 Task: Go to Program & Features. Select Whole Food Market. Add to cart Organic Moringa Powder-2. Place order for Lane Turner, _x000D_
65 Levine Rd_x000D_
Odenville, Alabama(AL), 35120, Cell Number (205) 629-1135
Action: Mouse moved to (12, 109)
Screenshot: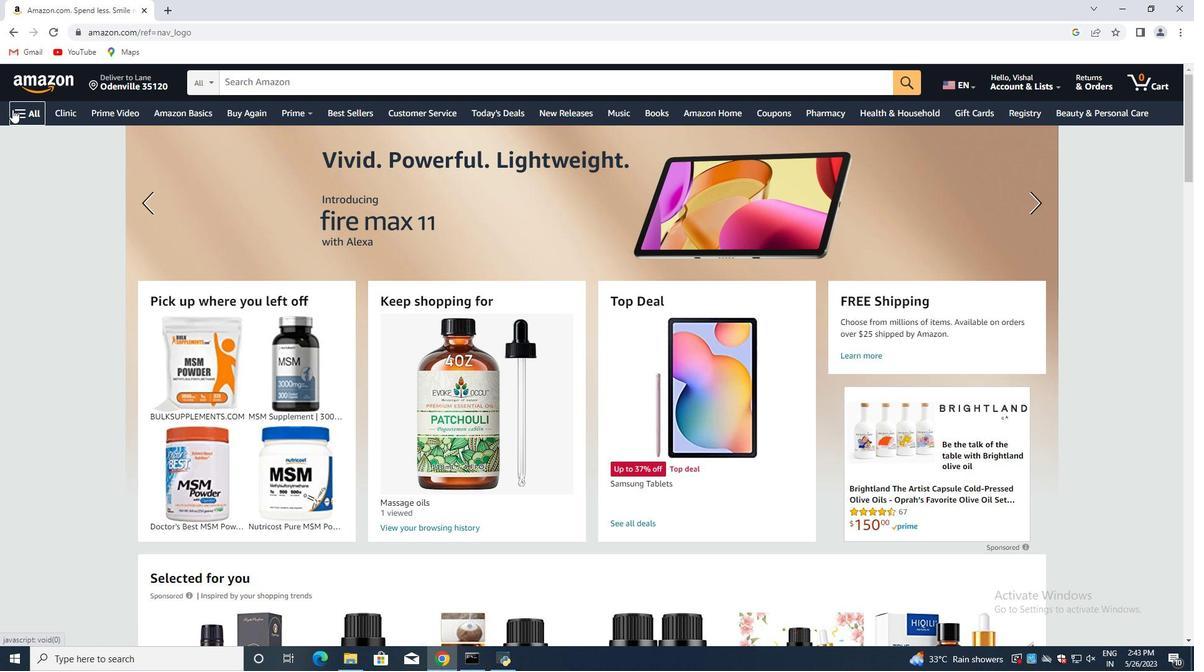 
Action: Mouse pressed left at (12, 109)
Screenshot: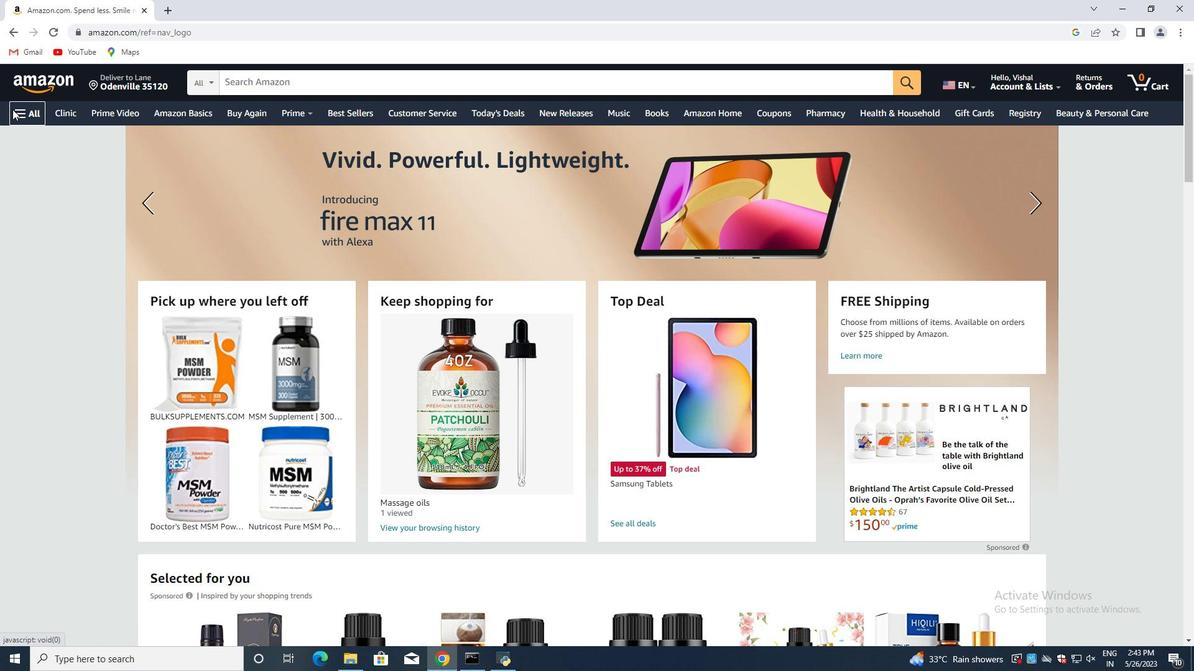 
Action: Mouse moved to (59, 301)
Screenshot: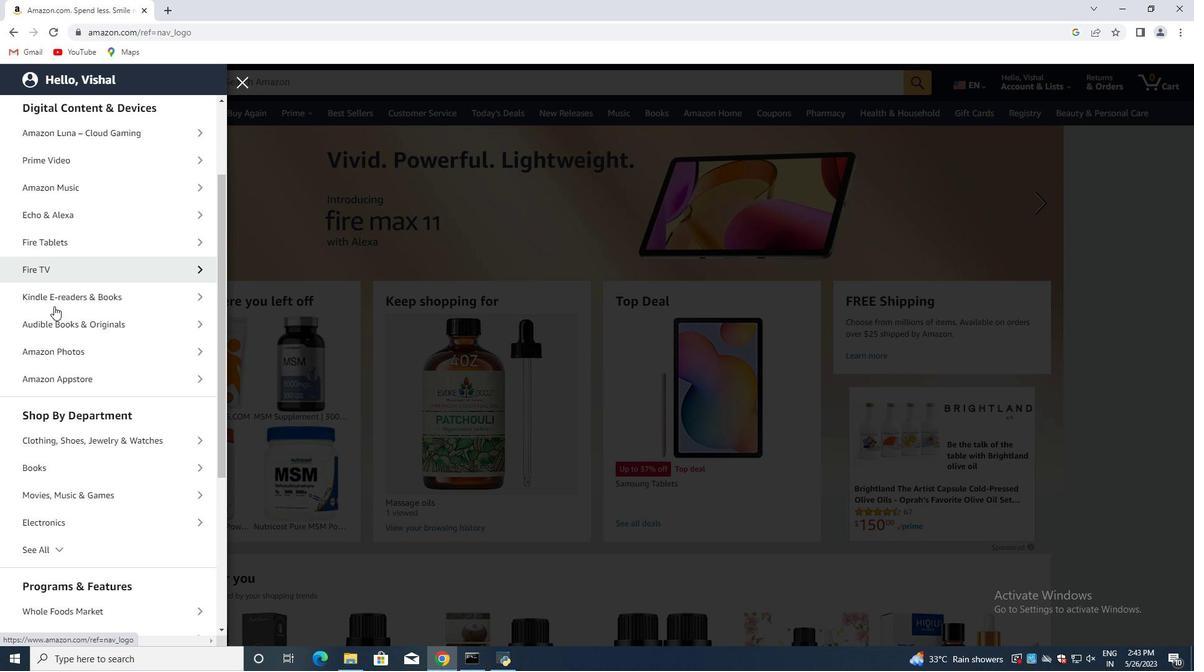 
Action: Mouse scrolled (59, 301) with delta (0, 0)
Screenshot: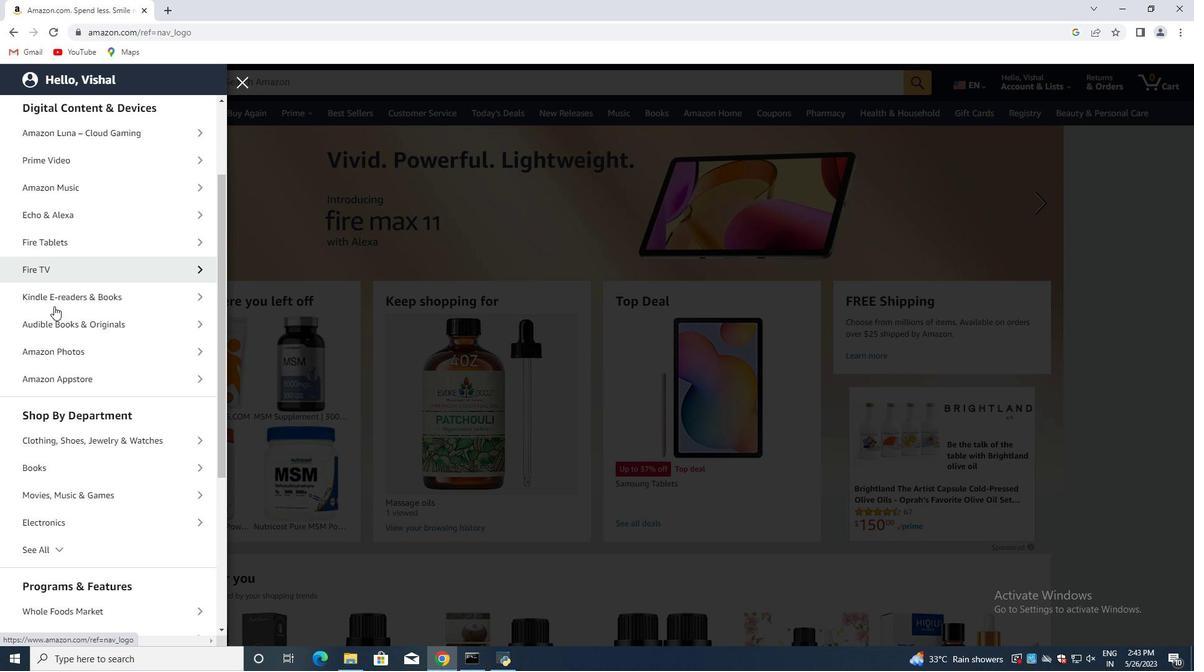 
Action: Mouse moved to (57, 307)
Screenshot: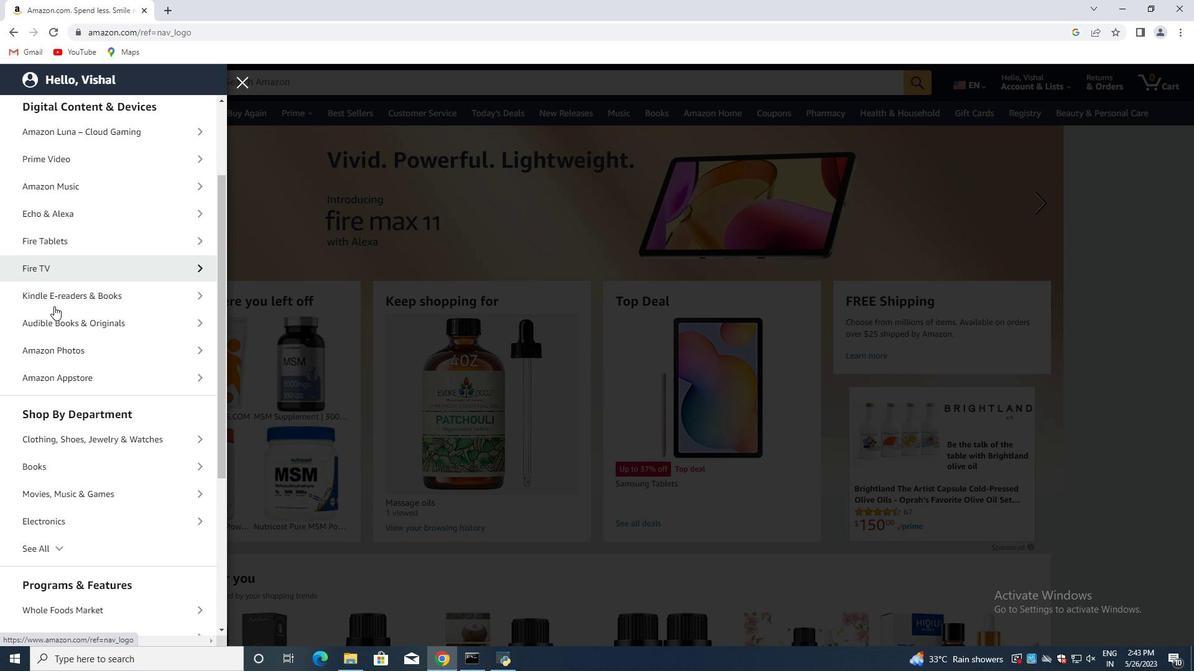 
Action: Mouse scrolled (57, 307) with delta (0, 0)
Screenshot: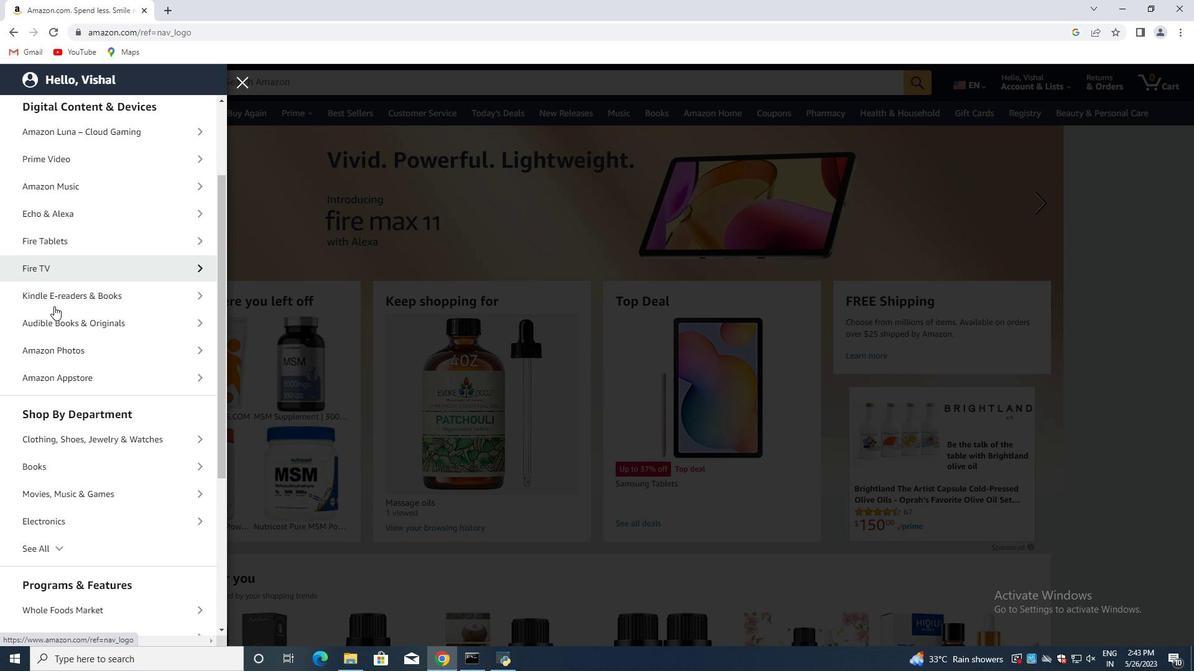 
Action: Mouse moved to (43, 305)
Screenshot: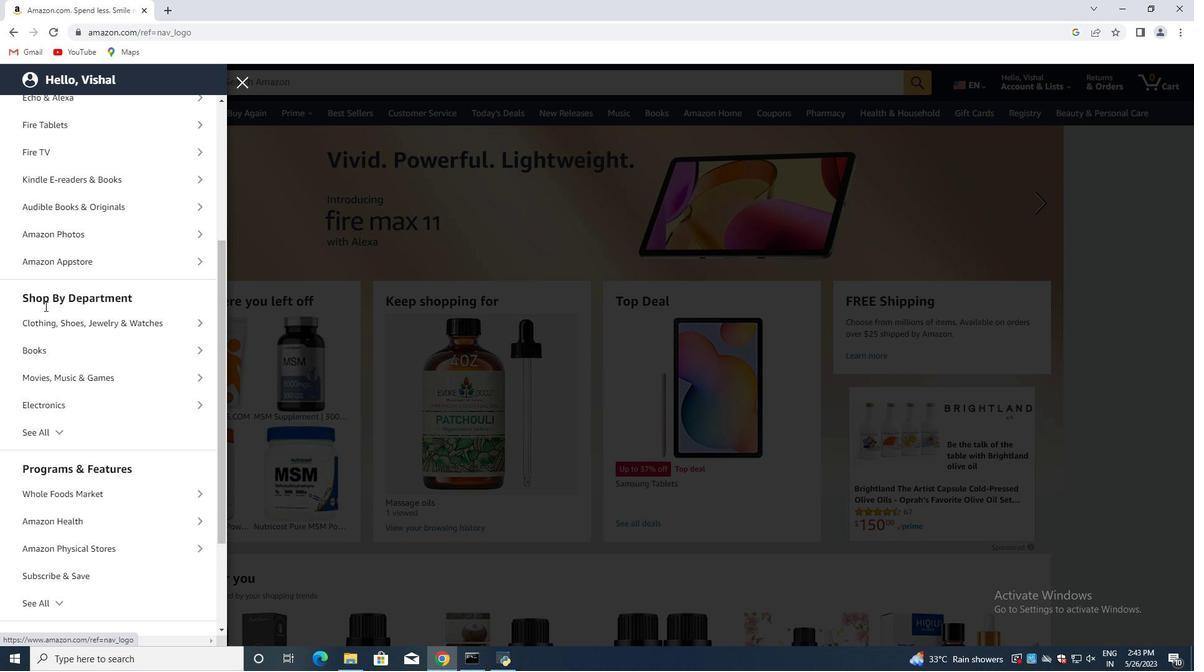 
Action: Mouse scrolled (43, 304) with delta (0, 0)
Screenshot: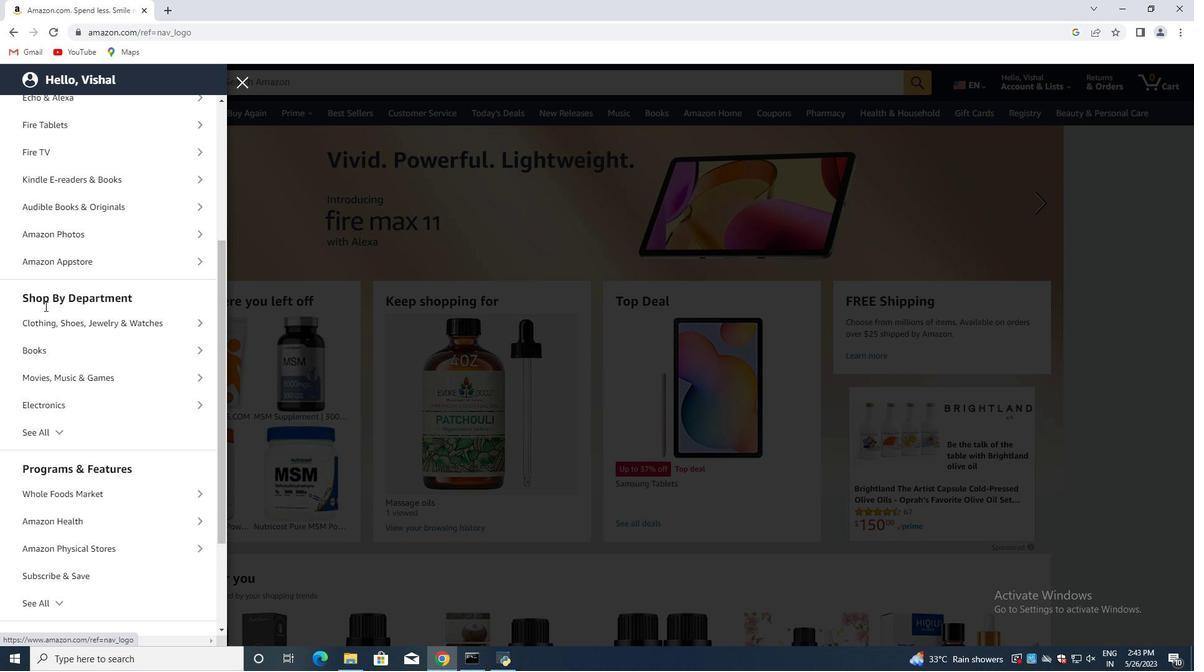 
Action: Mouse moved to (43, 306)
Screenshot: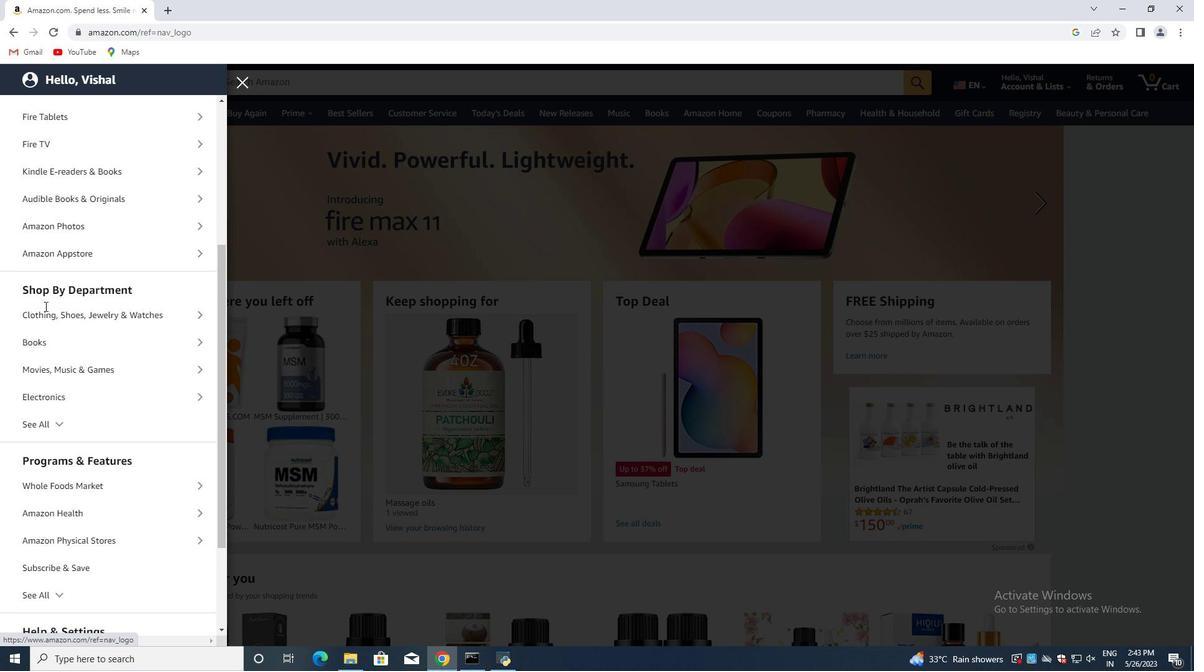 
Action: Mouse scrolled (43, 305) with delta (0, 0)
Screenshot: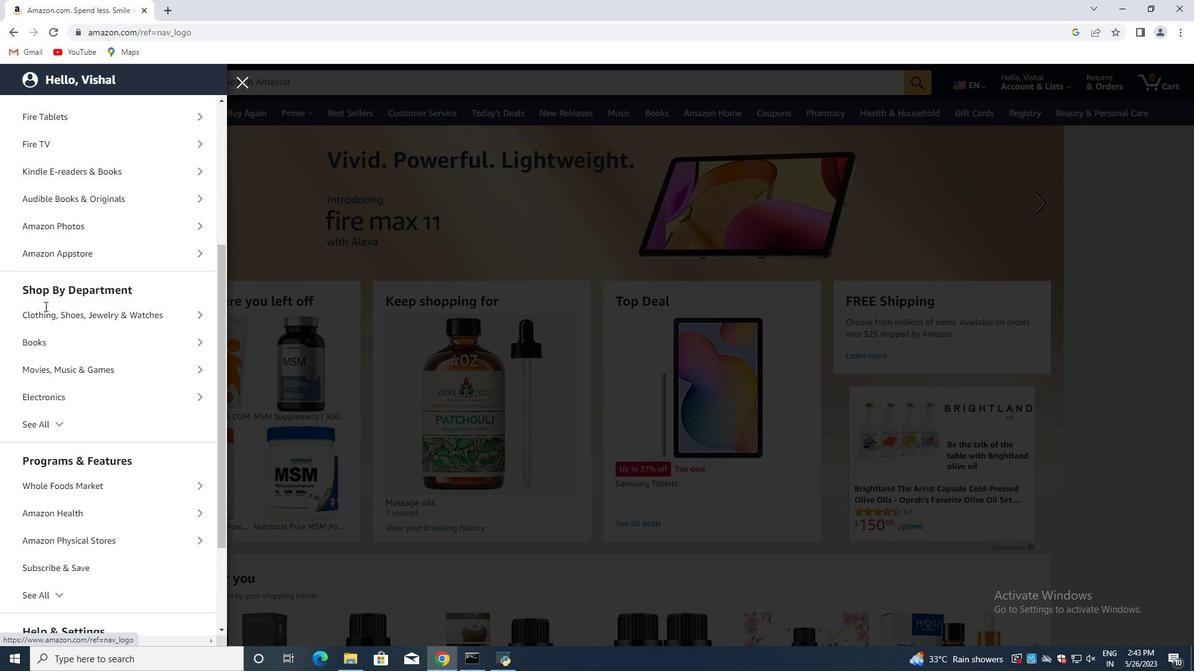 
Action: Mouse moved to (45, 306)
Screenshot: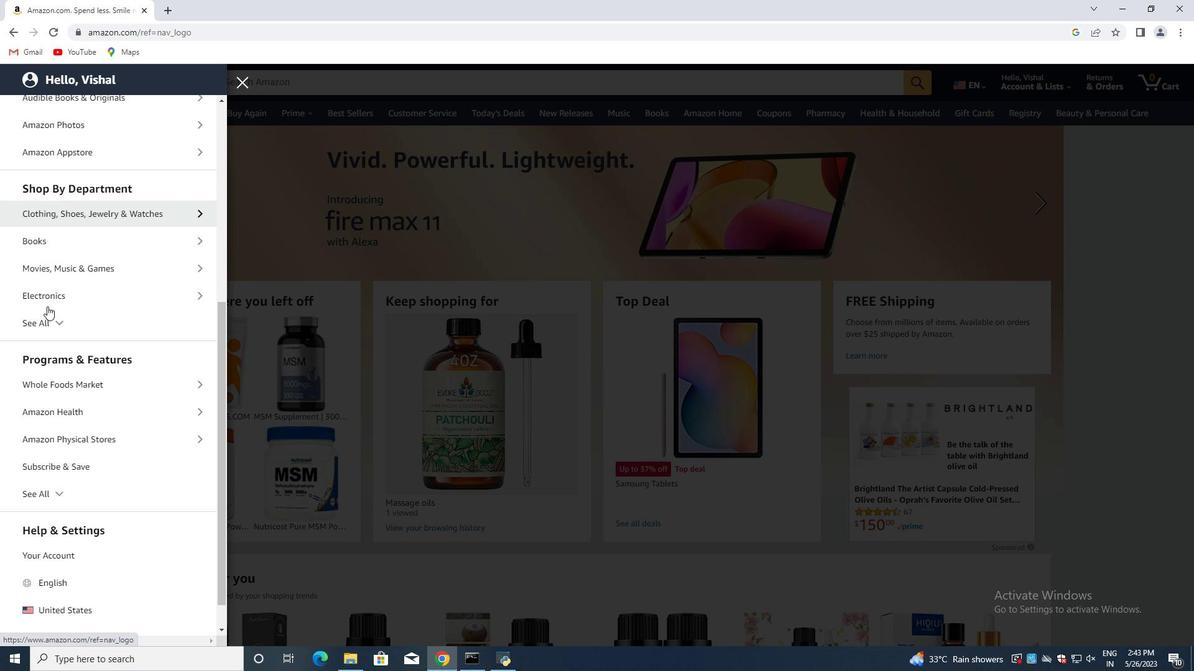 
Action: Mouse scrolled (45, 306) with delta (0, 0)
Screenshot: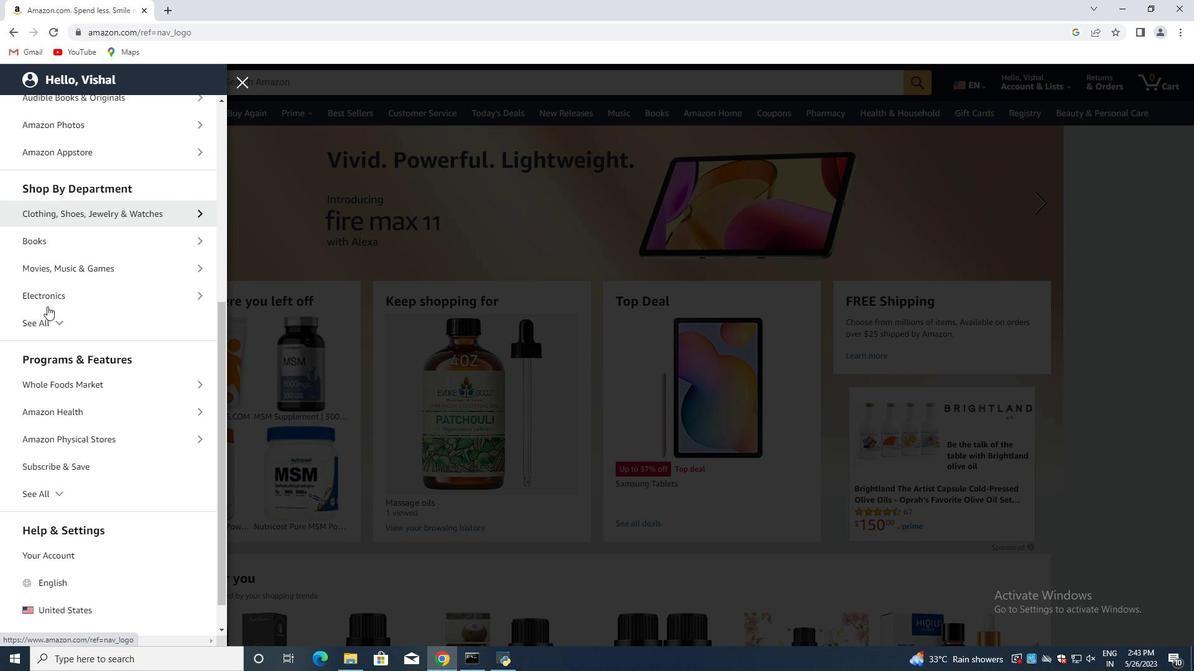 
Action: Mouse moved to (47, 306)
Screenshot: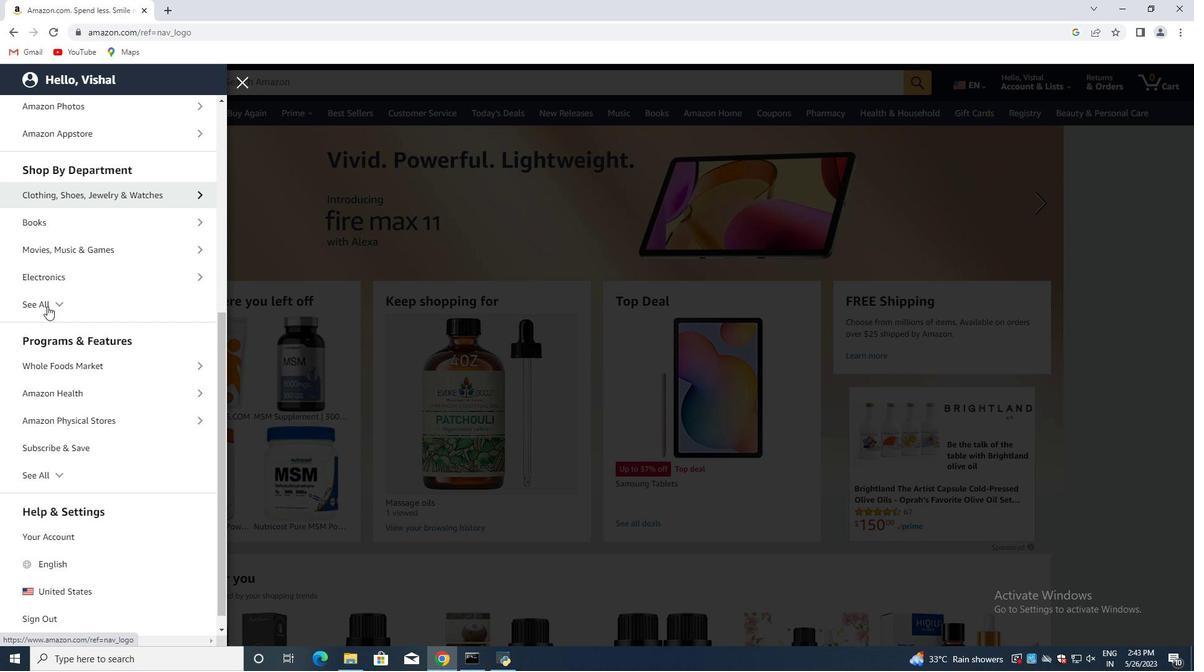 
Action: Mouse scrolled (47, 306) with delta (0, 0)
Screenshot: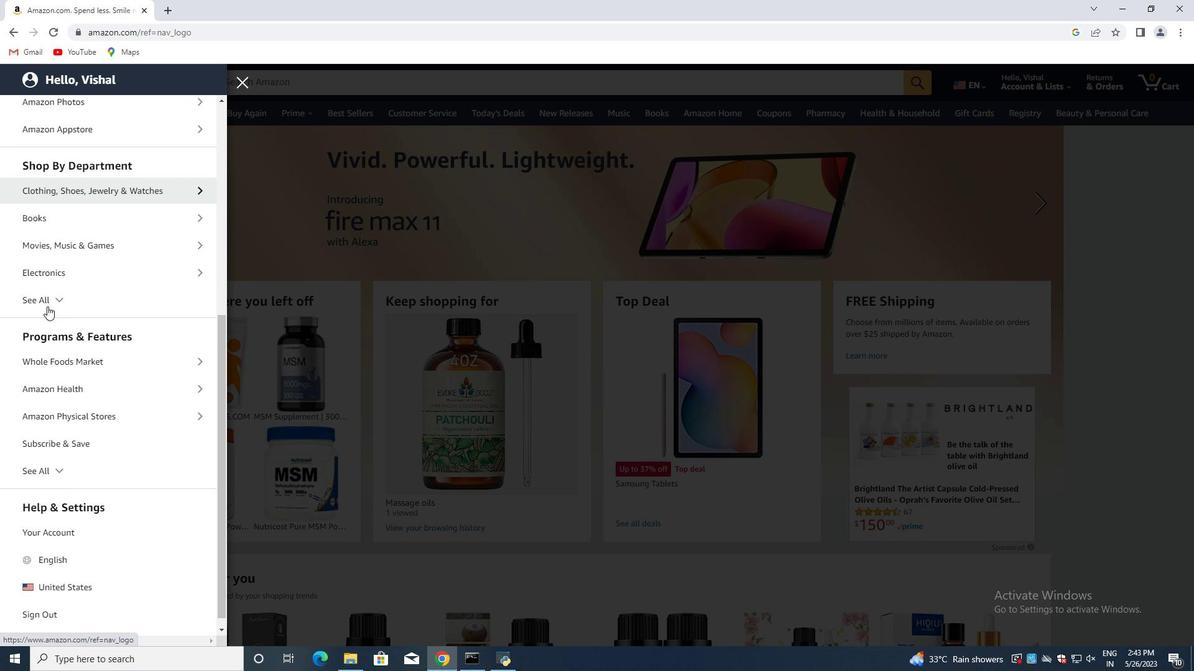 
Action: Mouse scrolled (47, 306) with delta (0, 0)
Screenshot: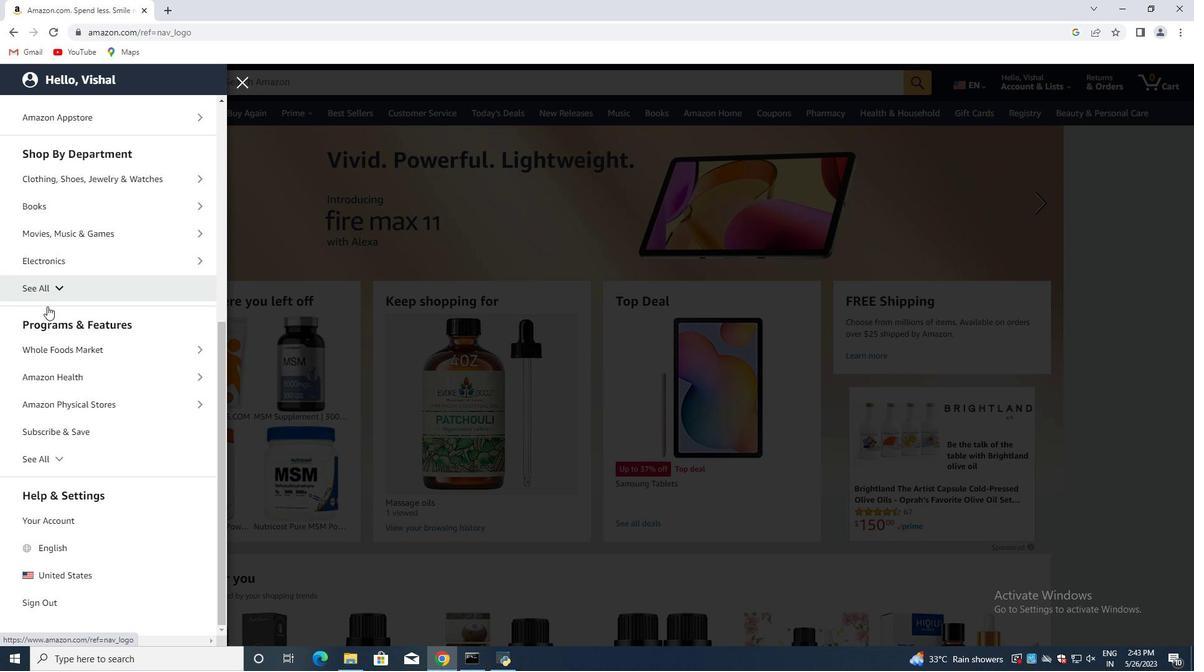 
Action: Mouse moved to (83, 345)
Screenshot: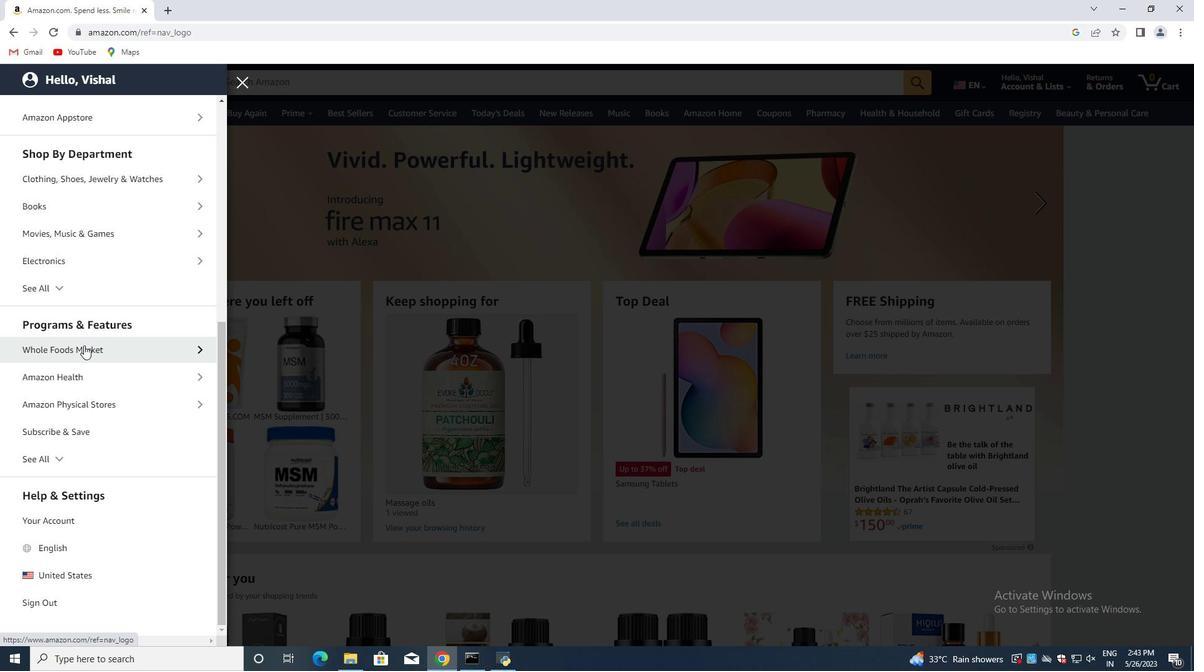 
Action: Mouse pressed left at (83, 345)
Screenshot: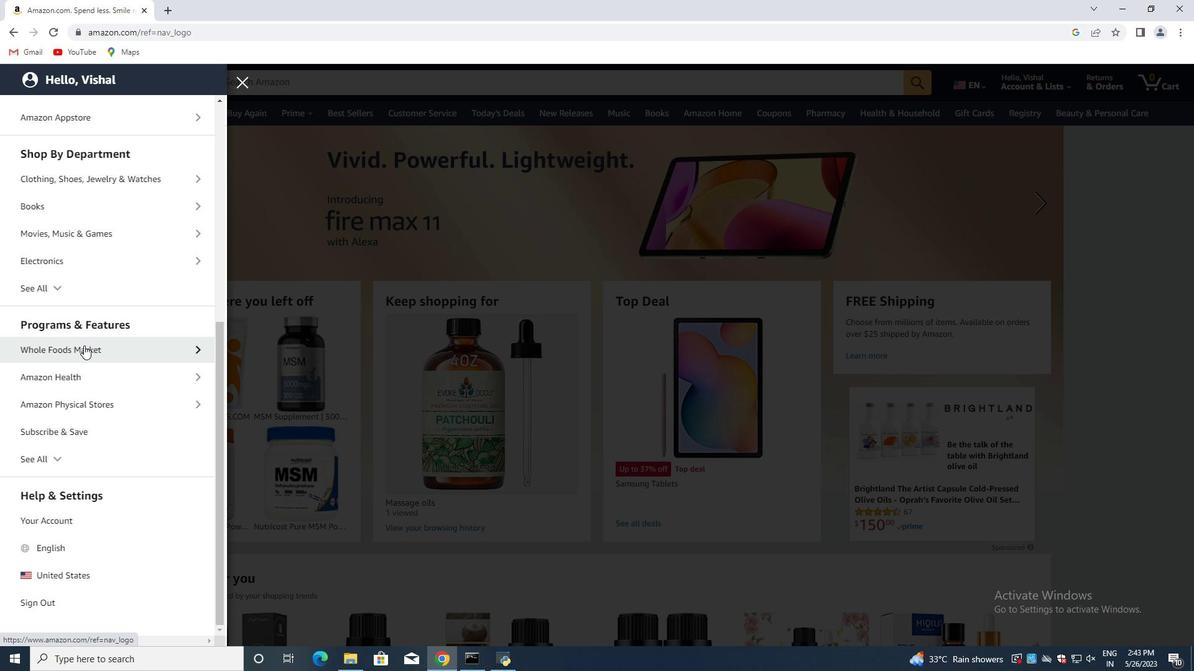 
Action: Mouse moved to (133, 164)
Screenshot: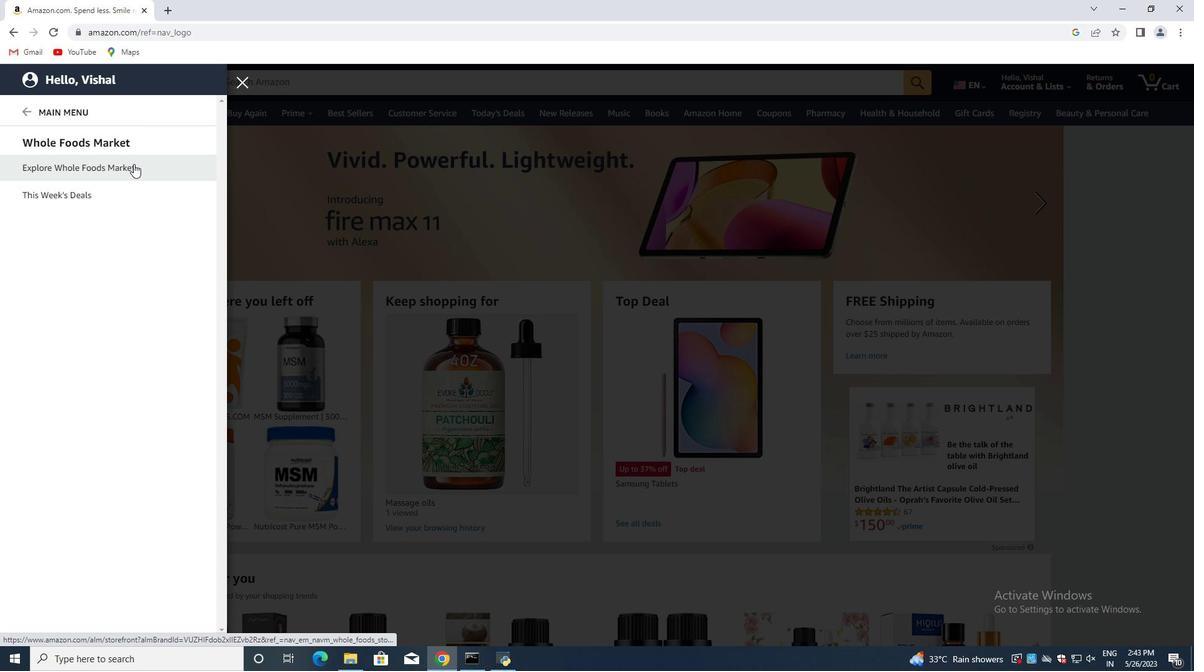 
Action: Mouse pressed left at (133, 164)
Screenshot: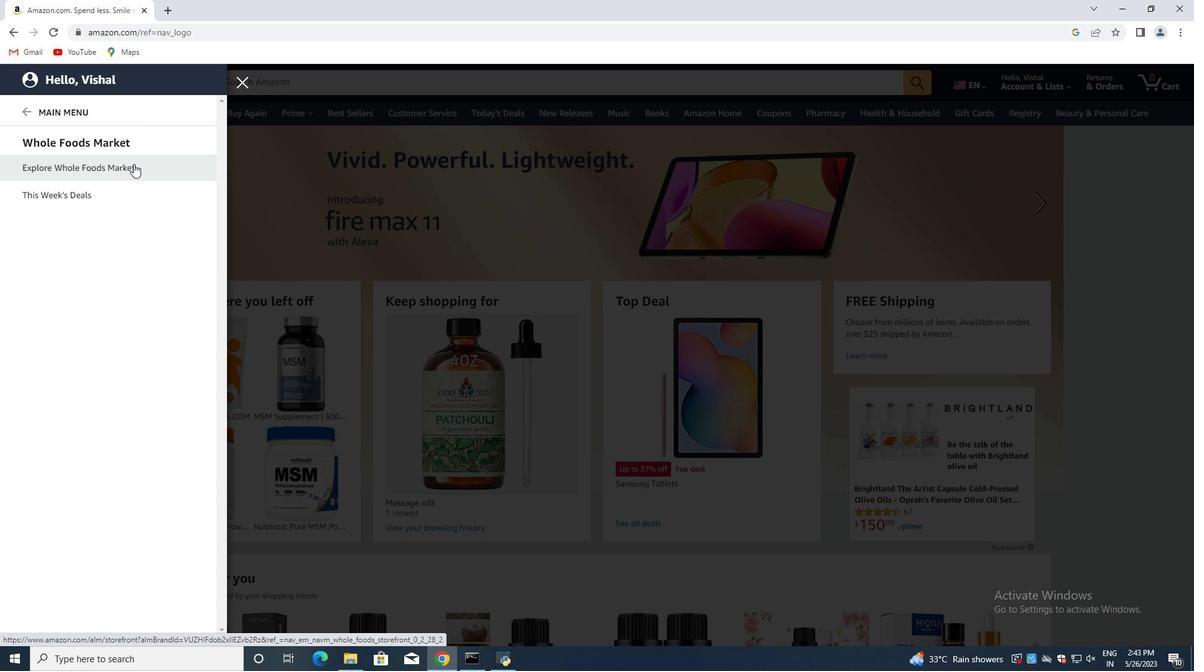 
Action: Mouse moved to (370, 84)
Screenshot: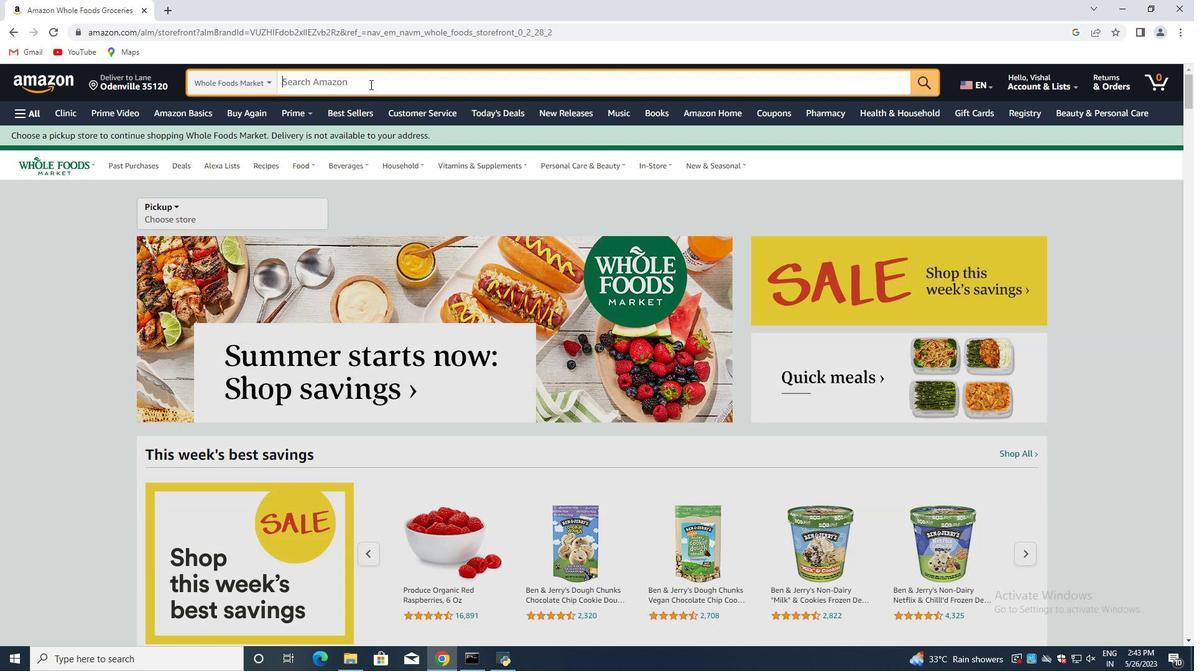 
Action: Mouse pressed left at (370, 84)
Screenshot: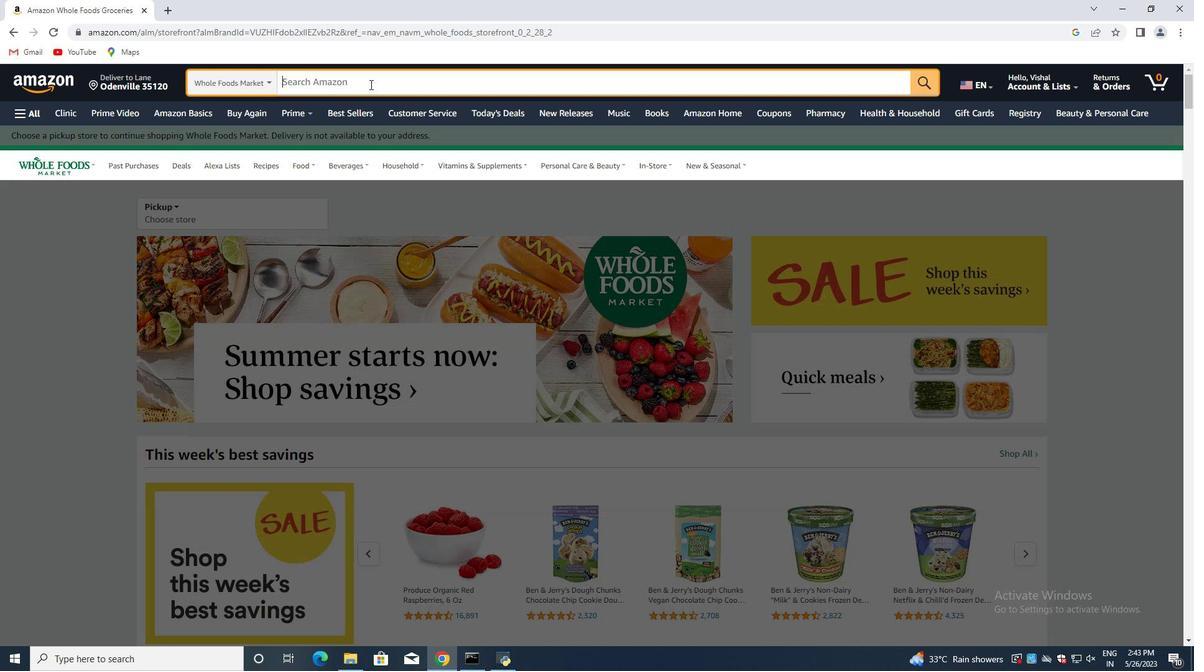 
Action: Mouse moved to (929, 100)
Screenshot: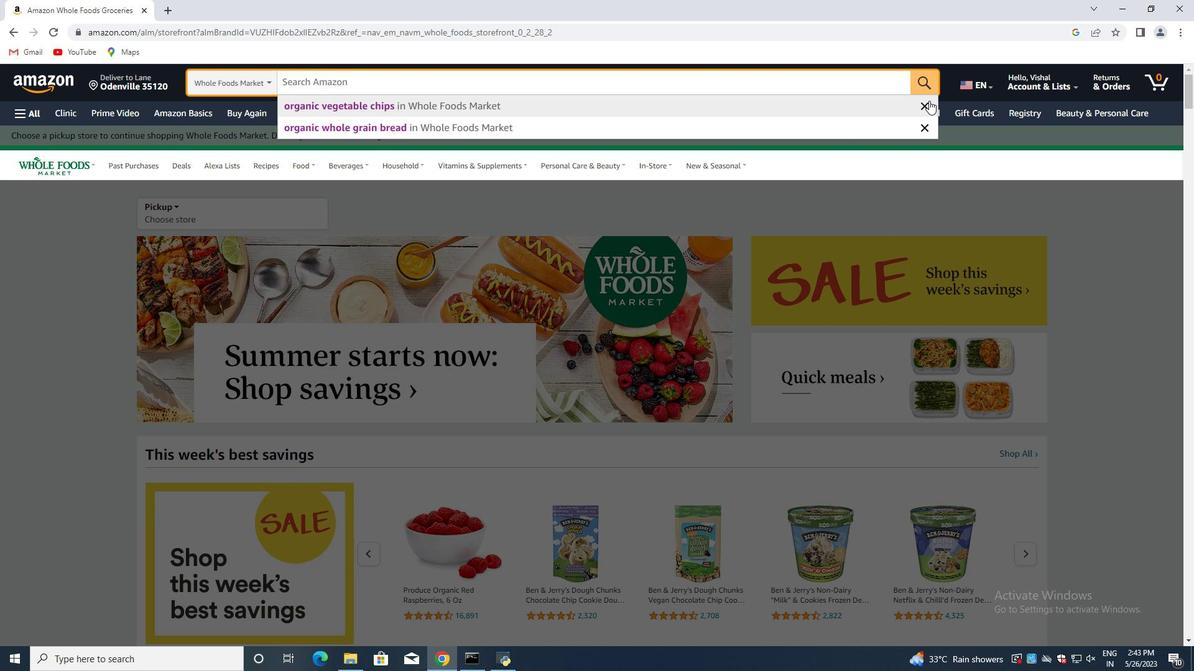 
Action: Mouse pressed left at (929, 100)
Screenshot: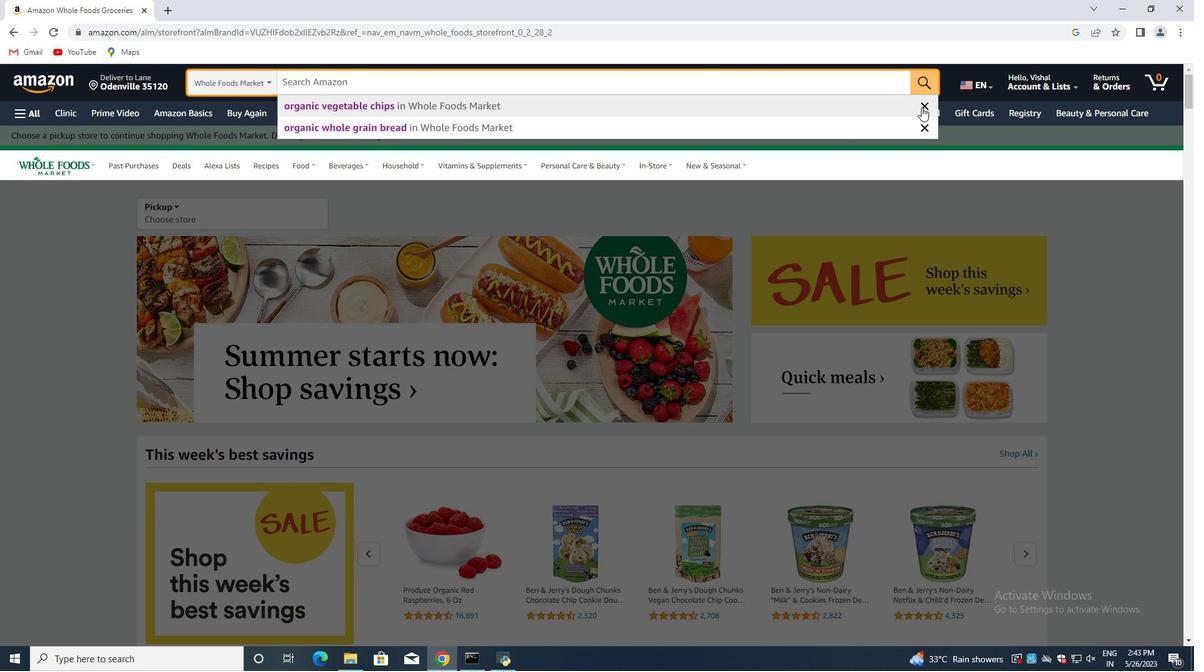 
Action: Mouse moved to (923, 109)
Screenshot: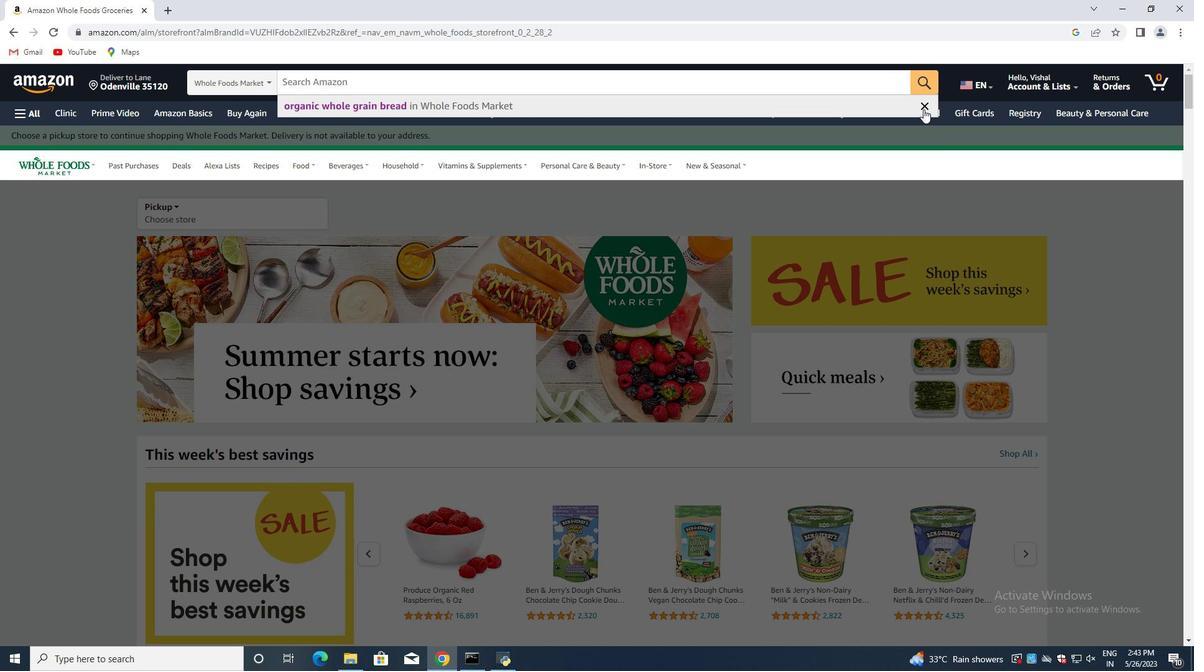 
Action: Mouse pressed left at (923, 109)
Screenshot: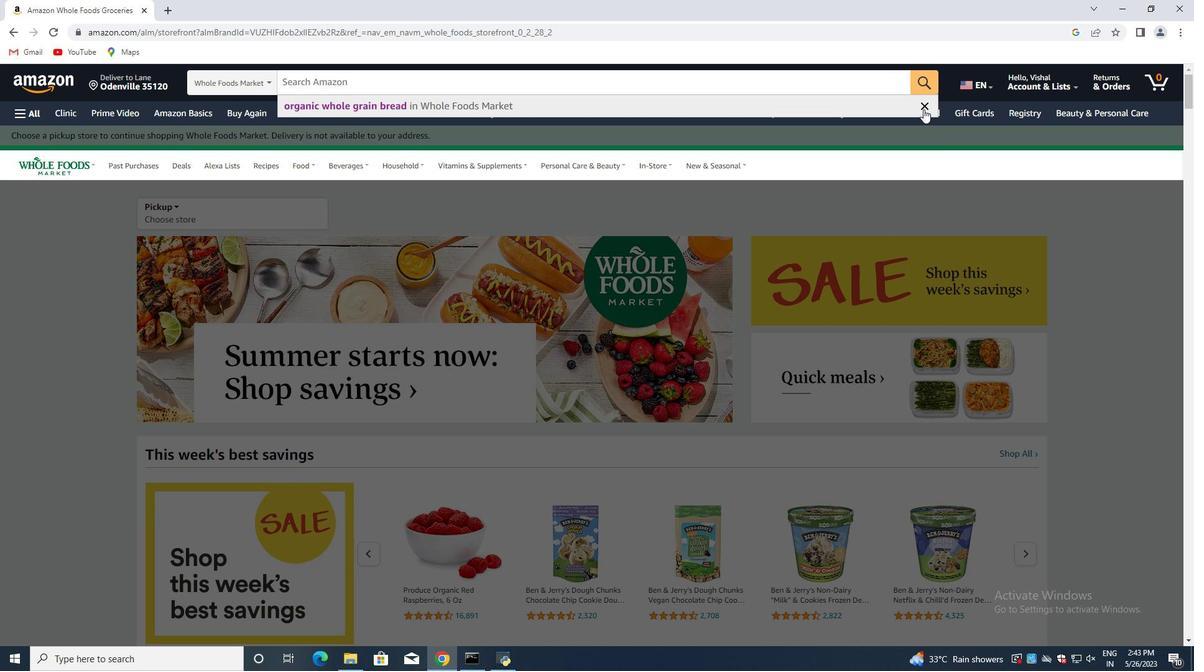 
Action: Mouse moved to (301, 78)
Screenshot: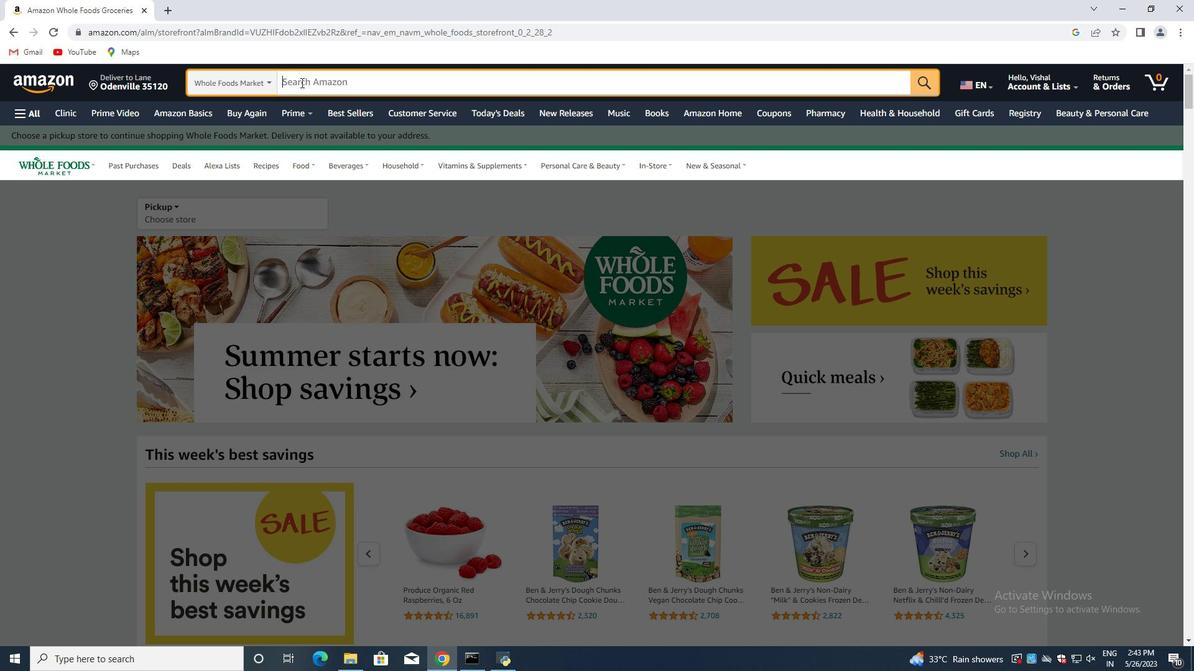 
Action: Mouse pressed left at (301, 78)
Screenshot: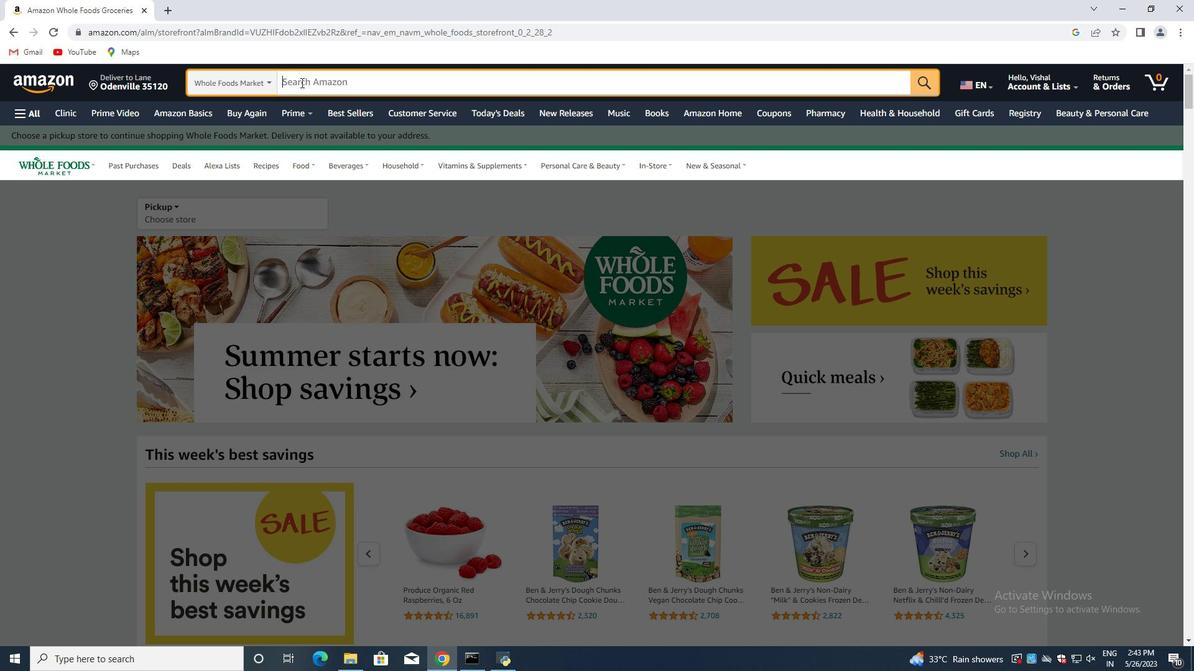 
Action: Mouse moved to (378, 105)
Screenshot: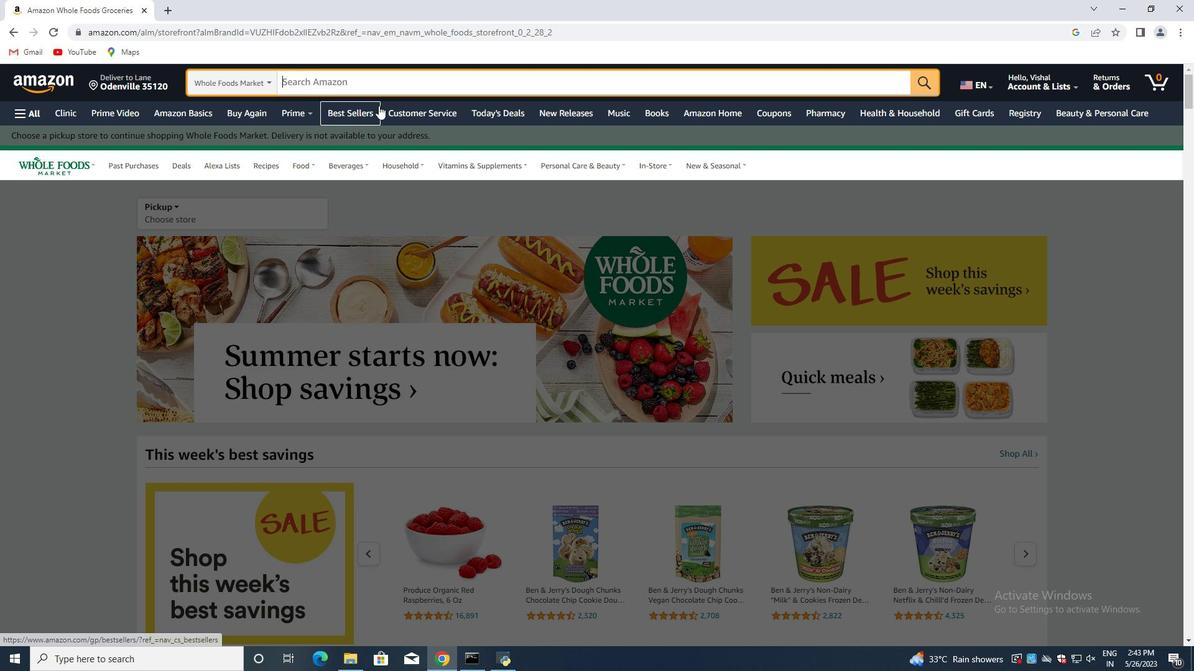 
Action: Key pressed <Key.shift><Key.shift>Organic<Key.space><Key.shift><Key.shift>Moringa<Key.space><Key.shift>Powder<Key.enter>
Screenshot: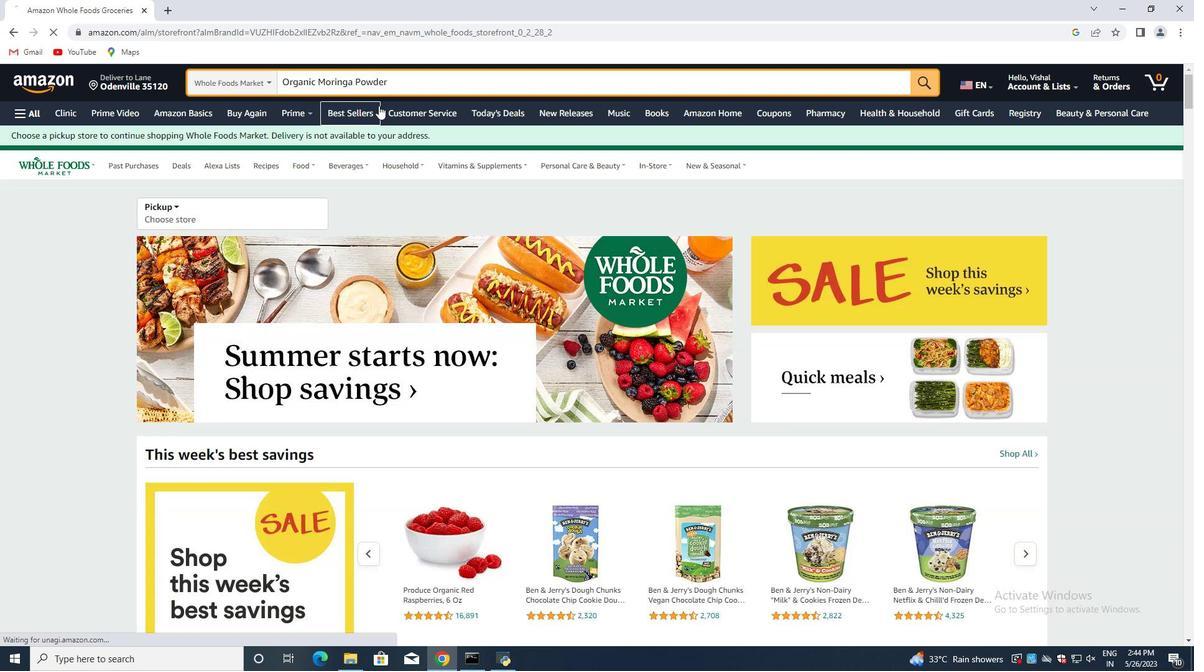 
Action: Mouse moved to (303, 251)
Screenshot: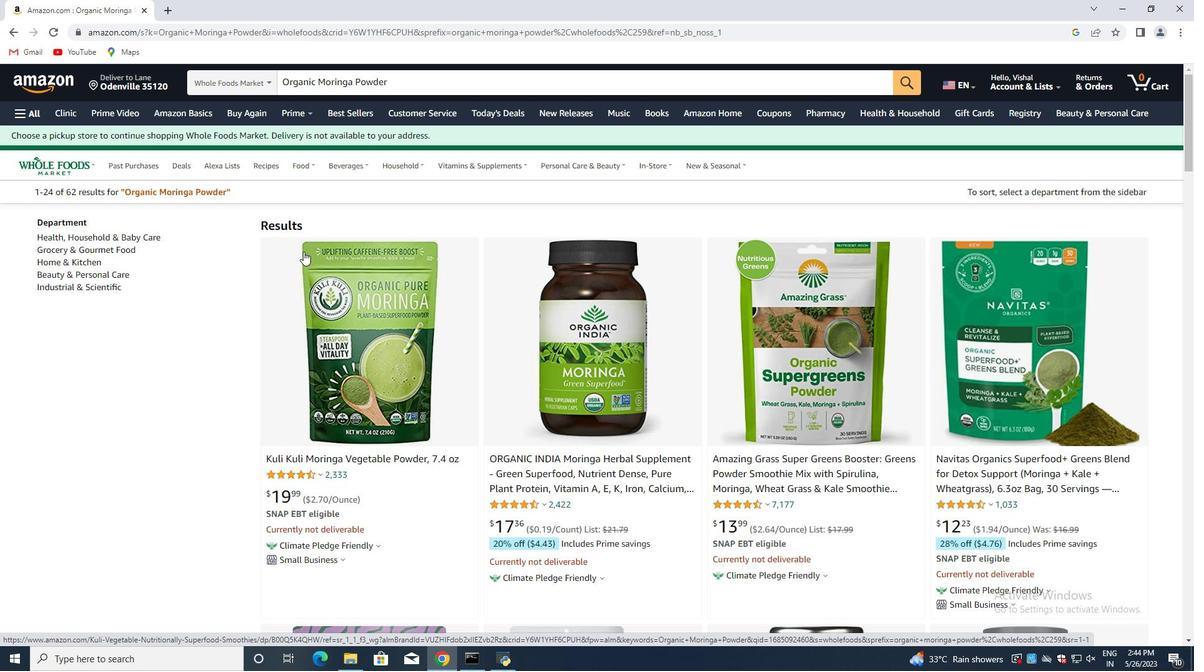 
Action: Mouse scrolled (303, 251) with delta (0, 0)
Screenshot: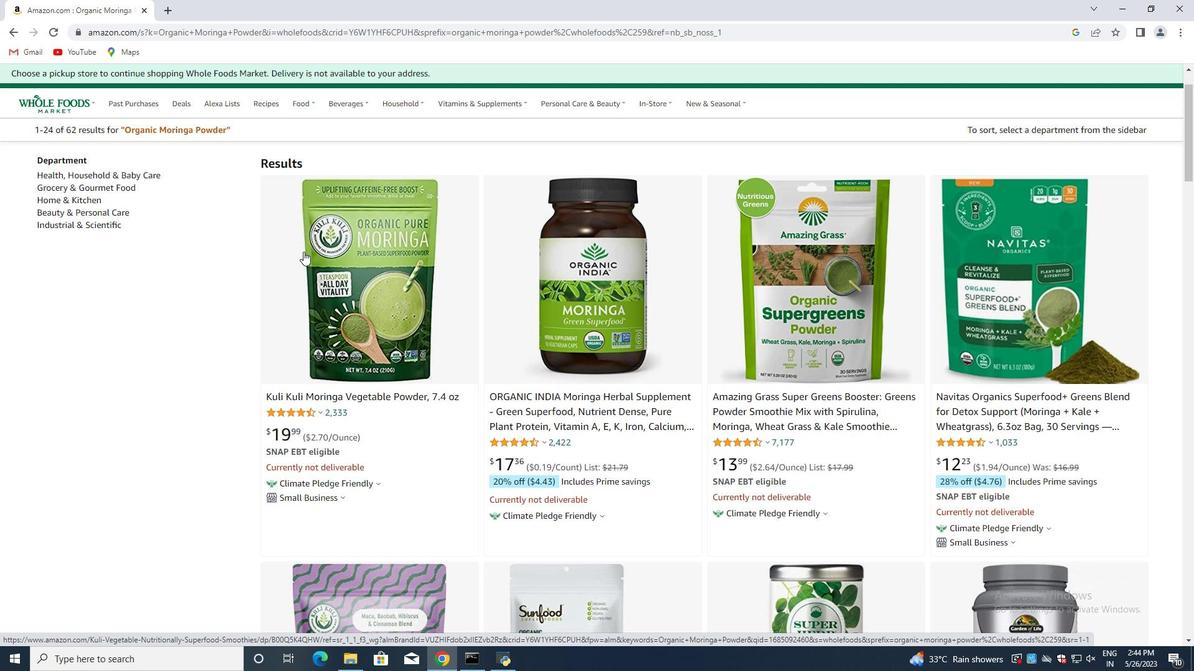 
Action: Mouse scrolled (303, 251) with delta (0, 0)
Screenshot: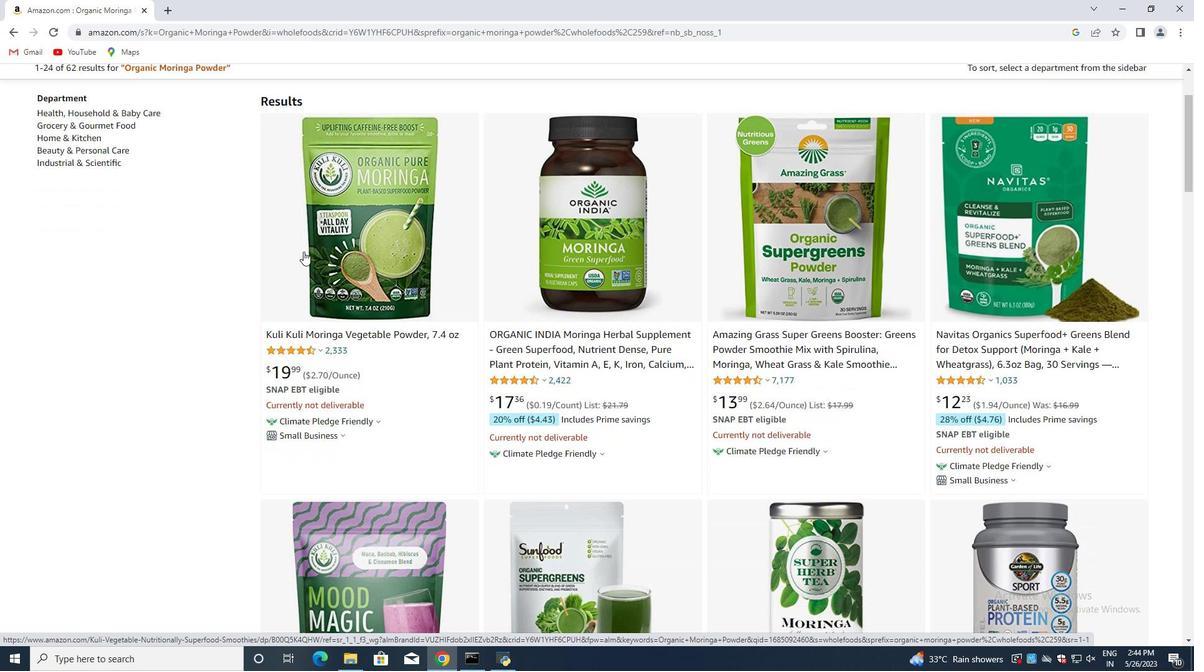 
Action: Mouse moved to (302, 252)
Screenshot: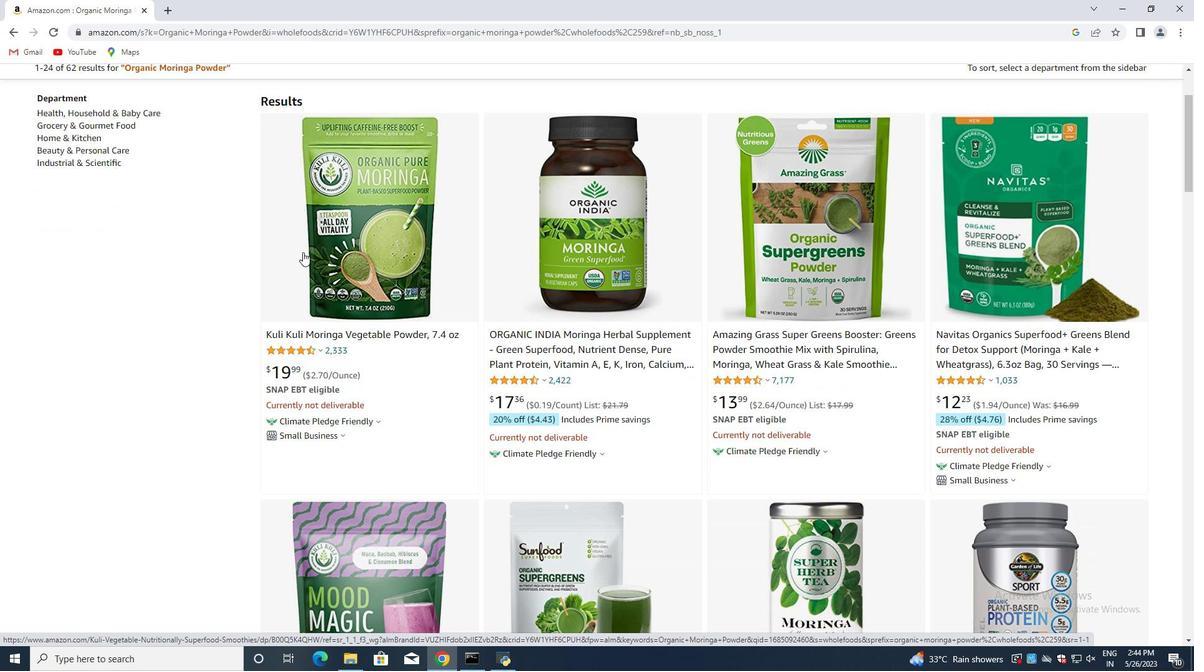 
Action: Mouse scrolled (302, 253) with delta (0, 0)
Screenshot: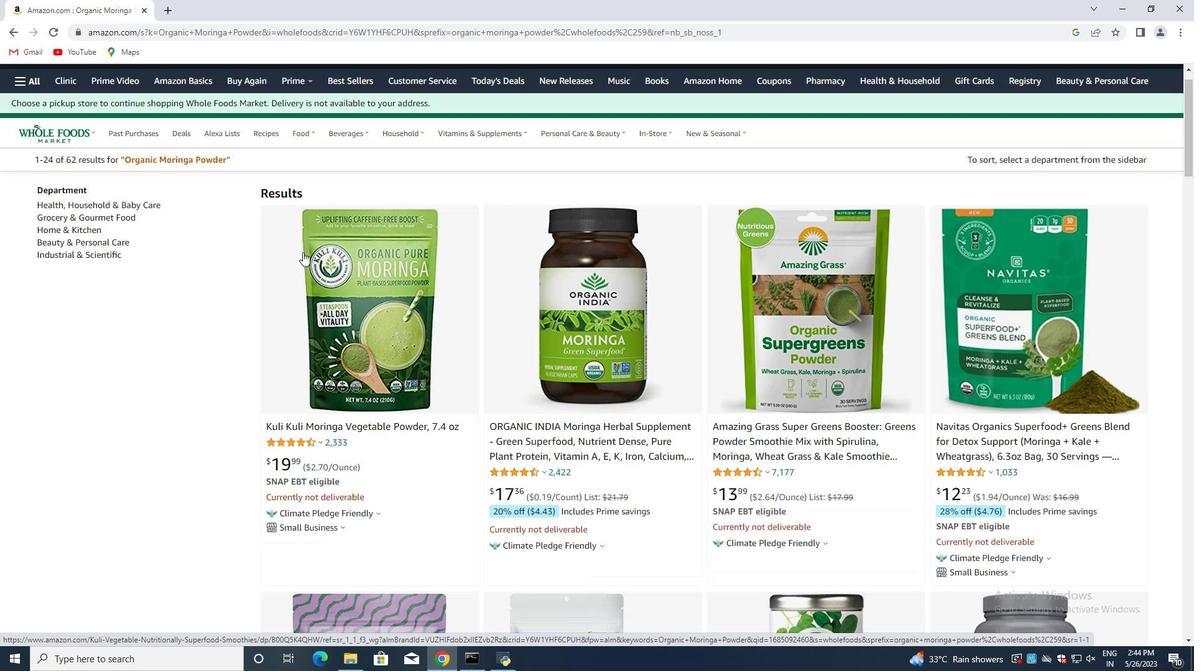 
Action: Mouse scrolled (302, 253) with delta (0, 0)
Screenshot: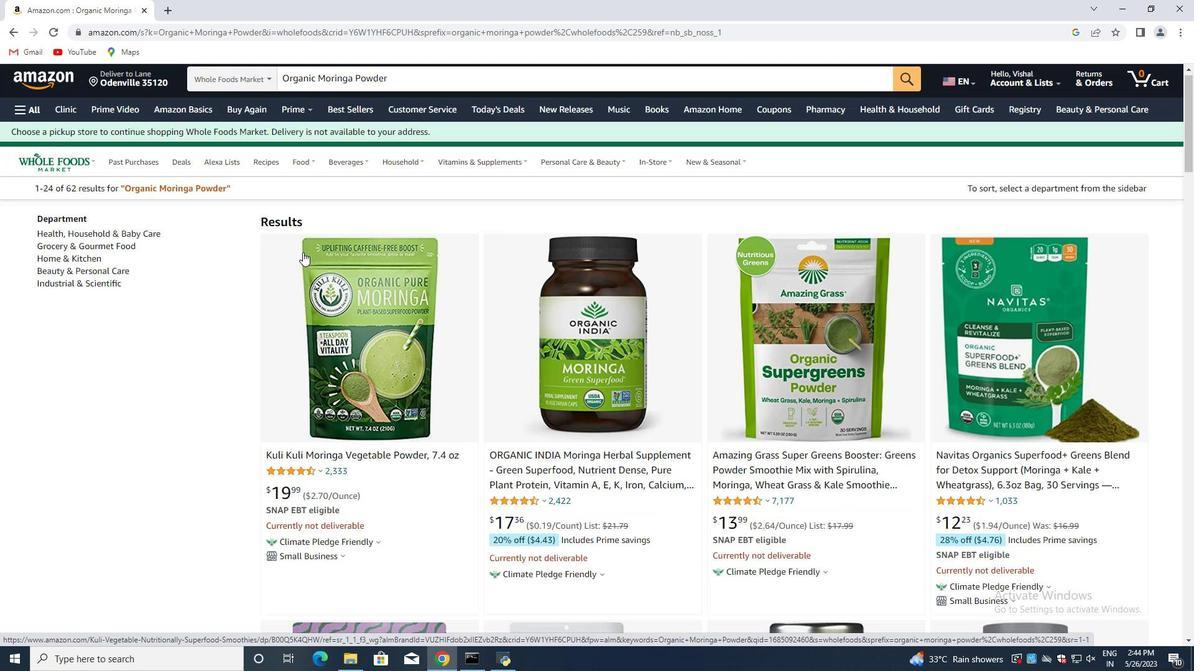 
Action: Mouse scrolled (302, 253) with delta (0, 0)
Screenshot: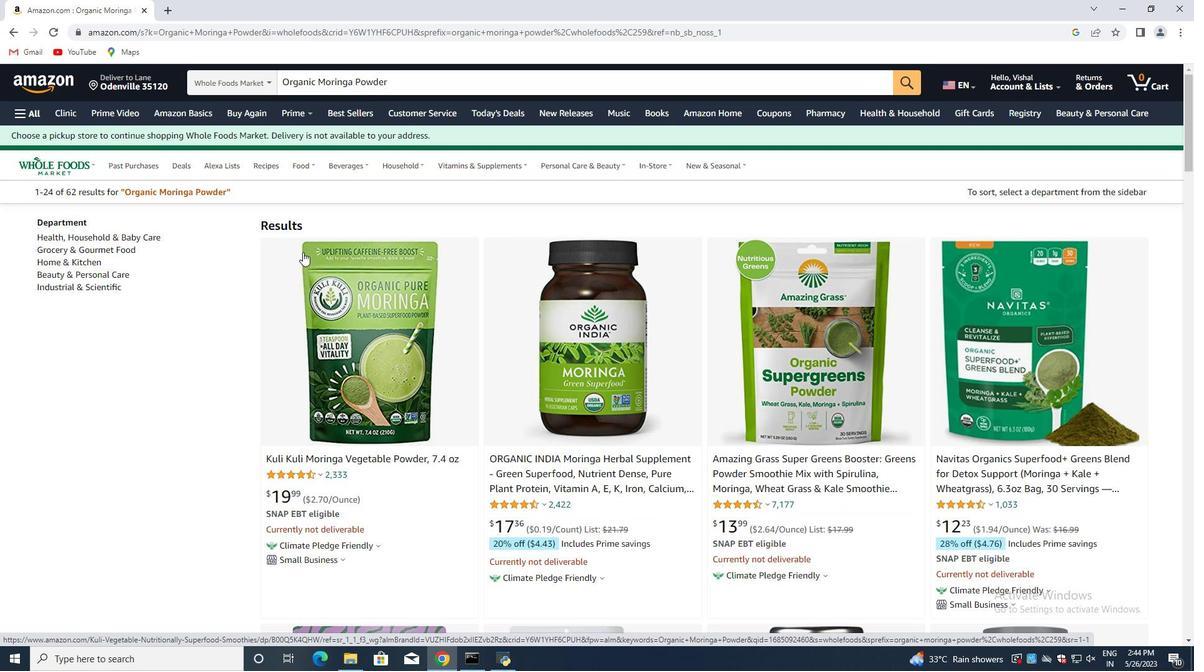 
Action: Mouse scrolled (302, 251) with delta (0, 0)
Screenshot: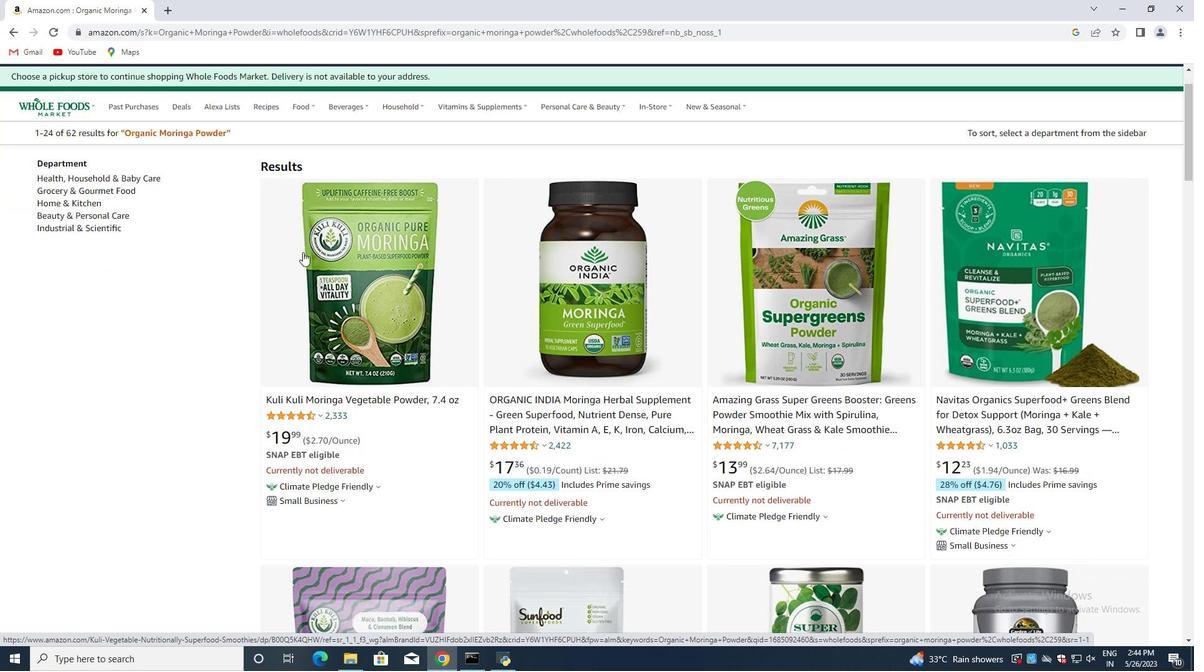 
Action: Mouse moved to (547, 276)
Screenshot: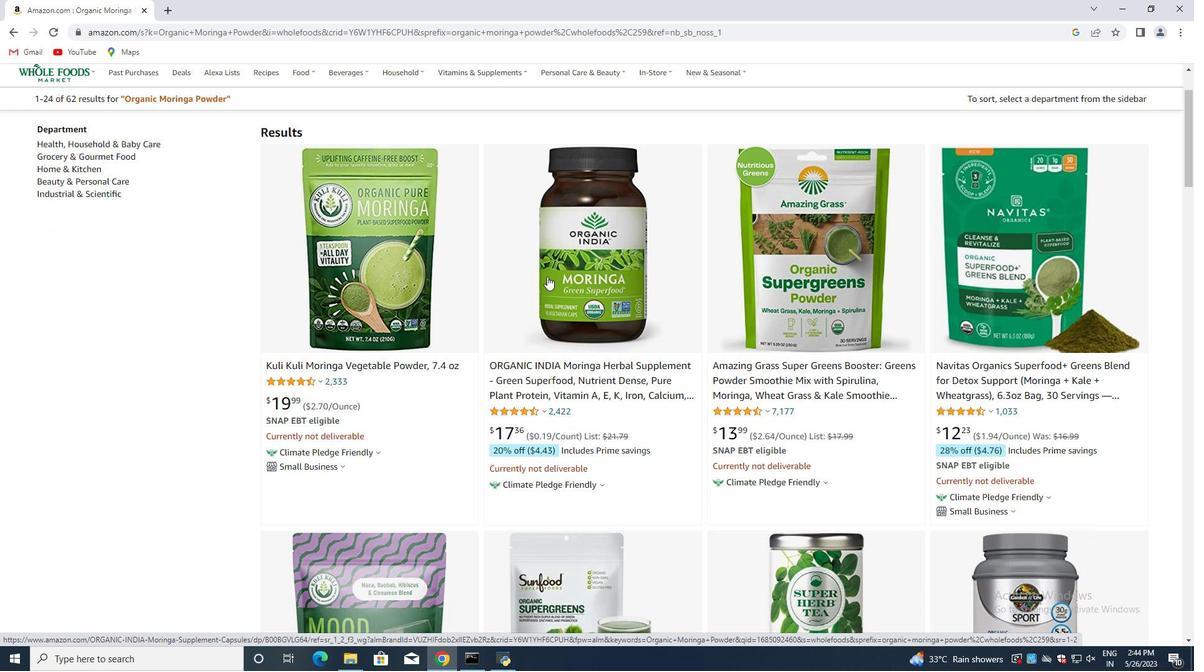 
Action: Mouse scrolled (547, 276) with delta (0, 0)
Screenshot: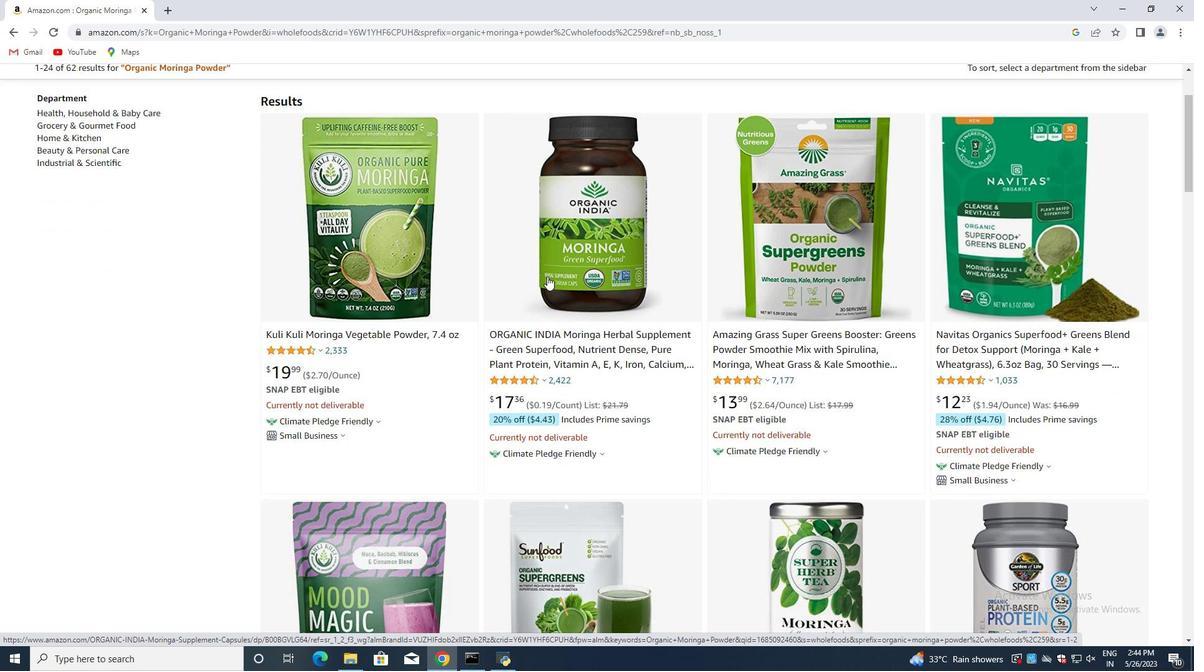 
Action: Mouse moved to (788, 297)
Screenshot: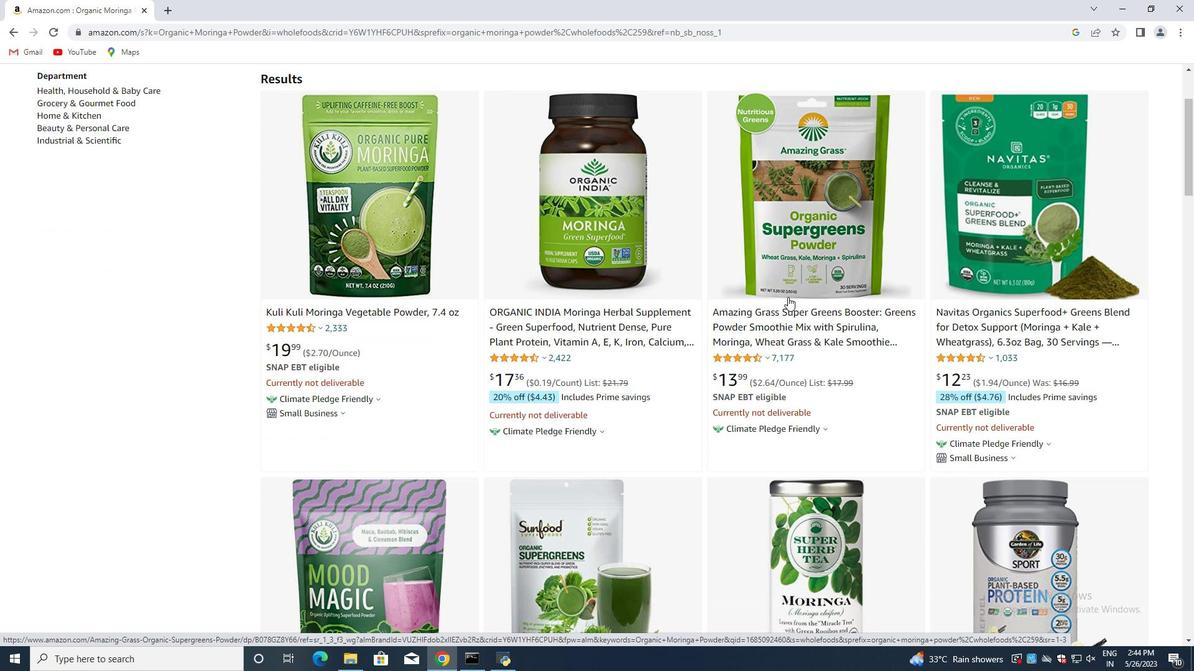
Action: Mouse scrolled (788, 296) with delta (0, 0)
Screenshot: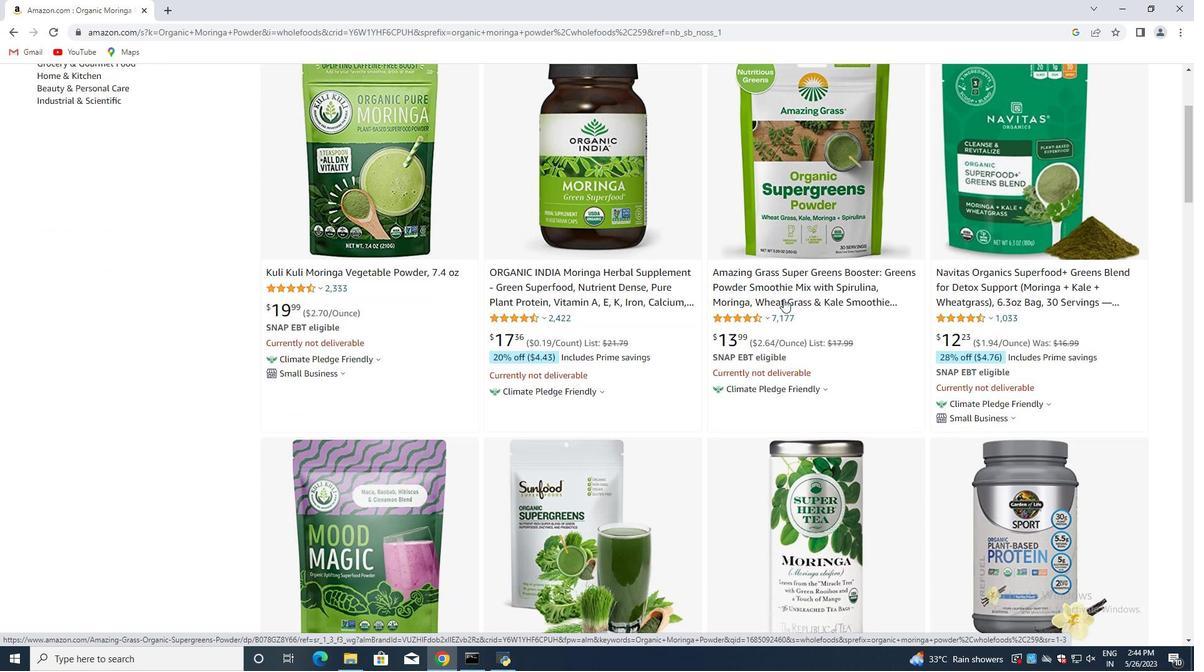 
Action: Mouse moved to (386, 213)
Screenshot: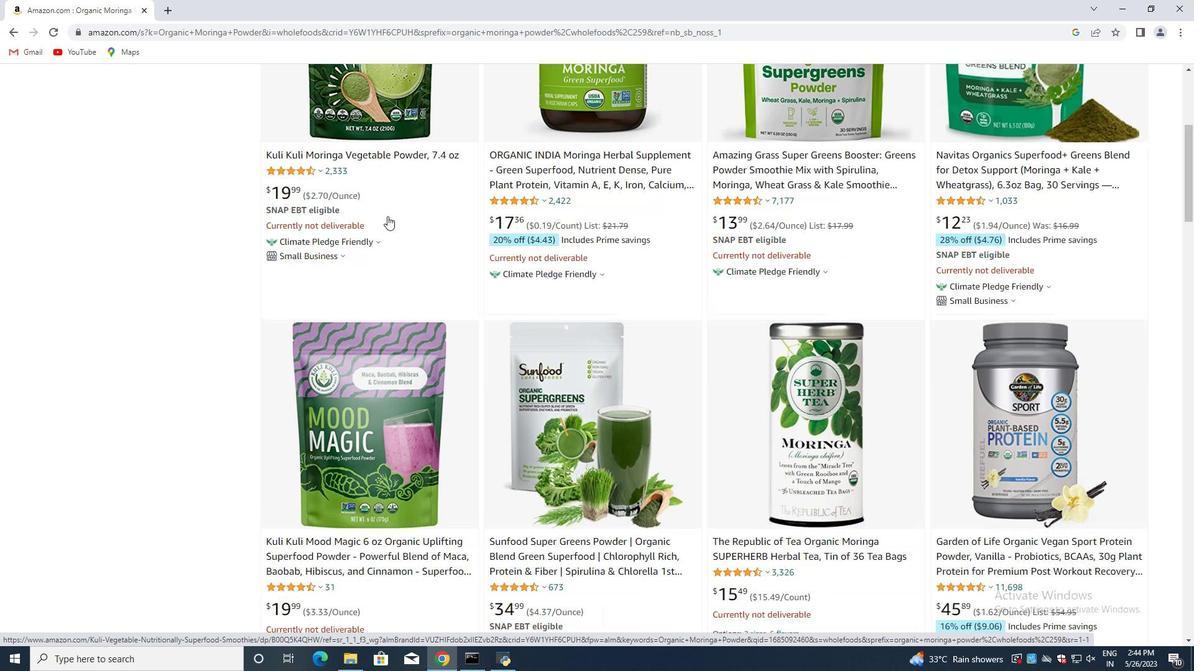 
Action: Mouse scrolled (386, 213) with delta (0, 0)
Screenshot: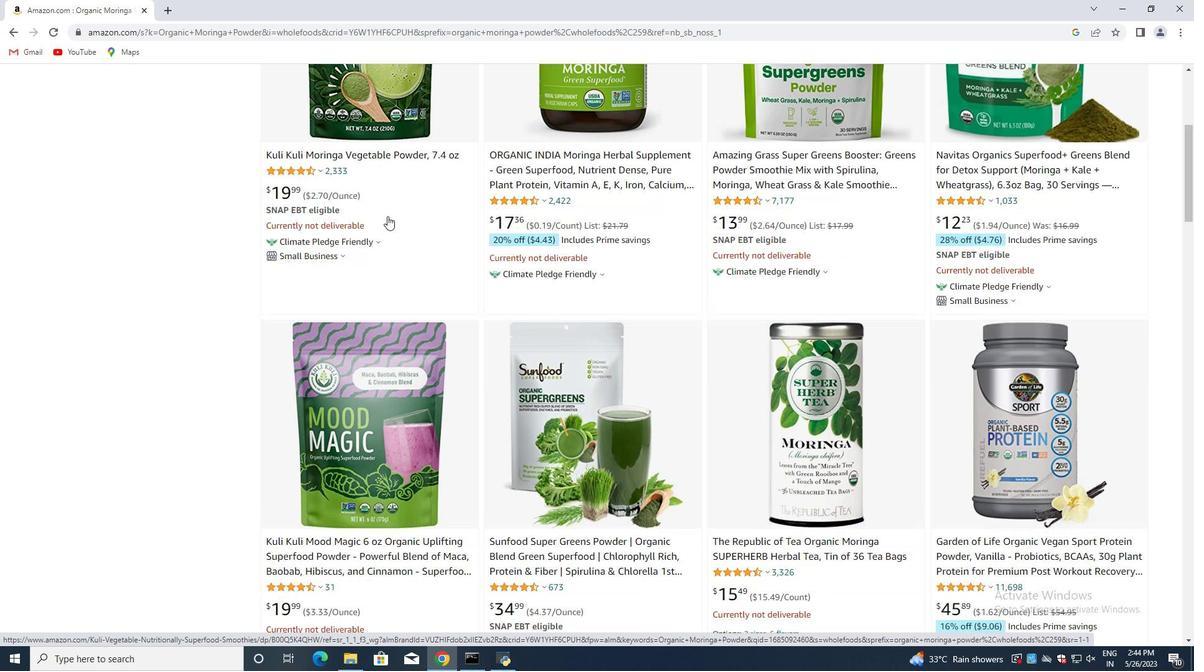 
Action: Mouse moved to (386, 216)
Screenshot: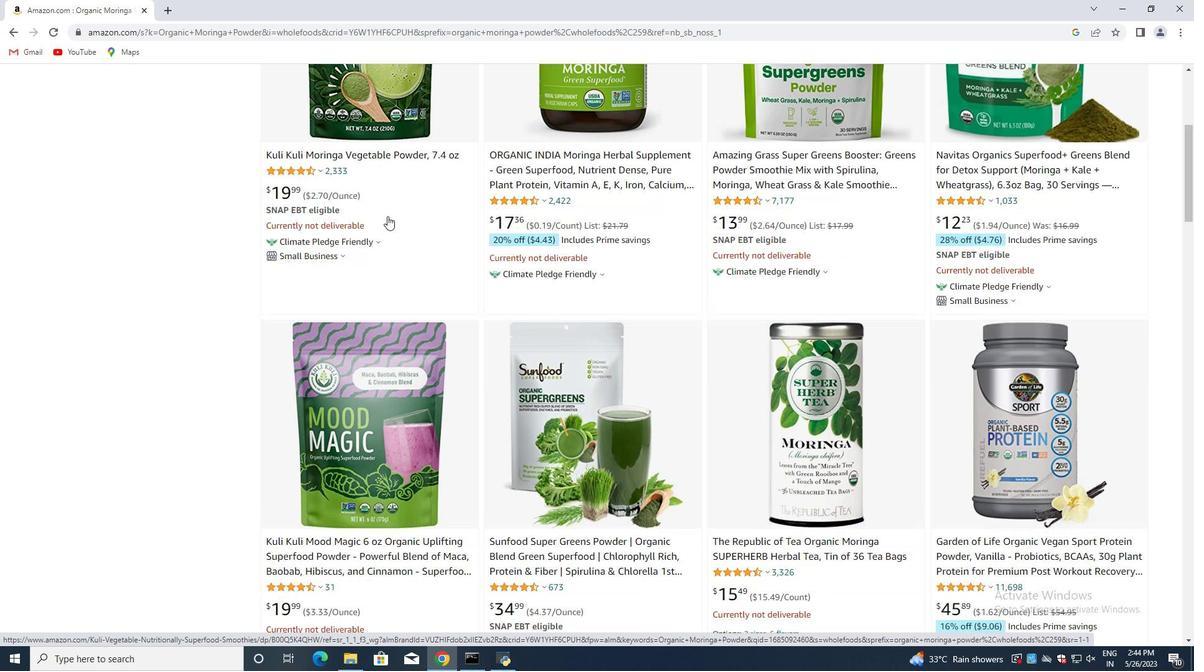 
Action: Mouse scrolled (386, 215) with delta (0, 0)
Screenshot: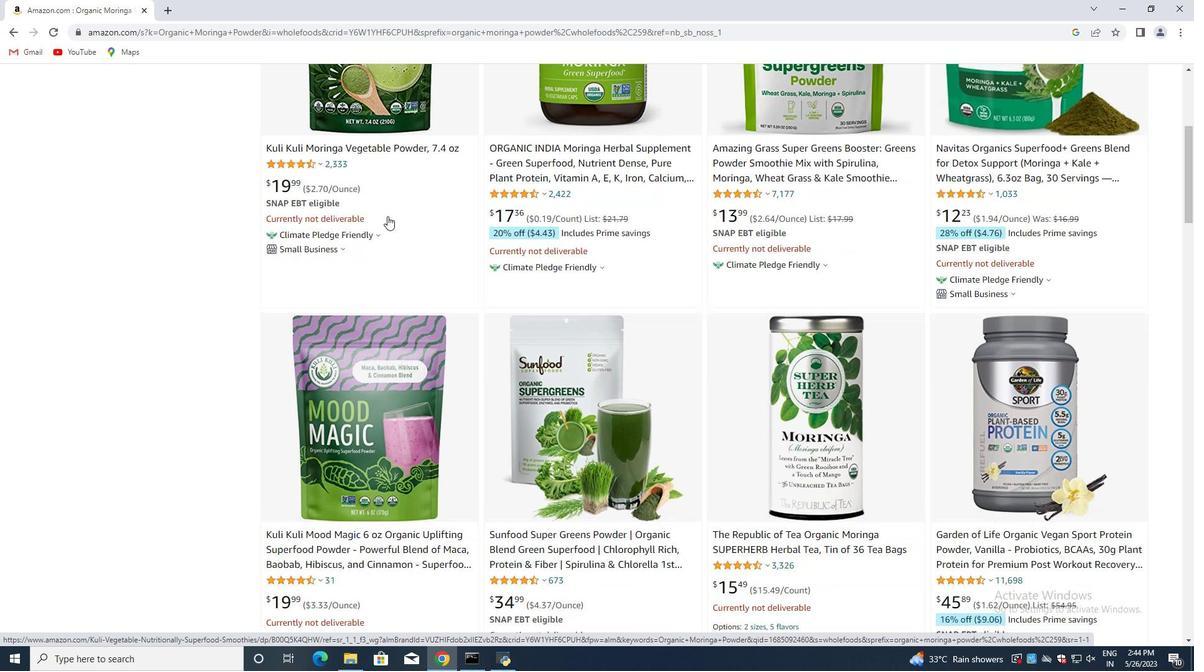 
Action: Mouse moved to (387, 217)
Screenshot: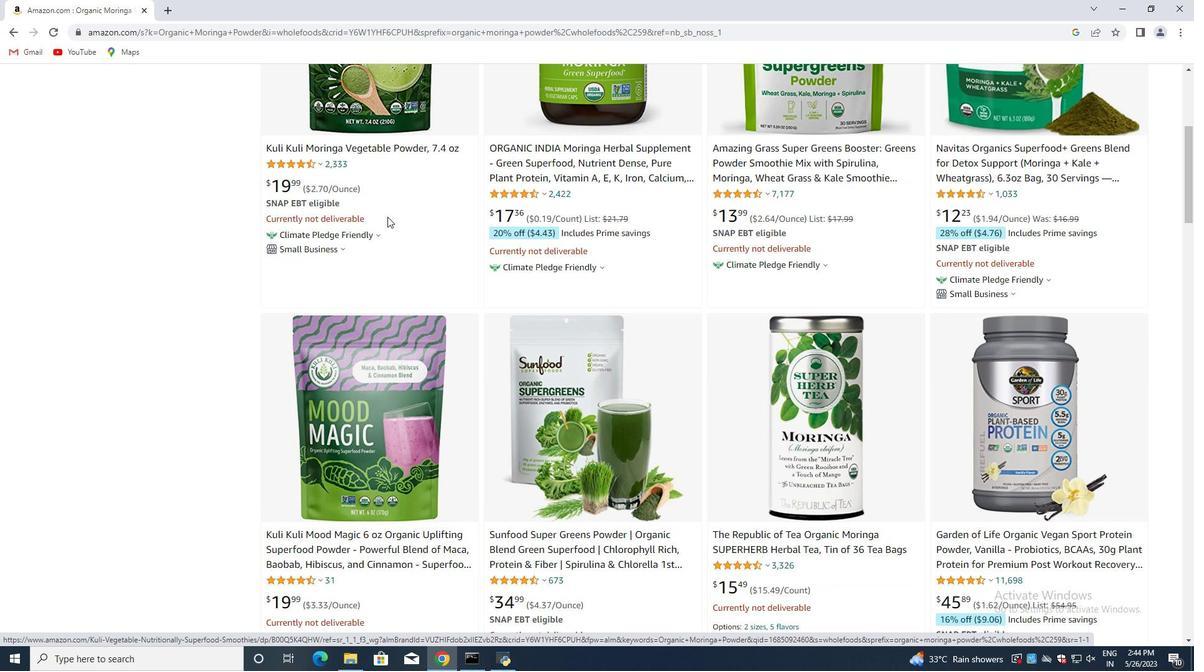 
Action: Mouse scrolled (387, 216) with delta (0, 0)
Screenshot: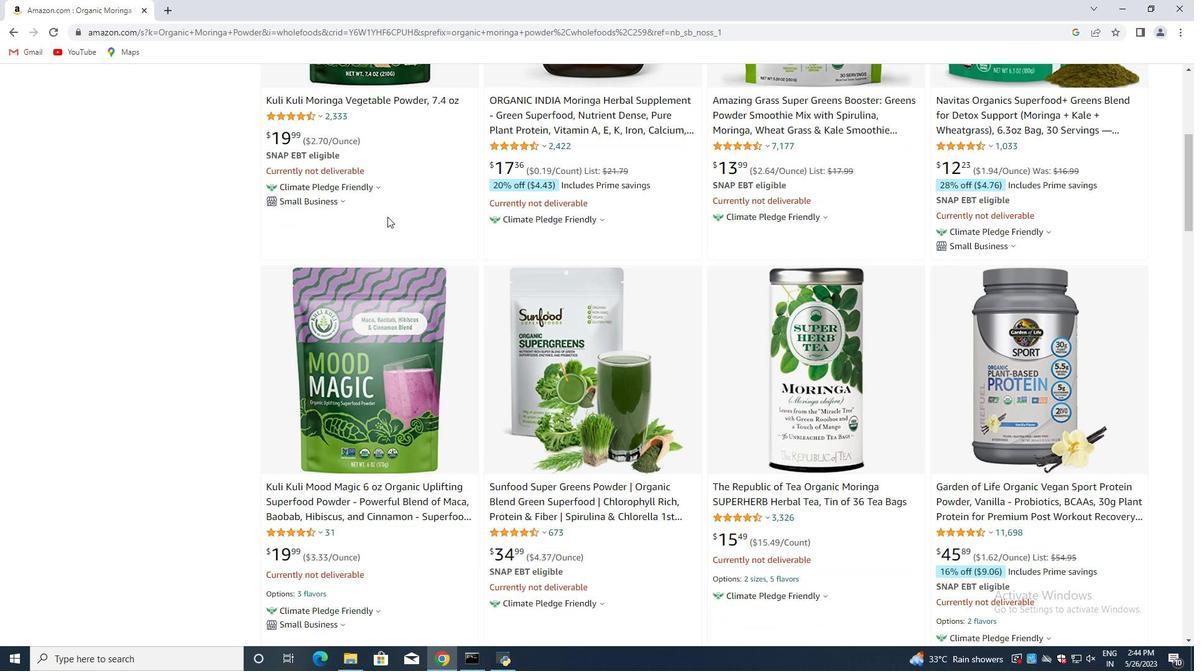 
Action: Mouse moved to (417, 371)
Screenshot: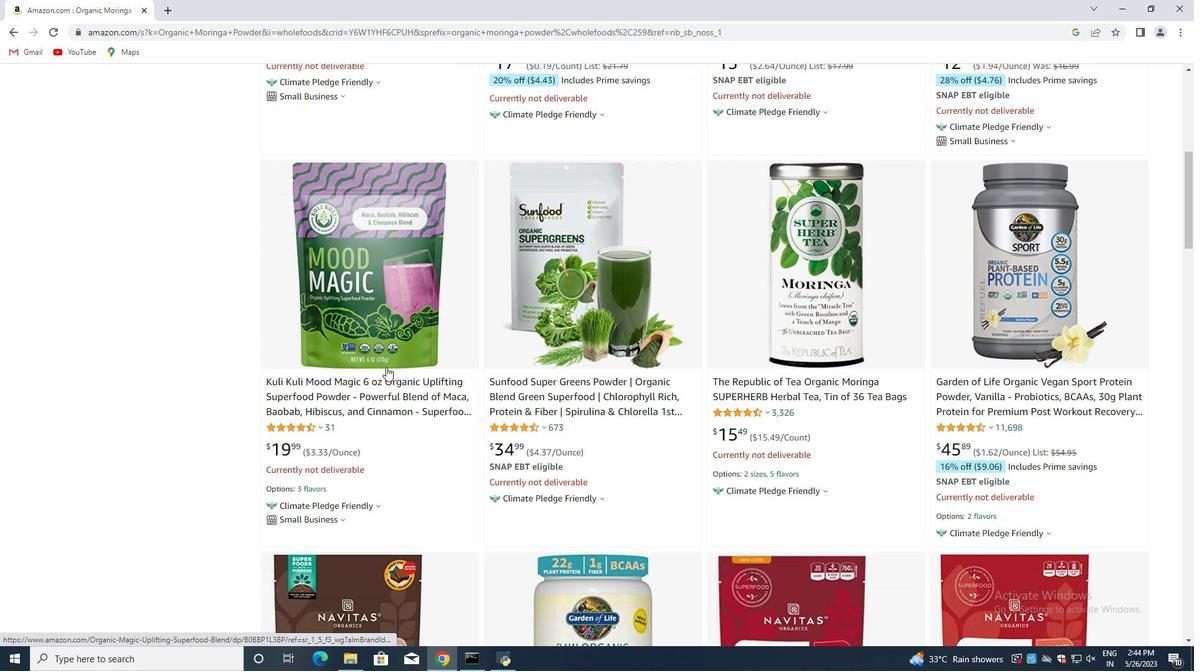 
Action: Mouse scrolled (417, 371) with delta (0, 0)
Screenshot: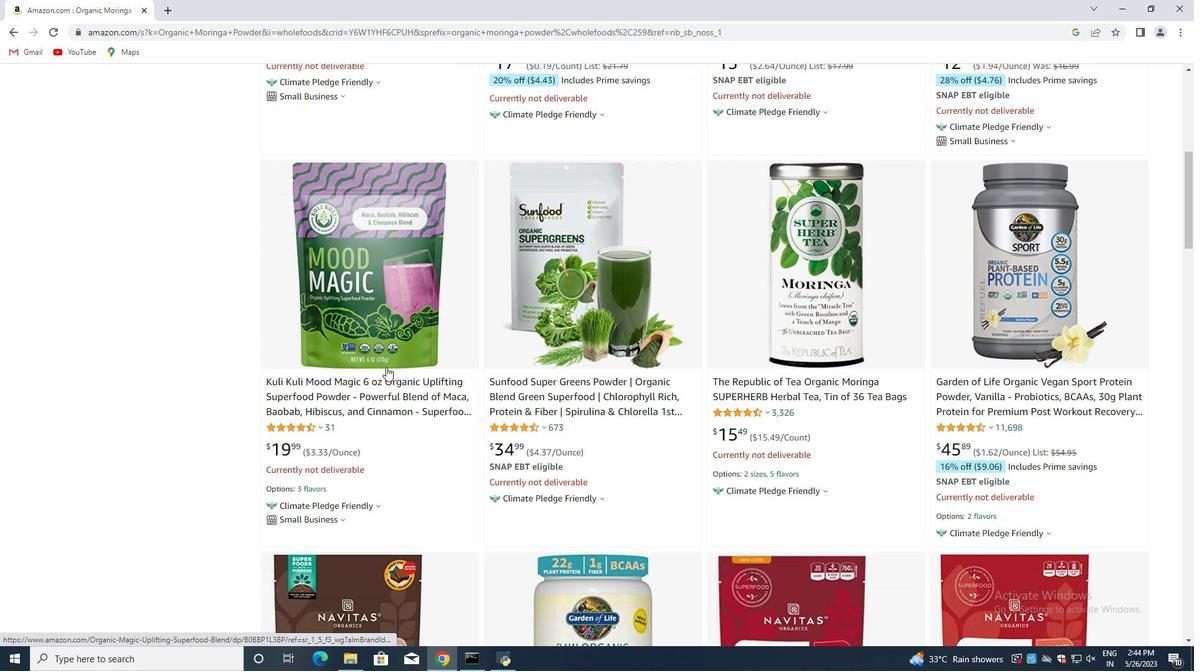 
Action: Mouse moved to (398, 370)
Screenshot: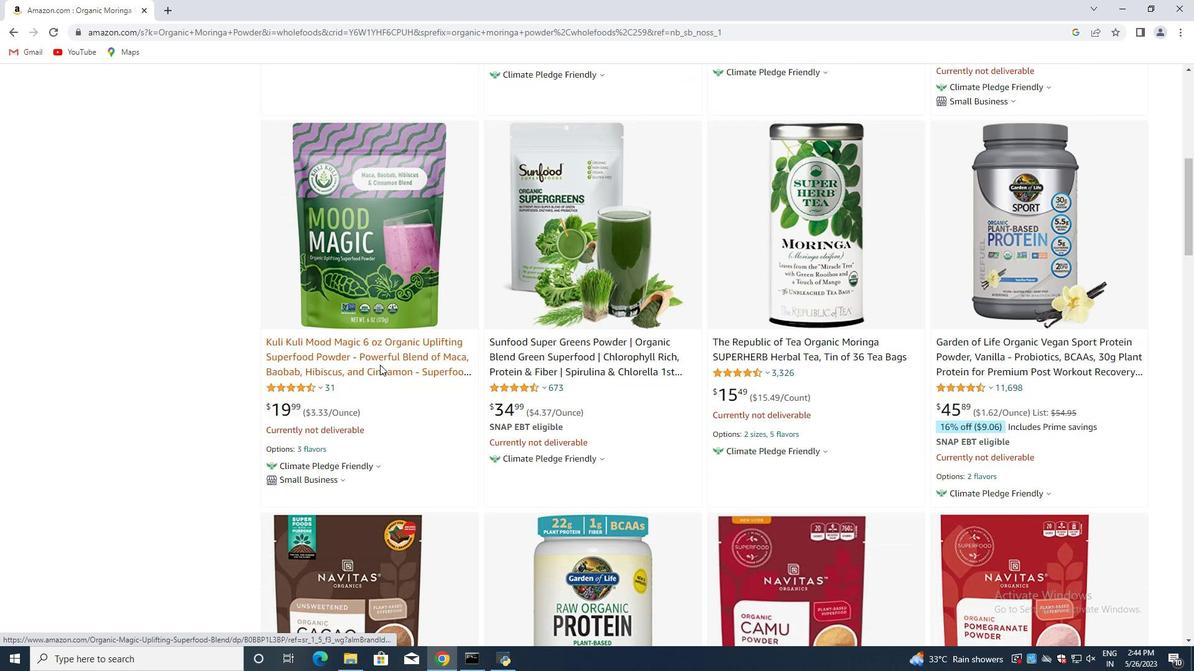 
Action: Mouse scrolled (398, 370) with delta (0, 0)
Screenshot: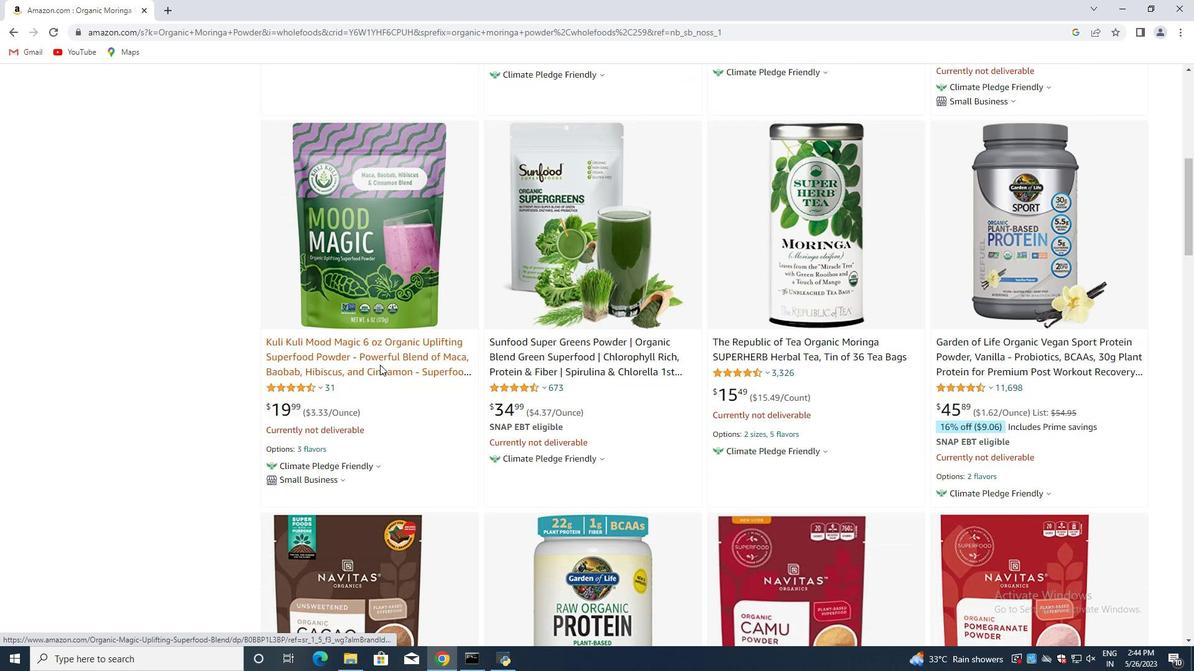 
Action: Mouse moved to (389, 368)
Screenshot: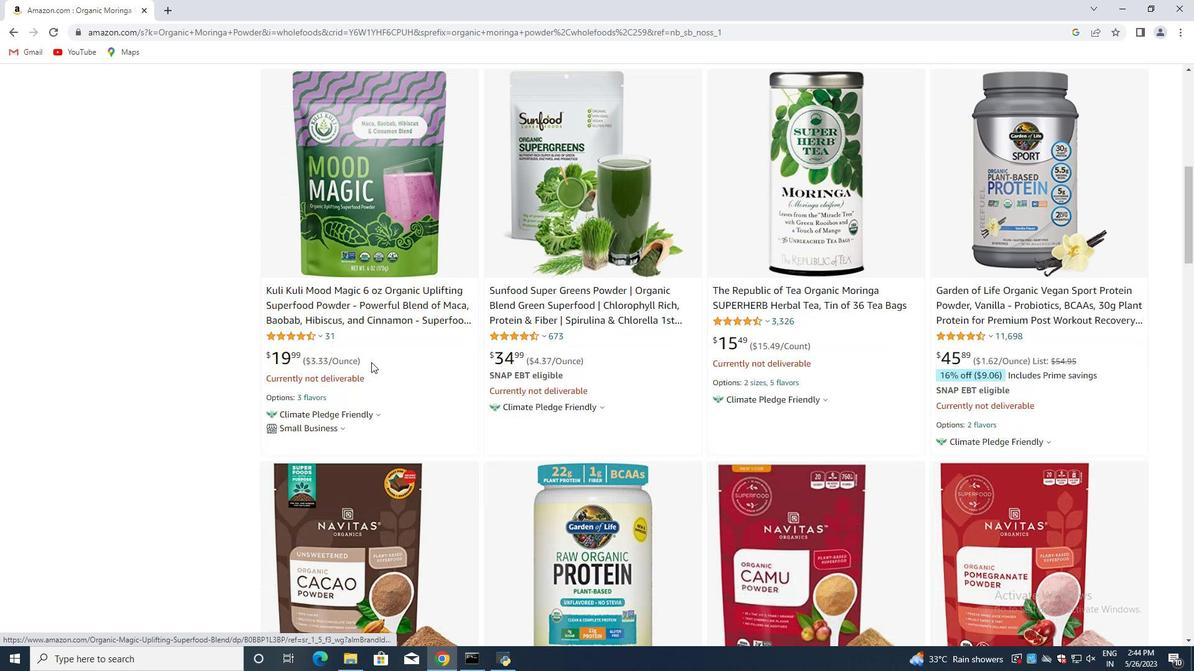 
Action: Mouse scrolled (389, 368) with delta (0, 0)
Screenshot: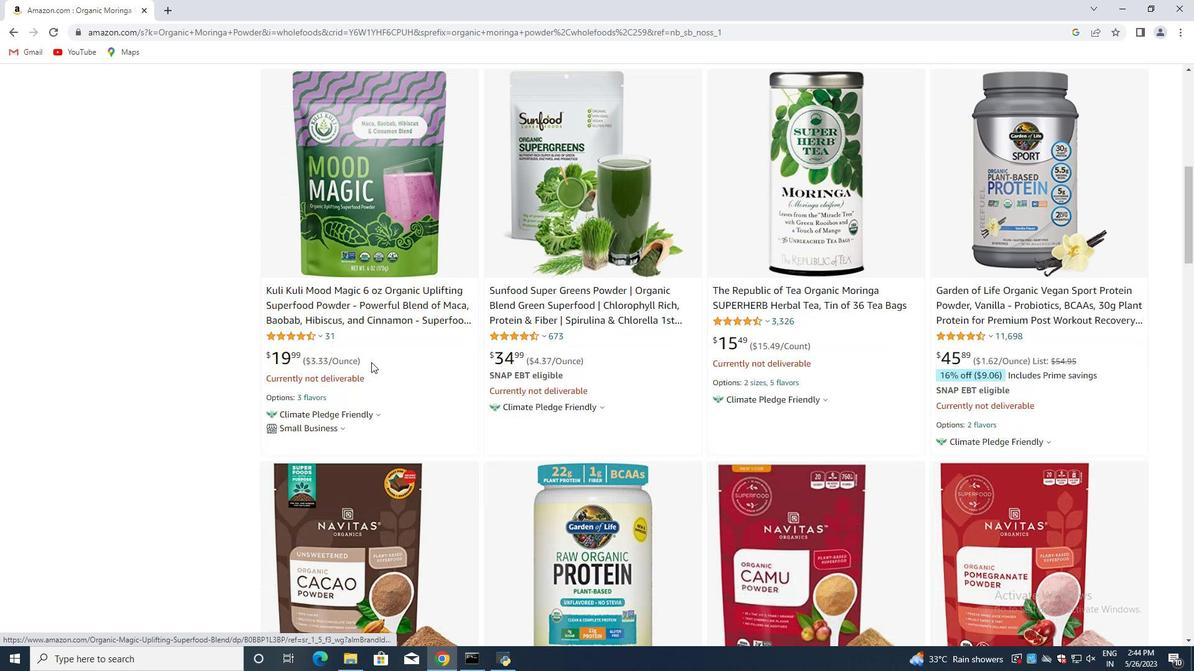 
Action: Mouse moved to (355, 353)
Screenshot: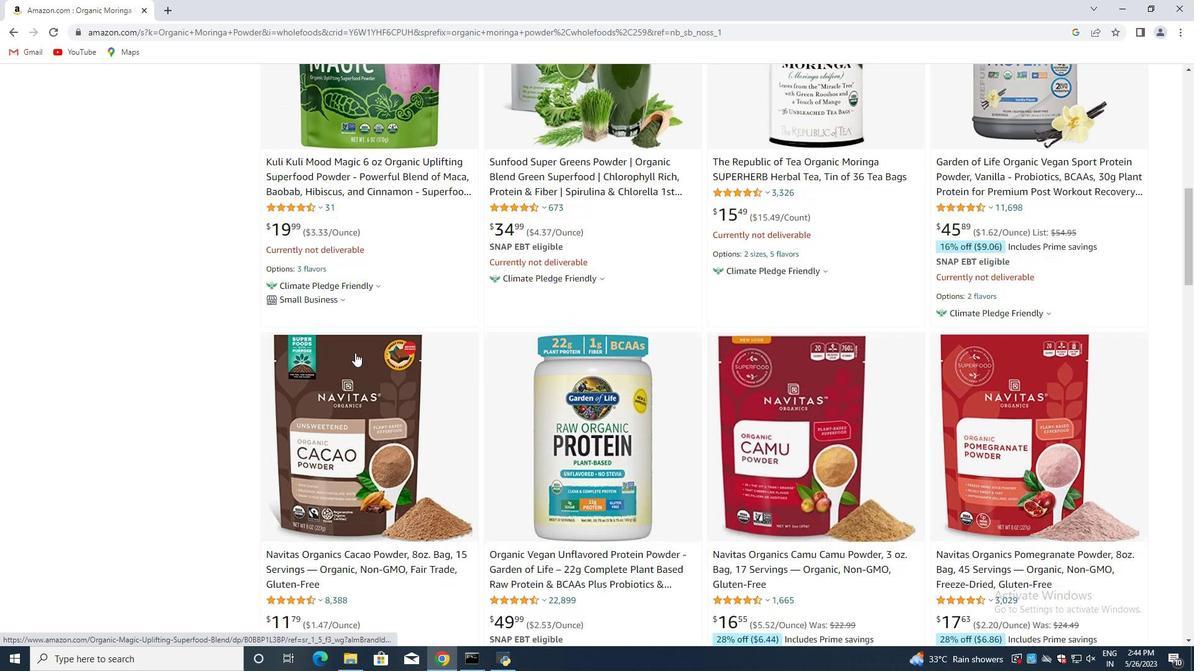 
Action: Mouse scrolled (355, 352) with delta (0, 0)
Screenshot: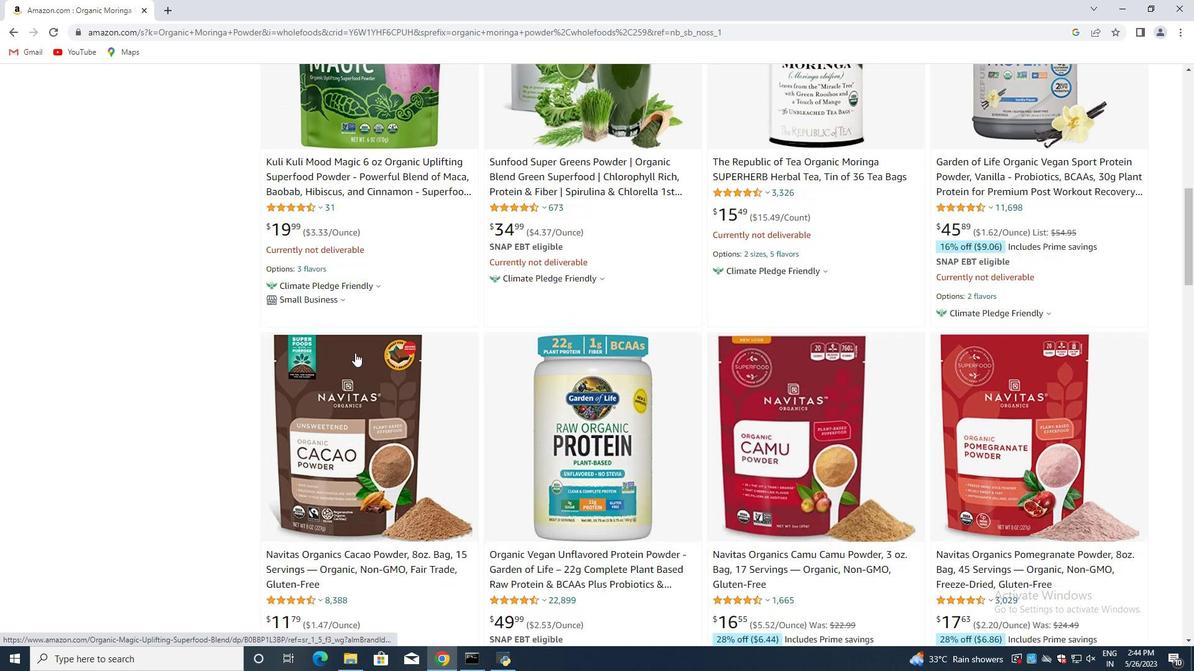 
Action: Mouse scrolled (355, 352) with delta (0, 0)
Screenshot: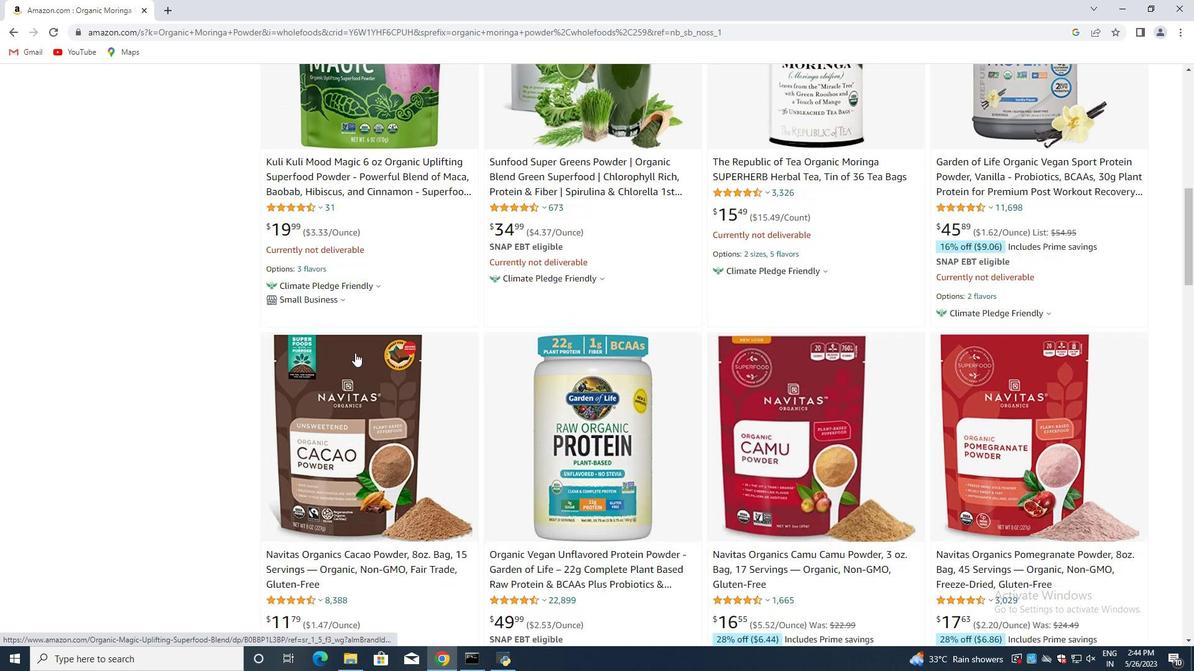 
Action: Mouse moved to (510, 444)
Screenshot: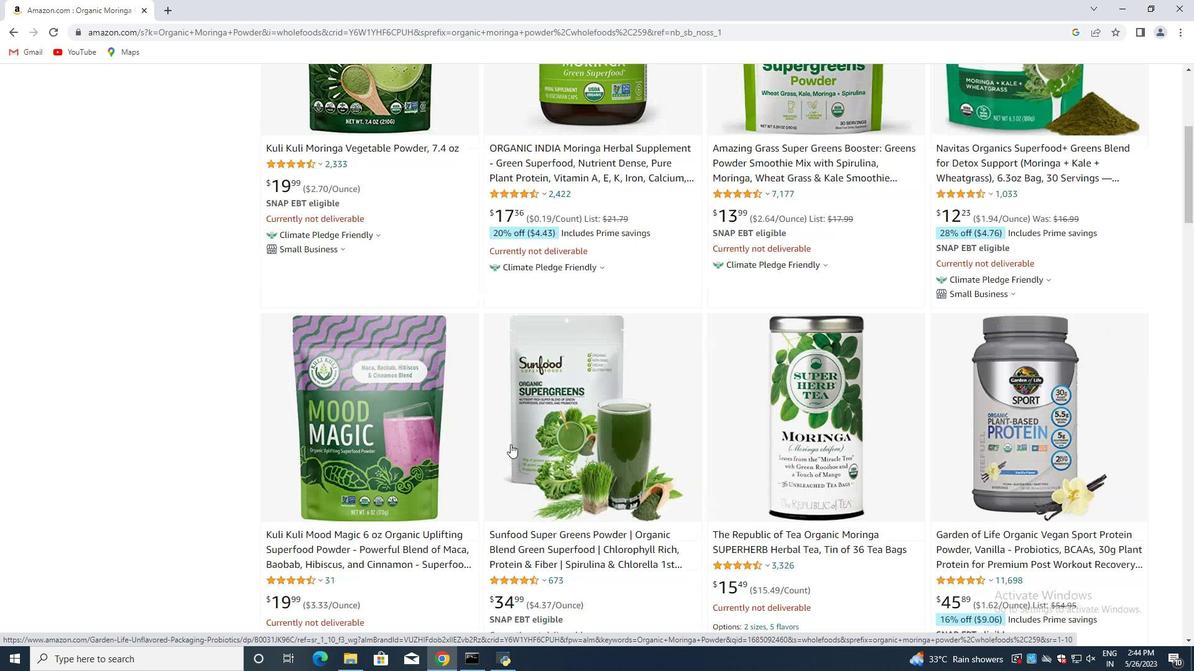 
Action: Mouse scrolled (510, 445) with delta (0, 0)
Screenshot: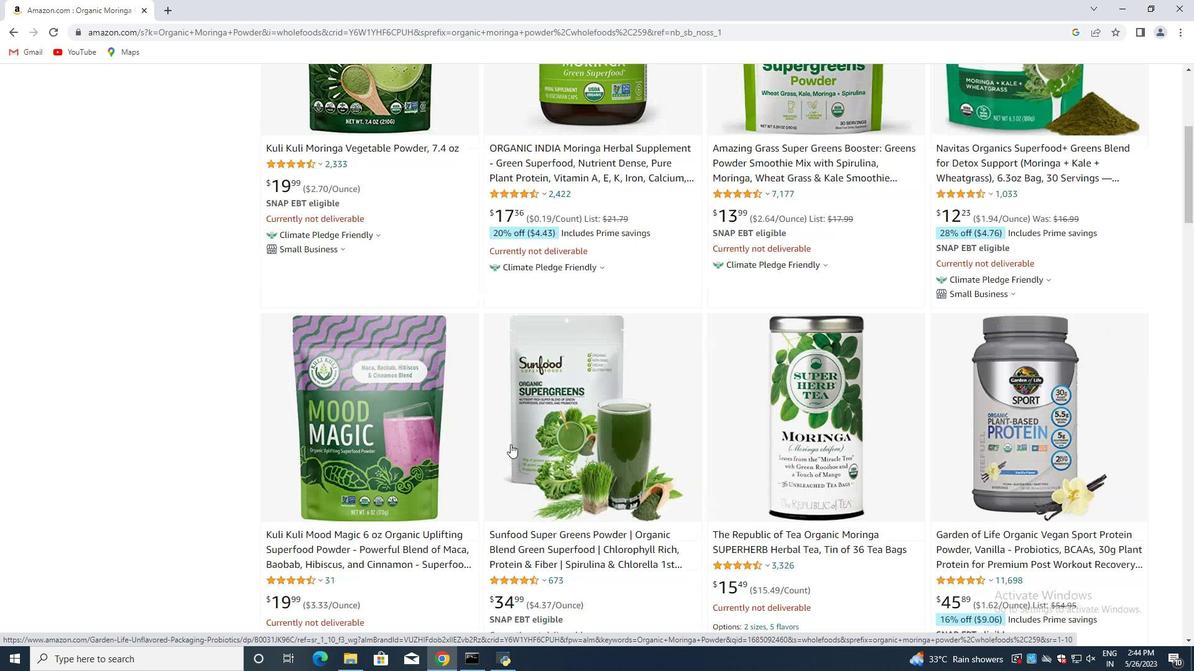 
Action: Mouse scrolled (510, 445) with delta (0, 0)
Screenshot: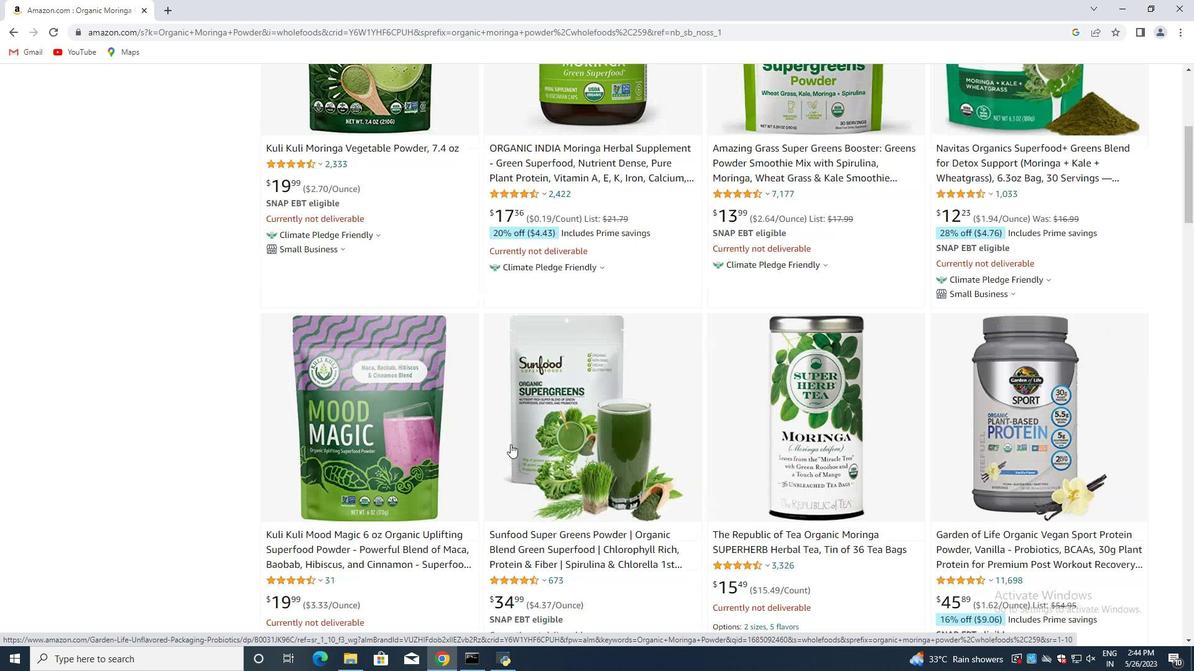 
Action: Mouse scrolled (510, 445) with delta (0, 0)
Screenshot: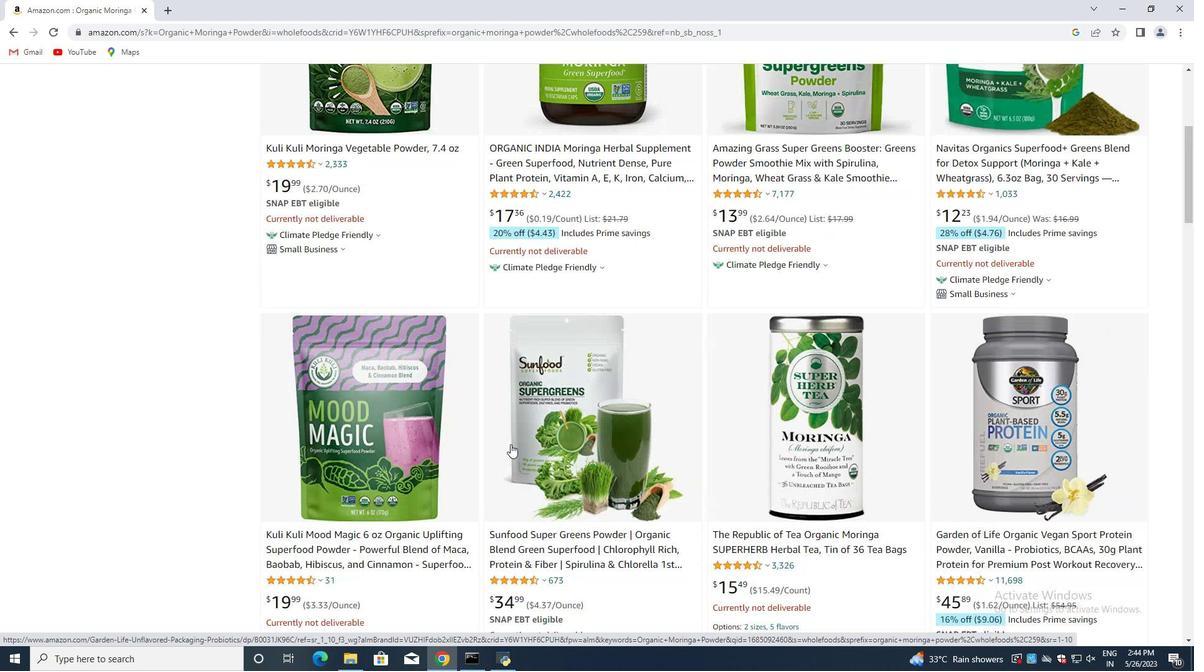 
Action: Mouse scrolled (510, 445) with delta (0, 0)
Screenshot: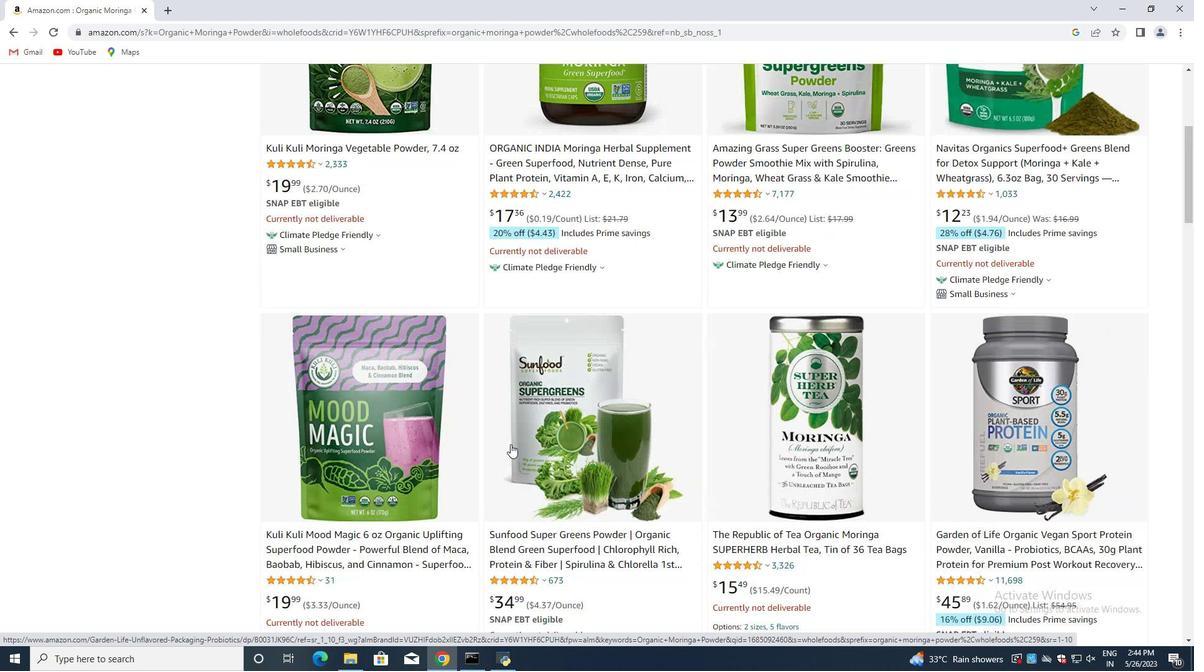 
Action: Mouse scrolled (510, 445) with delta (0, 0)
Screenshot: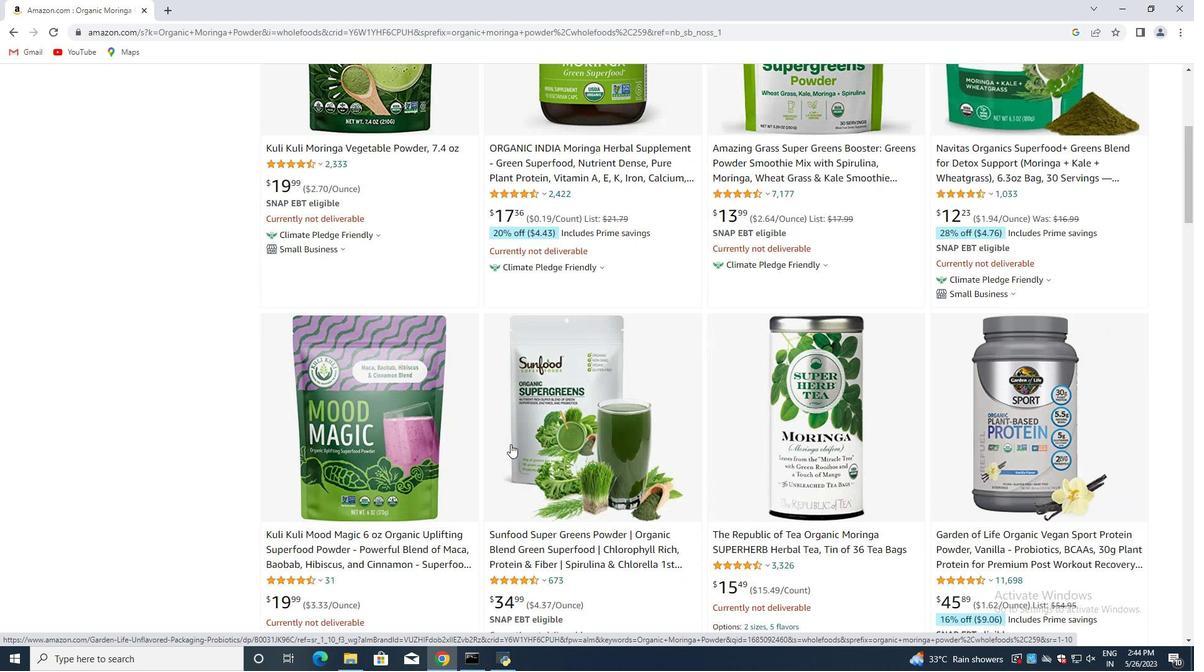 
Action: Mouse scrolled (510, 445) with delta (0, 0)
Screenshot: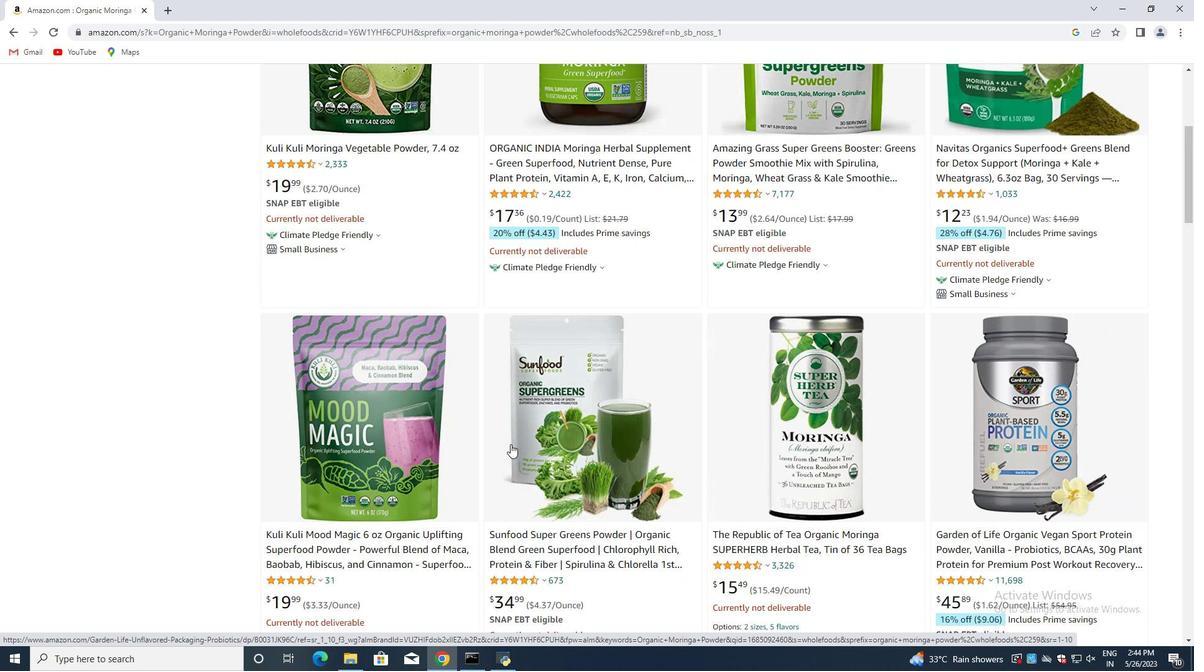 
Action: Mouse scrolled (510, 445) with delta (0, 0)
Screenshot: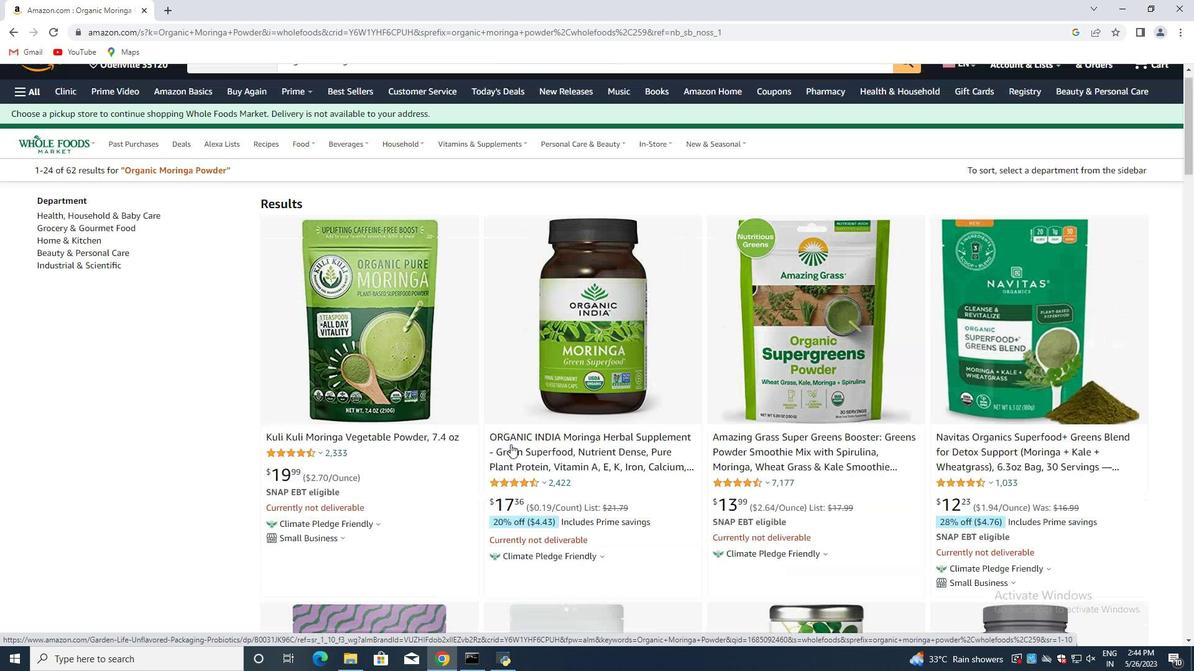 
Action: Mouse scrolled (510, 445) with delta (0, 0)
Screenshot: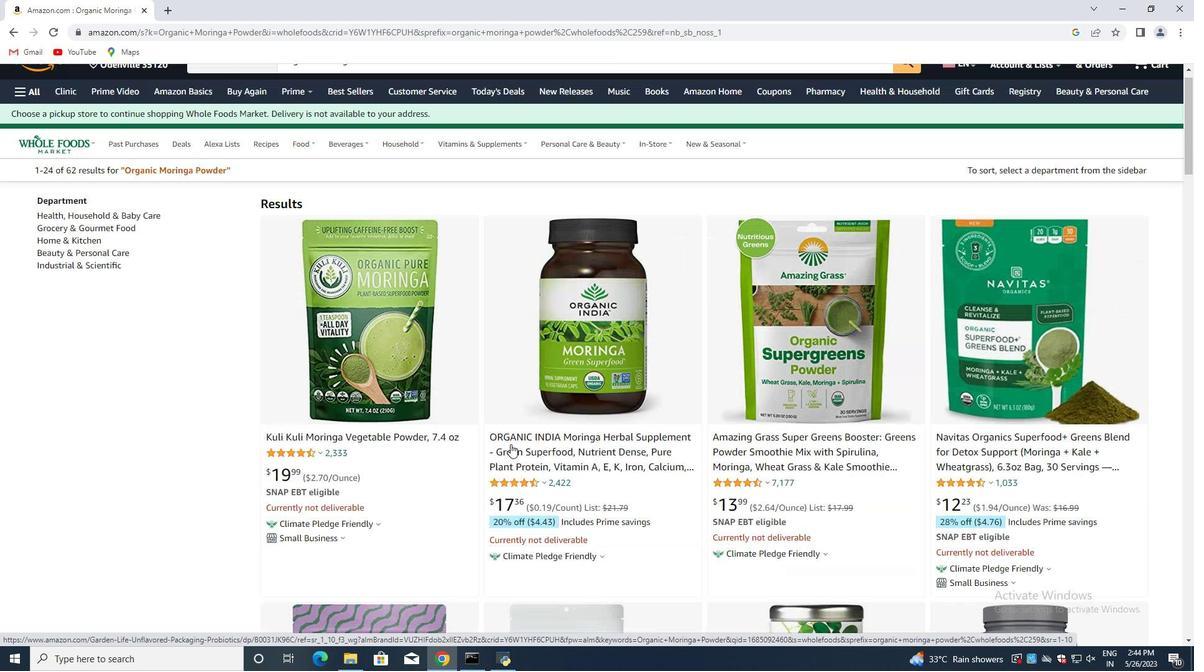 
Action: Mouse scrolled (510, 445) with delta (0, 0)
Screenshot: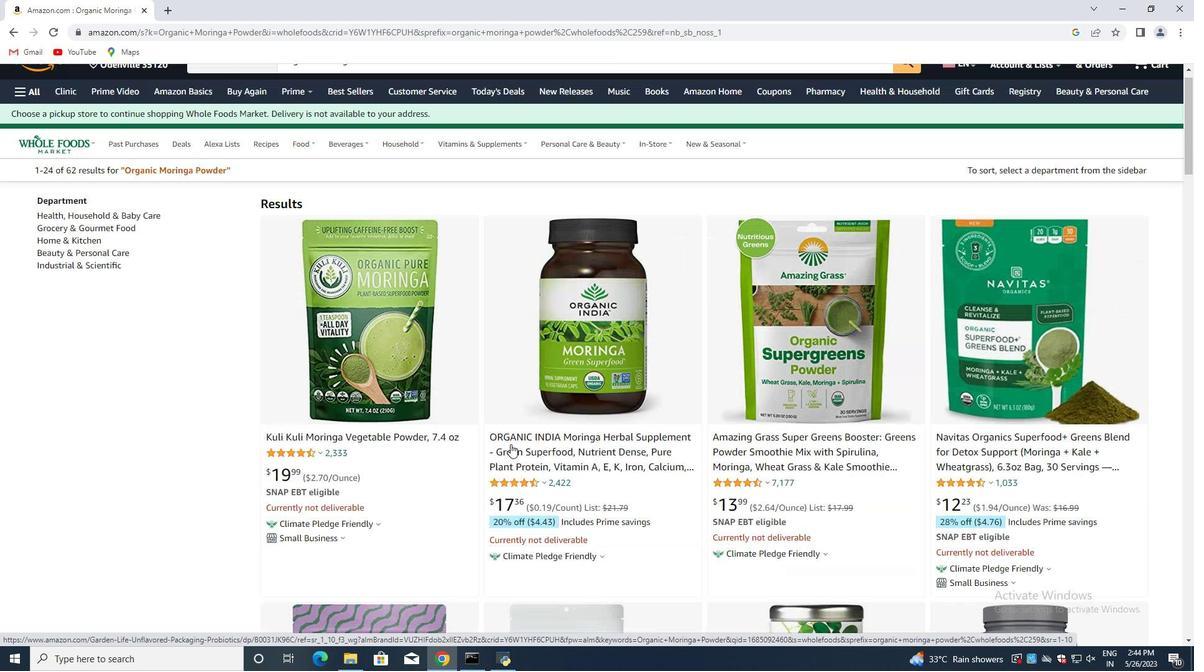
Action: Mouse scrolled (510, 445) with delta (0, 0)
Screenshot: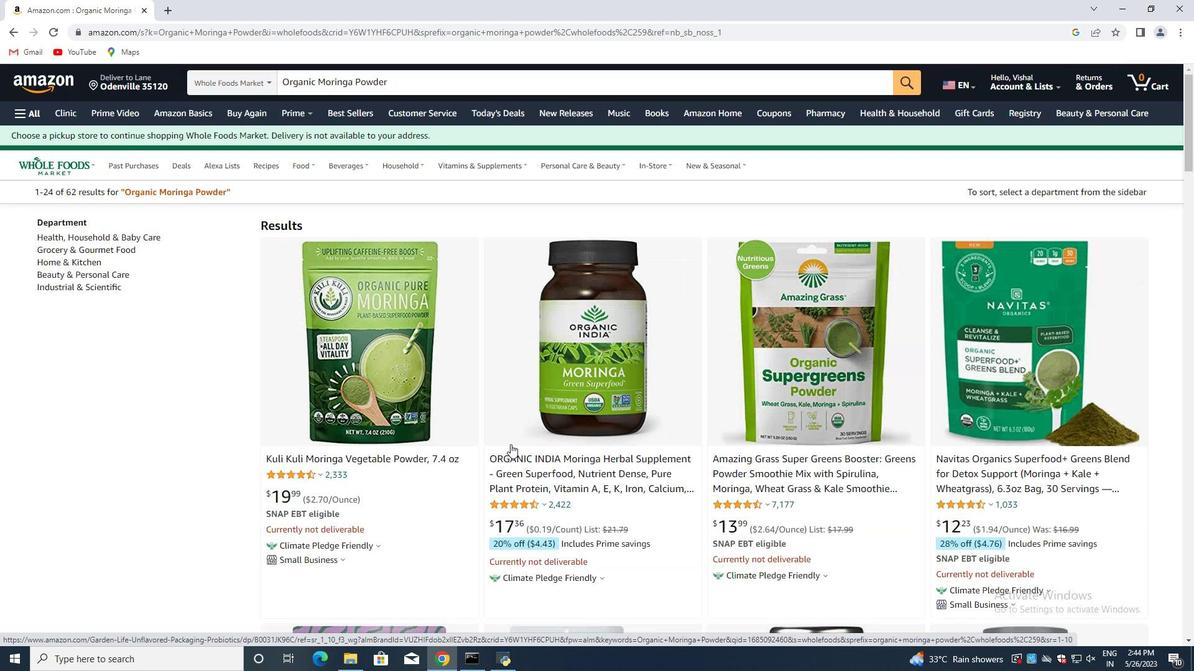 
Action: Mouse moved to (510, 444)
Screenshot: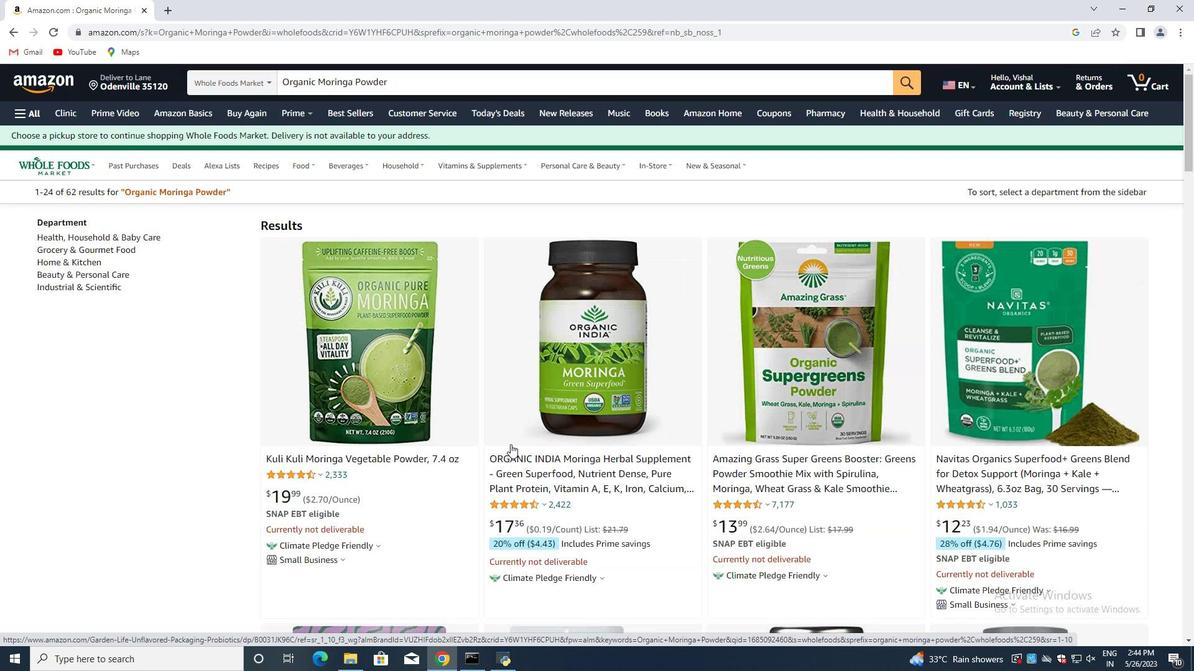 
Action: Mouse scrolled (510, 445) with delta (0, 0)
Screenshot: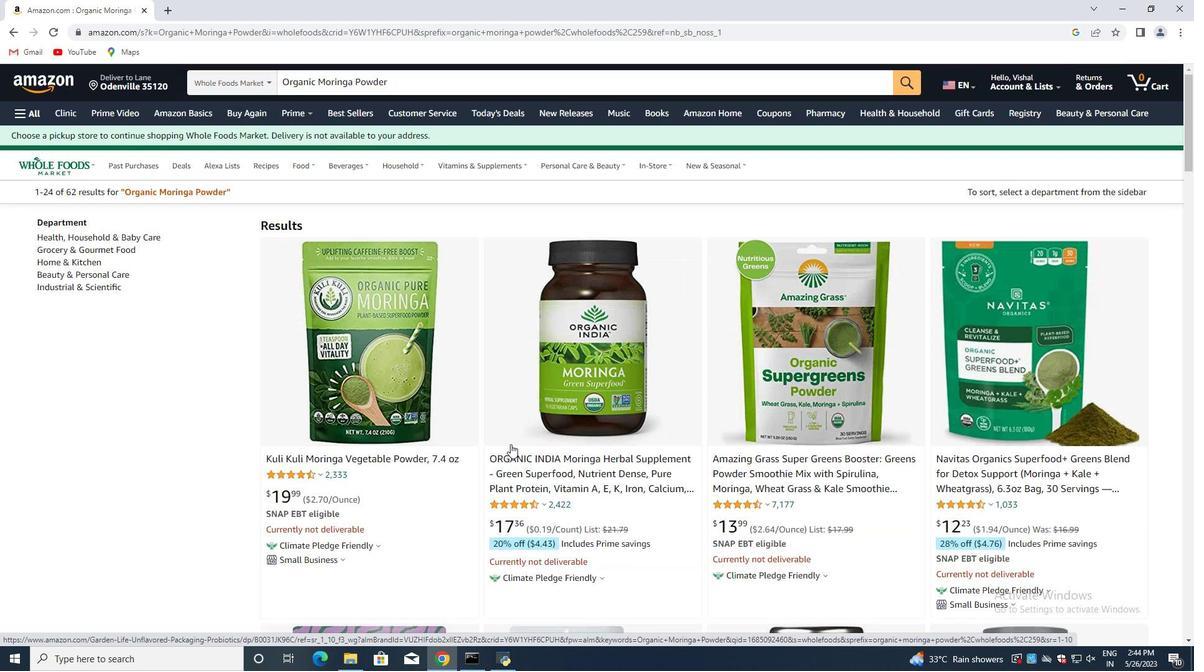 
Action: Mouse moved to (383, 342)
Screenshot: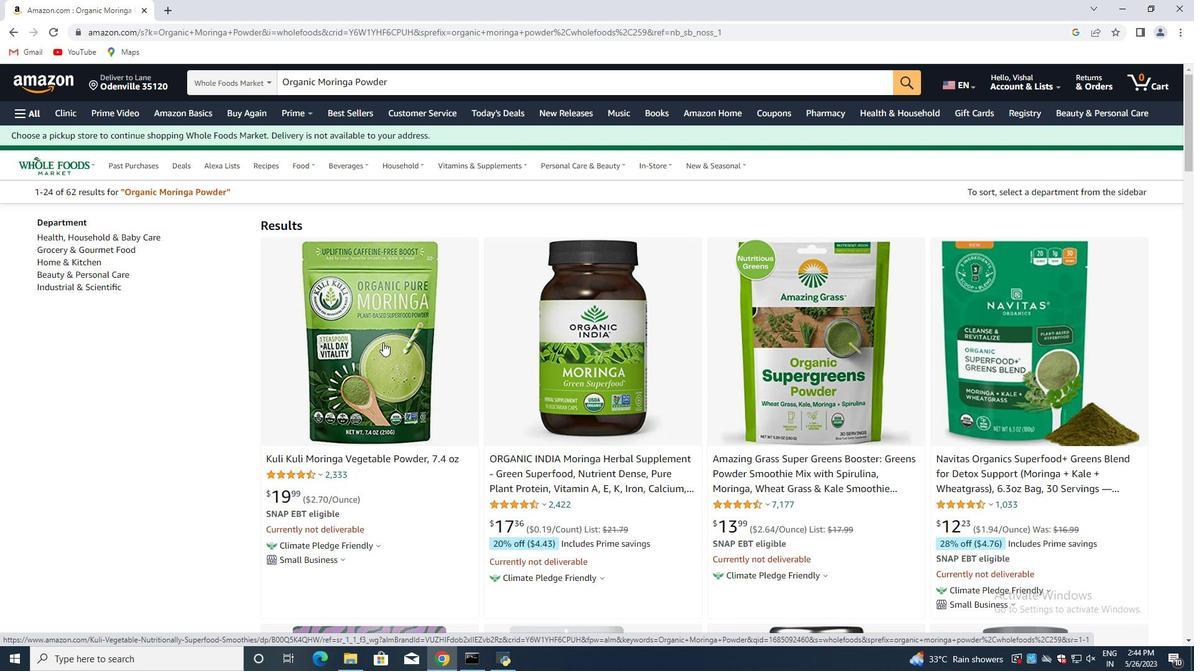 
Action: Mouse pressed left at (383, 342)
Screenshot: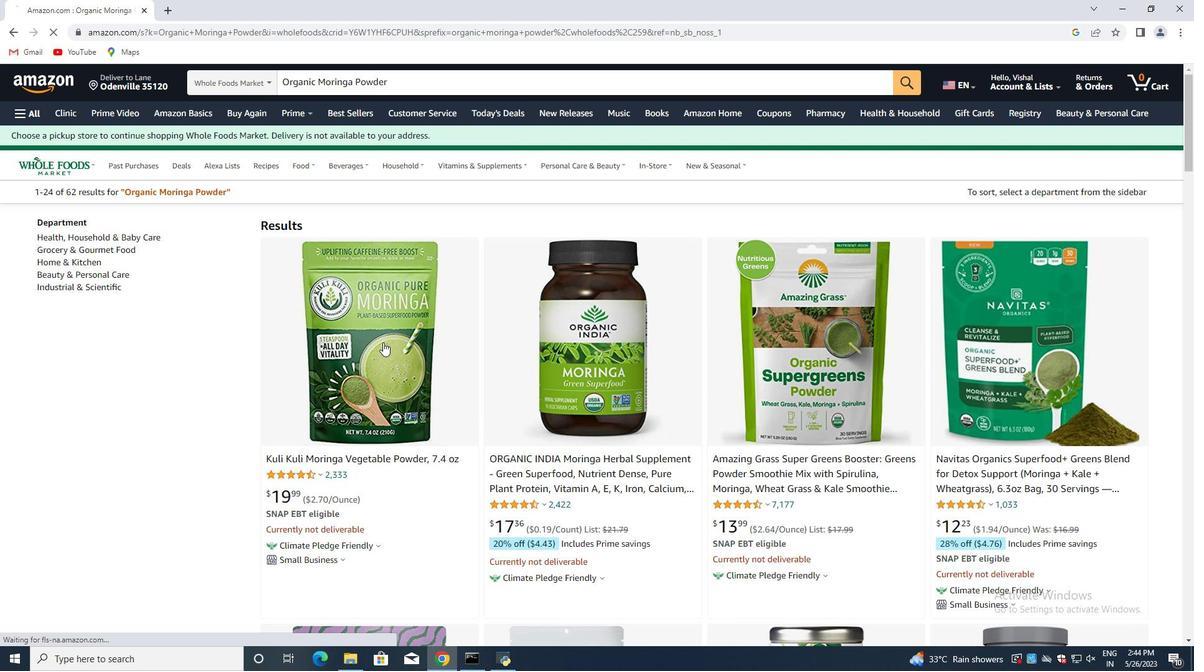 
Action: Mouse moved to (146, 230)
Screenshot: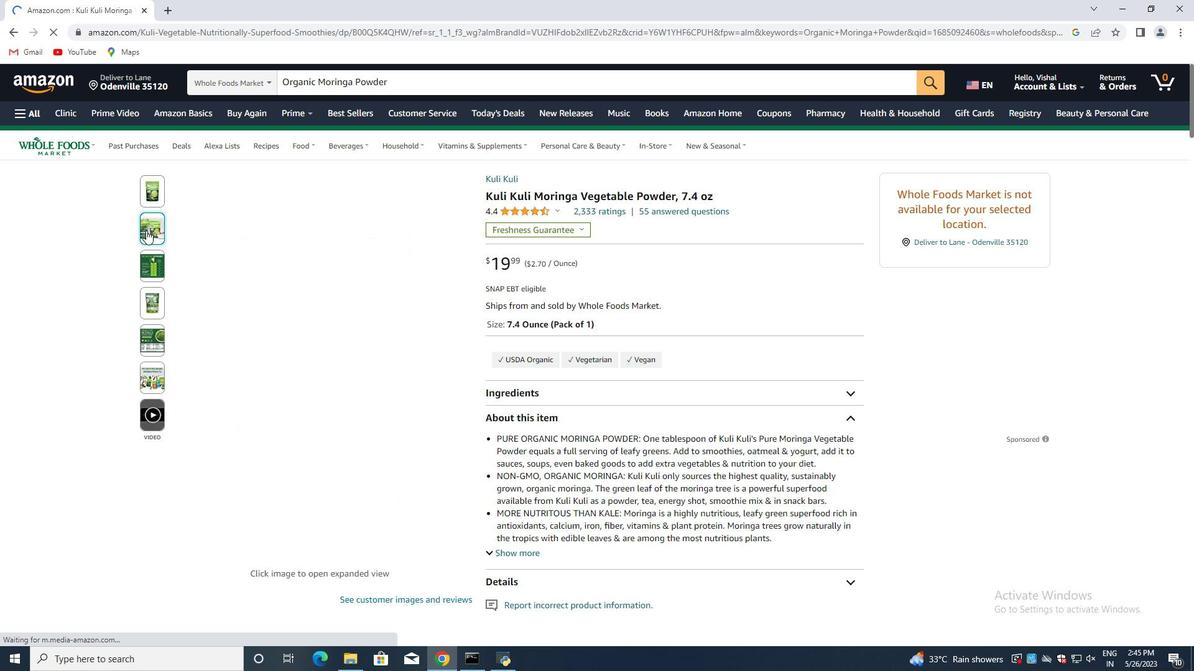 
Action: Mouse pressed left at (146, 230)
Screenshot: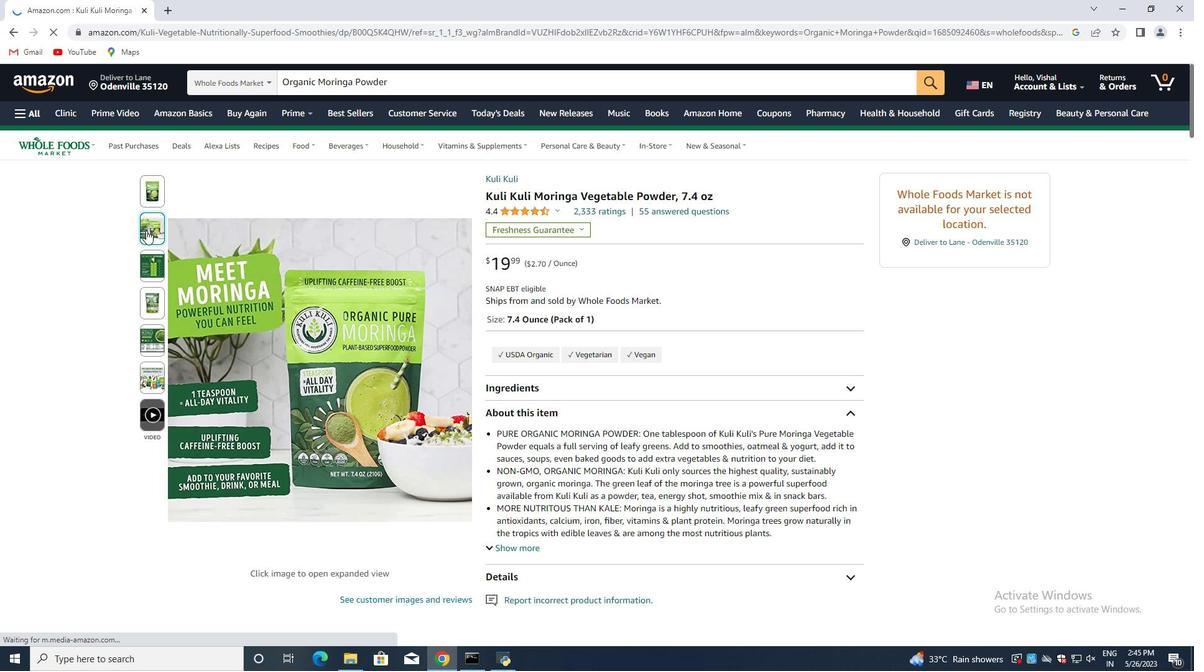 
Action: Mouse moved to (208, 286)
Screenshot: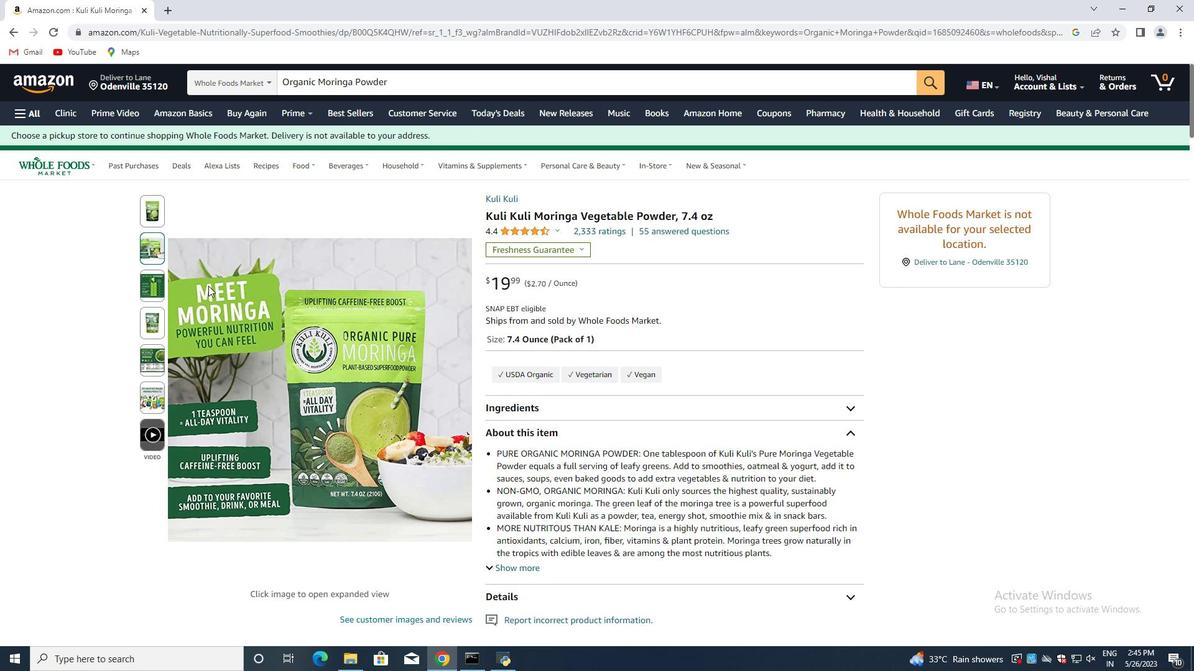
Action: Mouse pressed left at (208, 286)
Screenshot: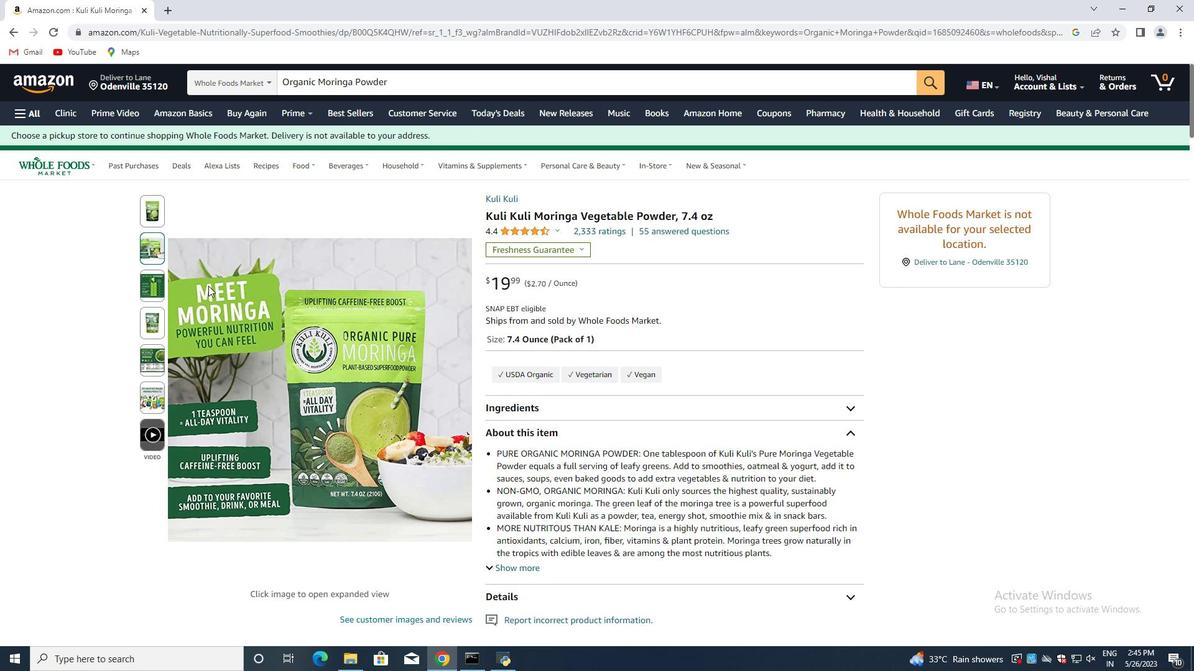
Action: Mouse moved to (148, 317)
Screenshot: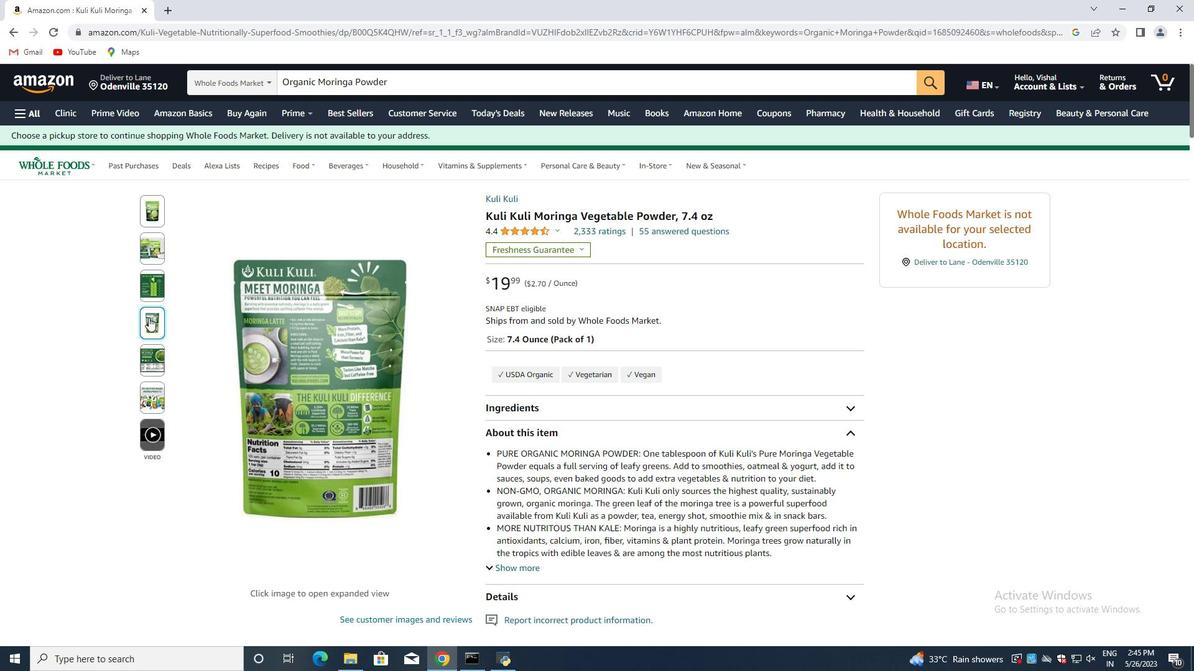 
Action: Mouse pressed left at (148, 317)
Screenshot: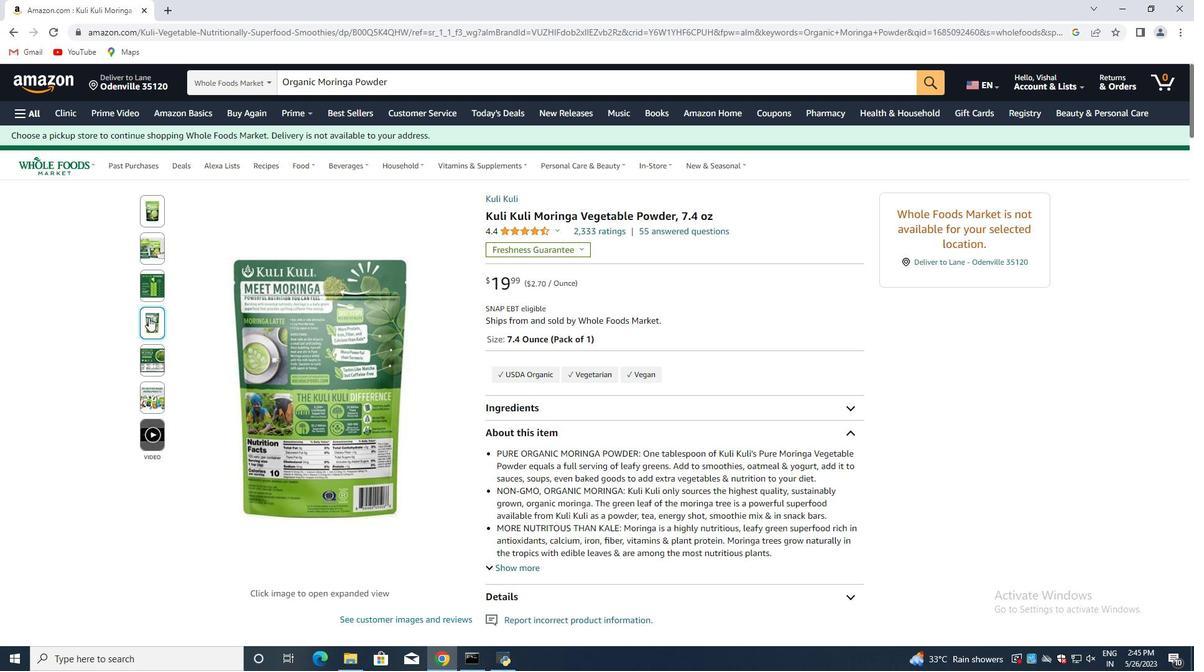 
Action: Mouse moved to (263, 374)
Screenshot: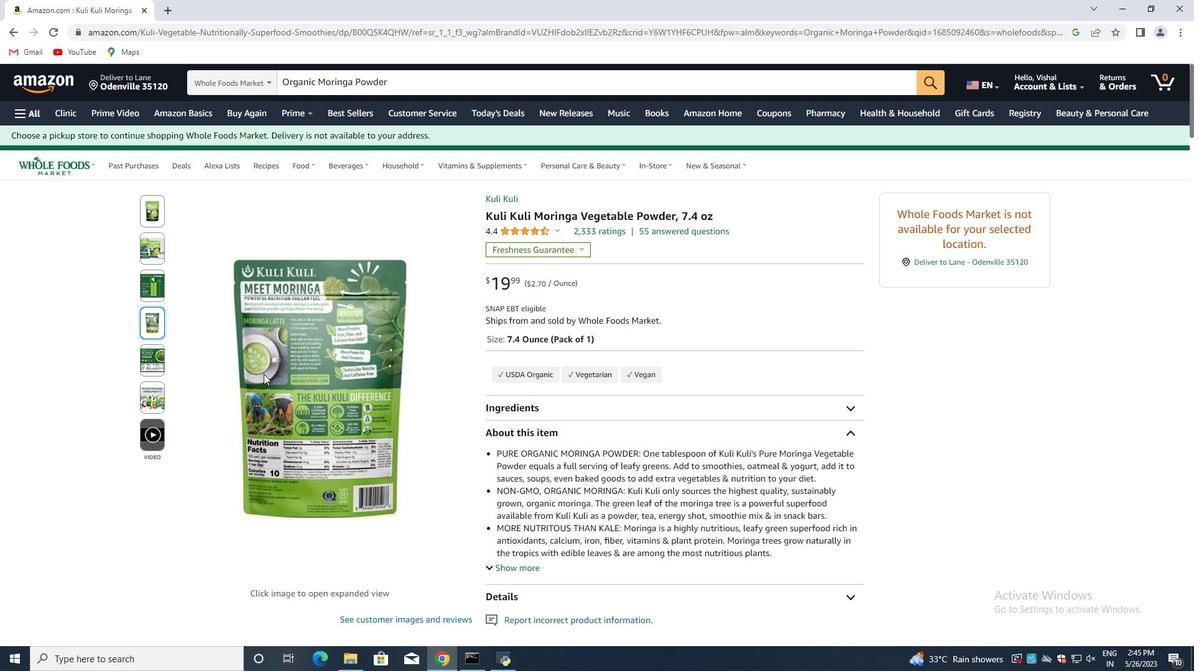 
Action: Mouse scrolled (263, 373) with delta (0, 0)
Screenshot: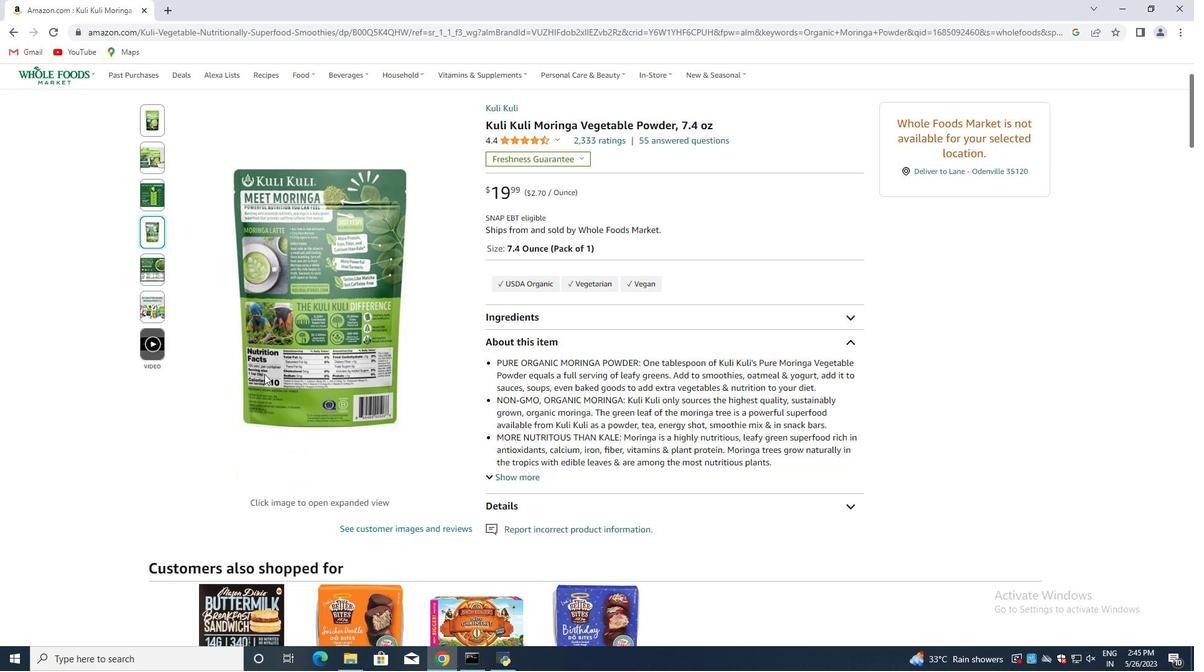 
Action: Mouse moved to (264, 374)
Screenshot: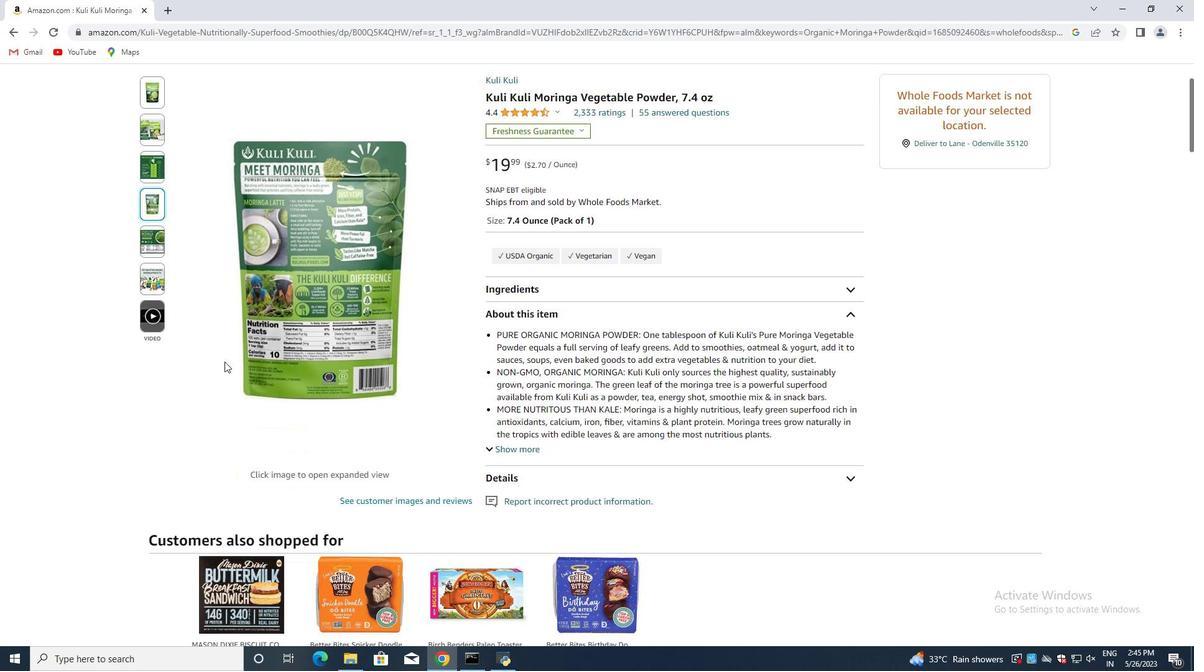 
Action: Mouse scrolled (264, 373) with delta (0, 0)
Screenshot: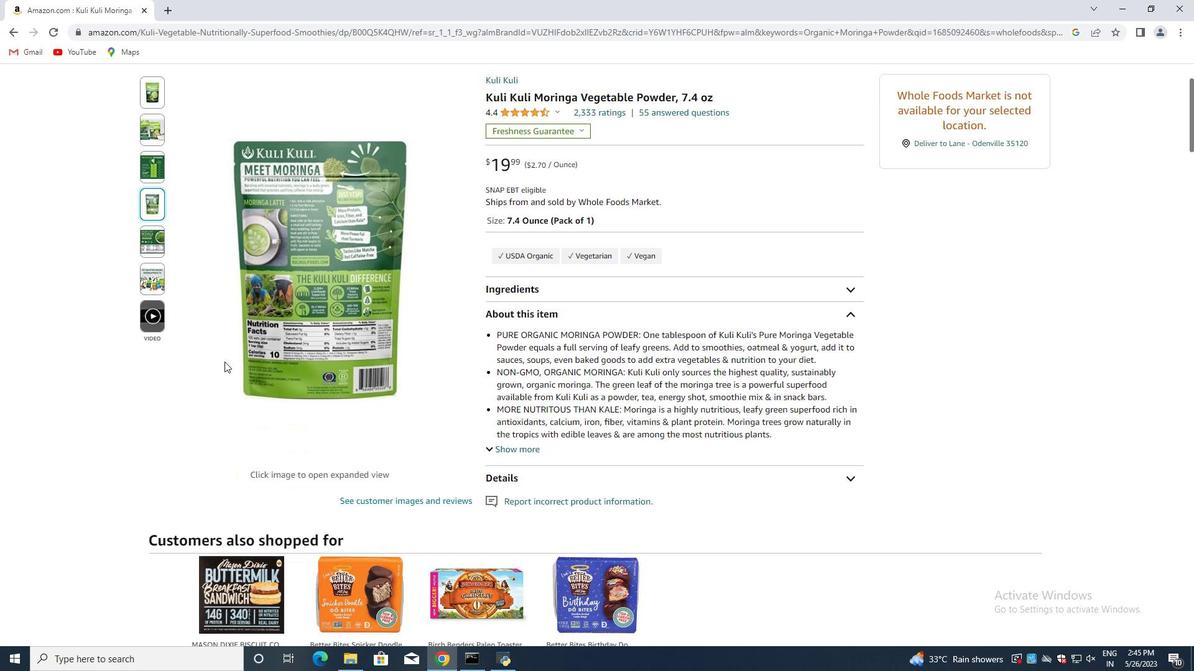 
Action: Mouse moved to (151, 202)
Screenshot: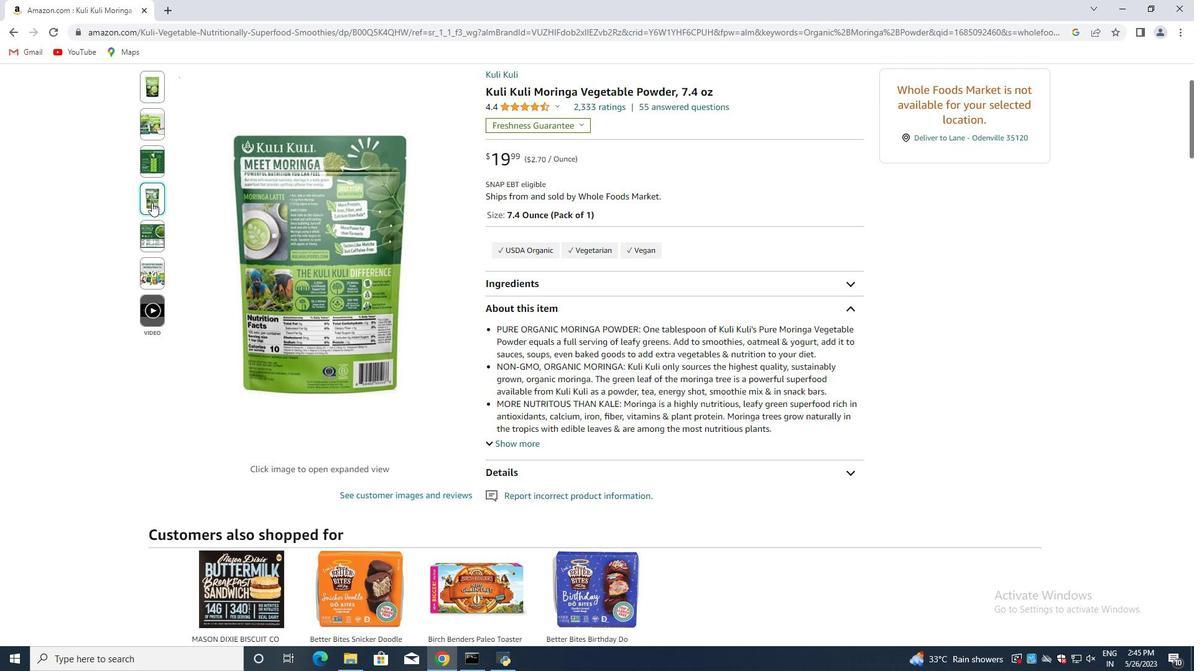 
Action: Mouse pressed left at (151, 202)
Screenshot: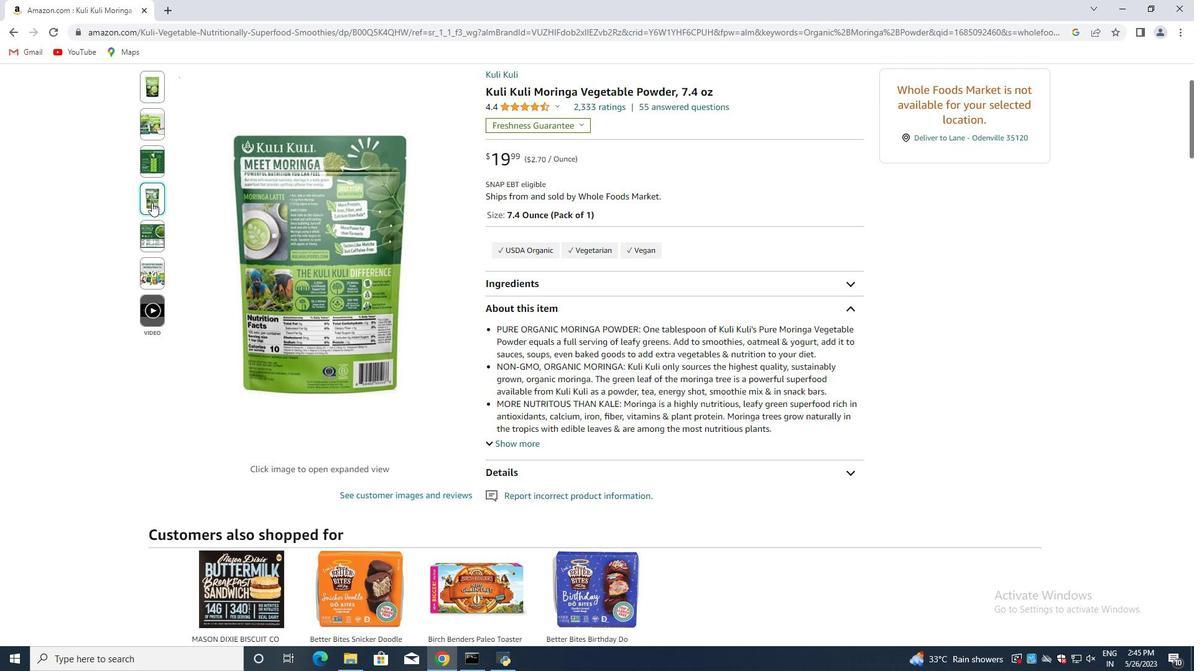 
Action: Mouse moved to (151, 234)
Screenshot: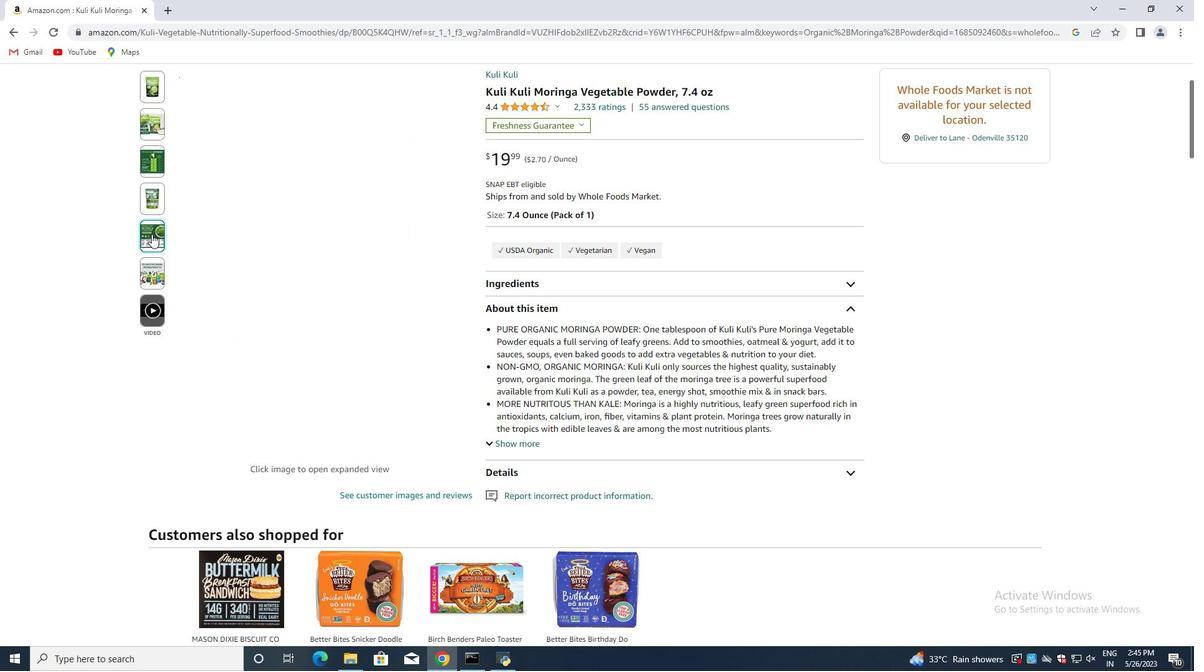
Action: Mouse pressed left at (151, 234)
Screenshot: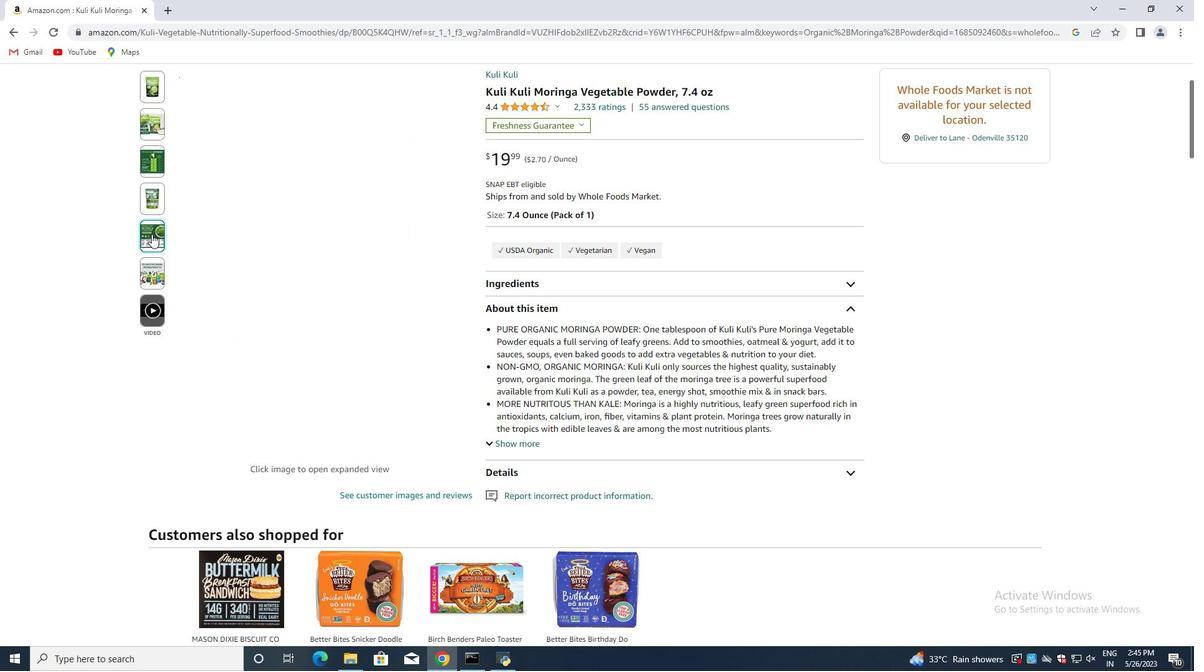 
Action: Mouse moved to (297, 321)
Screenshot: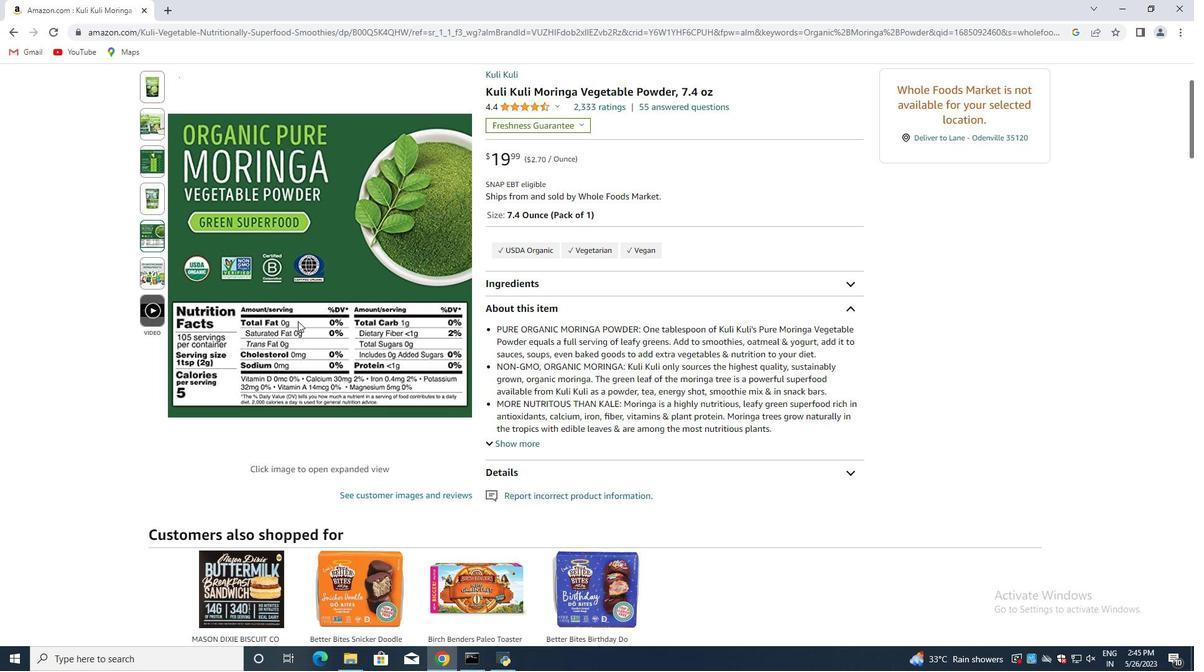 
Action: Mouse pressed left at (297, 321)
Screenshot: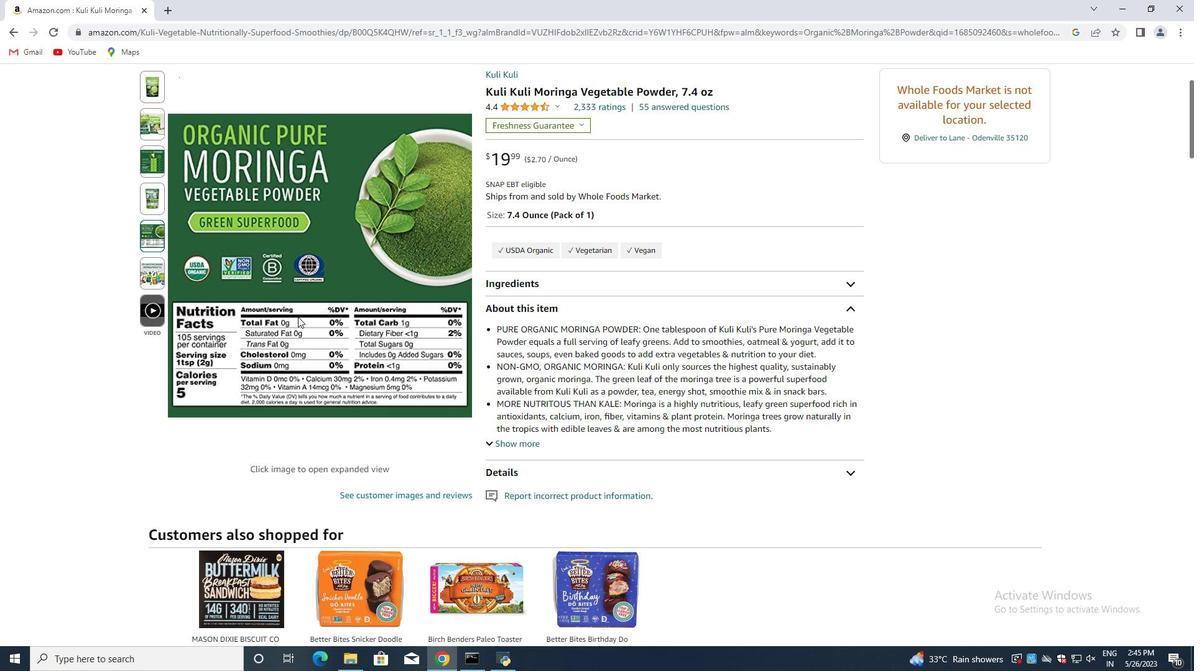 
Action: Mouse moved to (288, 316)
Screenshot: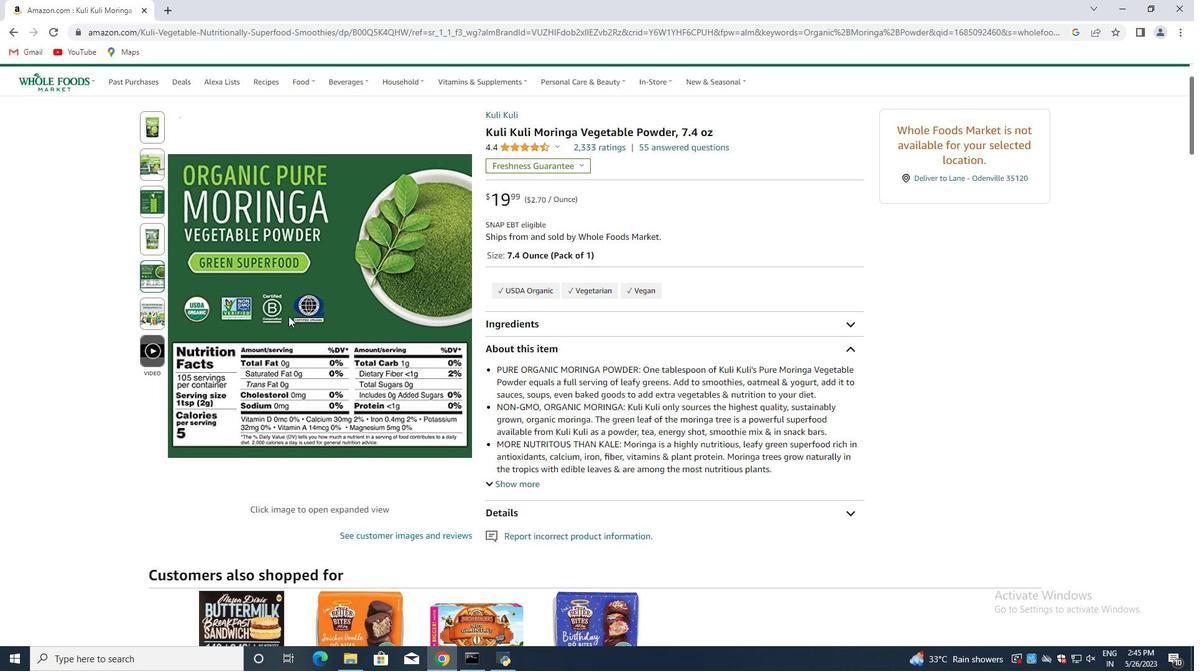 
Action: Mouse scrolled (288, 317) with delta (0, 0)
Screenshot: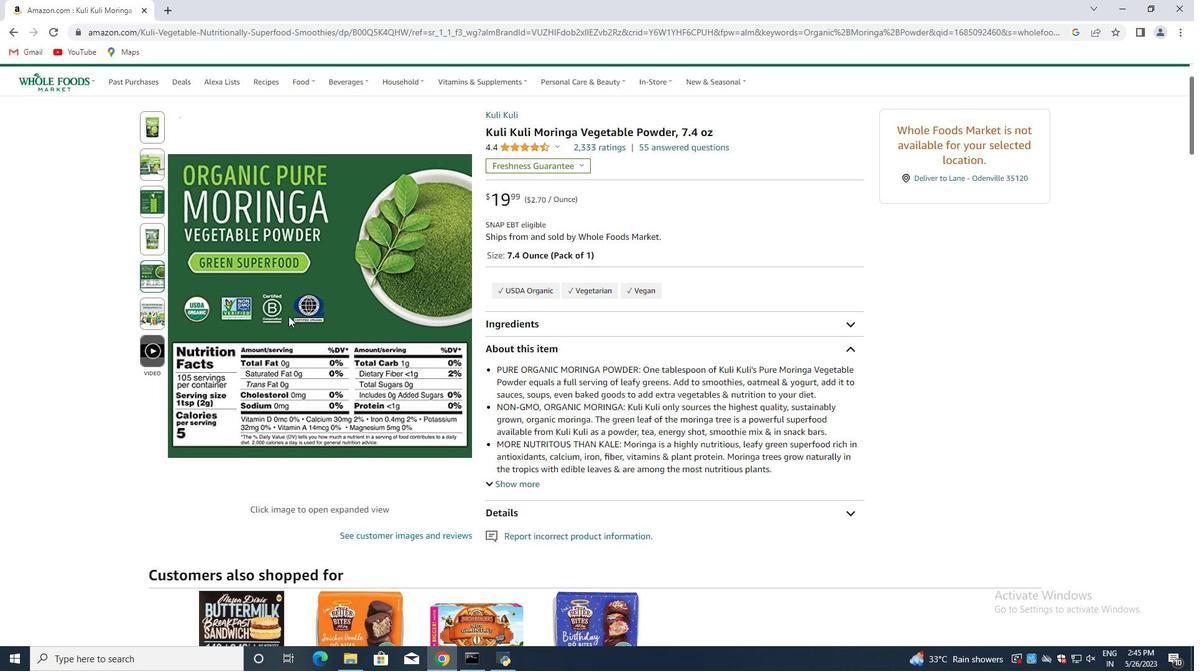
Action: Mouse moved to (288, 315)
Screenshot: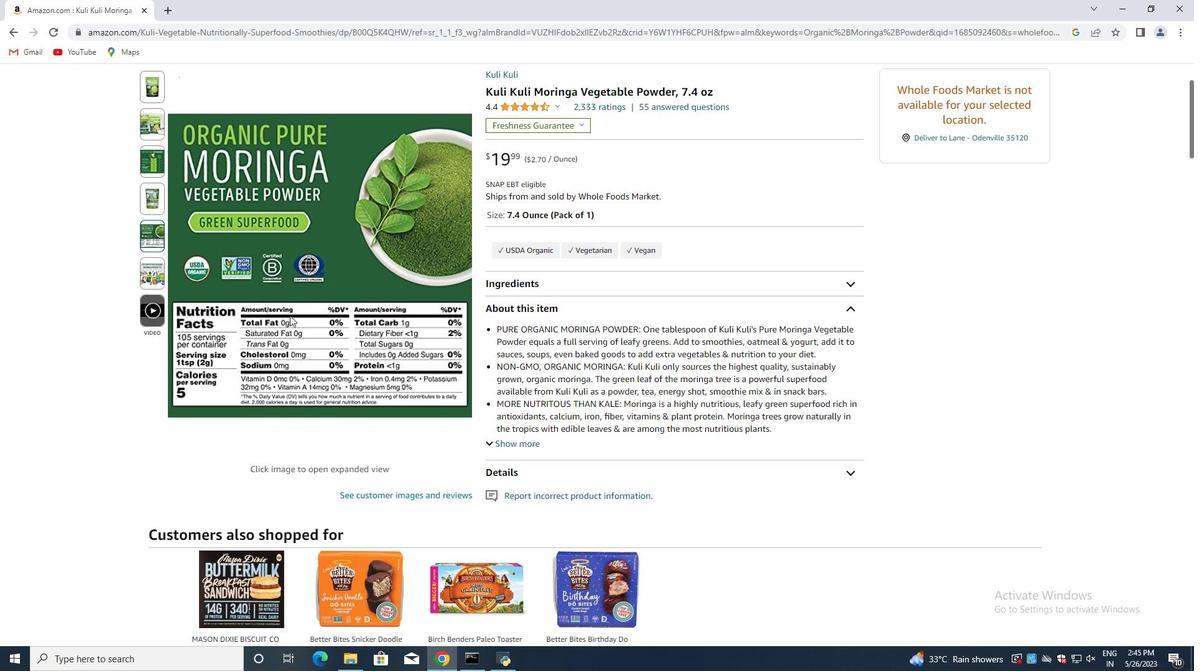 
Action: Mouse scrolled (288, 315) with delta (0, 0)
Screenshot: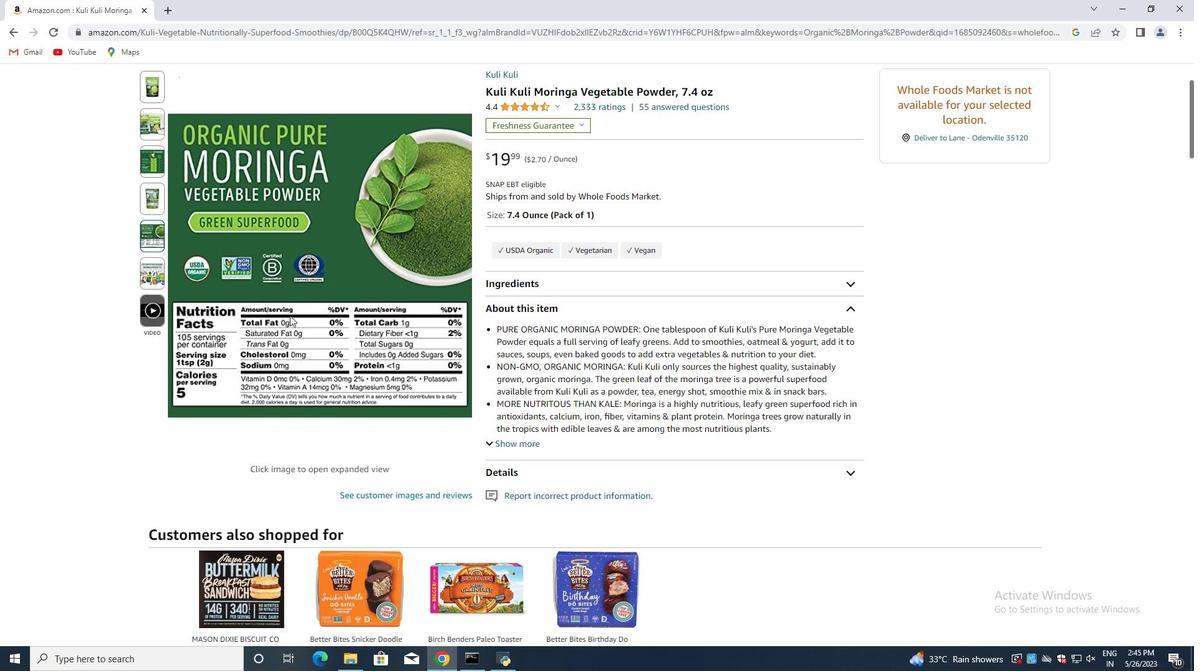 
Action: Mouse moved to (289, 315)
Screenshot: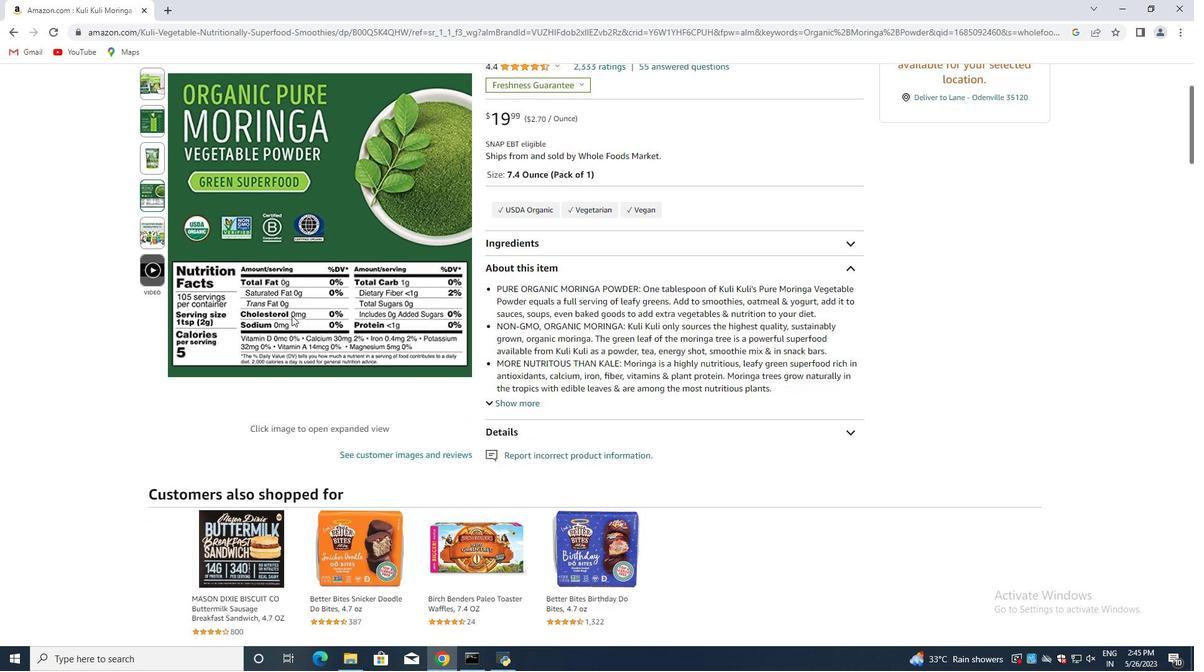 
Action: Mouse scrolled (289, 315) with delta (0, 0)
Screenshot: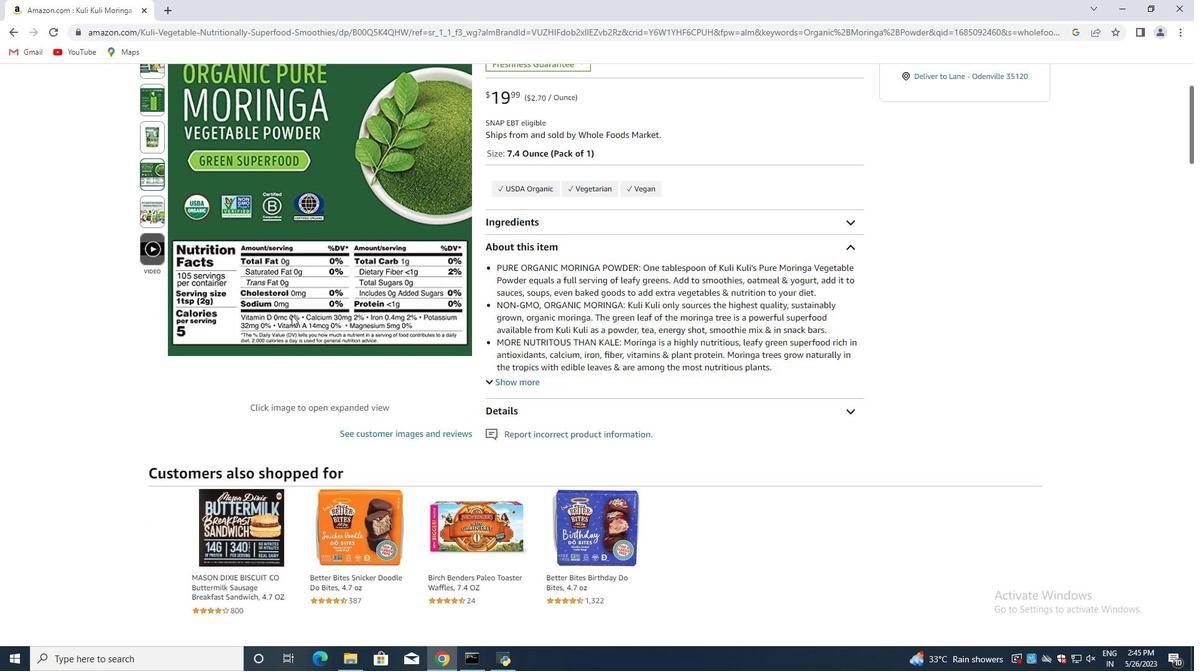 
Action: Mouse moved to (330, 253)
Screenshot: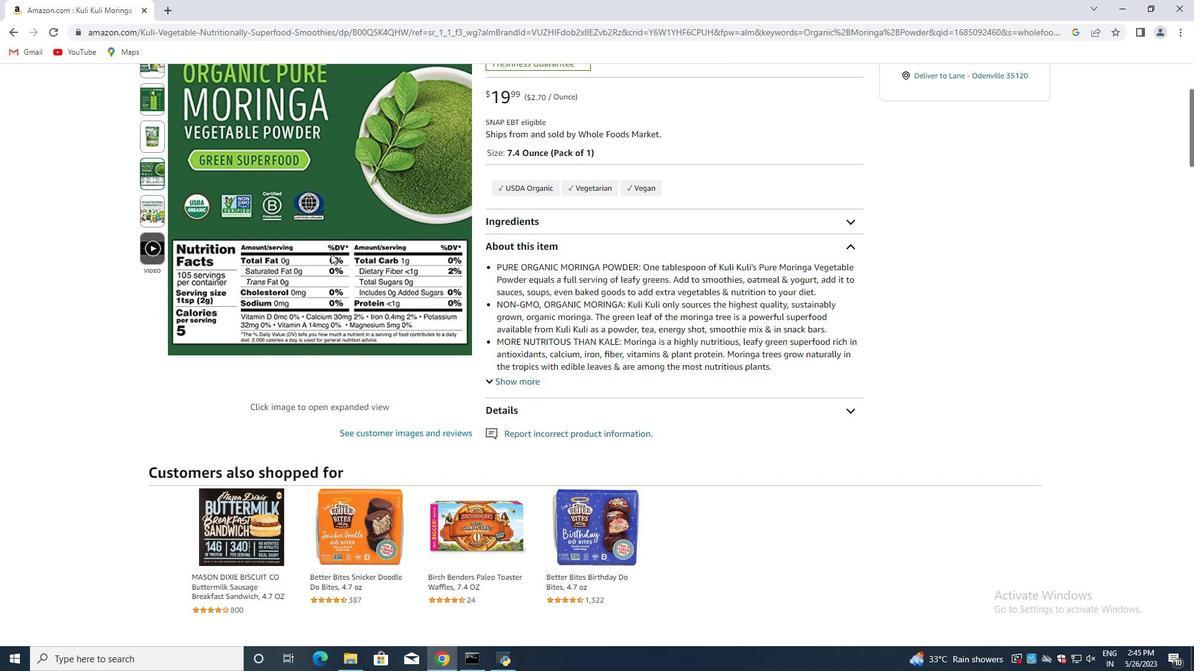 
Action: Mouse pressed left at (330, 253)
Screenshot: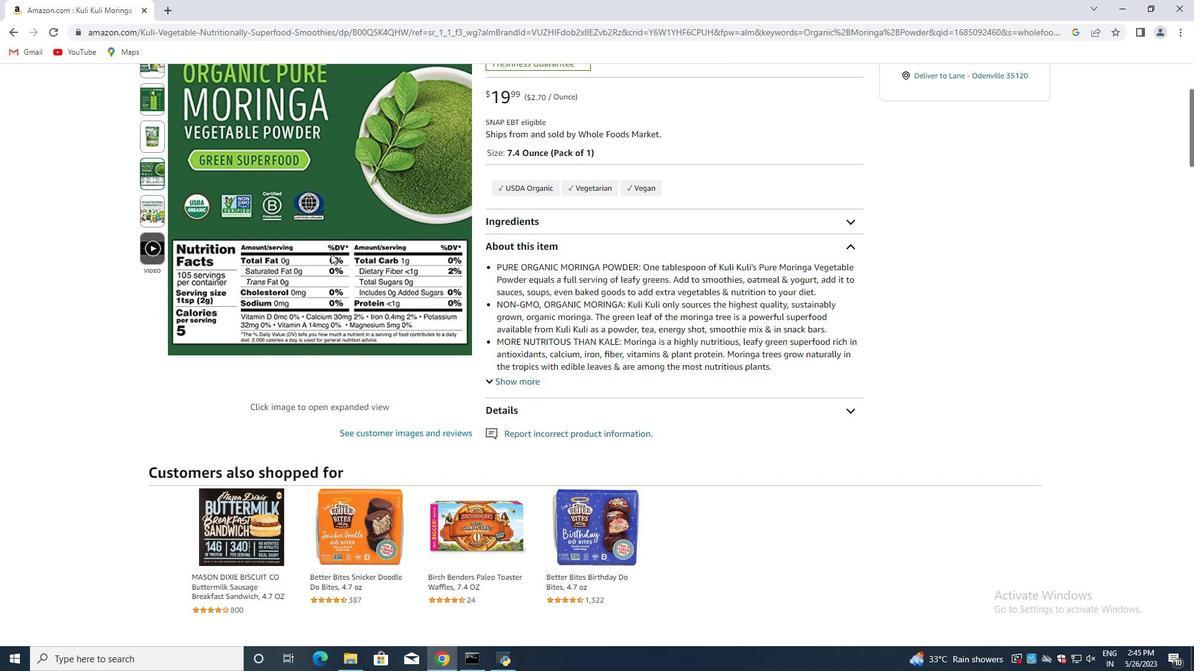 
Action: Mouse moved to (510, 329)
Screenshot: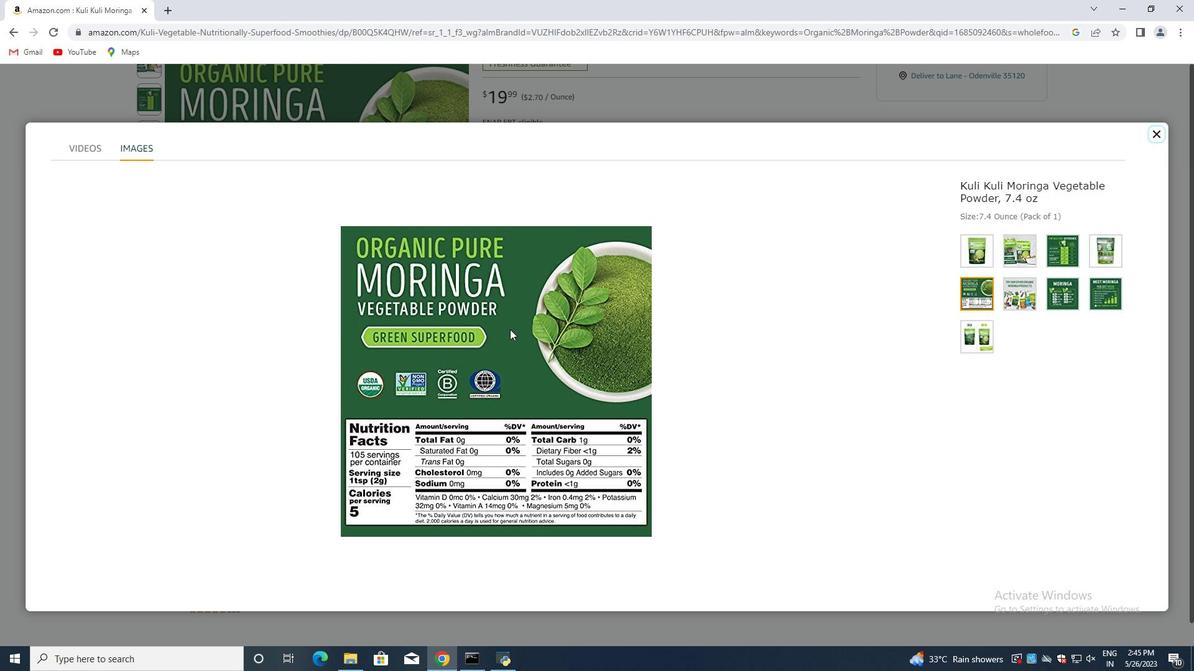
Action: Mouse scrolled (510, 330) with delta (0, 0)
Screenshot: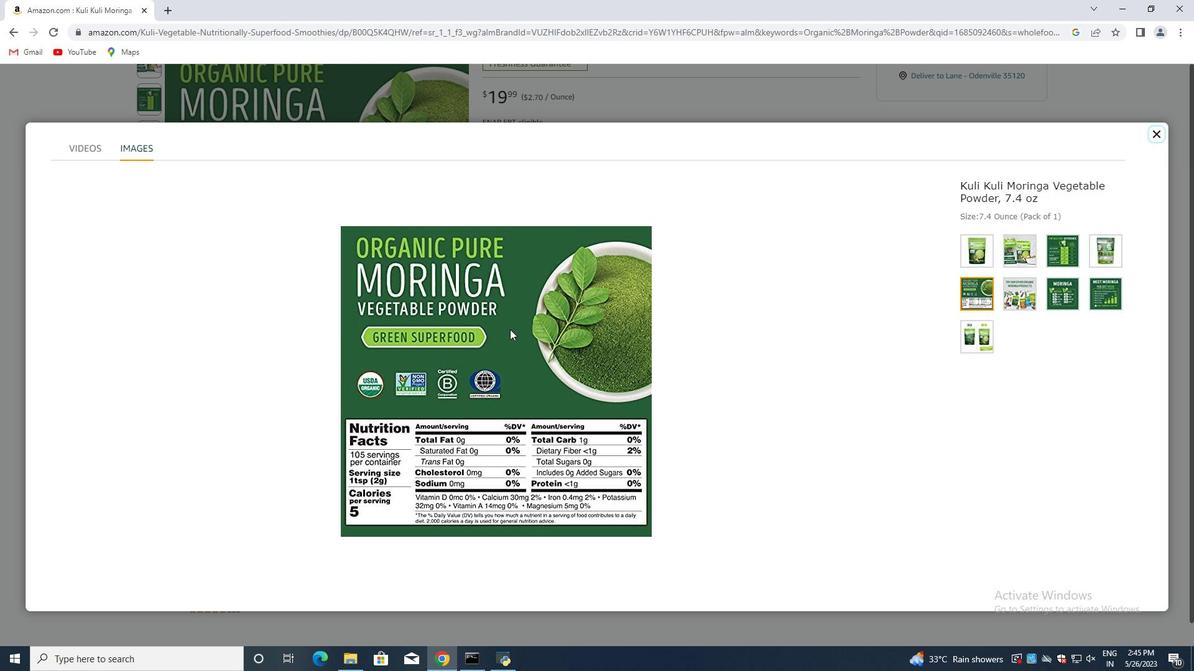 
Action: Mouse scrolled (510, 330) with delta (0, 0)
Screenshot: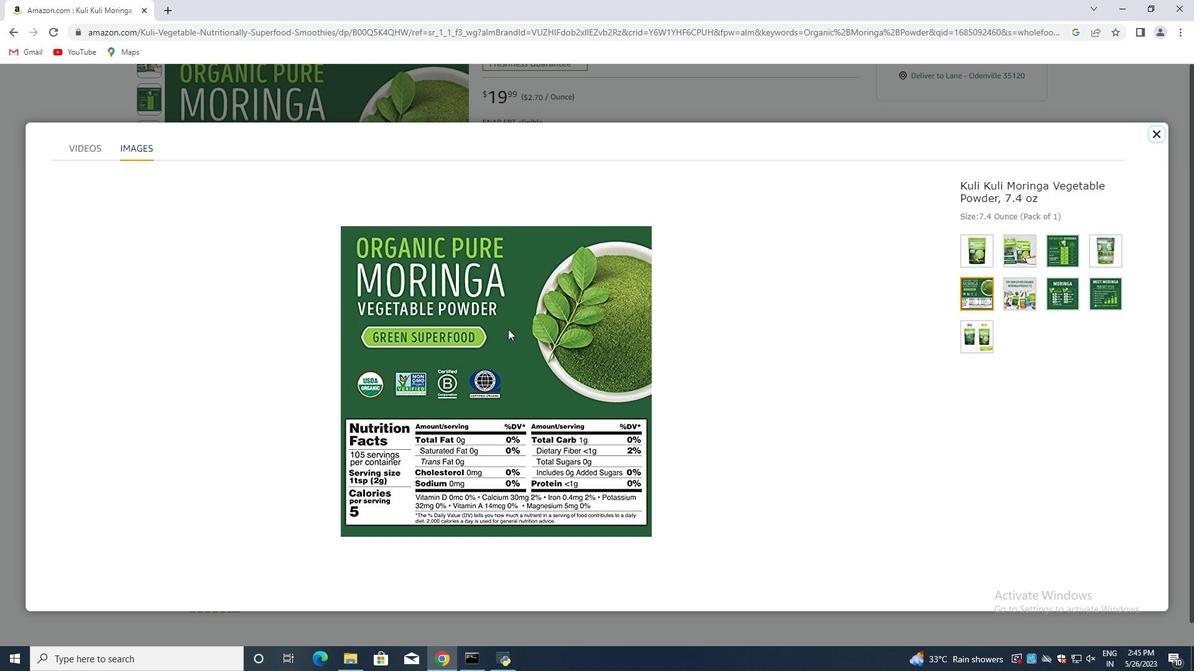 
Action: Mouse moved to (1018, 294)
Screenshot: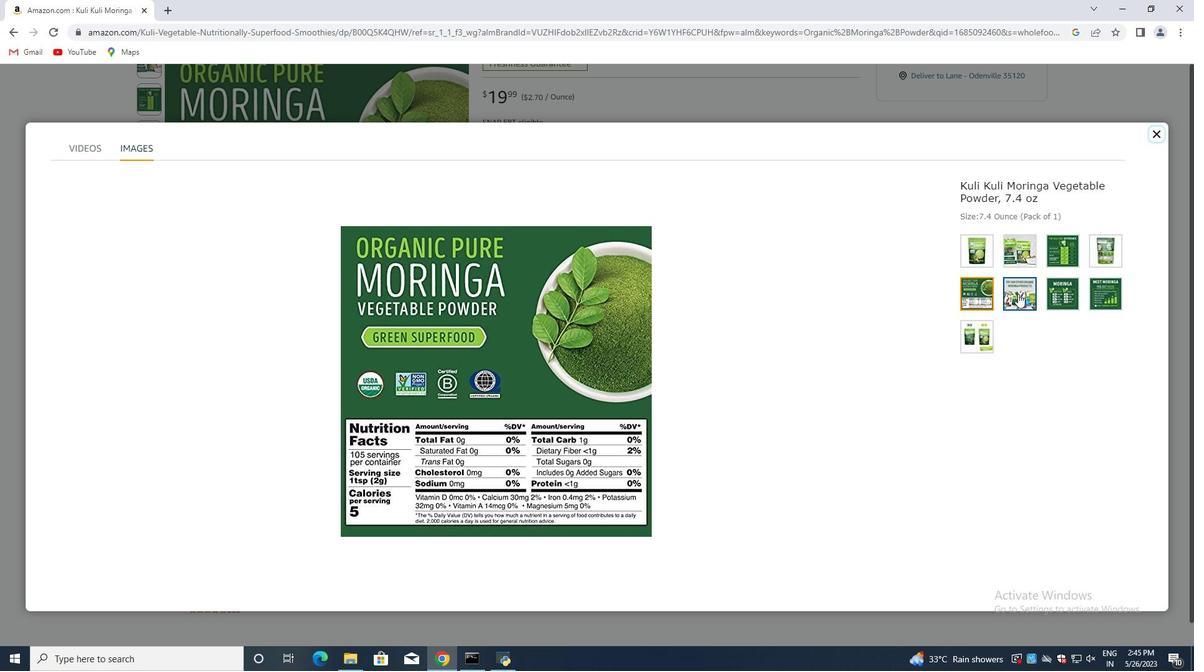 
Action: Mouse pressed left at (1018, 294)
Screenshot: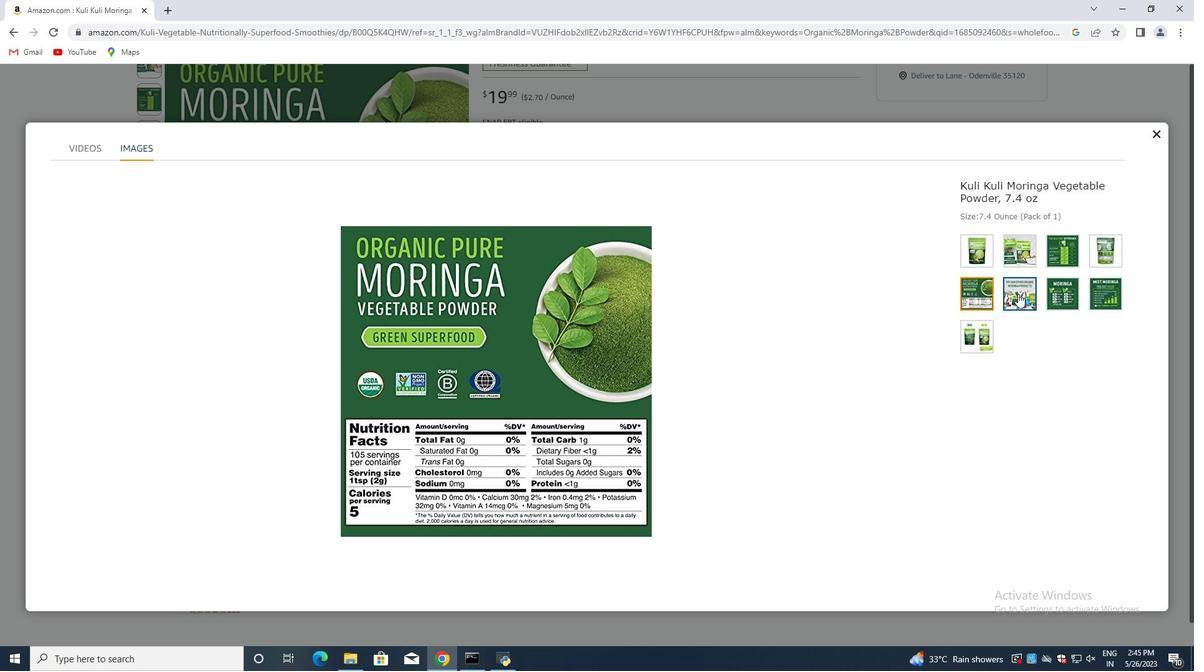 
Action: Mouse moved to (1061, 299)
Screenshot: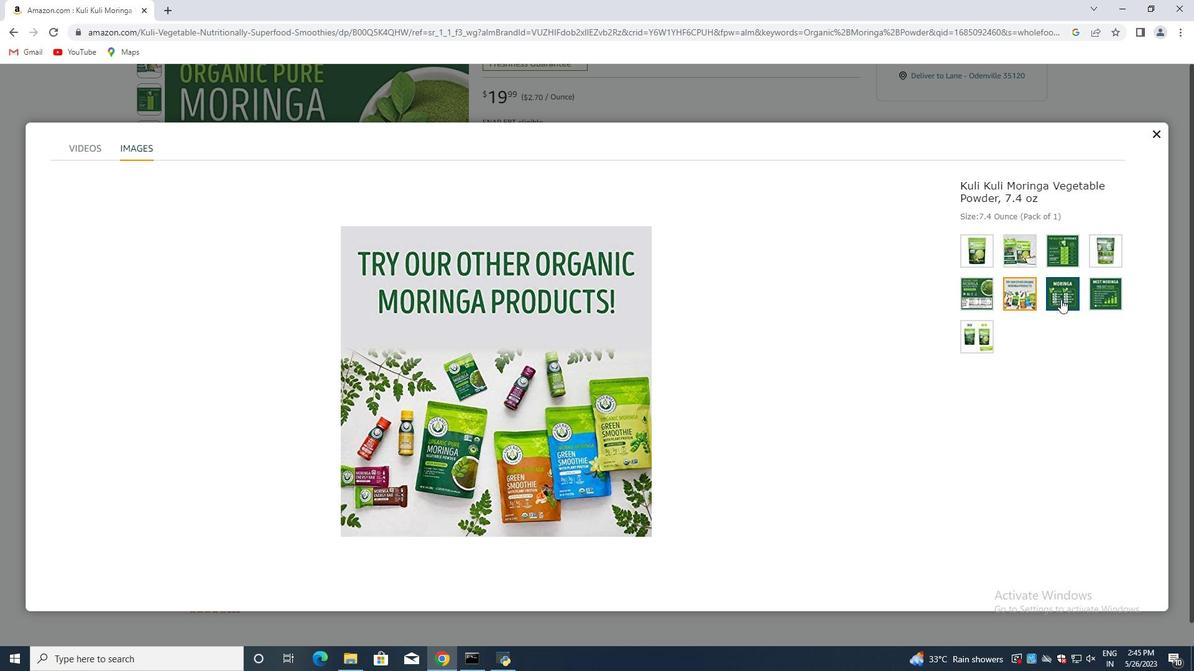 
Action: Mouse pressed left at (1061, 299)
Screenshot: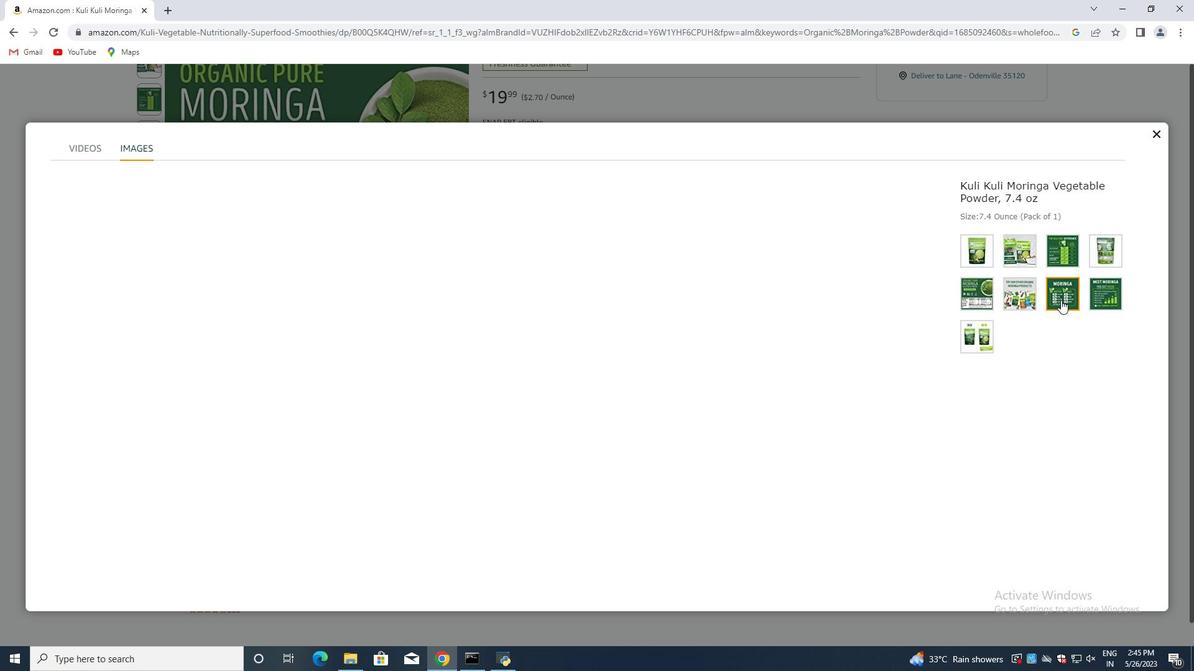 
Action: Mouse moved to (1109, 301)
Screenshot: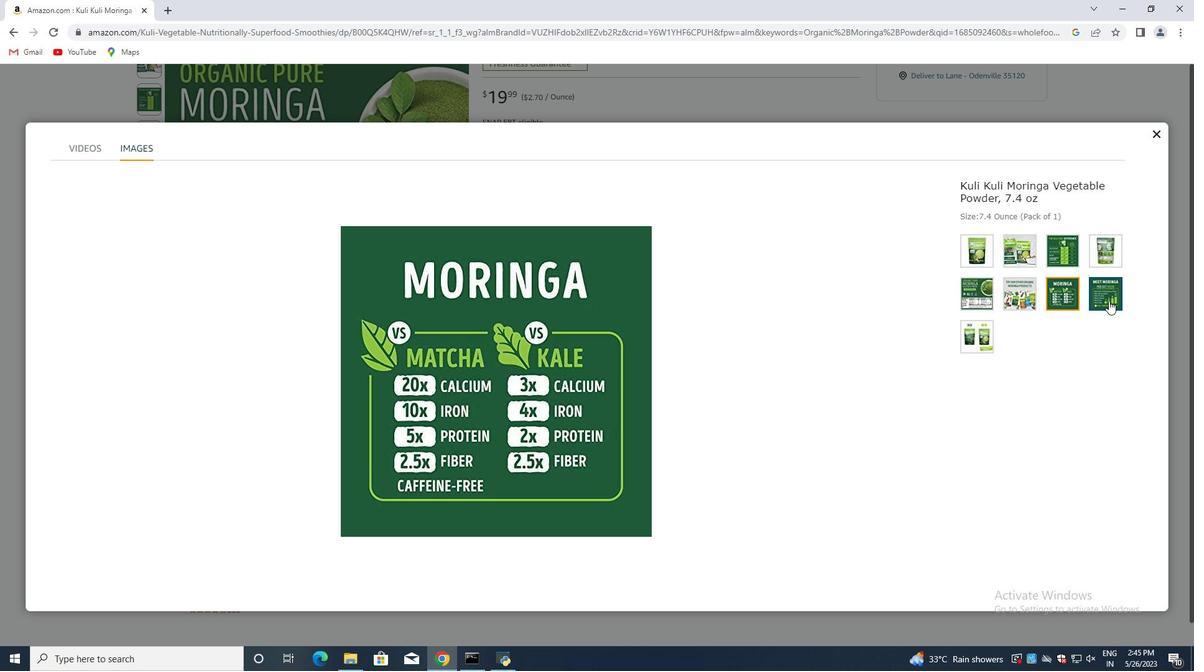 
Action: Mouse pressed left at (1109, 301)
Screenshot: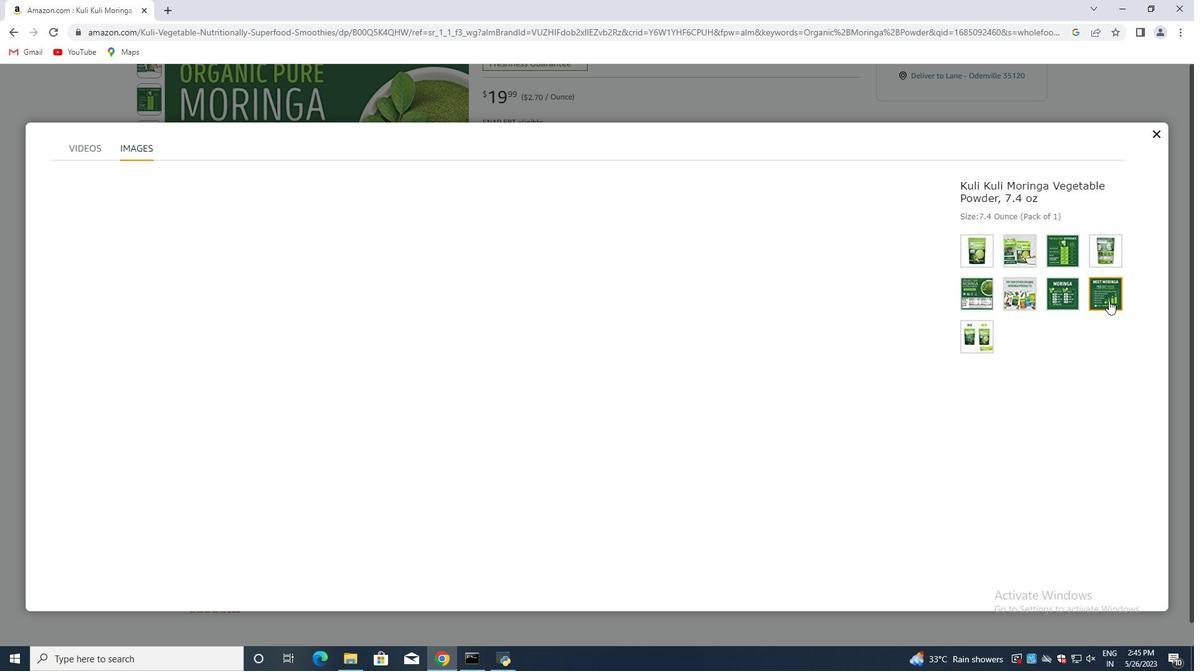 
Action: Mouse moved to (980, 340)
Screenshot: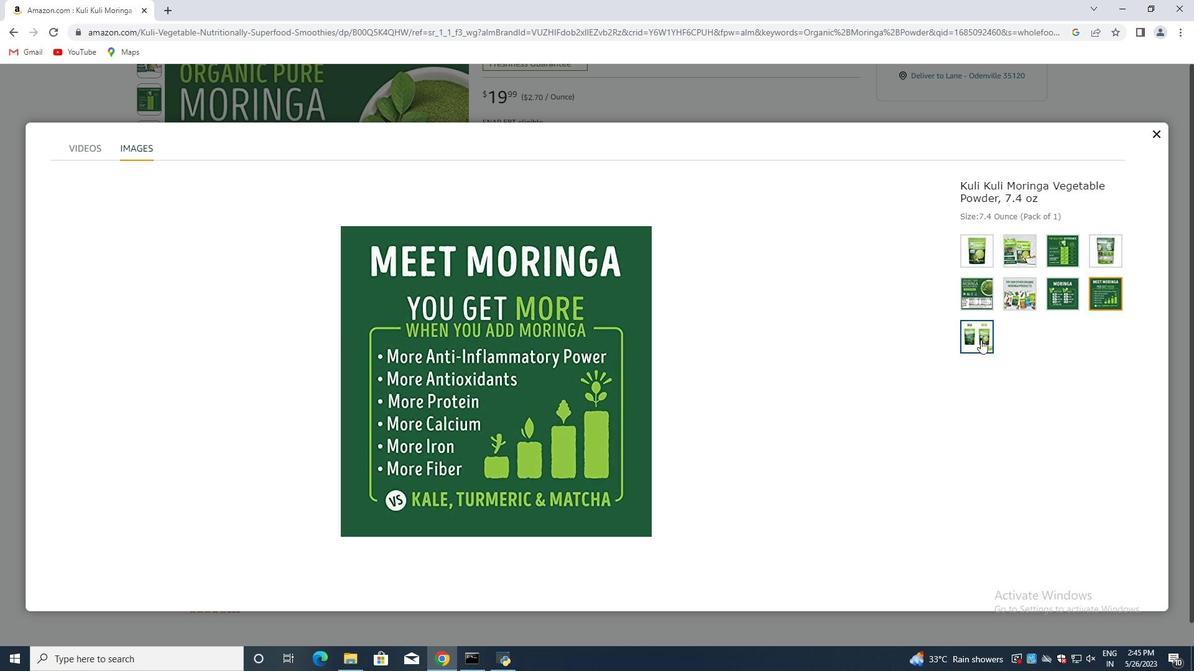 
Action: Mouse pressed left at (980, 340)
Screenshot: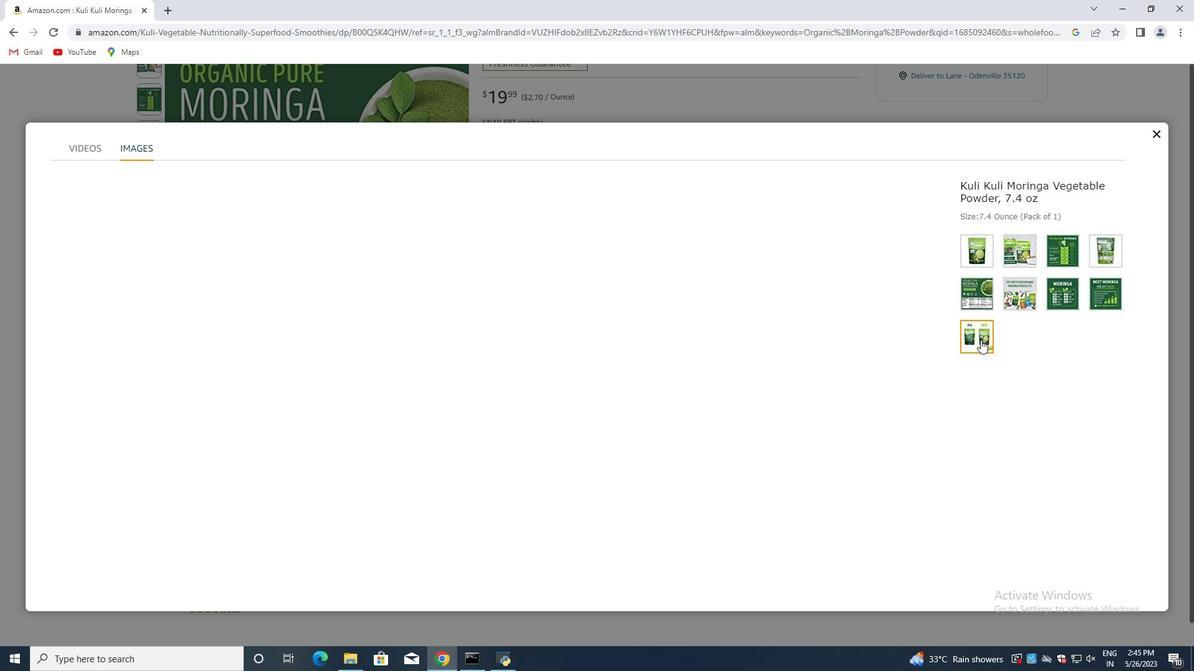 
Action: Mouse moved to (1021, 259)
Screenshot: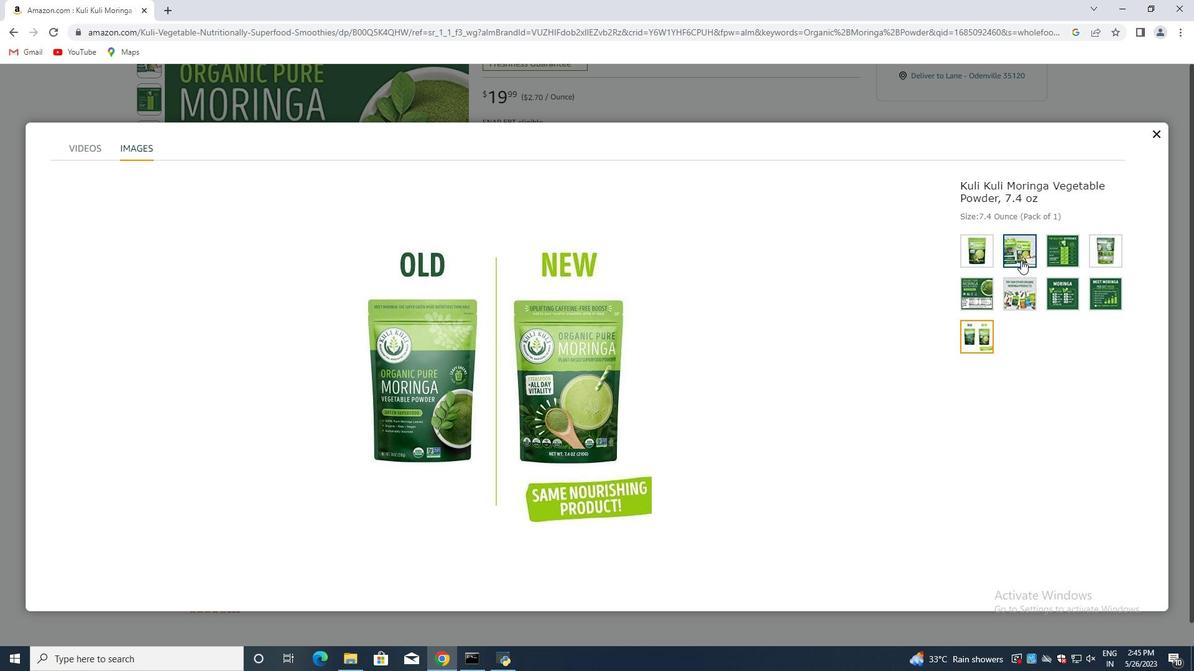 
Action: Mouse pressed left at (1021, 259)
Screenshot: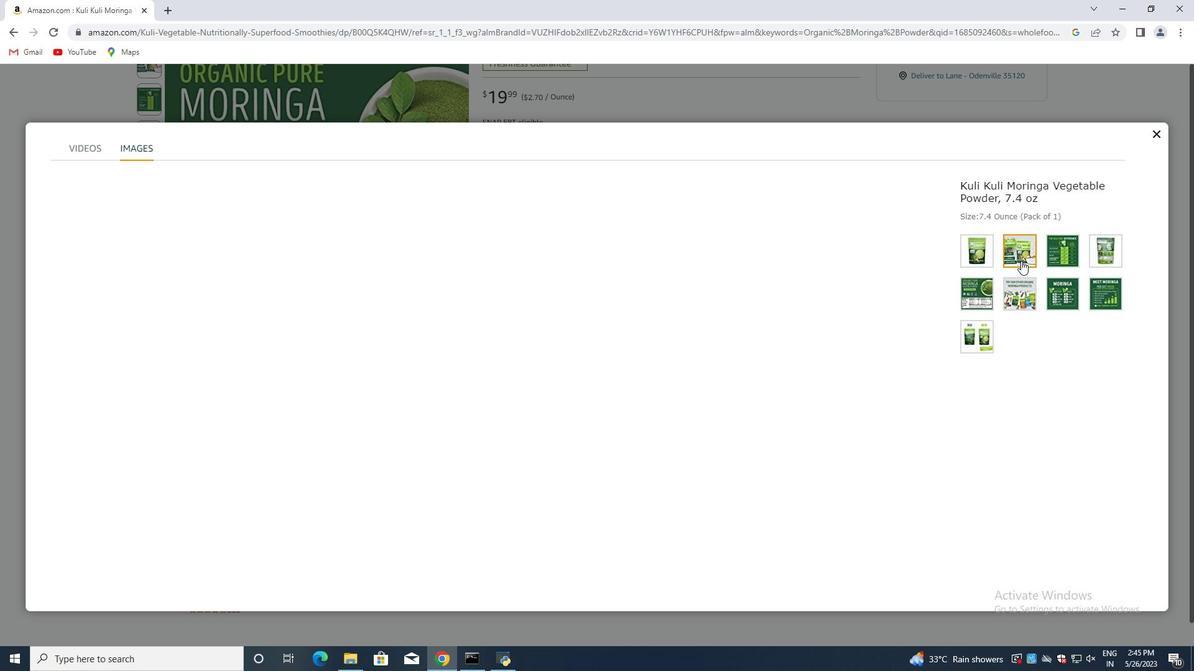
Action: Mouse moved to (1047, 252)
Screenshot: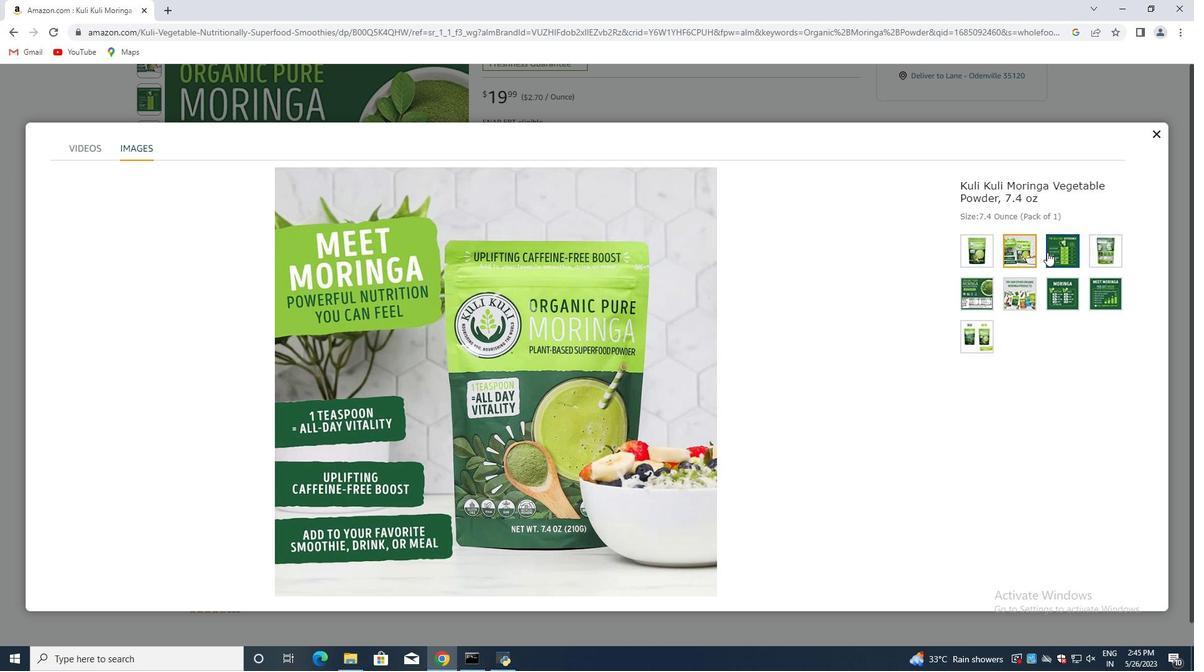 
Action: Mouse pressed left at (1047, 252)
Screenshot: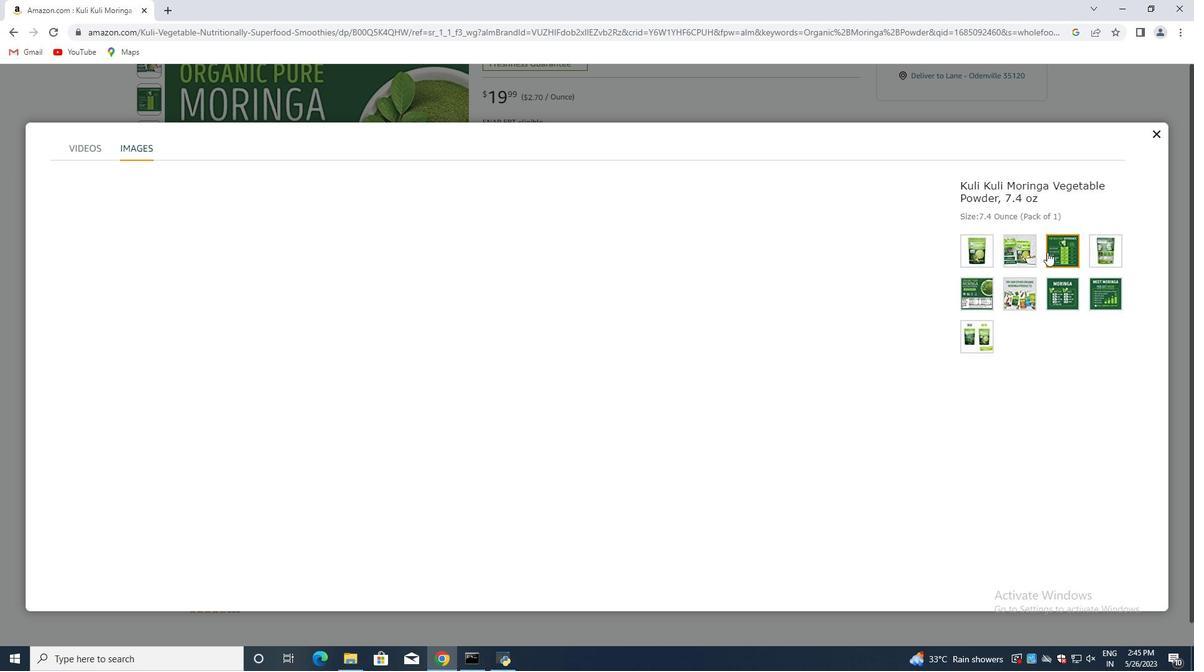 
Action: Mouse moved to (1153, 132)
Screenshot: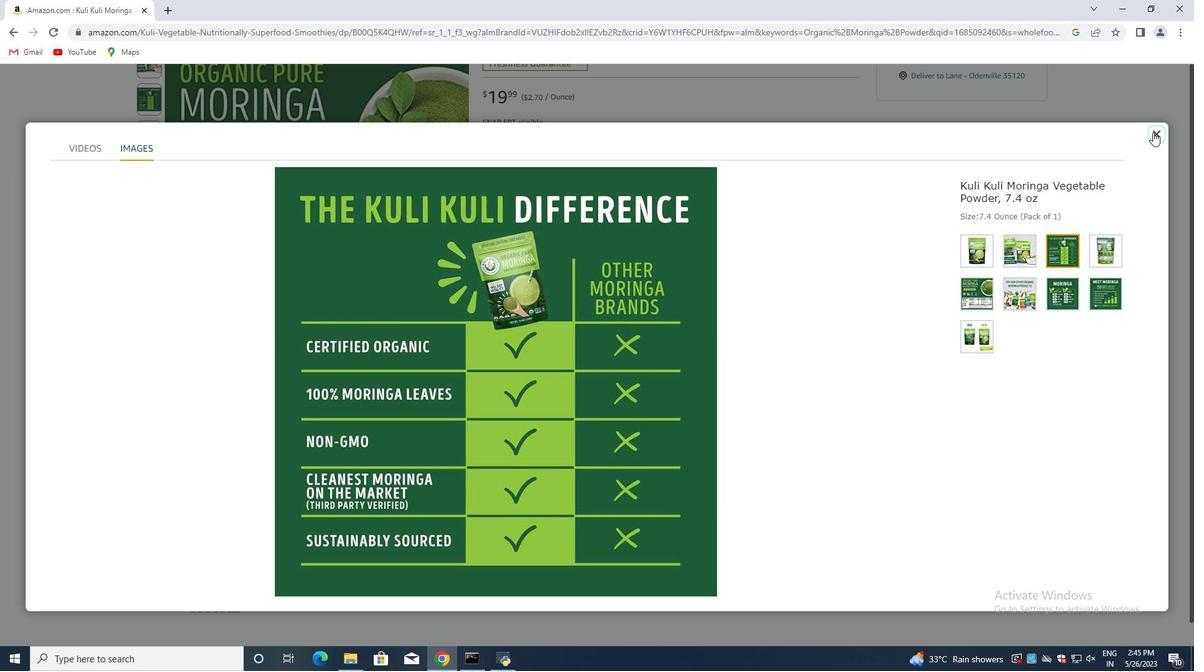 
Action: Mouse pressed left at (1153, 132)
Screenshot: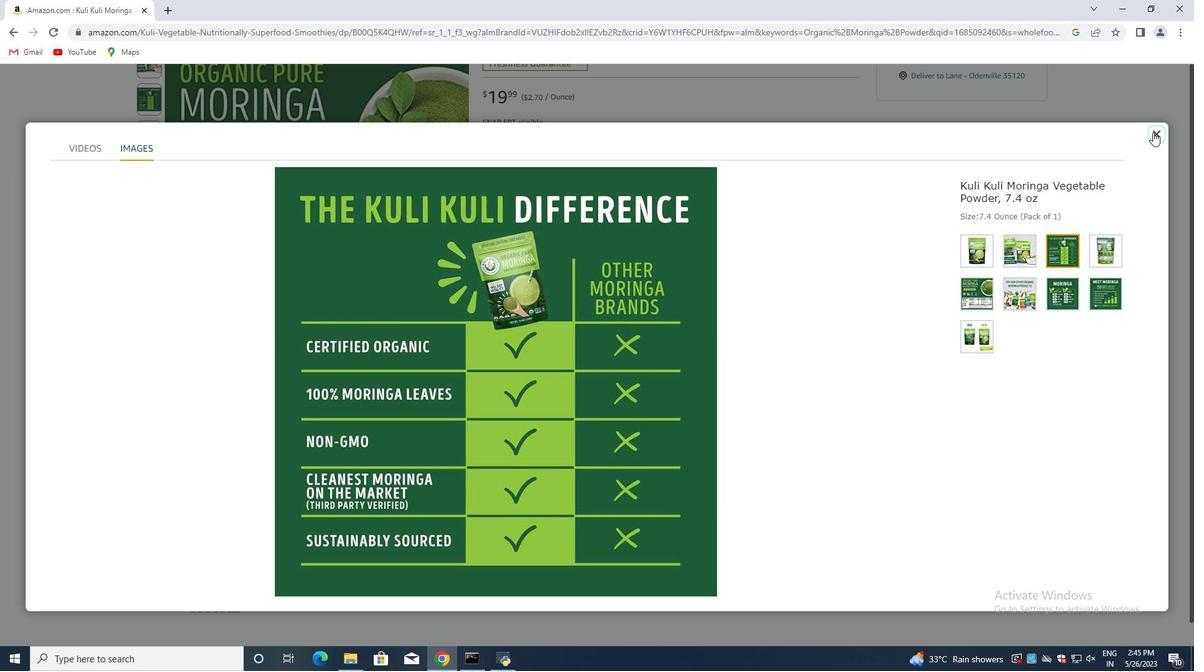 
Action: Mouse moved to (155, 250)
Screenshot: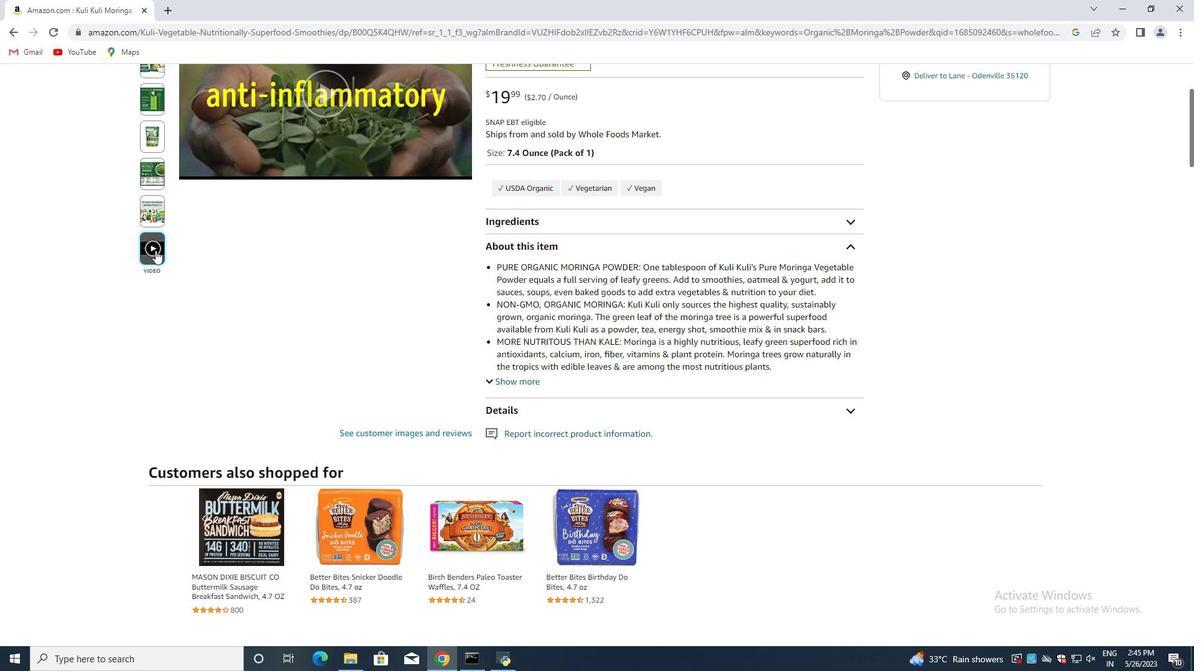 
Action: Mouse pressed left at (155, 250)
Screenshot: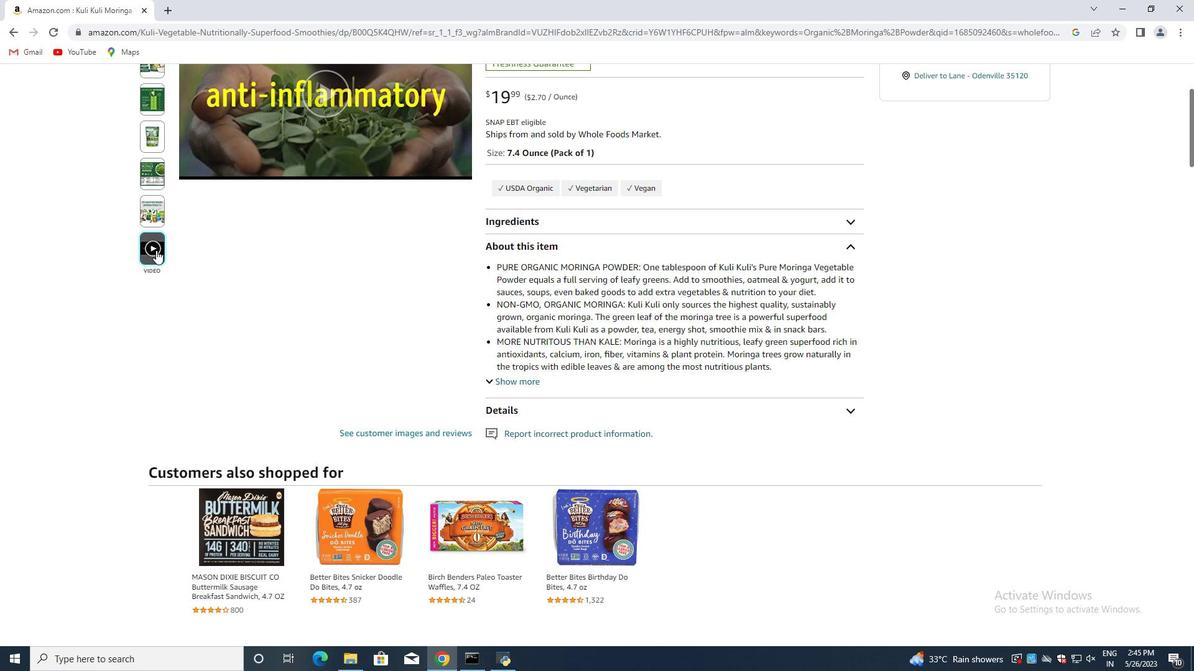 
Action: Mouse moved to (1158, 130)
Screenshot: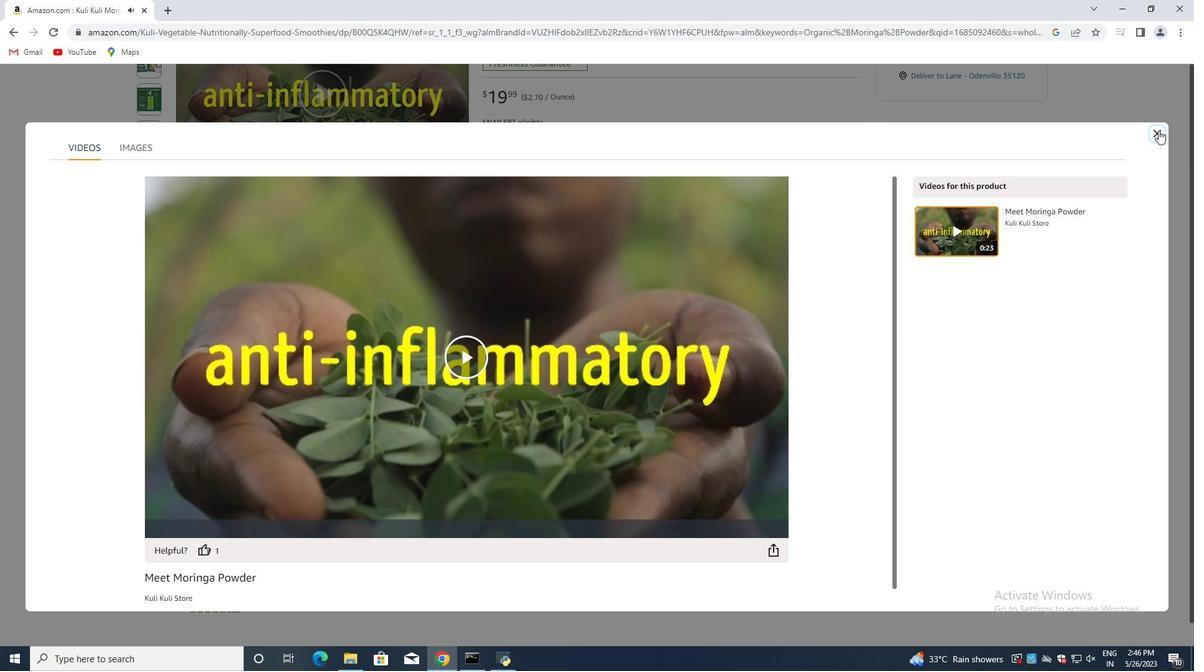 
Action: Mouse pressed left at (1158, 130)
Screenshot: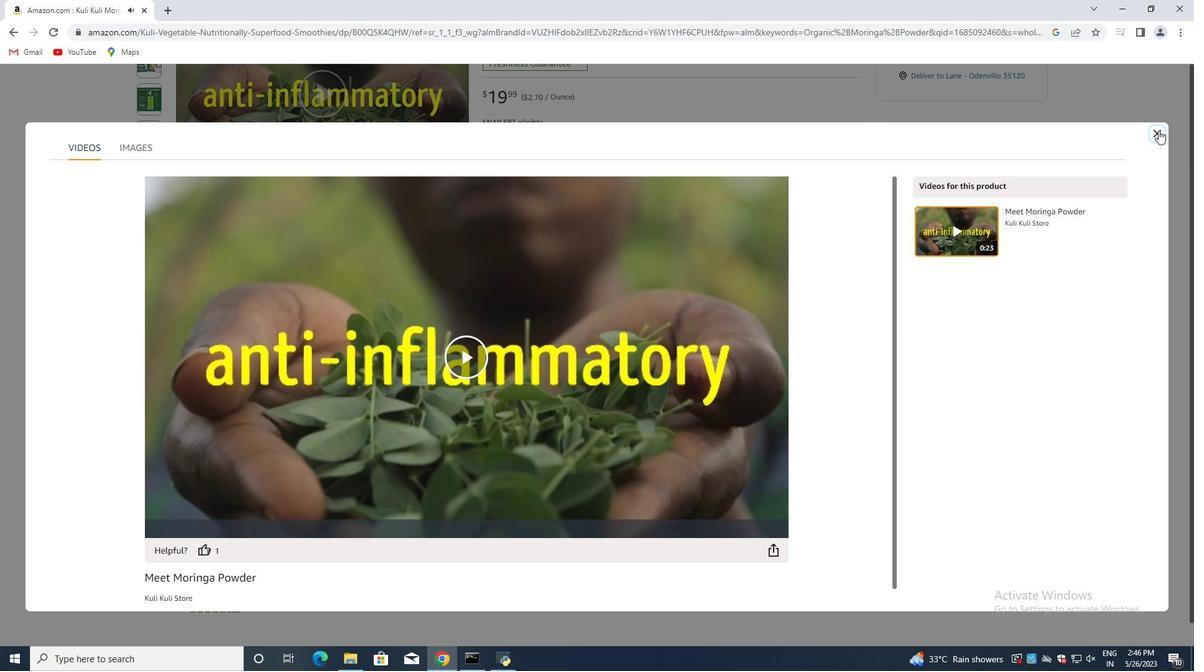 
Action: Mouse moved to (473, 354)
Screenshot: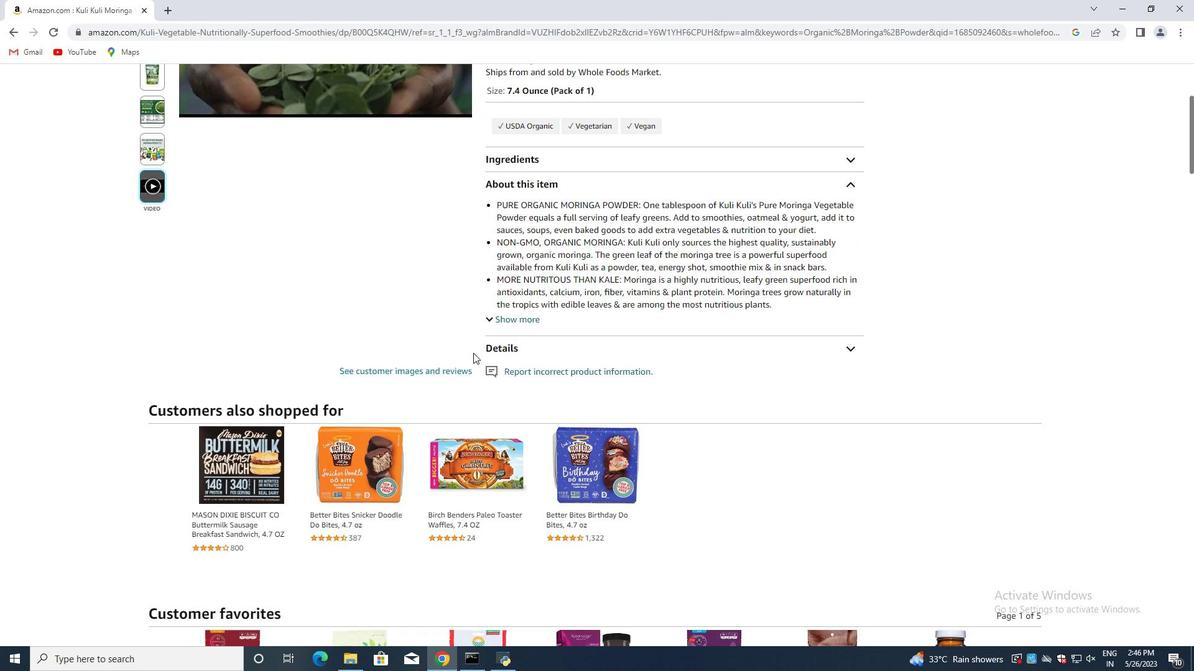 
Action: Mouse scrolled (473, 353) with delta (0, 0)
Screenshot: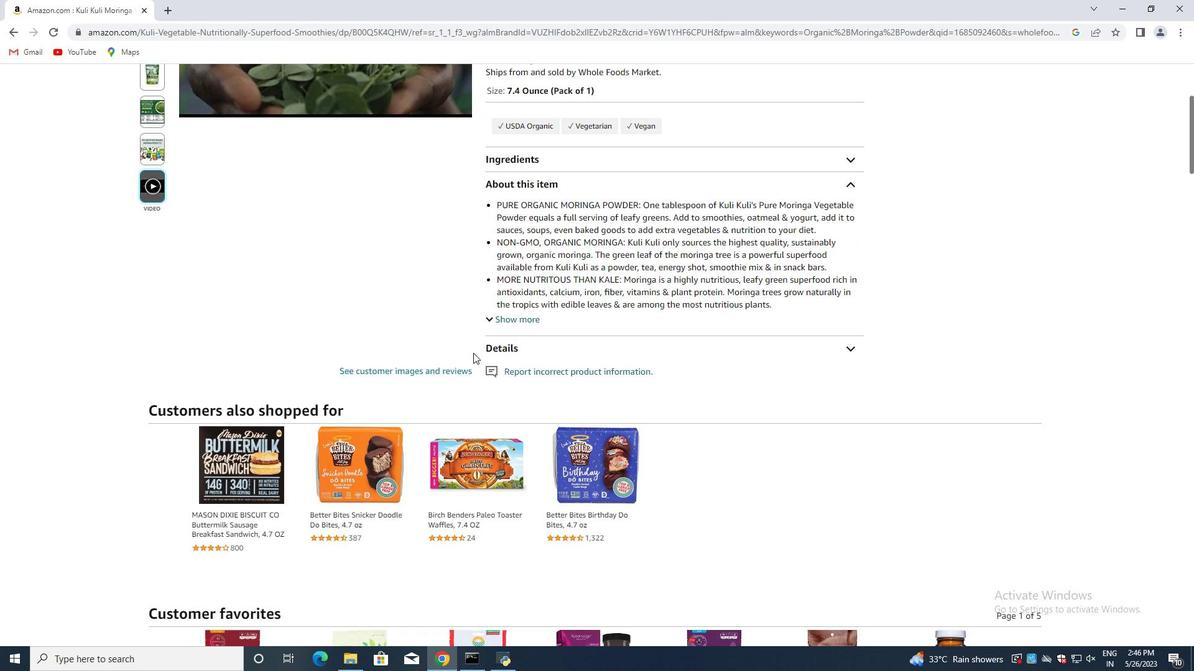 
Action: Mouse moved to (521, 321)
Screenshot: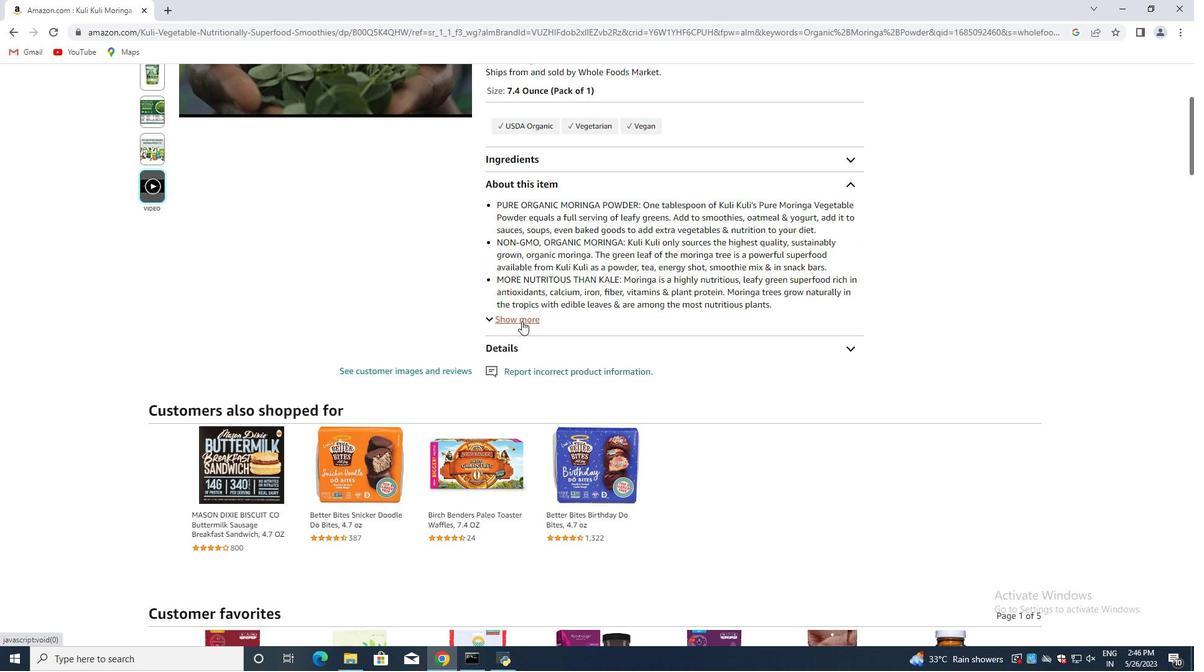 
Action: Mouse pressed left at (521, 321)
Screenshot: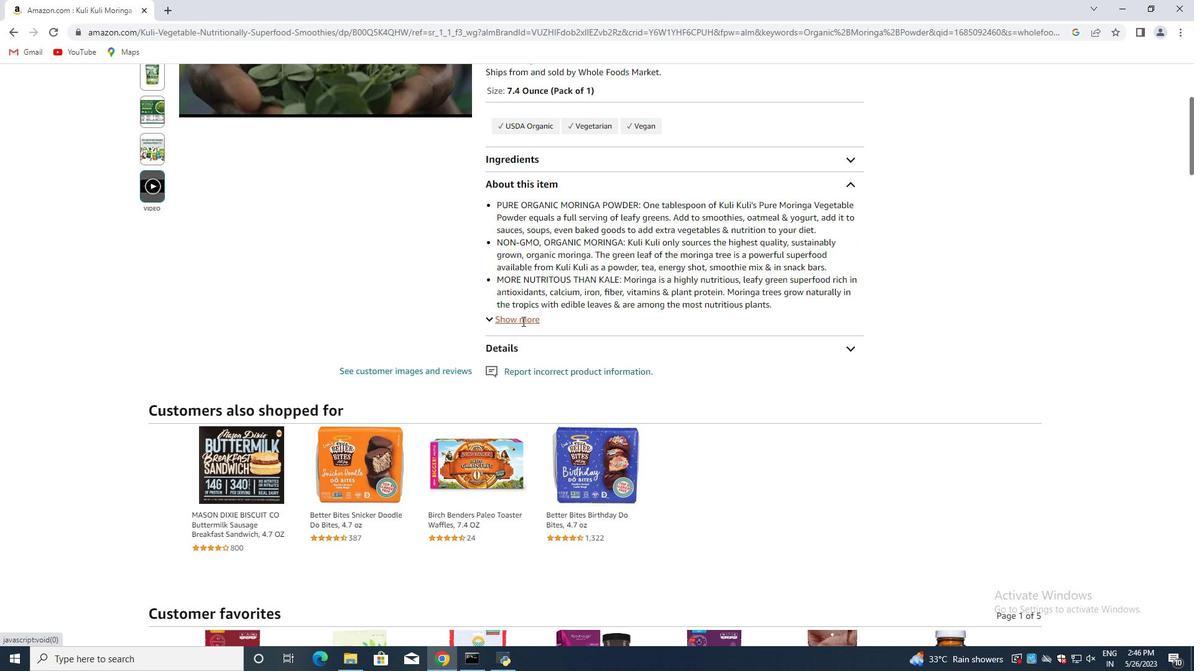 
Action: Mouse moved to (434, 311)
Screenshot: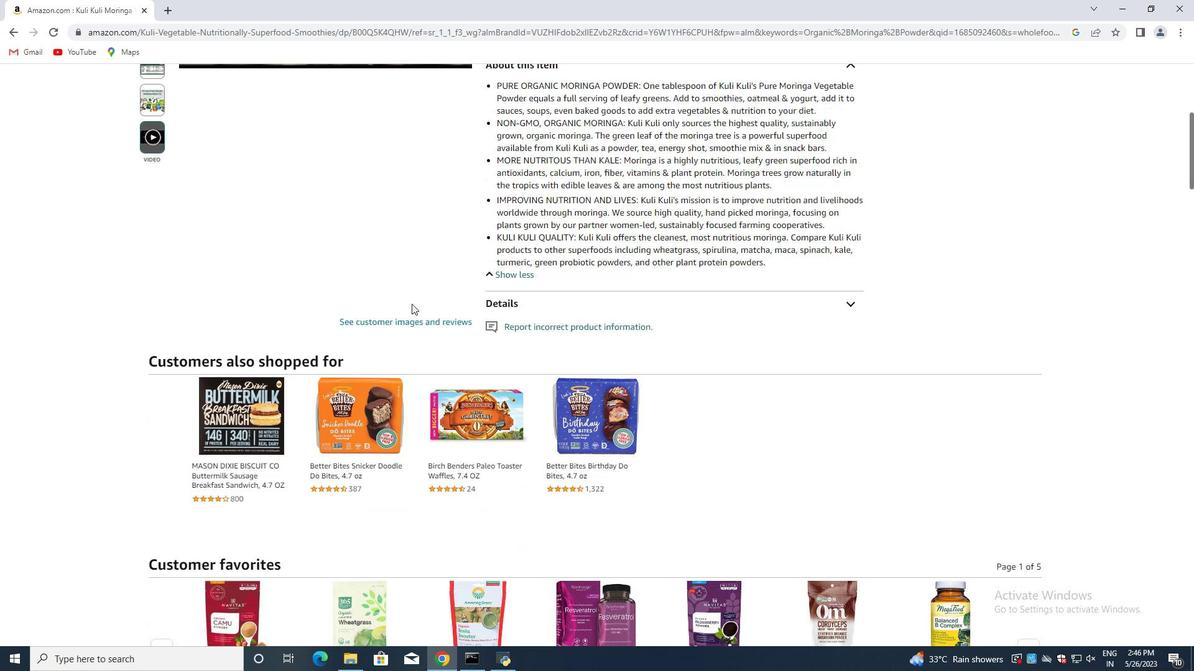 
Action: Mouse scrolled (434, 310) with delta (0, 0)
Screenshot: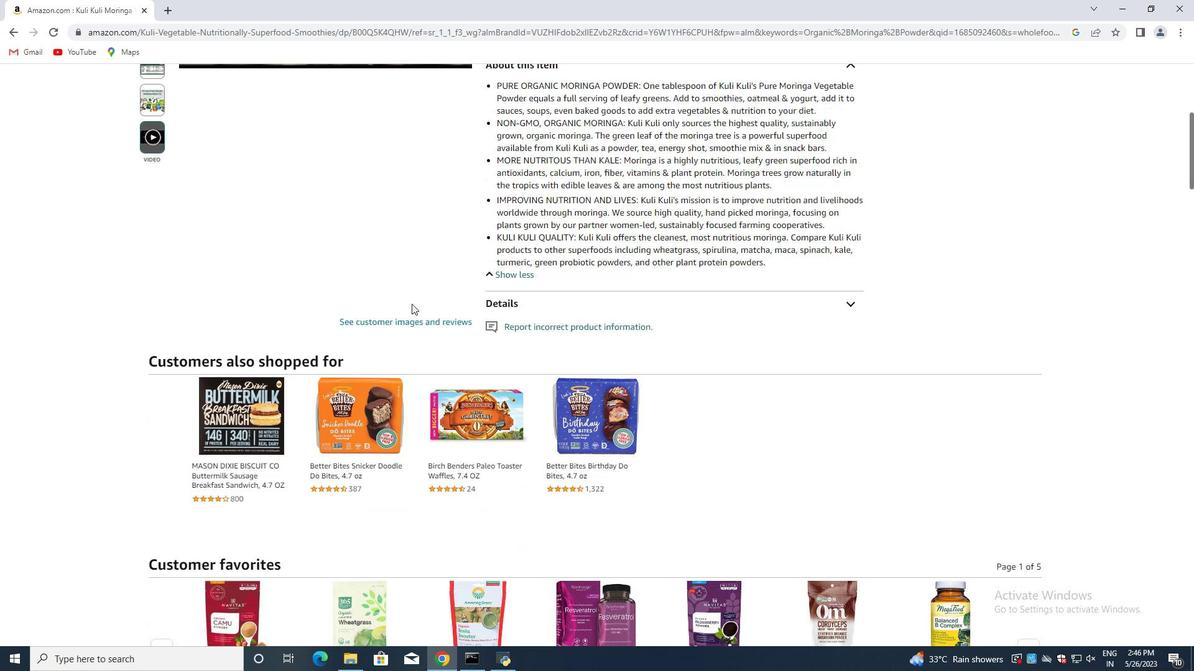 
Action: Mouse moved to (418, 306)
Screenshot: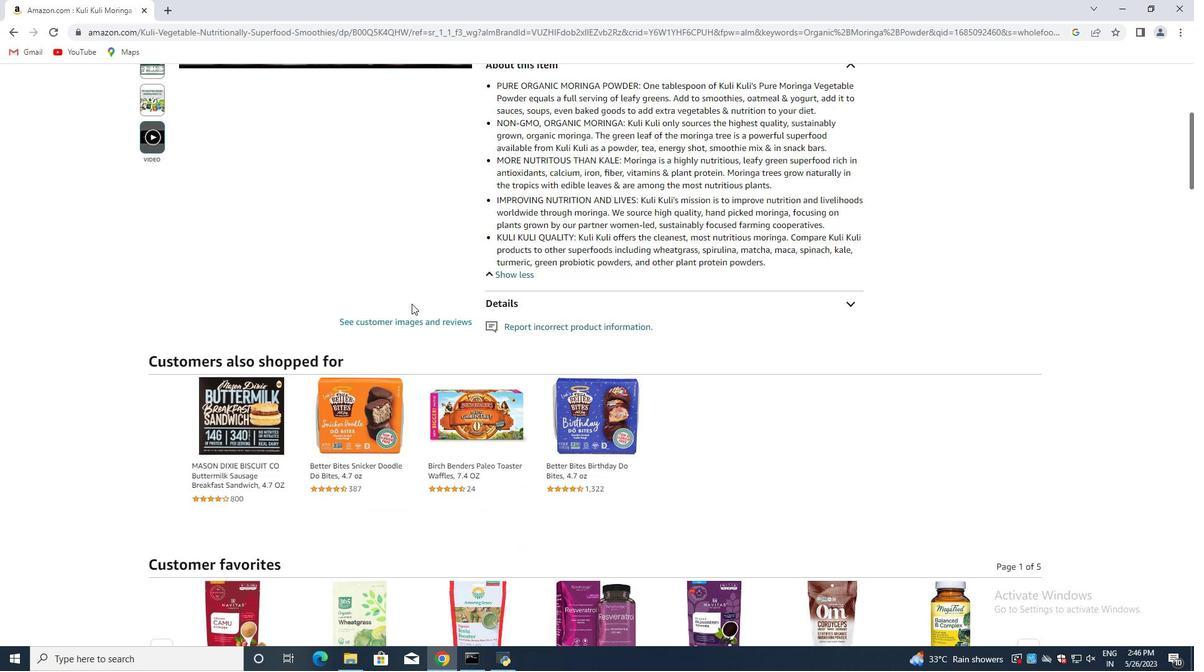 
Action: Mouse scrolled (418, 306) with delta (0, 0)
Screenshot: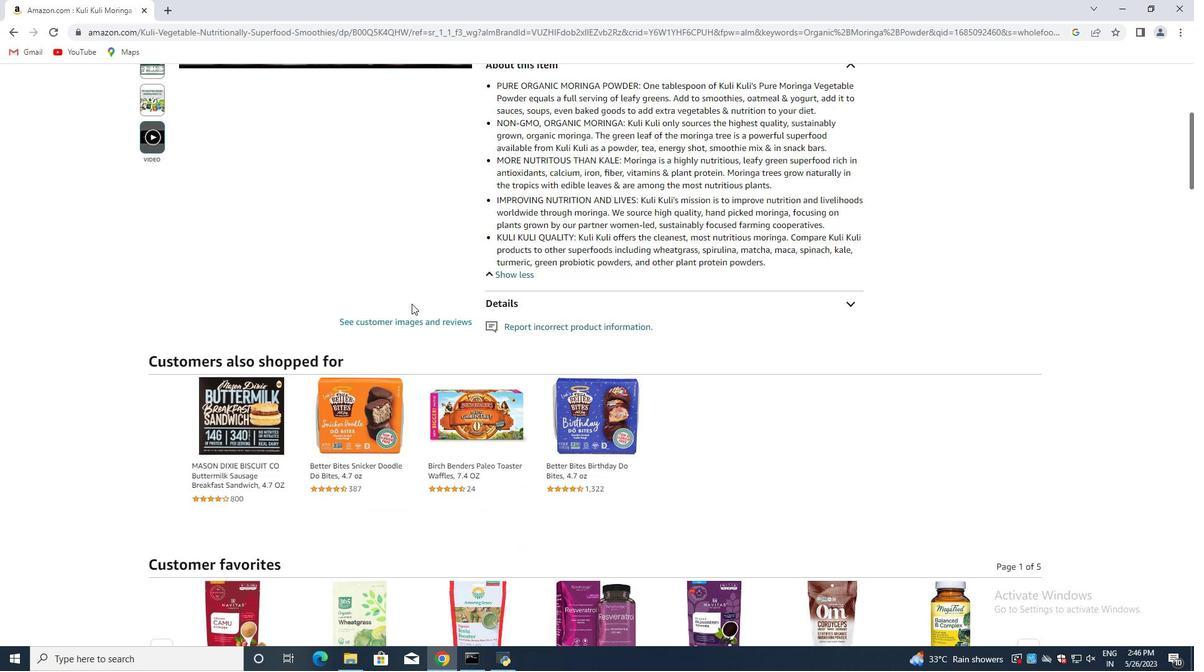 
Action: Mouse moved to (414, 305)
Screenshot: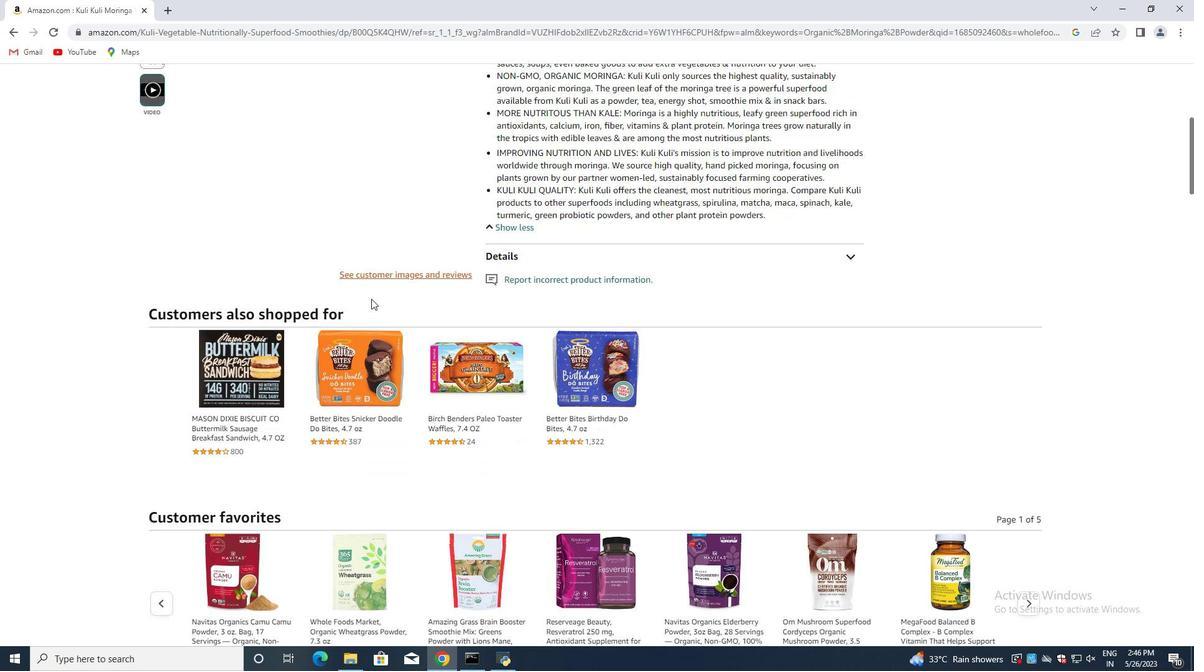 
Action: Mouse scrolled (414, 304) with delta (0, 0)
Screenshot: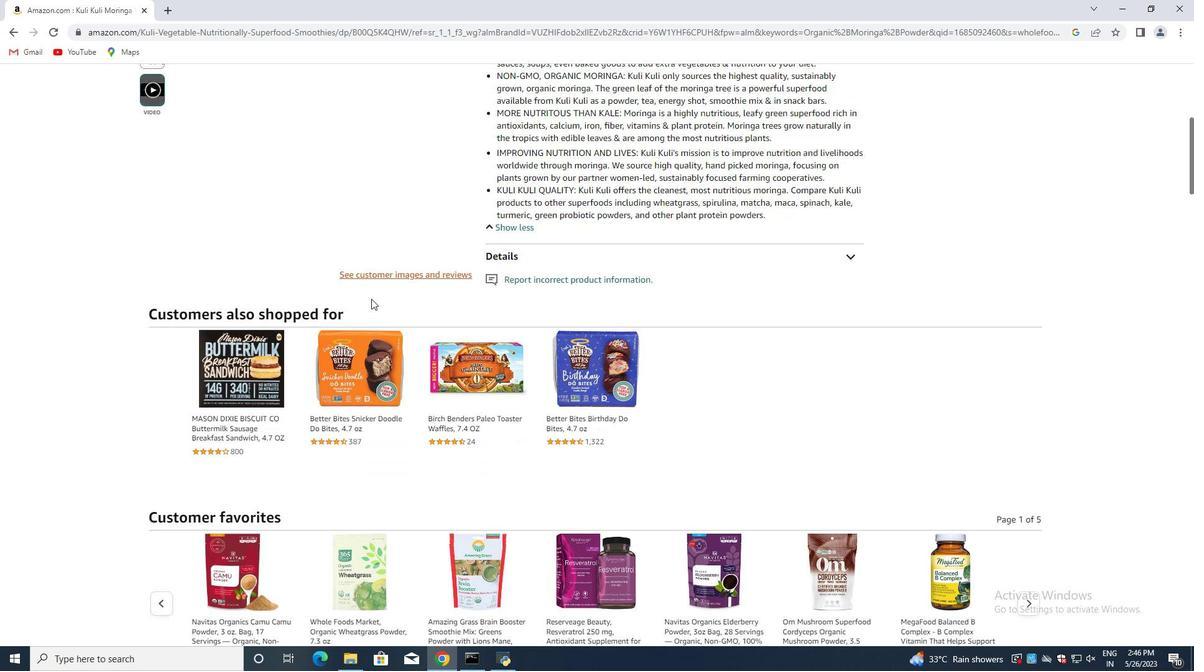 
Action: Mouse moved to (371, 299)
Screenshot: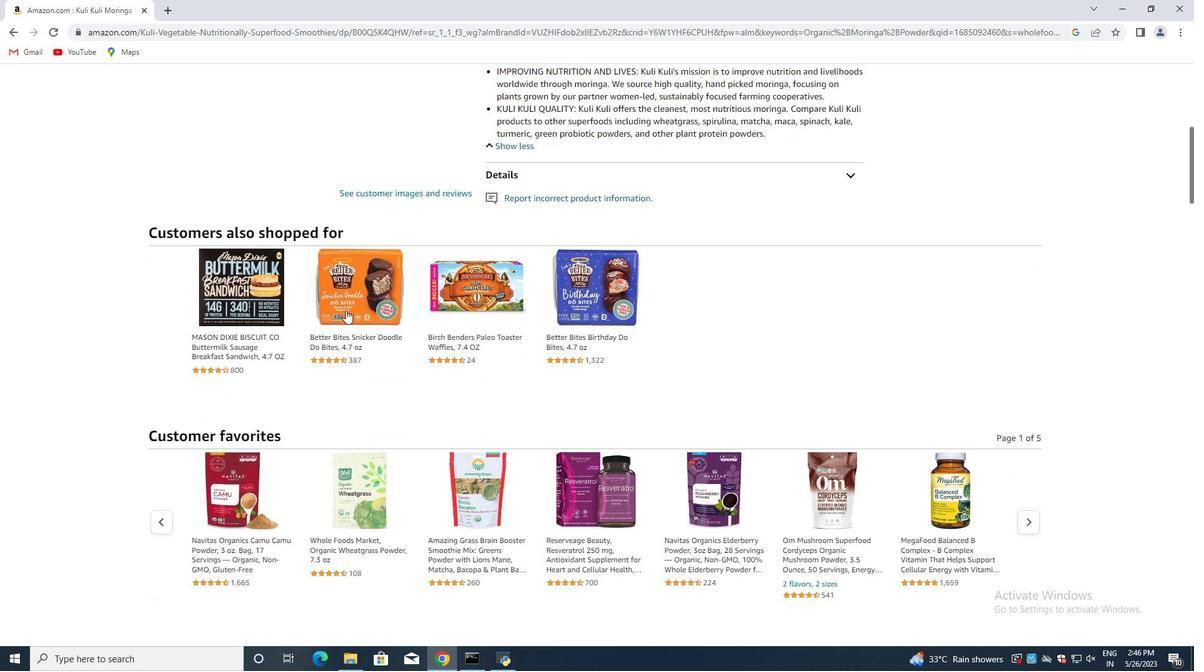 
Action: Mouse scrolled (399, 300) with delta (0, 0)
Screenshot: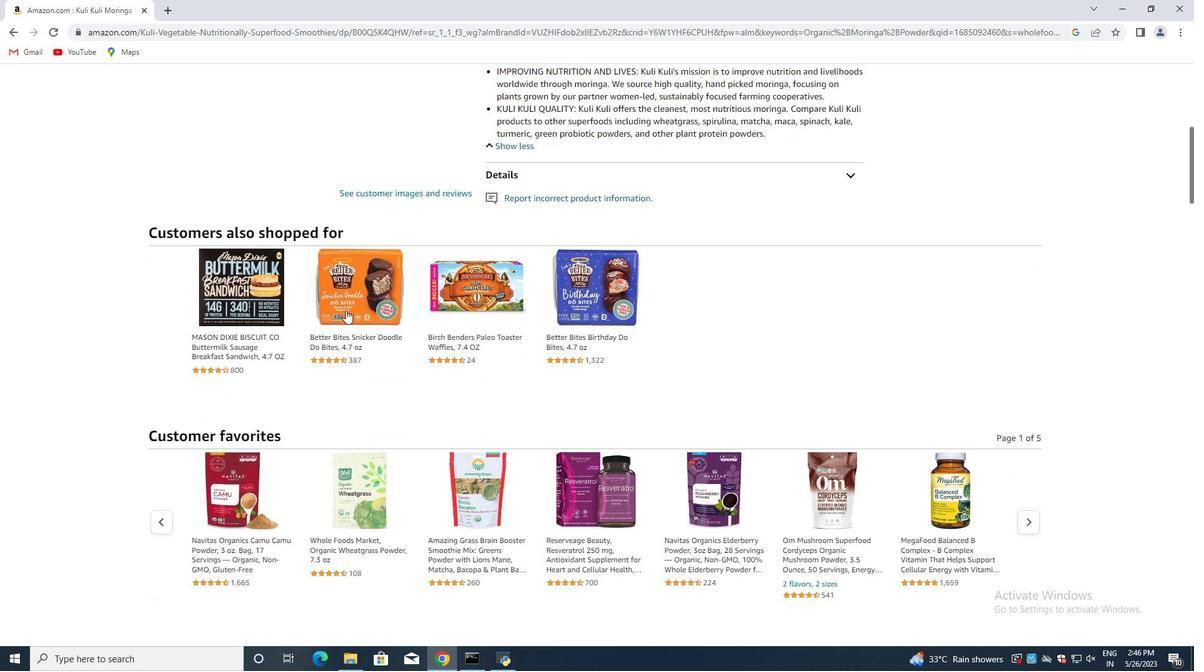 
Action: Mouse moved to (342, 310)
Screenshot: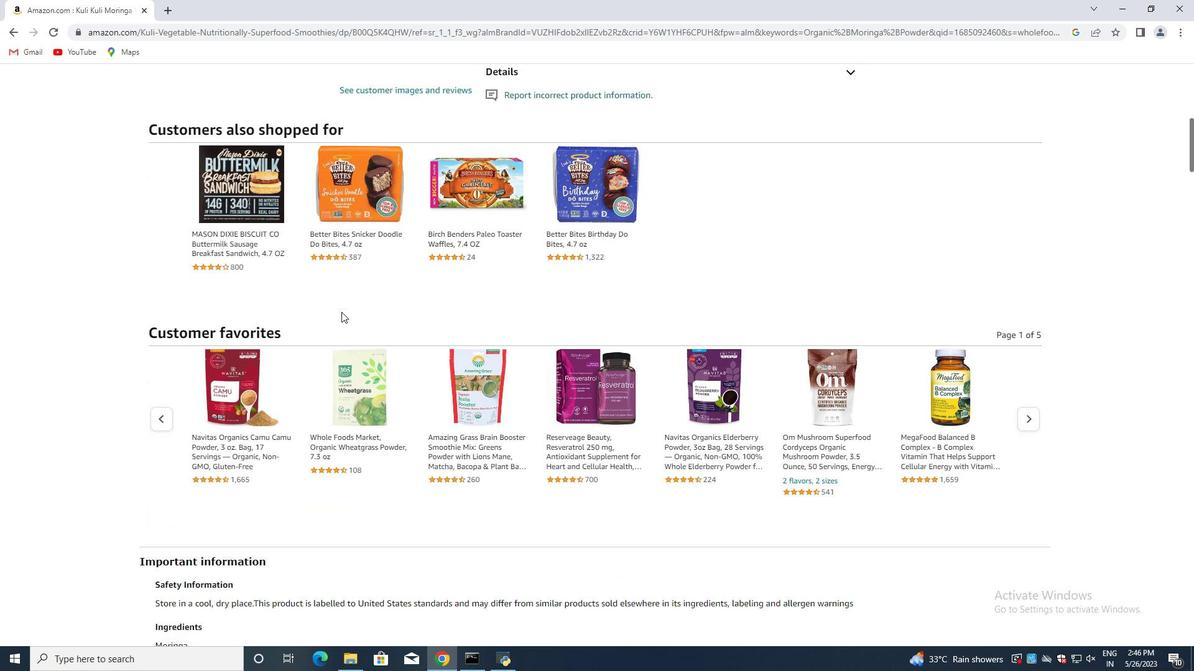 
Action: Mouse scrolled (342, 310) with delta (0, 0)
Screenshot: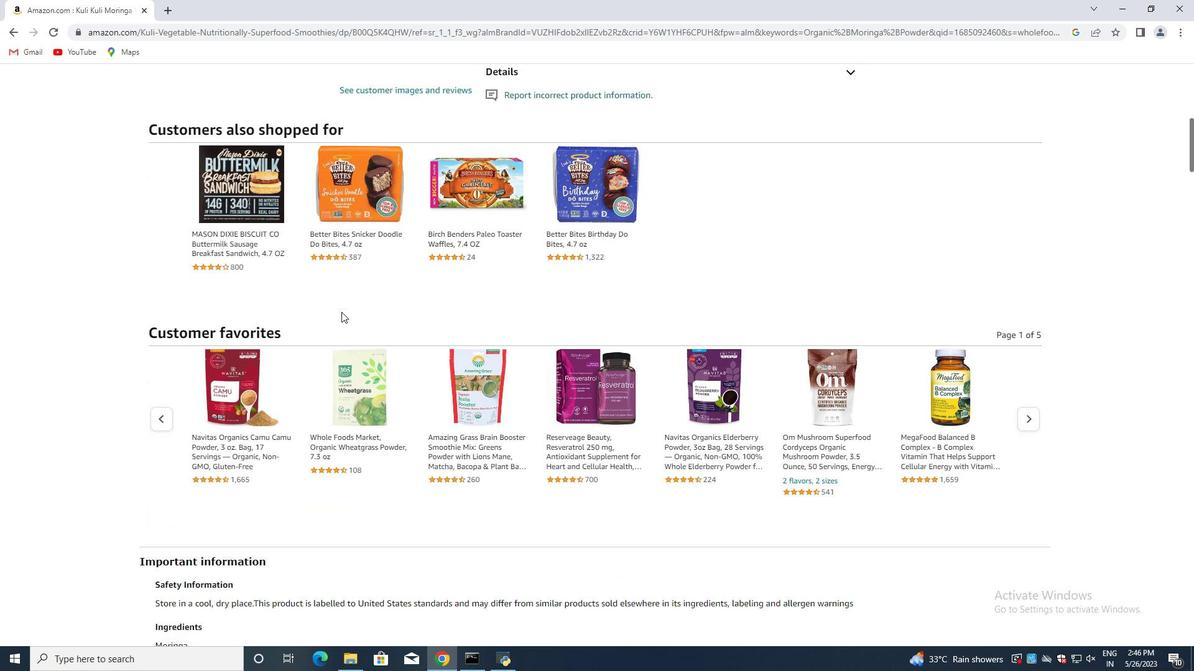
Action: Mouse moved to (341, 312)
Screenshot: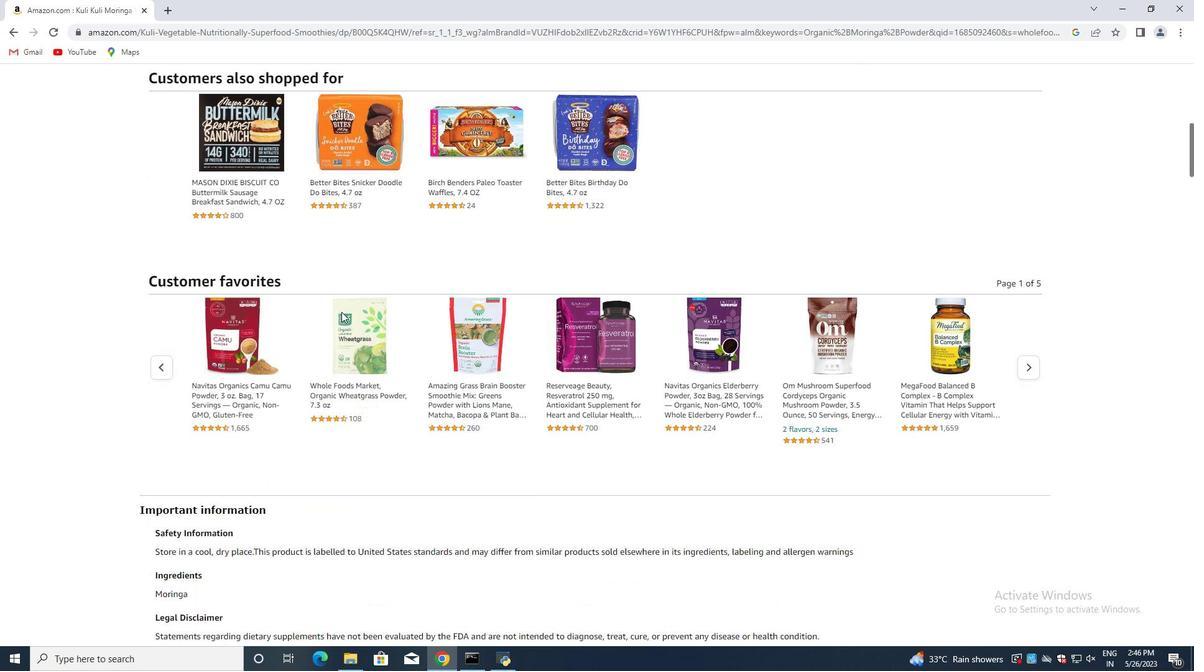 
Action: Mouse scrolled (341, 311) with delta (0, 0)
Screenshot: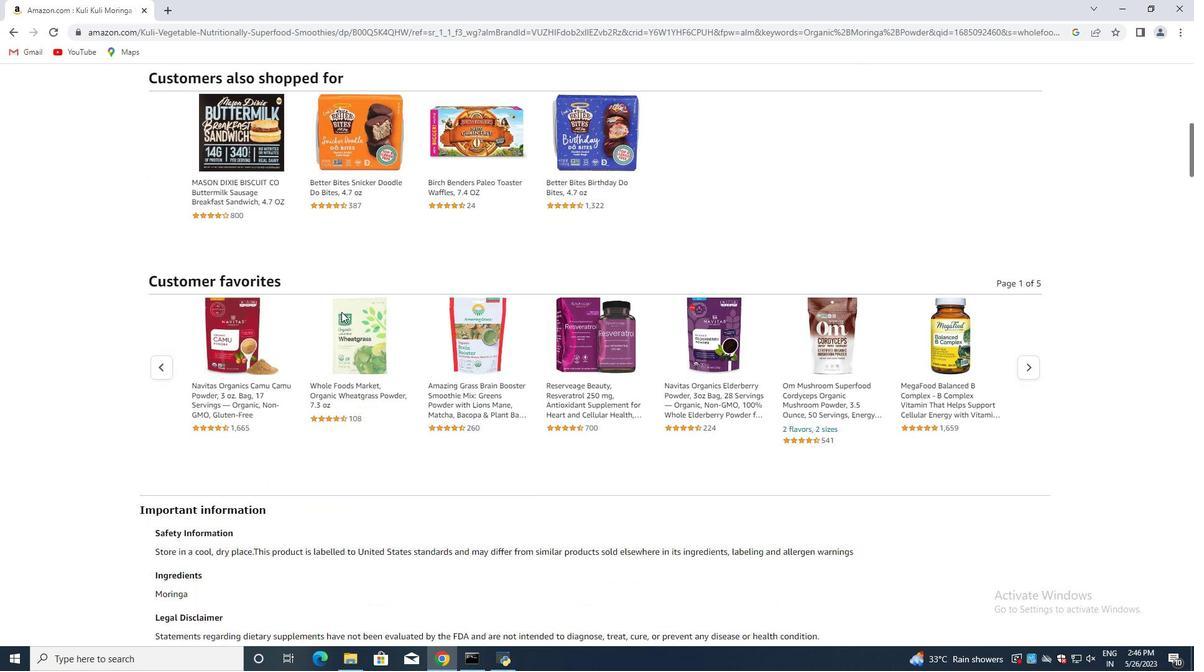 
Action: Mouse scrolled (341, 311) with delta (0, 0)
Screenshot: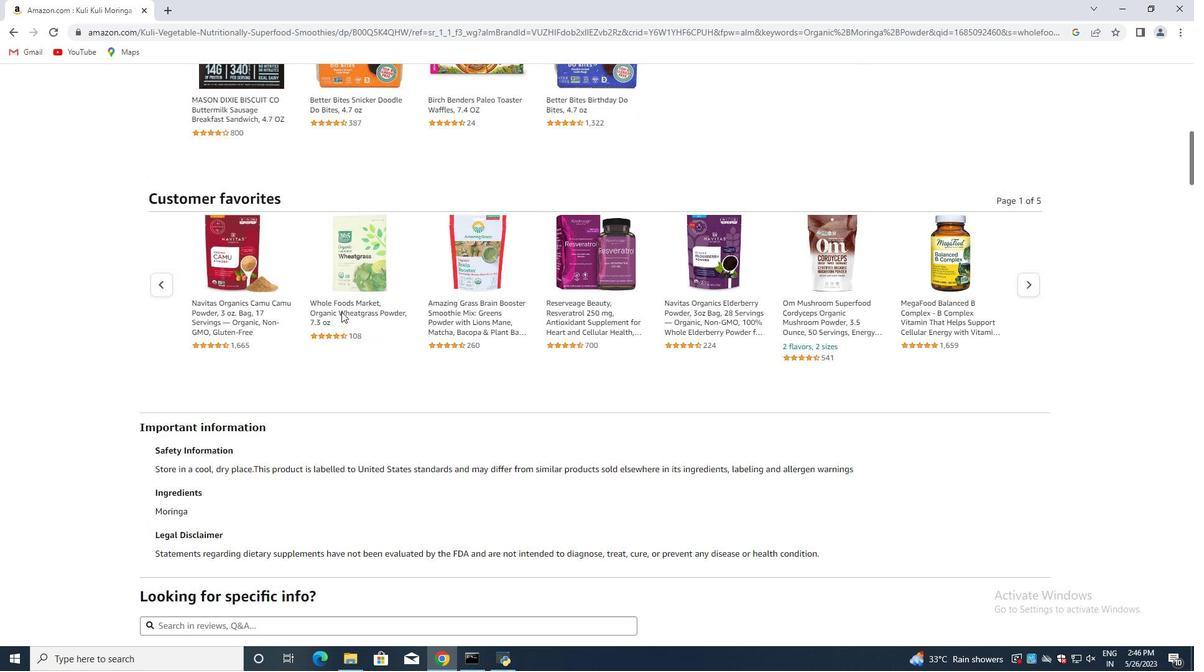 
Action: Mouse scrolled (341, 311) with delta (0, 0)
Screenshot: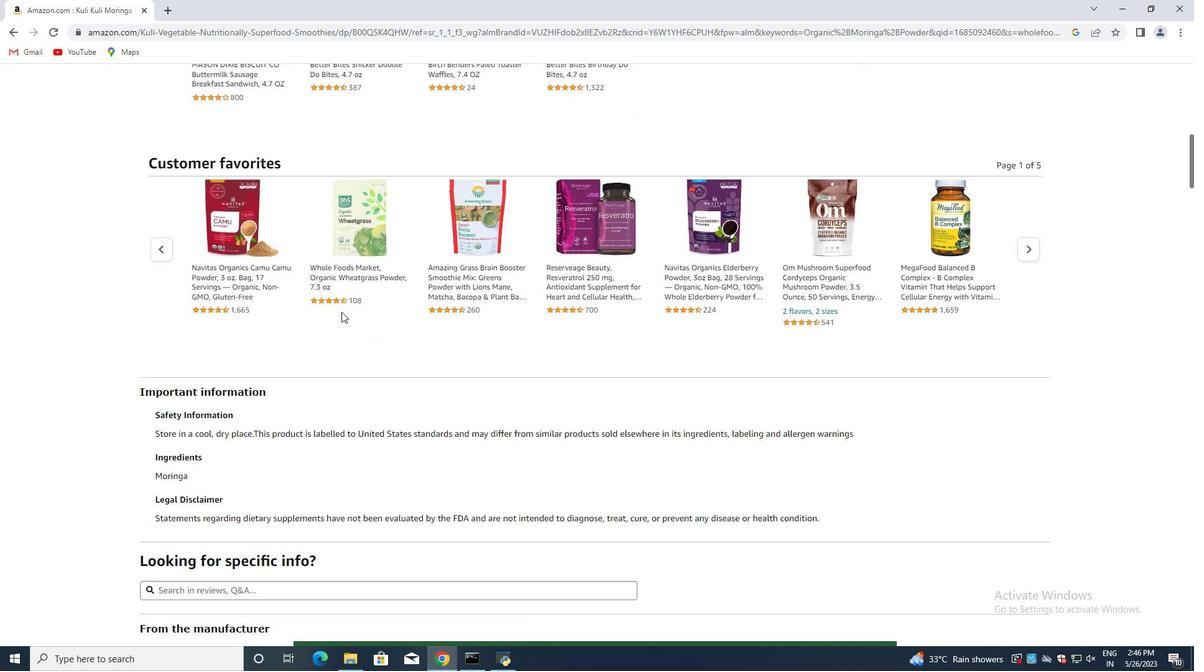 
Action: Mouse scrolled (341, 311) with delta (0, 0)
Screenshot: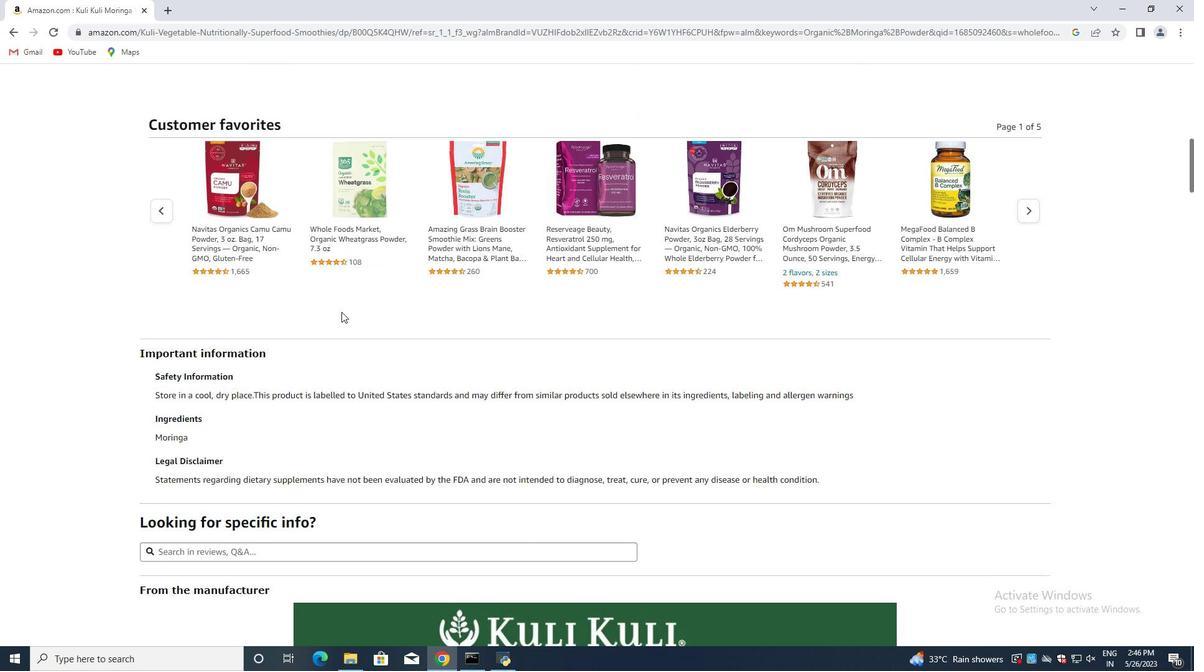 
Action: Mouse moved to (341, 312)
Screenshot: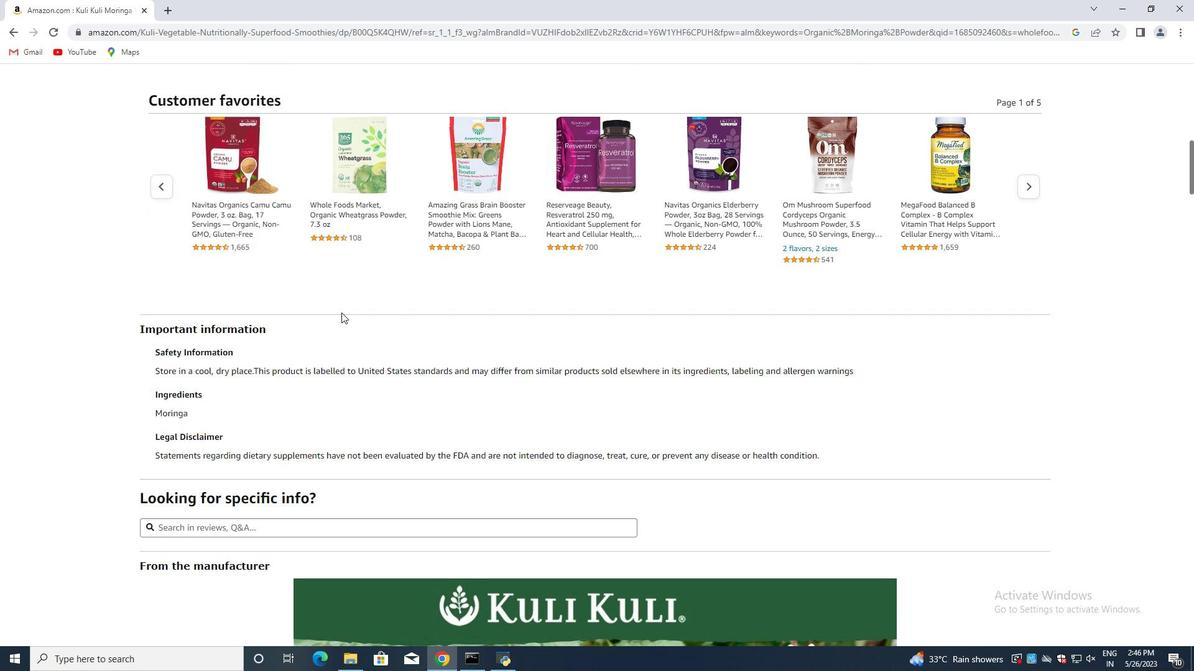
Action: Mouse scrolled (341, 312) with delta (0, 0)
Screenshot: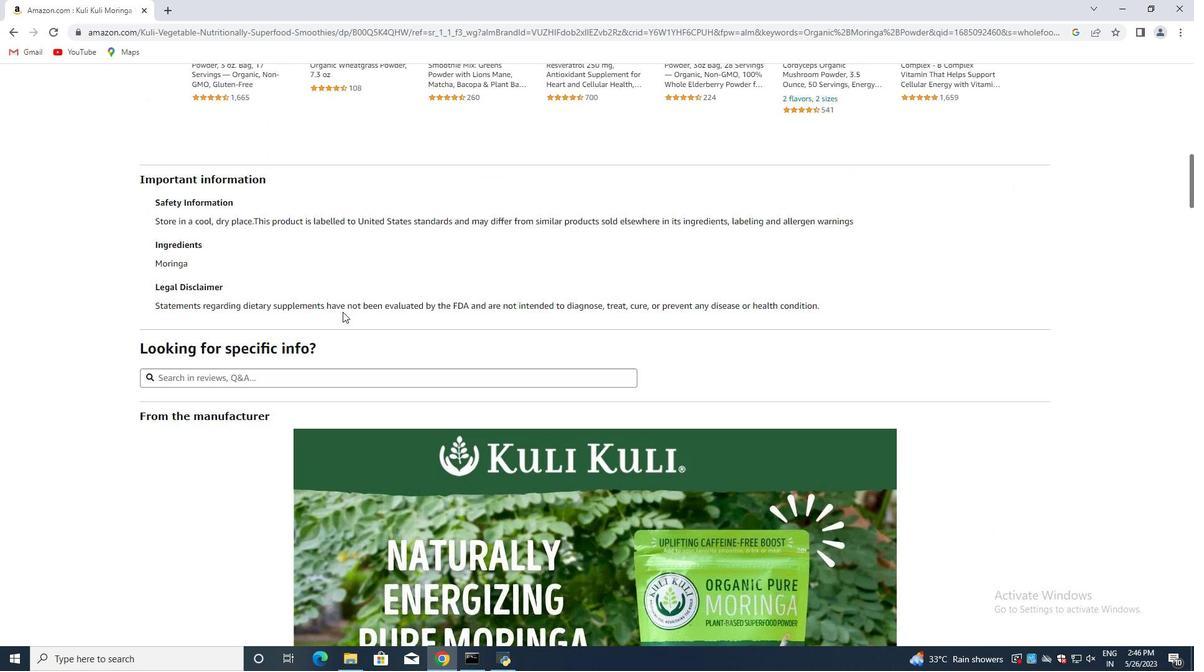 
Action: Mouse scrolled (341, 312) with delta (0, 0)
Screenshot: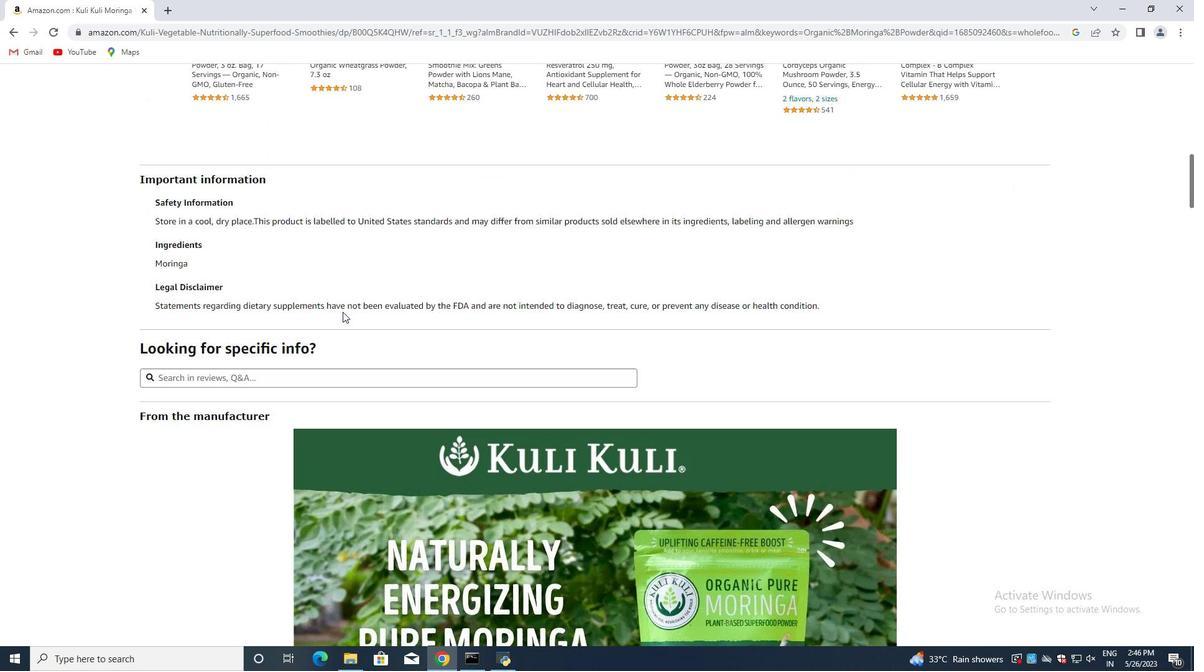 
Action: Mouse scrolled (341, 312) with delta (0, 0)
Screenshot: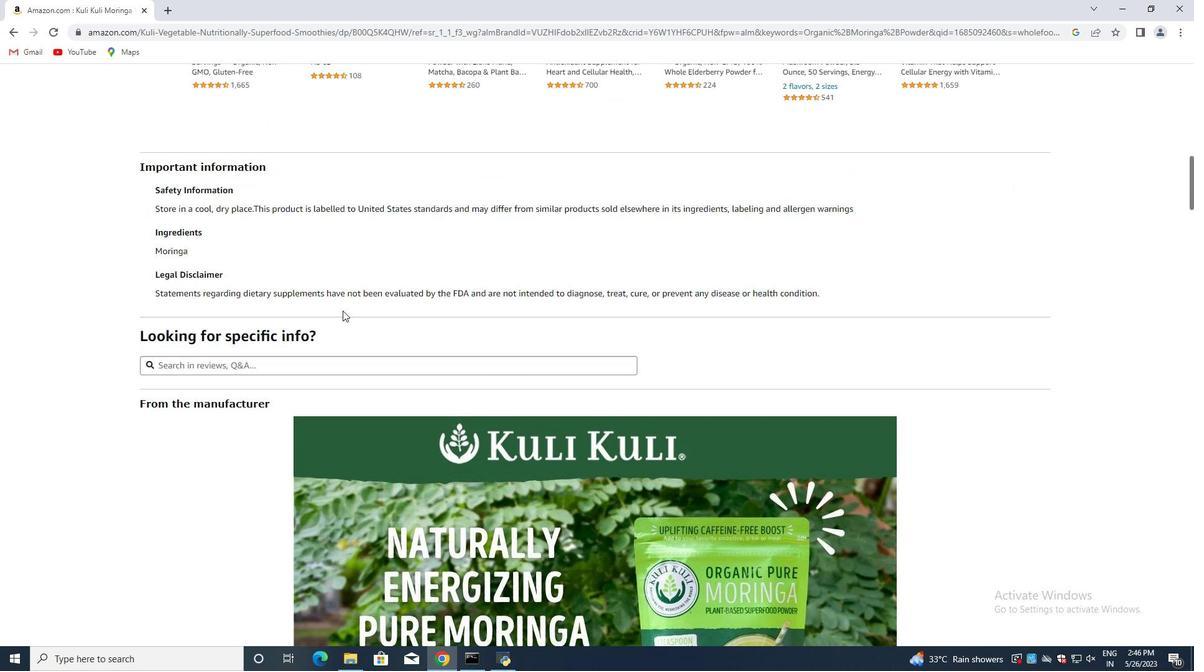 
Action: Mouse moved to (327, 371)
Screenshot: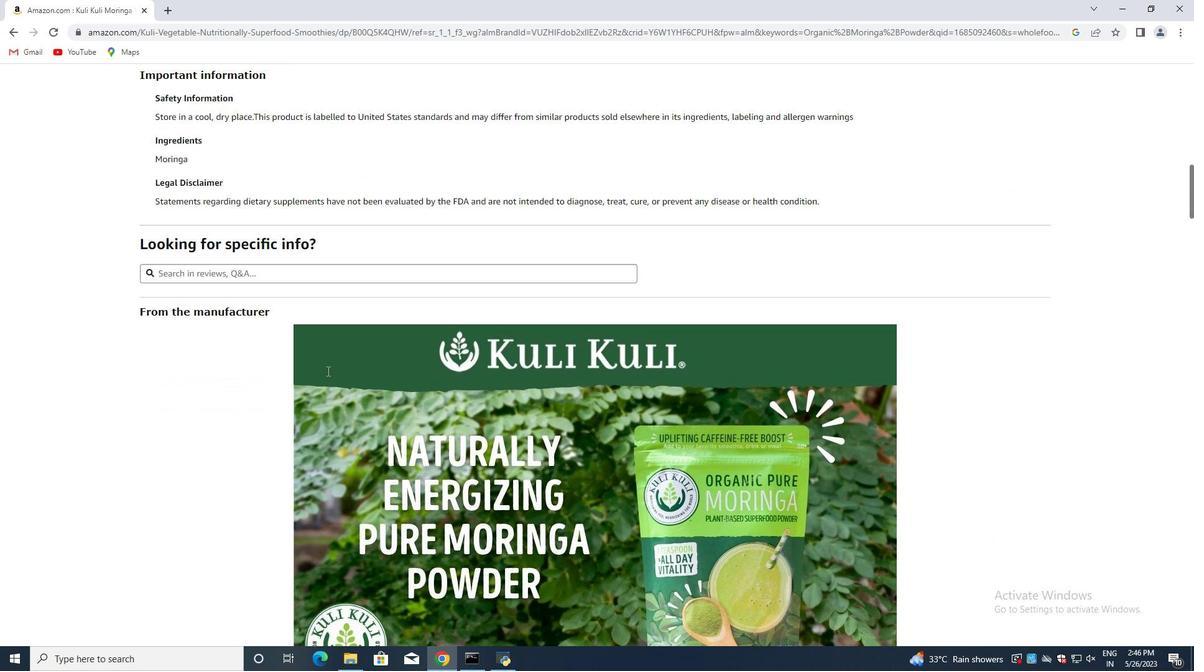 
Action: Mouse scrolled (327, 370) with delta (0, 0)
Screenshot: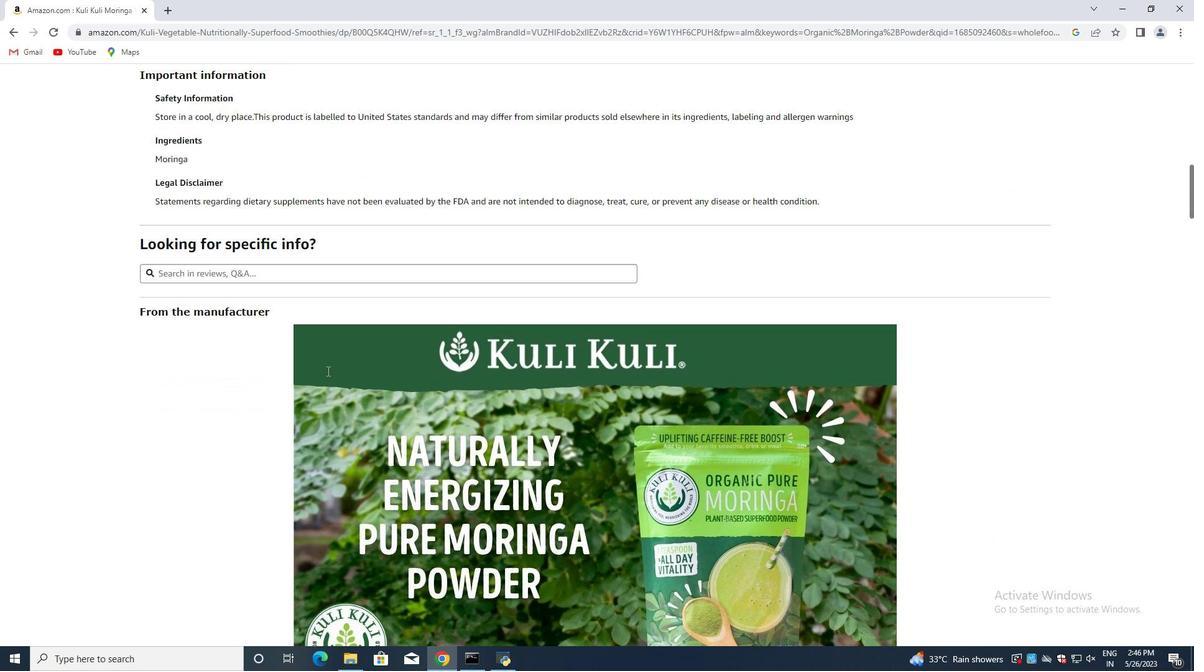 
Action: Mouse scrolled (327, 370) with delta (0, 0)
Screenshot: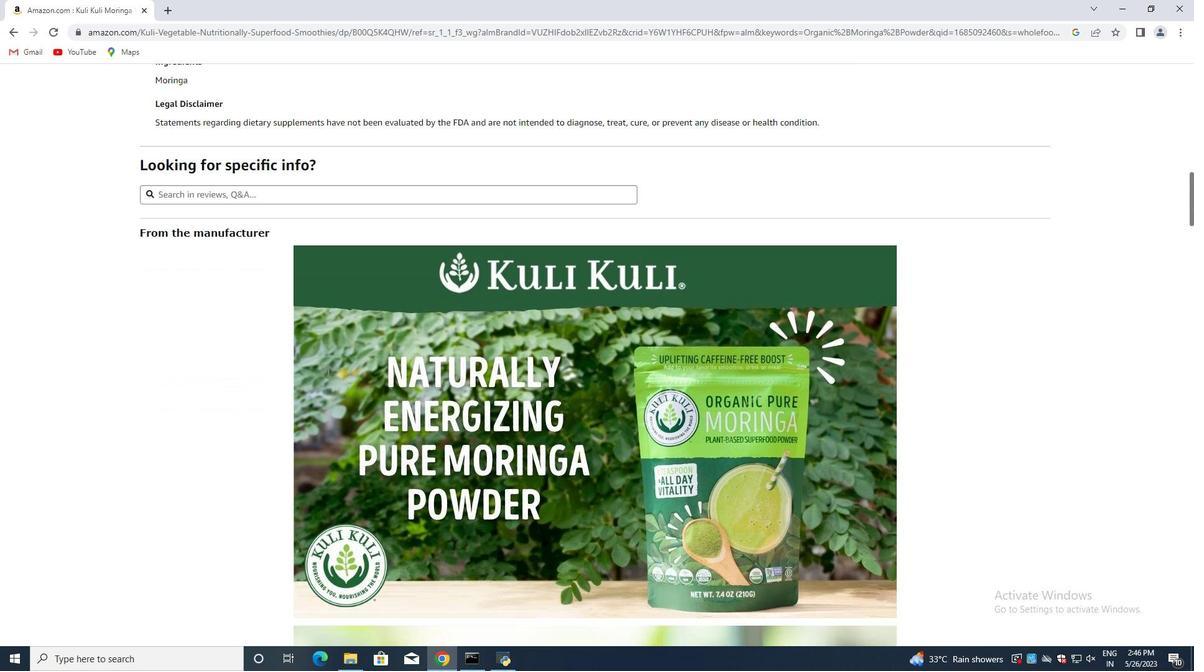 
Action: Mouse scrolled (327, 370) with delta (0, 0)
Screenshot: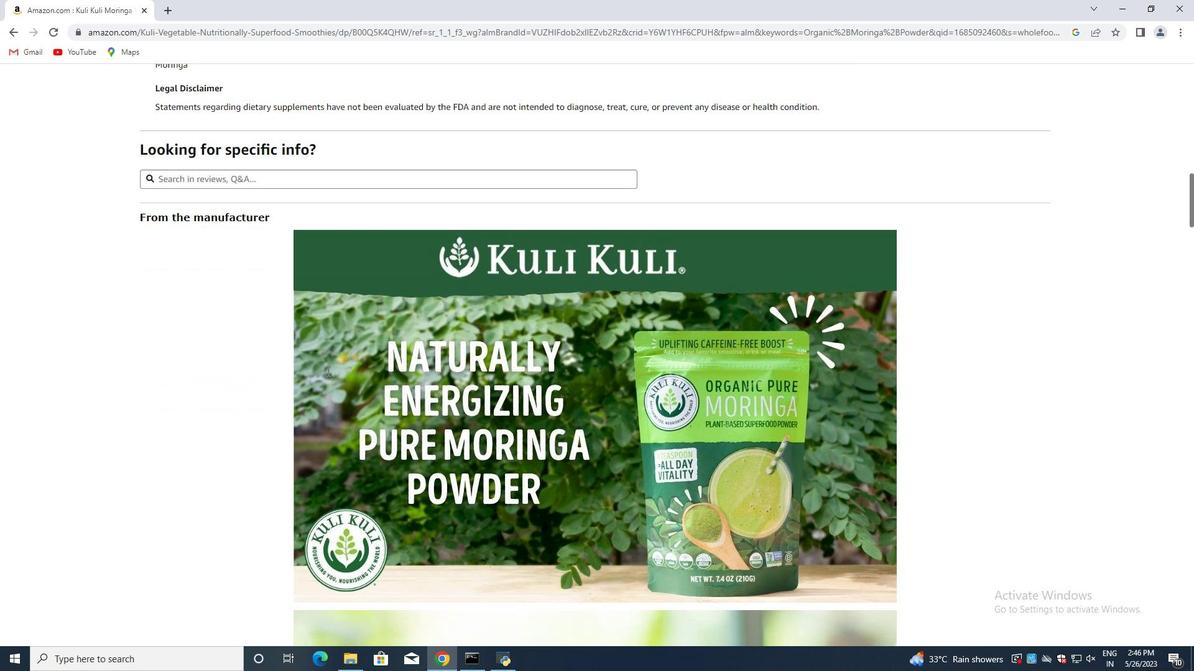 
Action: Mouse moved to (335, 360)
Screenshot: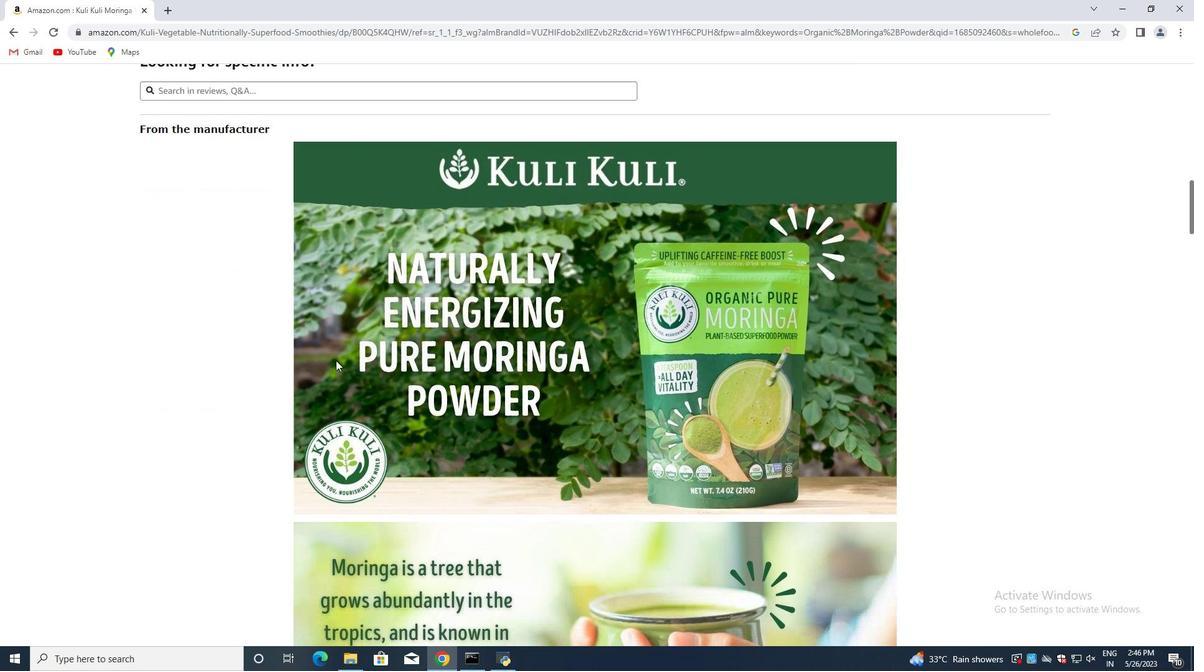 
Action: Mouse scrolled (335, 360) with delta (0, 0)
Screenshot: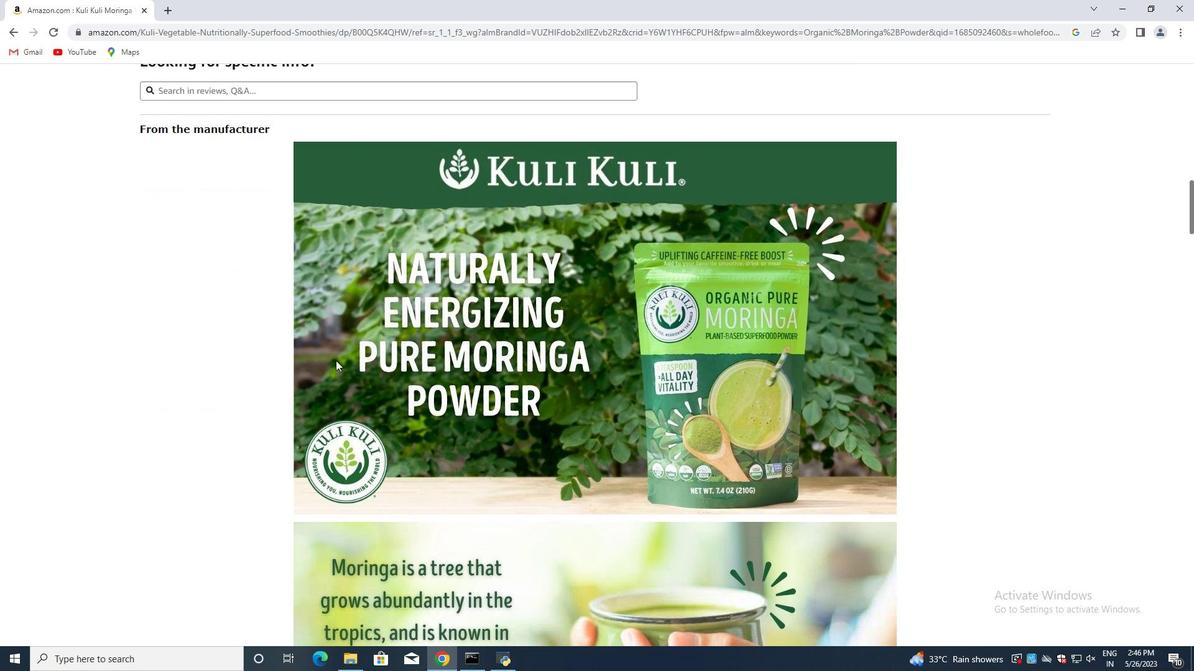 
Action: Mouse scrolled (335, 360) with delta (0, 0)
Screenshot: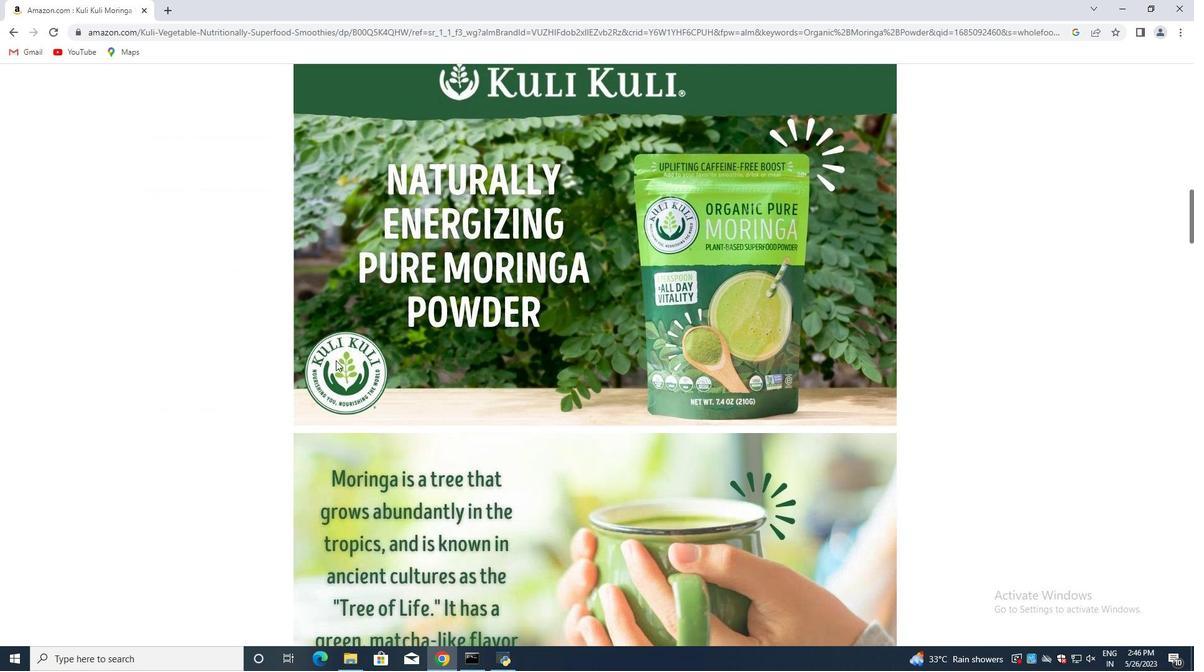 
Action: Mouse scrolled (335, 360) with delta (0, 0)
Screenshot: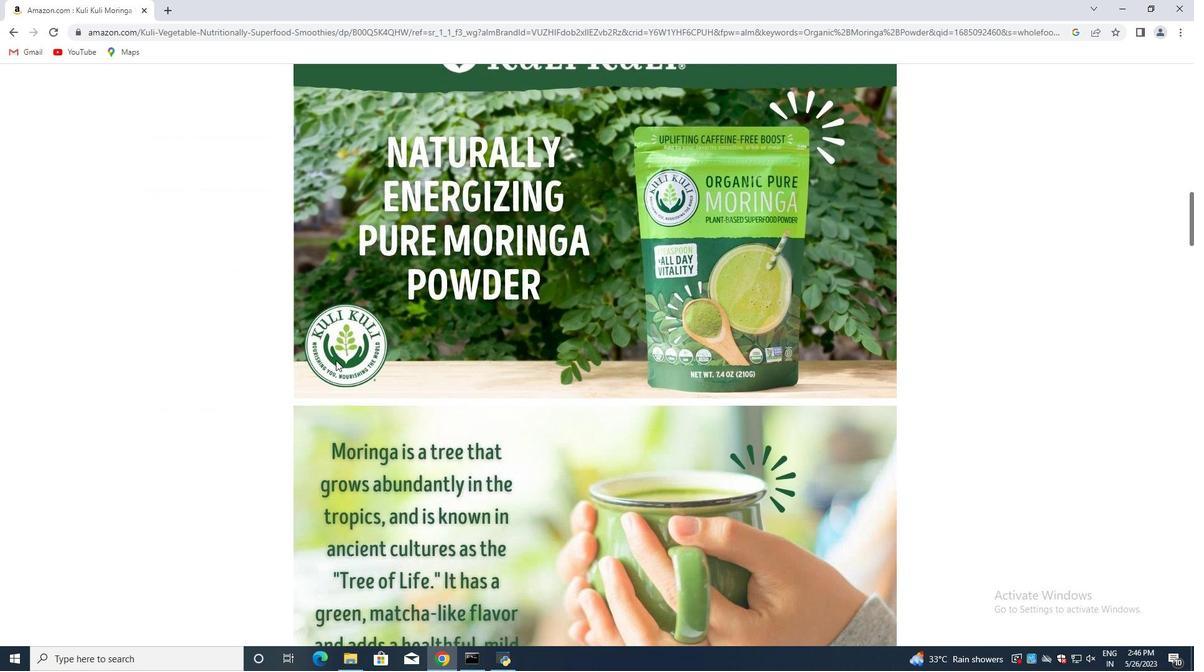 
Action: Mouse scrolled (335, 360) with delta (0, 0)
Screenshot: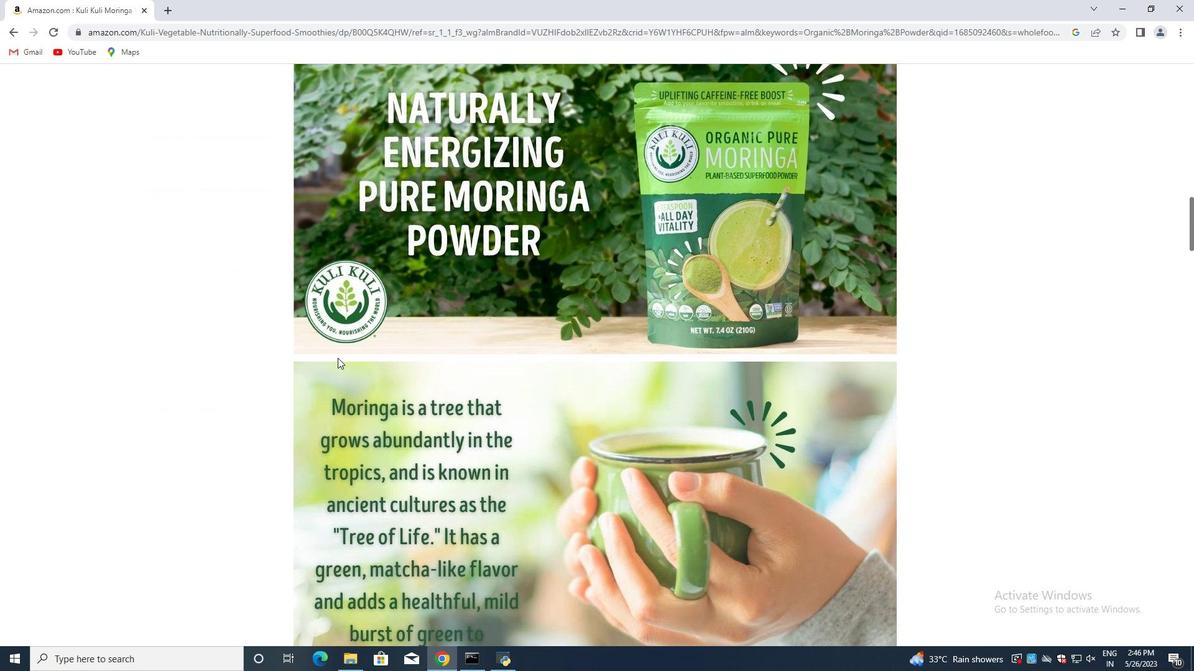 
Action: Mouse moved to (338, 357)
Screenshot: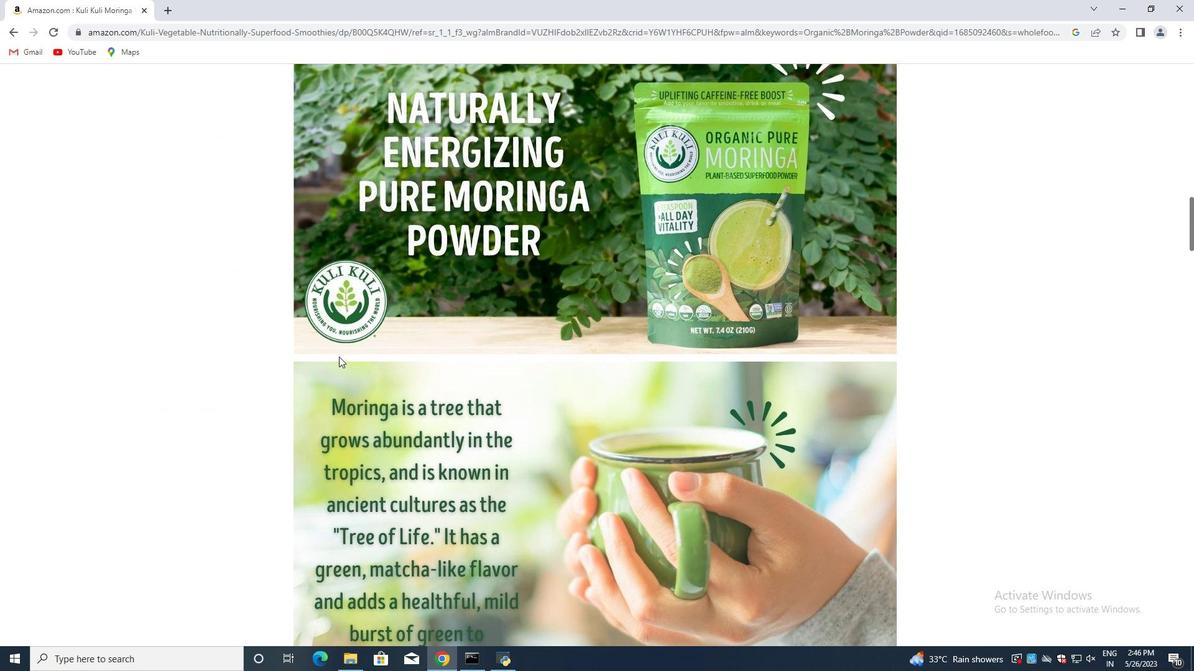 
Action: Mouse scrolled (338, 357) with delta (0, 0)
Screenshot: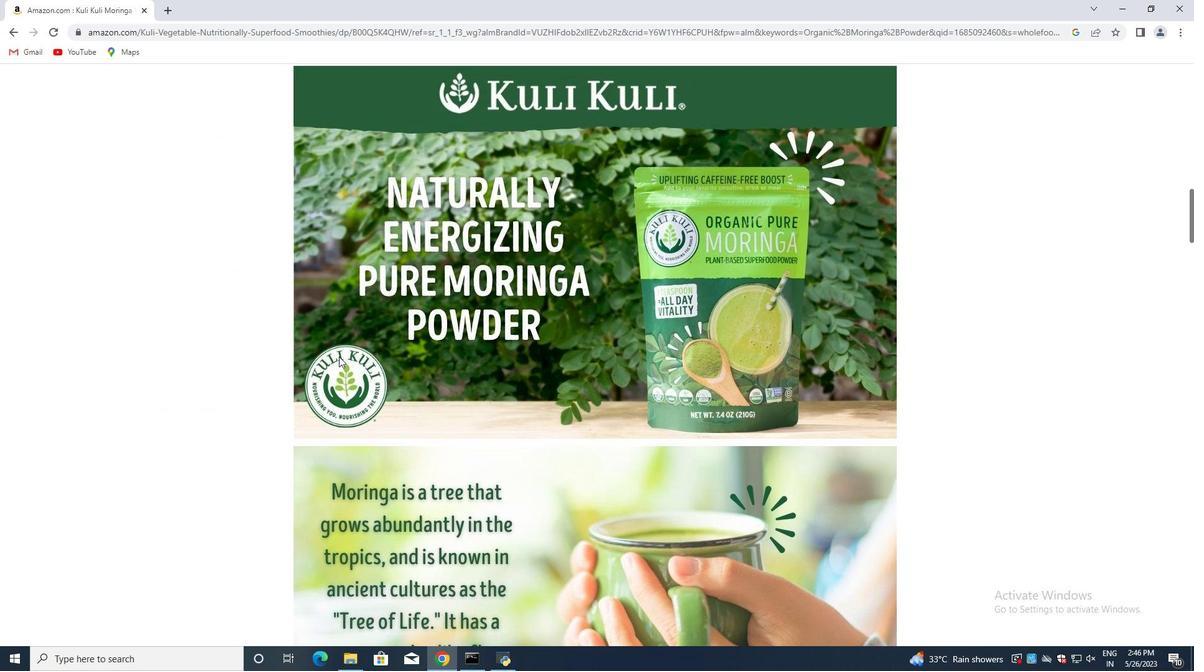 
Action: Mouse scrolled (338, 357) with delta (0, 0)
Screenshot: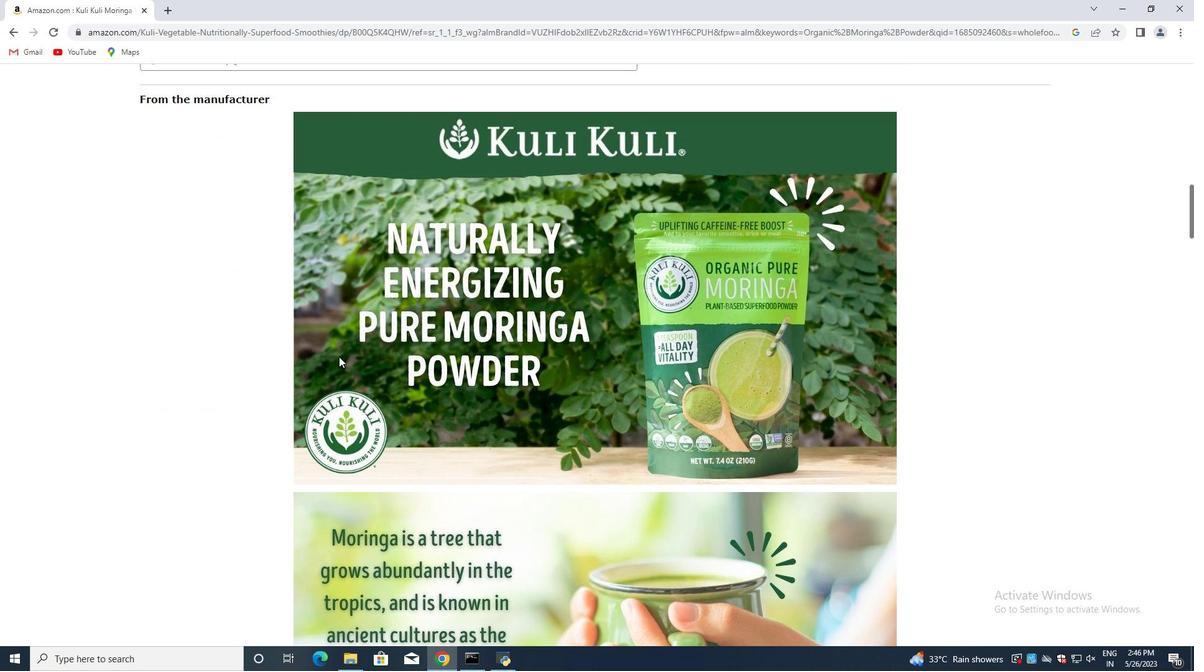 
Action: Mouse scrolled (338, 357) with delta (0, 0)
Screenshot: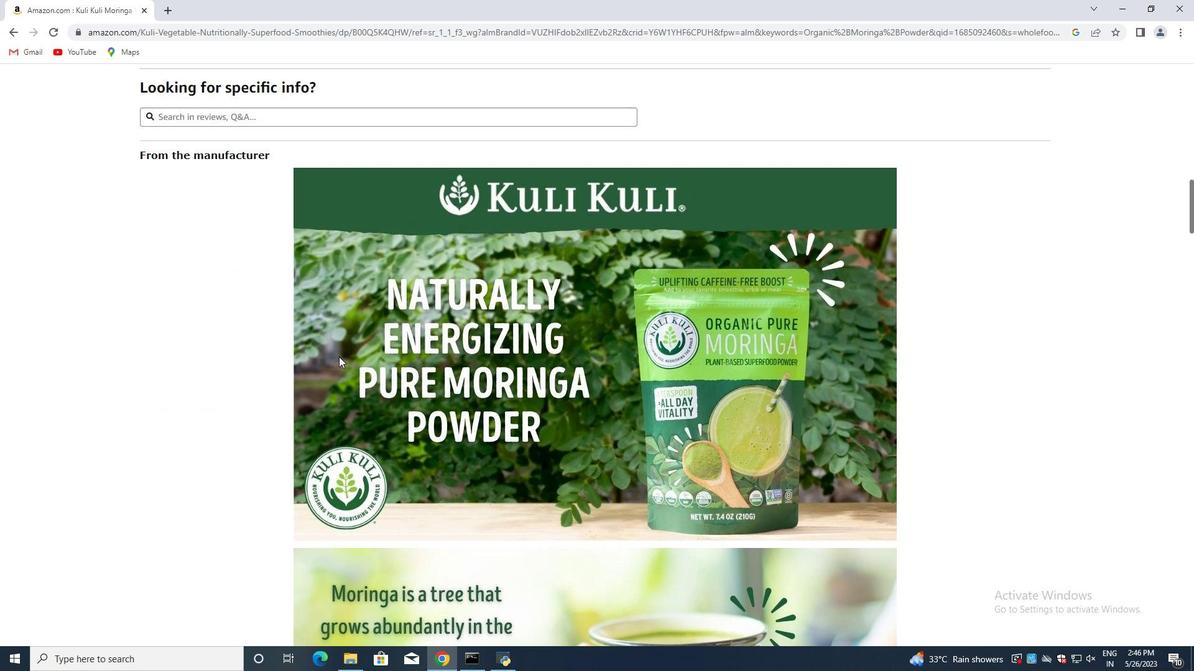 
Action: Mouse moved to (335, 358)
Screenshot: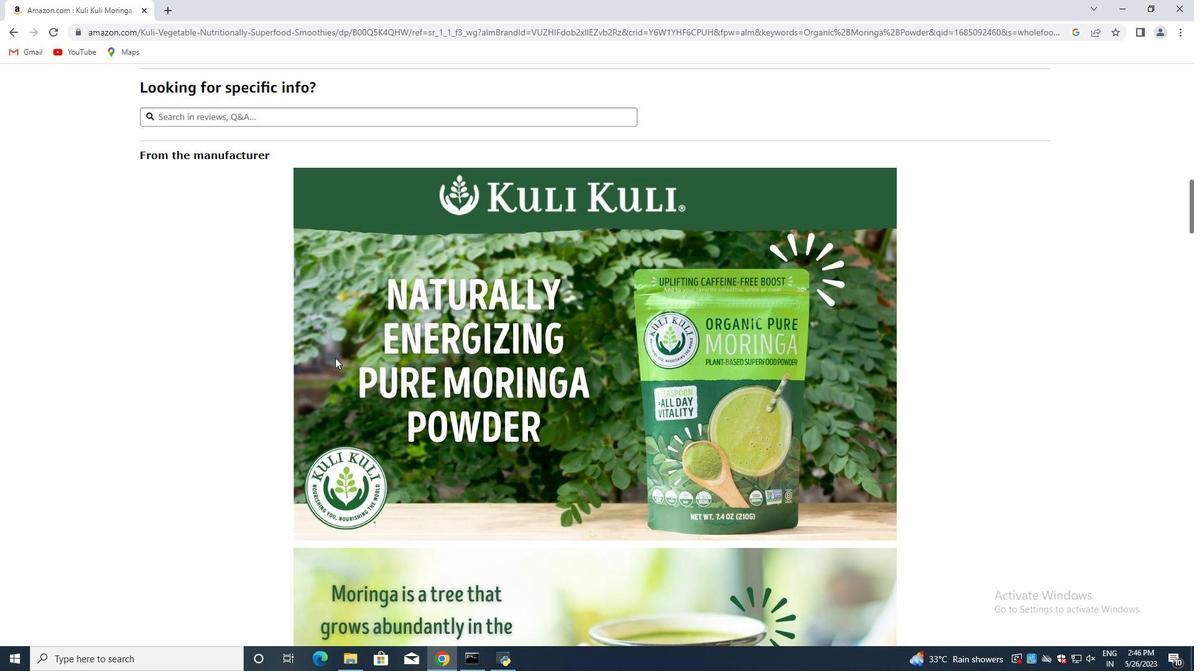 
Action: Mouse scrolled (335, 357) with delta (0, 0)
Screenshot: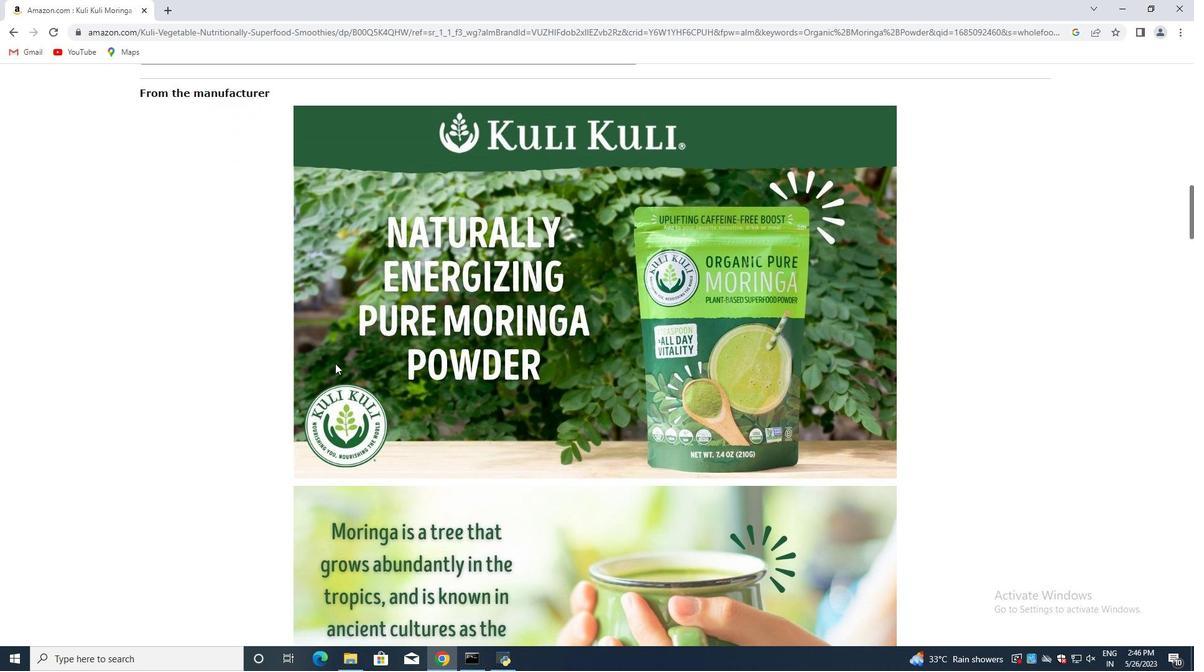 
Action: Mouse moved to (337, 363)
Screenshot: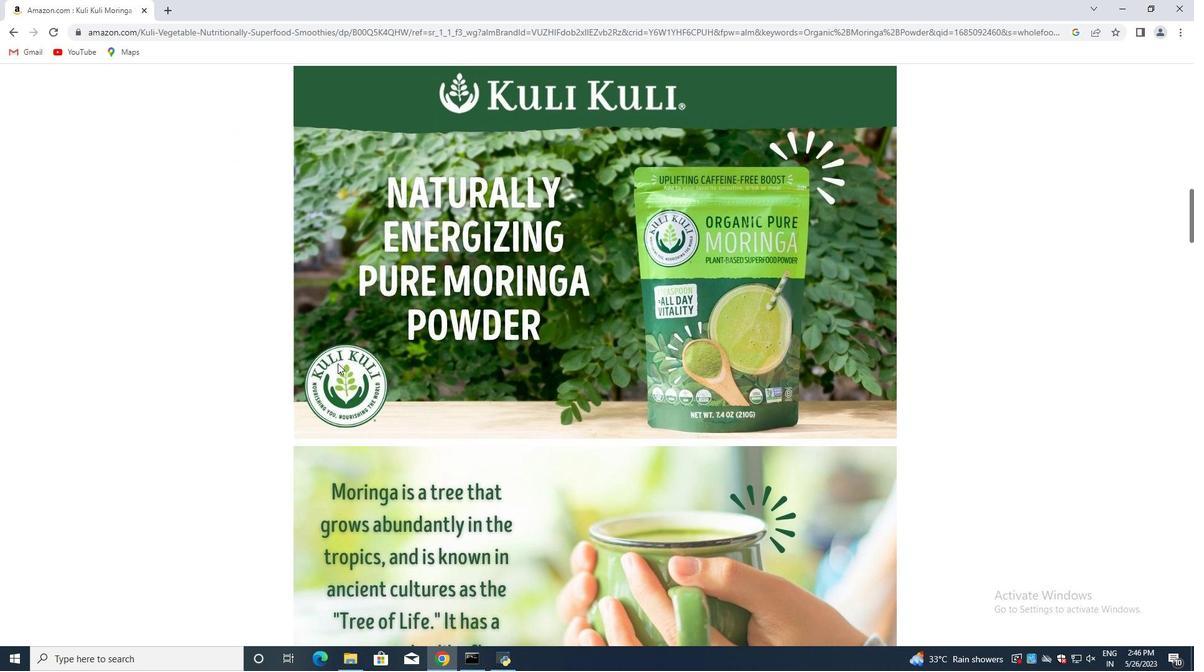 
Action: Mouse scrolled (337, 363) with delta (0, 0)
Screenshot: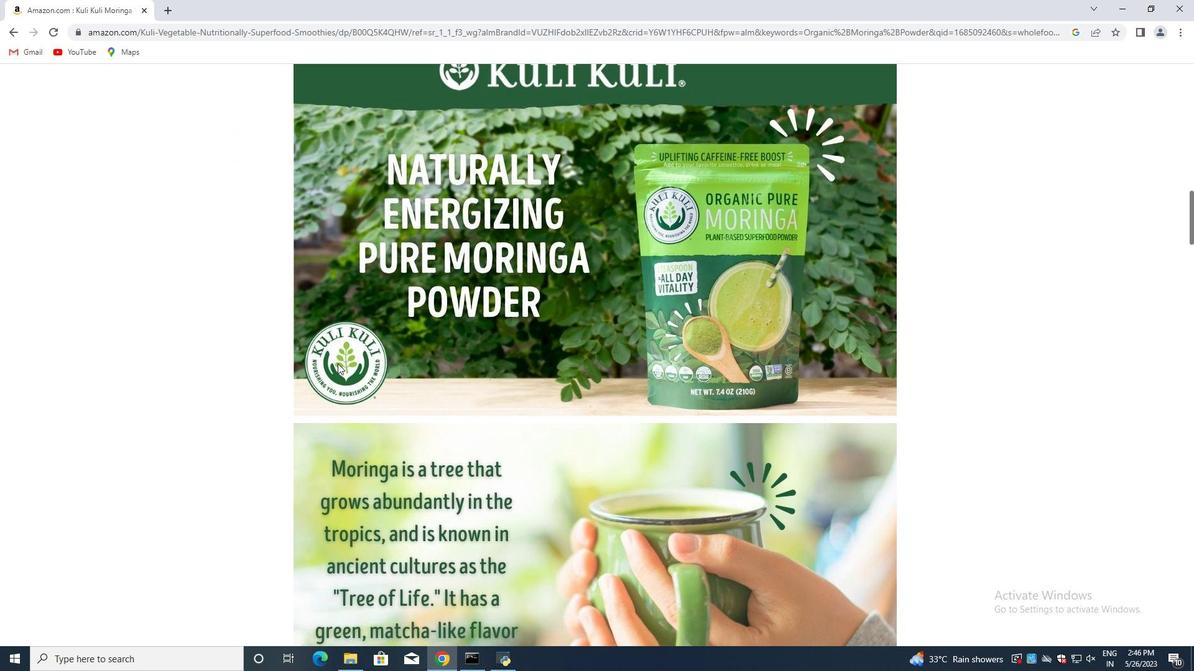 
Action: Mouse scrolled (337, 363) with delta (0, 0)
Screenshot: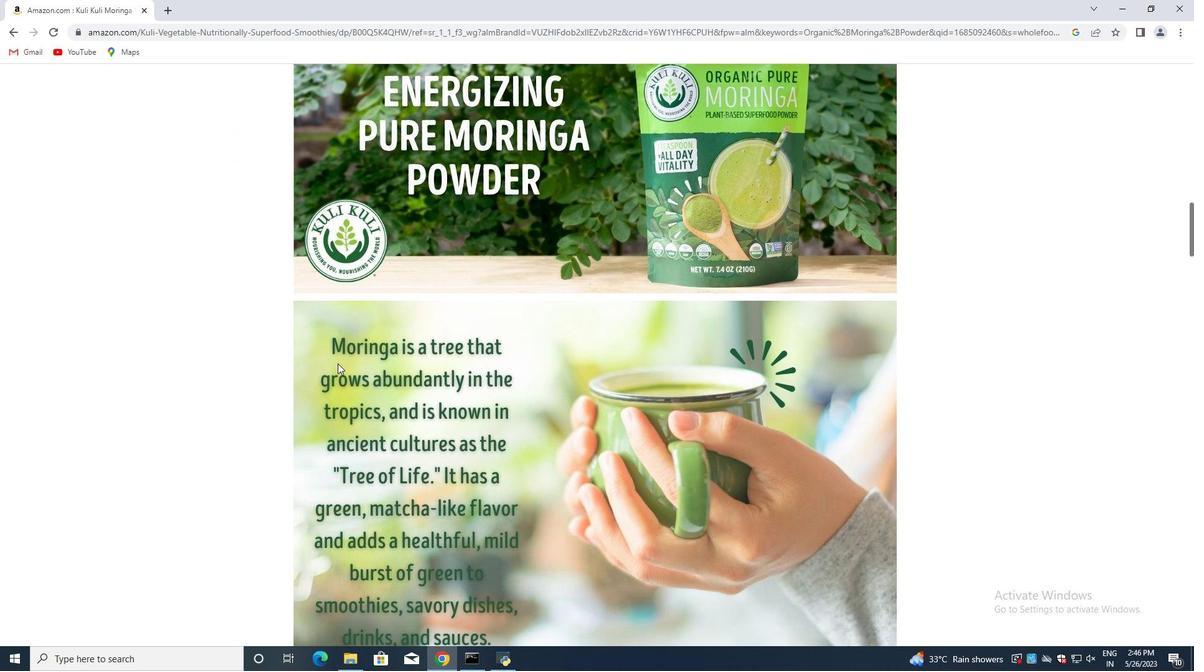 
Action: Mouse scrolled (337, 363) with delta (0, 0)
Screenshot: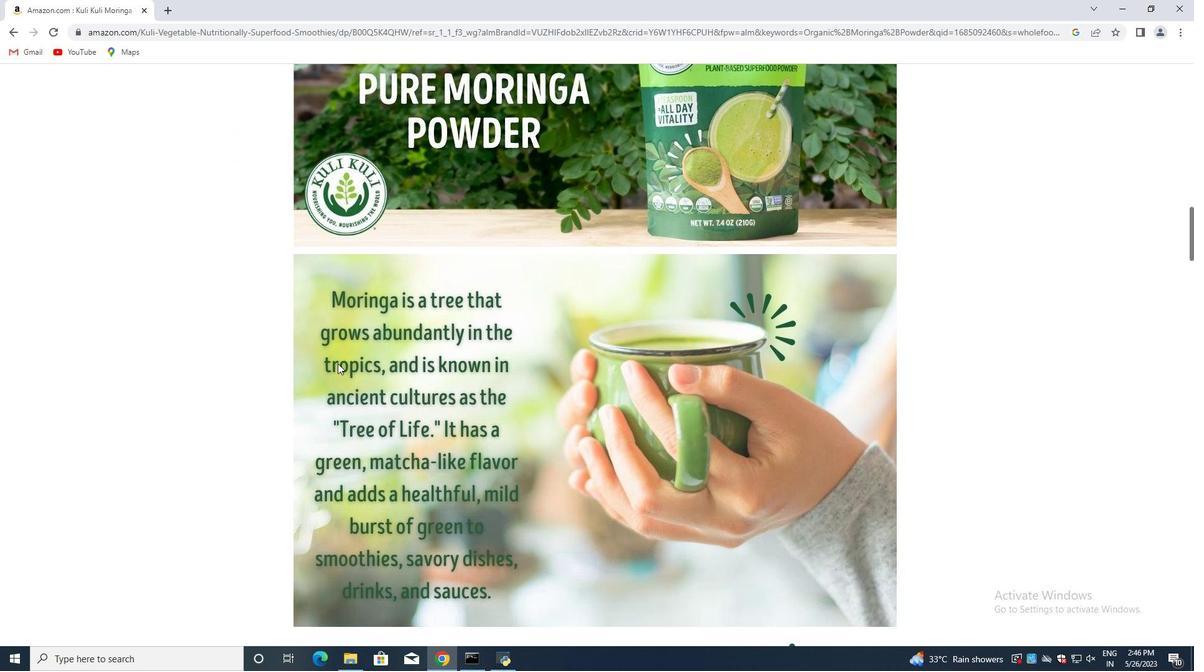 
Action: Mouse scrolled (337, 363) with delta (0, 0)
Screenshot: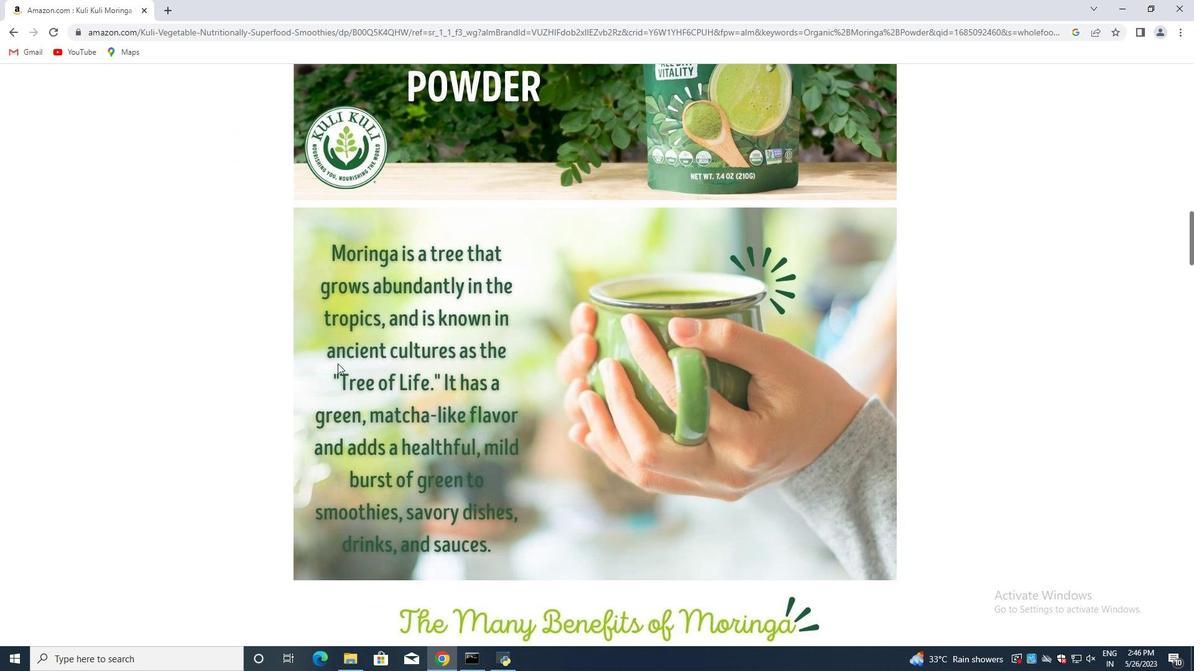 
Action: Mouse moved to (337, 363)
Screenshot: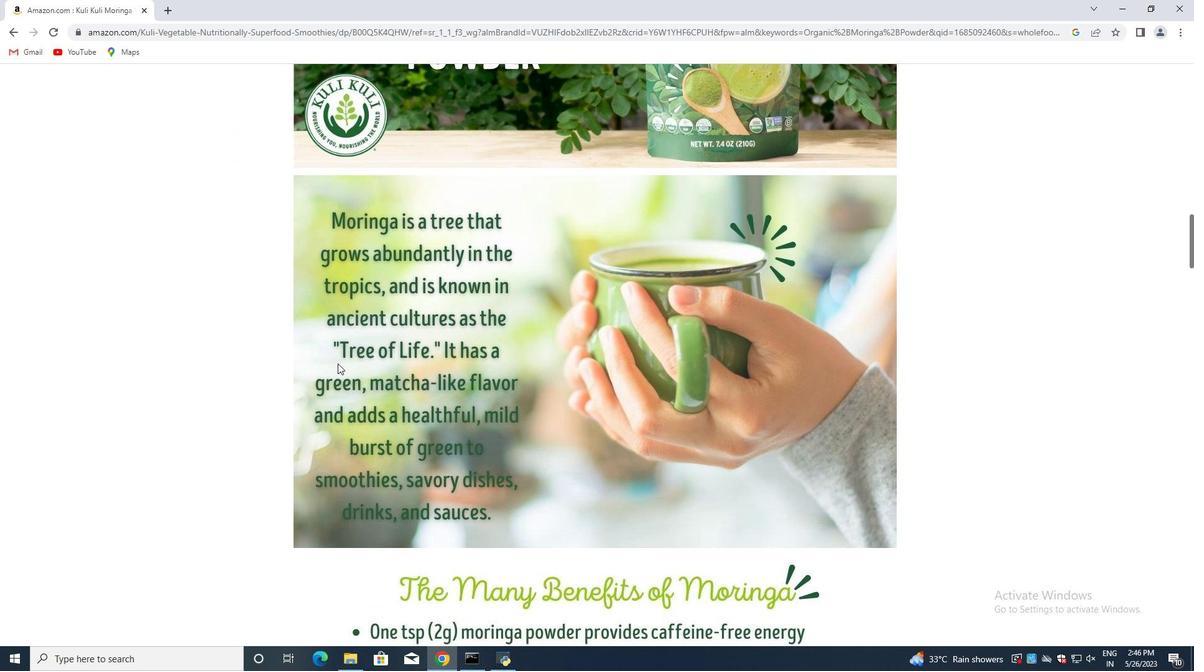 
Action: Mouse scrolled (337, 363) with delta (0, 0)
Screenshot: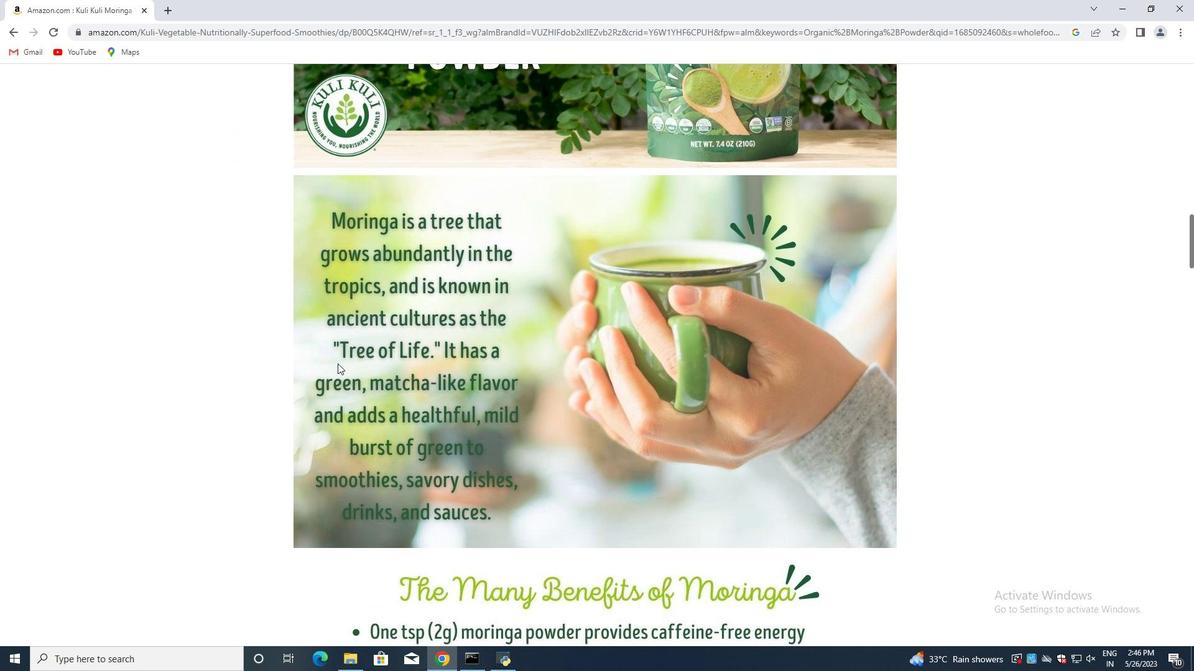 
Action: Mouse scrolled (337, 363) with delta (0, 0)
Screenshot: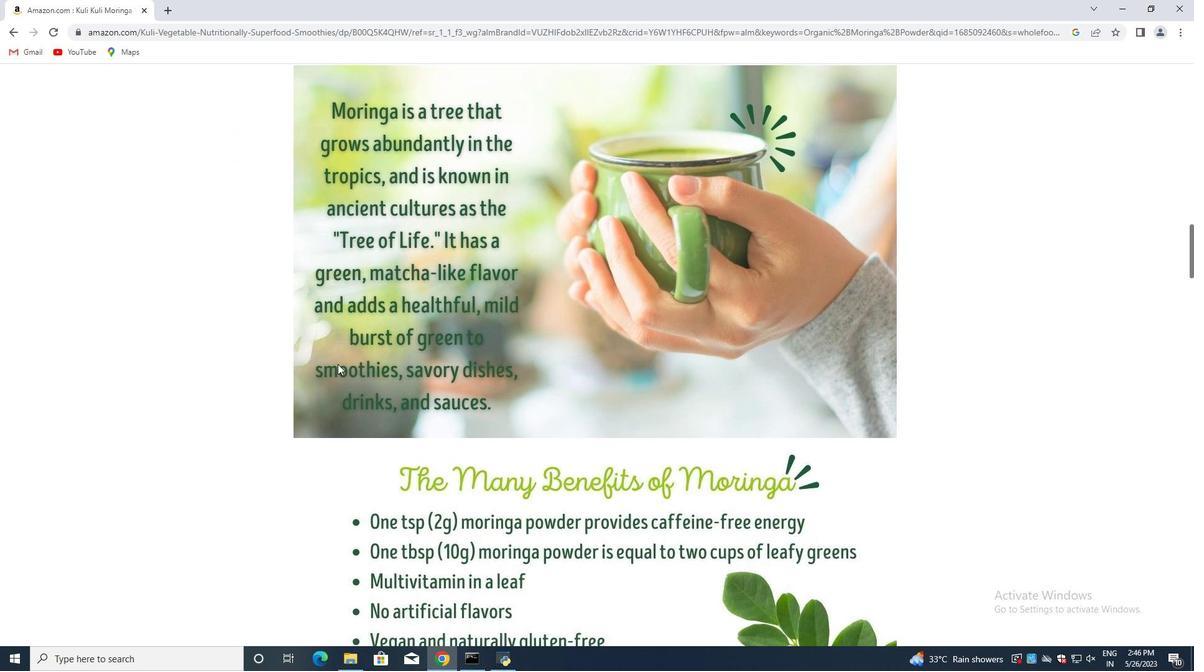 
Action: Mouse scrolled (337, 363) with delta (0, 0)
Screenshot: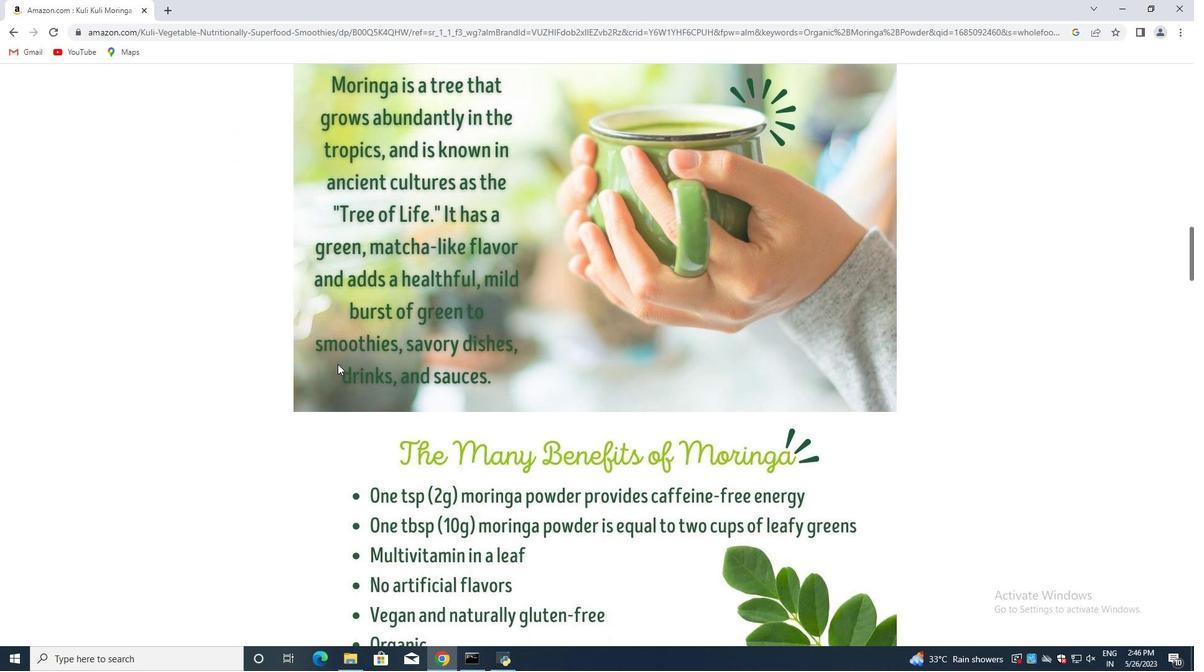 
Action: Mouse moved to (337, 364)
Screenshot: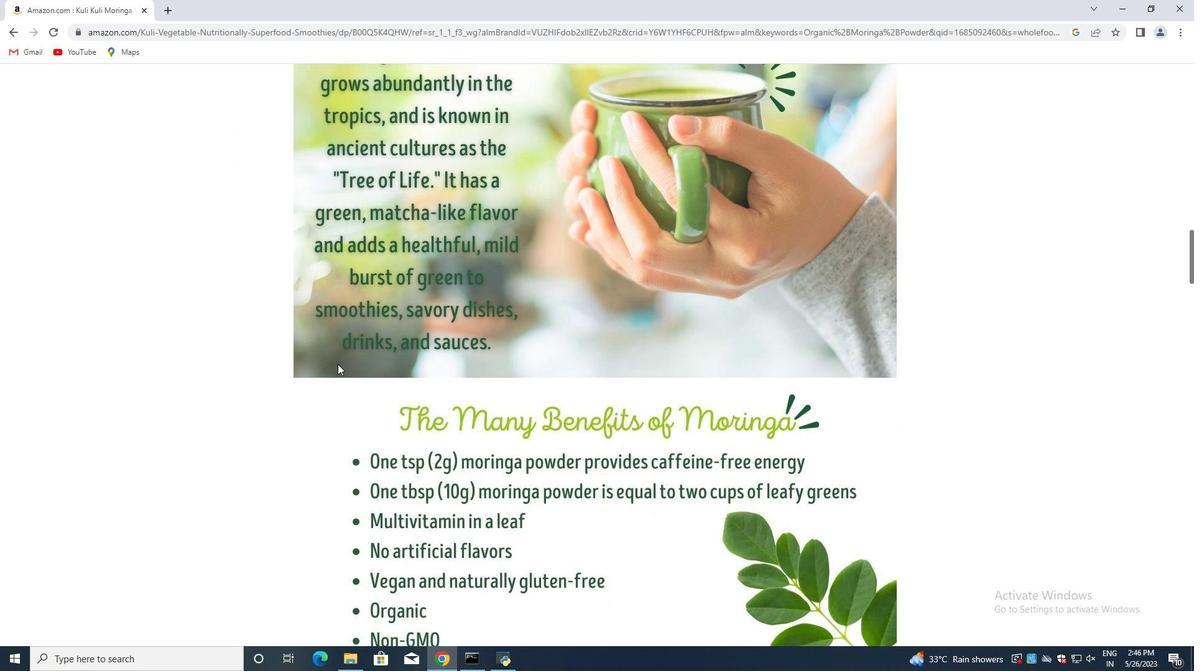 
Action: Mouse scrolled (337, 363) with delta (0, 0)
Screenshot: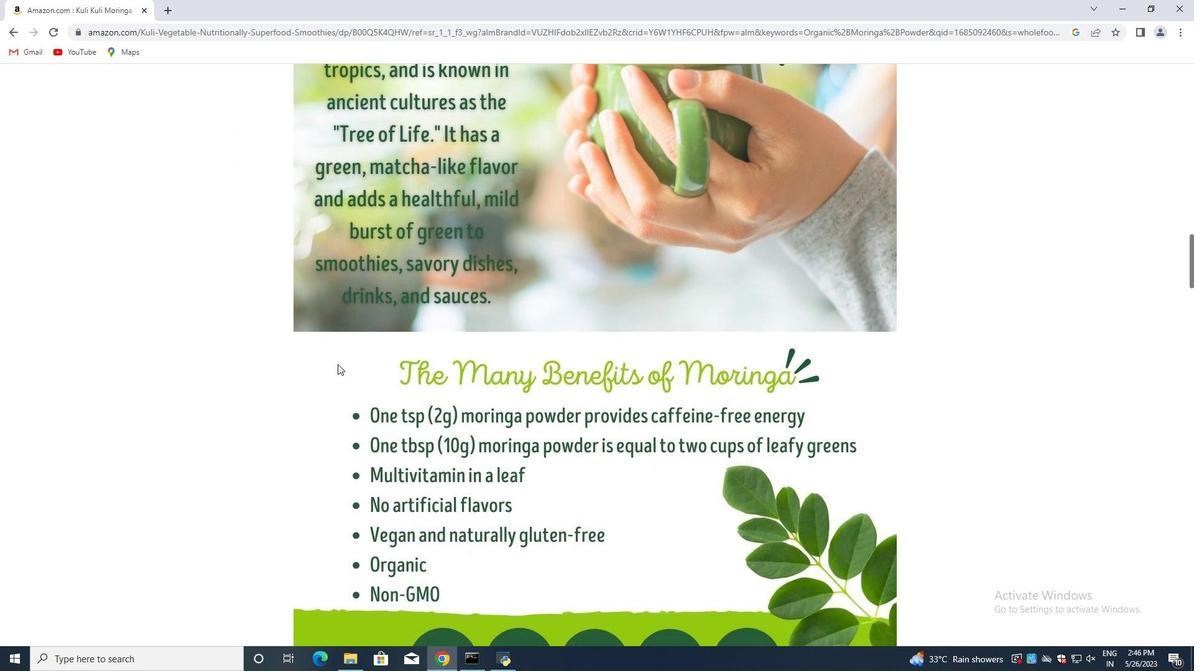 
Action: Mouse scrolled (337, 363) with delta (0, 0)
Screenshot: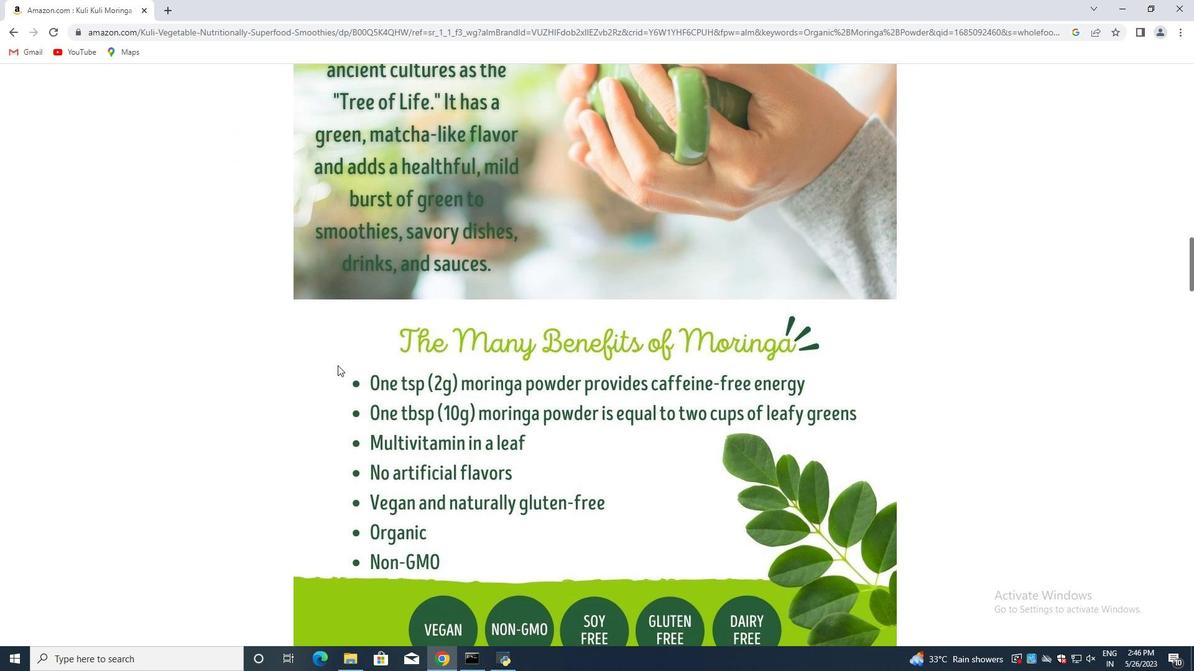 
Action: Mouse moved to (337, 365)
Screenshot: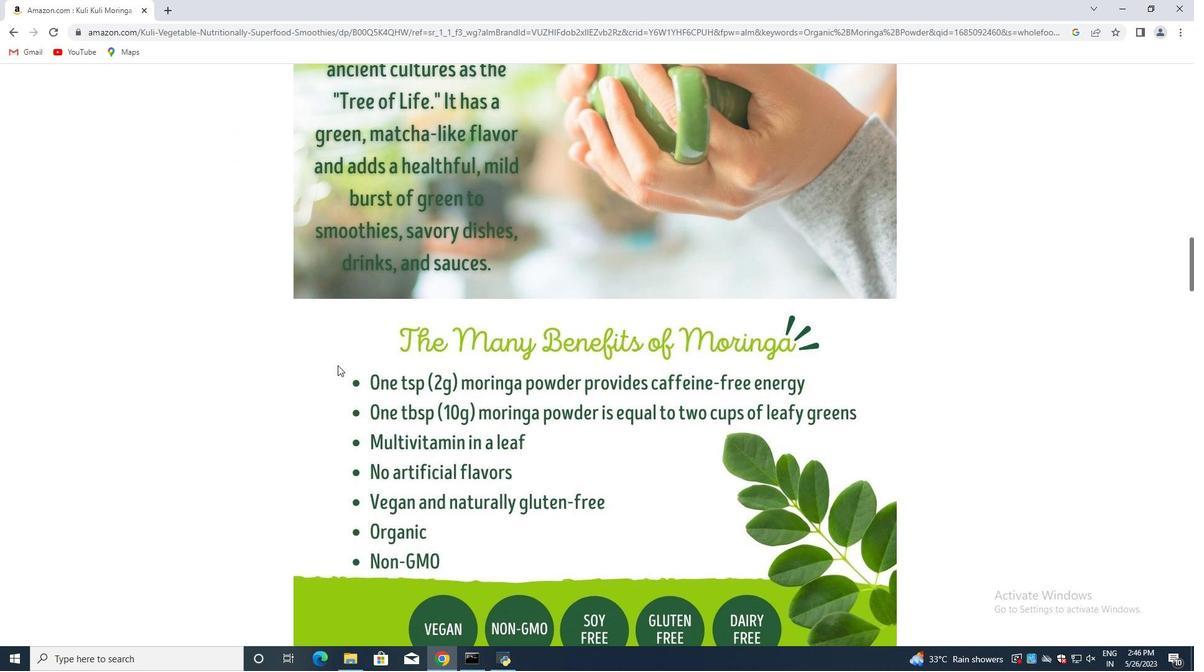 
Action: Mouse scrolled (337, 365) with delta (0, 0)
Screenshot: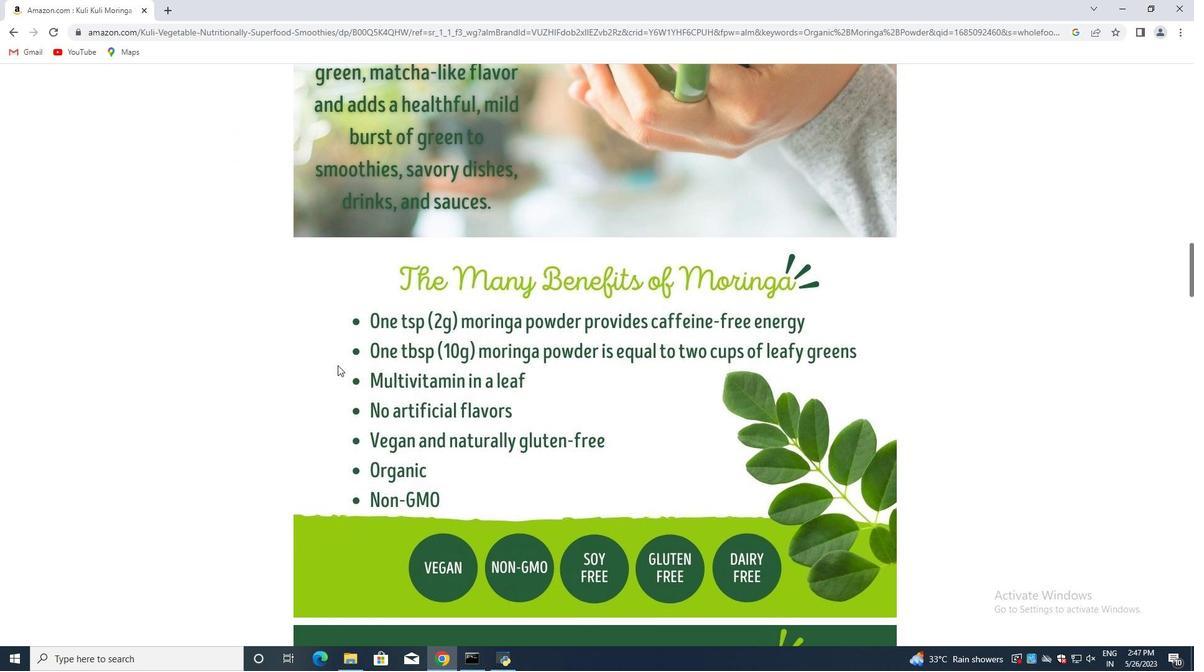 
Action: Mouse moved to (332, 363)
Screenshot: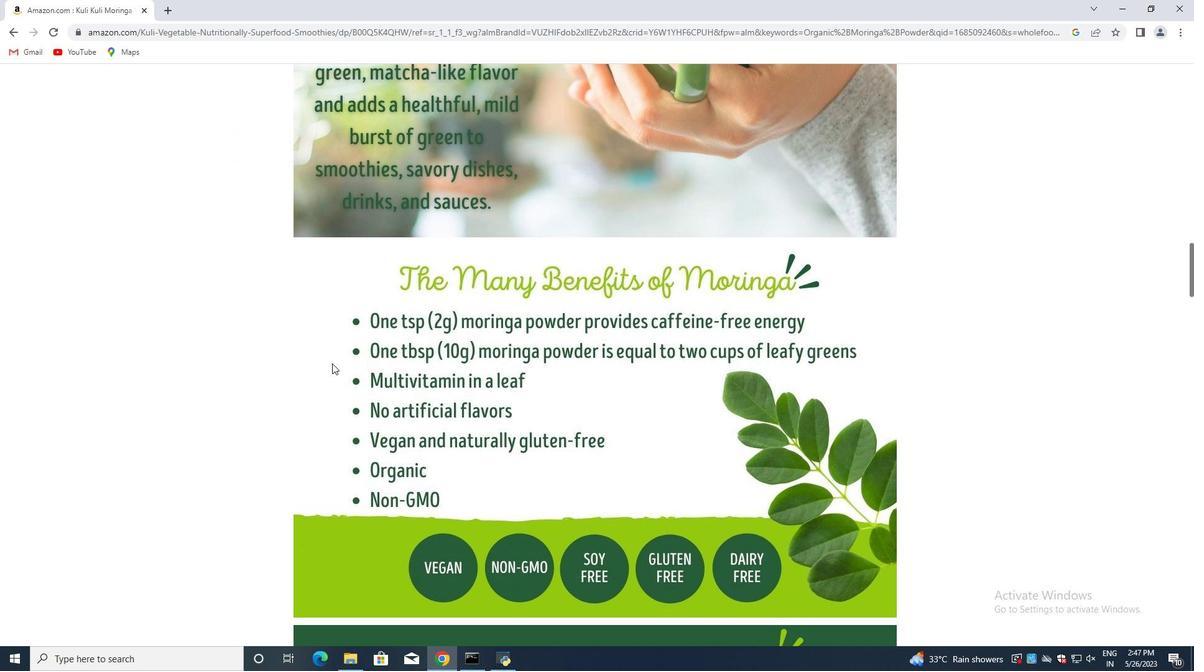 
Action: Mouse scrolled (332, 364) with delta (0, 0)
Screenshot: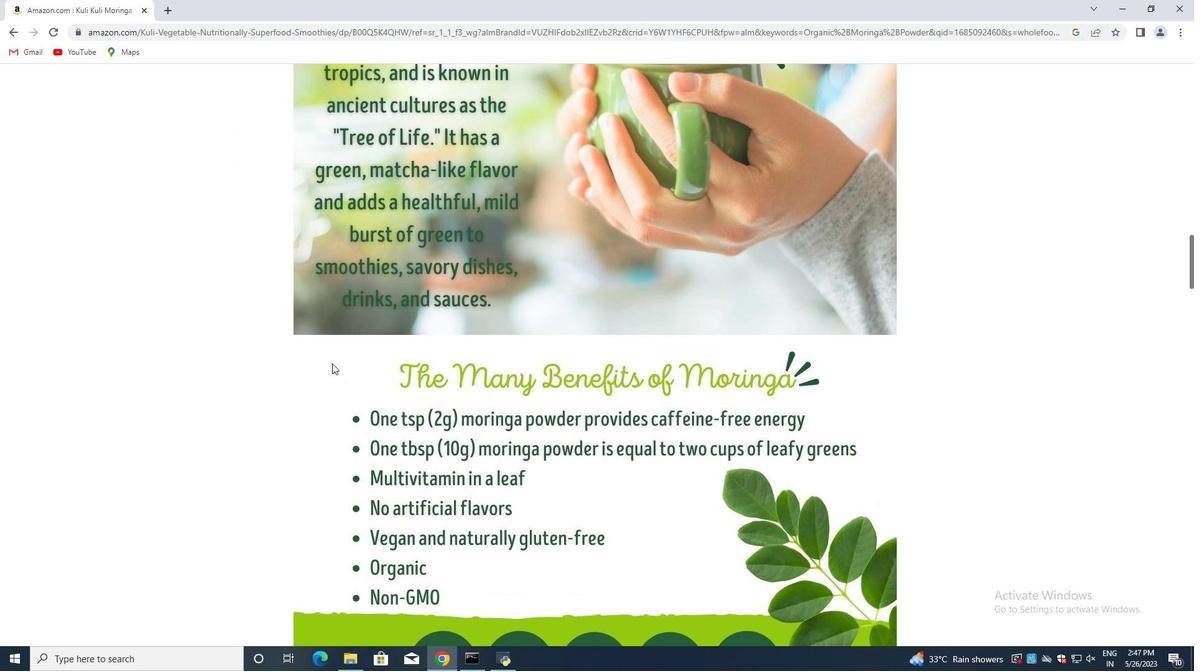 
Action: Mouse scrolled (332, 364) with delta (0, 0)
Screenshot: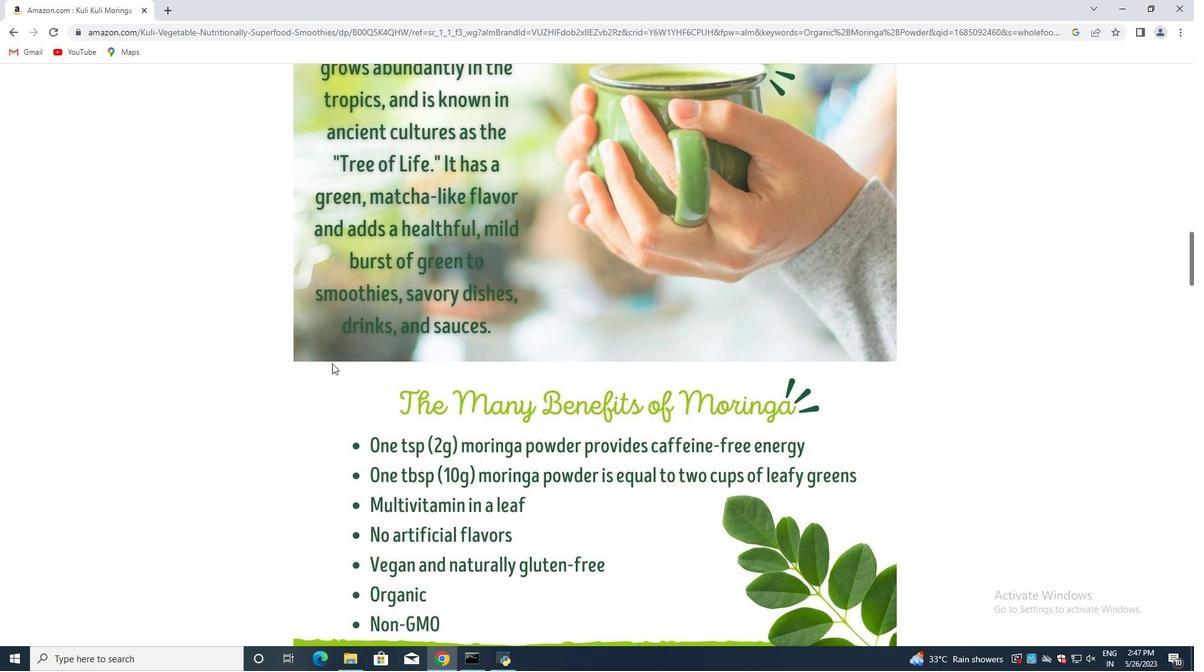
Action: Mouse scrolled (332, 364) with delta (0, 0)
Screenshot: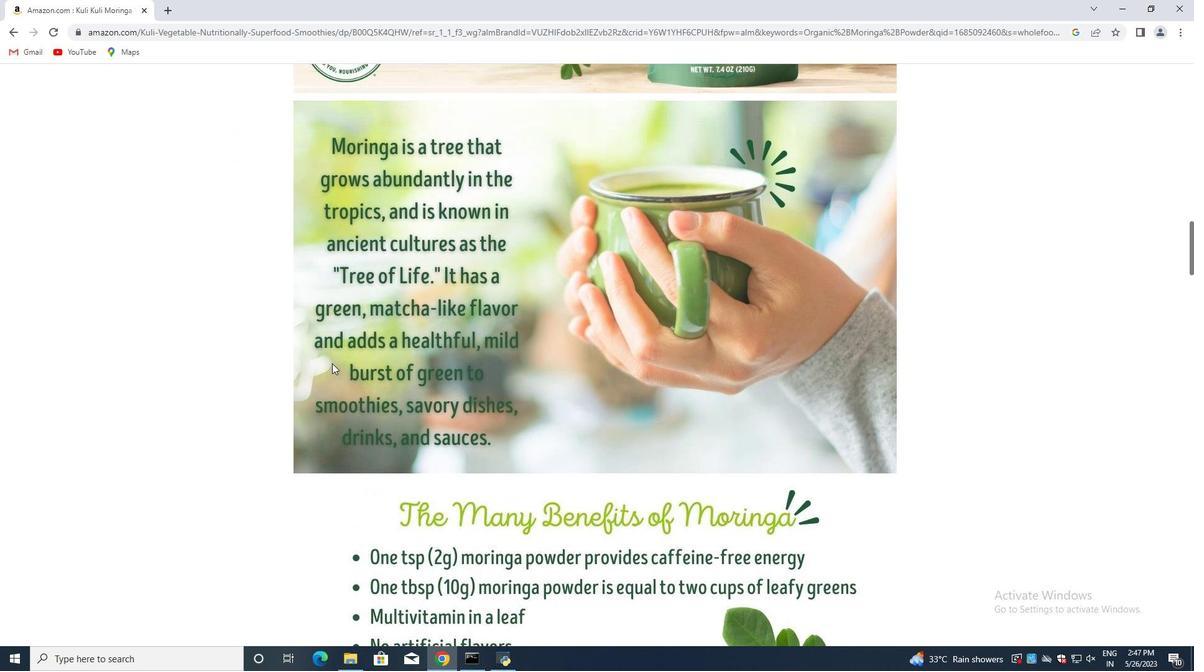 
Action: Mouse scrolled (332, 364) with delta (0, 0)
Screenshot: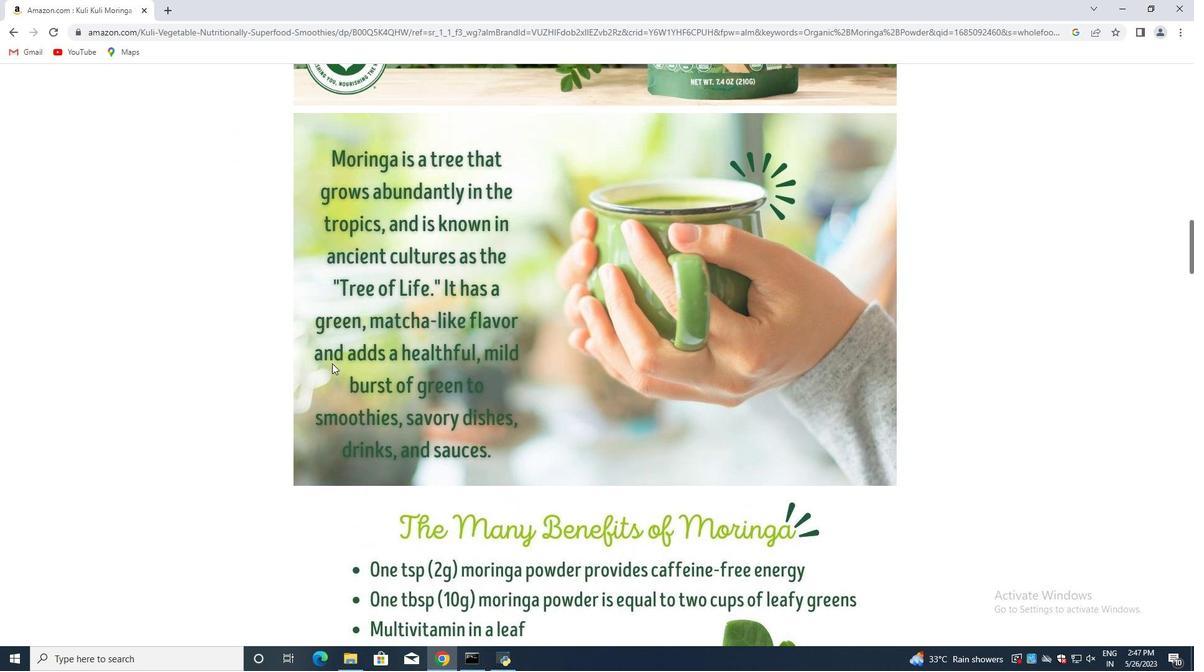 
Action: Key pressed <Key.down><Key.down><Key.down><Key.down><Key.down><Key.down><Key.down><Key.down><Key.down><Key.down><Key.down><Key.down><Key.down><Key.down><Key.down><Key.down><Key.down><Key.down><Key.down><Key.down><Key.down><Key.down><Key.down><Key.down><Key.down><Key.down><Key.down><Key.down><Key.down><Key.down><Key.down><Key.down><Key.down><Key.down><Key.down><Key.down><Key.down><Key.down><Key.down><Key.down><Key.down><Key.down><Key.down><Key.down><Key.down><Key.down><Key.down><Key.down><Key.down><Key.down><Key.down><Key.down><Key.down><Key.down><Key.down><Key.down><Key.down><Key.down><Key.down><Key.down><Key.down><Key.down><Key.down><Key.down><Key.down><Key.down><Key.down><Key.down><Key.down><Key.down><Key.down><Key.down><Key.down><Key.down><Key.down><Key.down><Key.down><Key.down><Key.down><Key.down><Key.down><Key.down><Key.down><Key.down><Key.down><Key.down><Key.down><Key.down><Key.down><Key.down><Key.down><Key.down><Key.down><Key.down><Key.down><Key.down><Key.down><Key.down><Key.down><Key.down><Key.down><Key.down><Key.down><Key.down><Key.down><Key.down><Key.down><Key.down><Key.down><Key.down><Key.down><Key.down><Key.down><Key.down><Key.down><Key.down><Key.down><Key.down><Key.down><Key.down><Key.down><Key.down><Key.down><Key.down><Key.down><Key.down><Key.down><Key.down><Key.down><Key.down><Key.down><Key.down><Key.down><Key.down><Key.down><Key.down><Key.down><Key.down><Key.down><Key.down><Key.down><Key.down><Key.down><Key.down><Key.down><Key.down><Key.down><Key.down><Key.down><Key.down><Key.down><Key.down><Key.down><Key.down><Key.down><Key.down><Key.down><Key.down><Key.down>
Screenshot: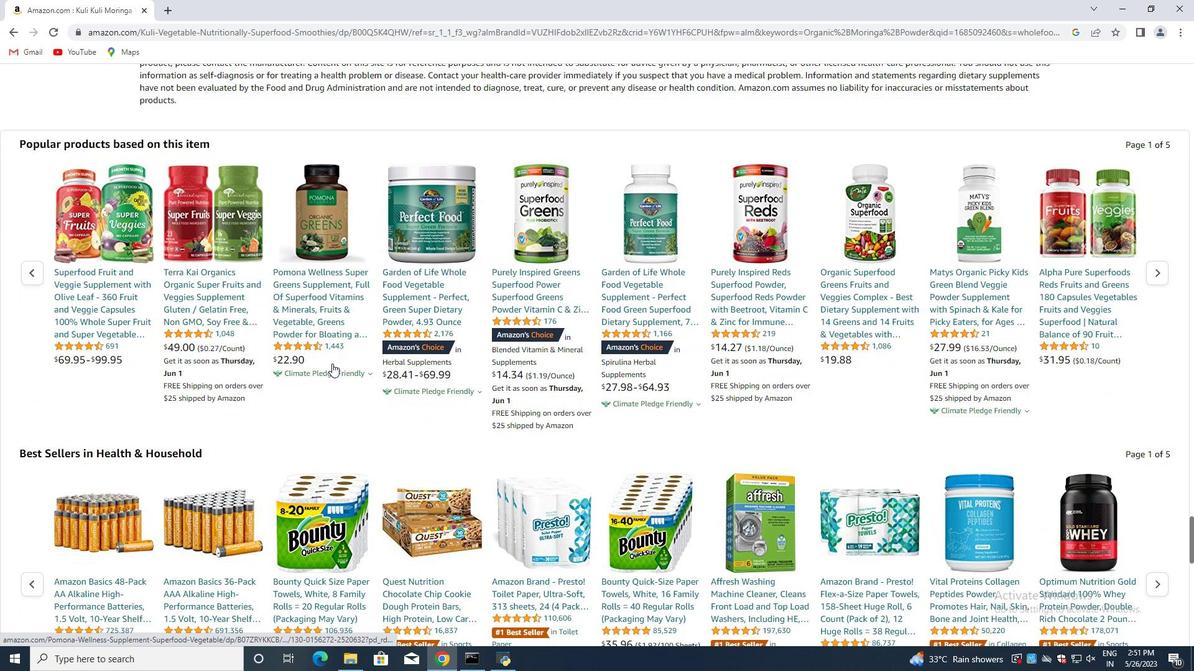 
Action: Mouse moved to (197, 347)
Screenshot: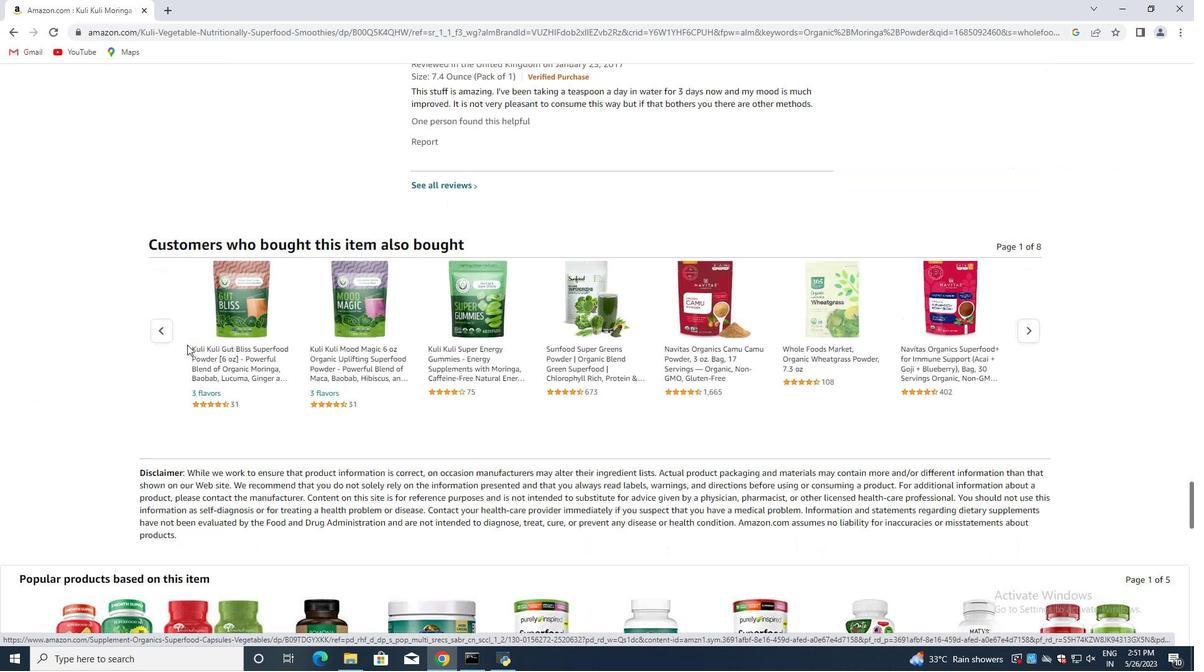 
Action: Mouse scrolled (197, 347) with delta (0, 0)
Screenshot: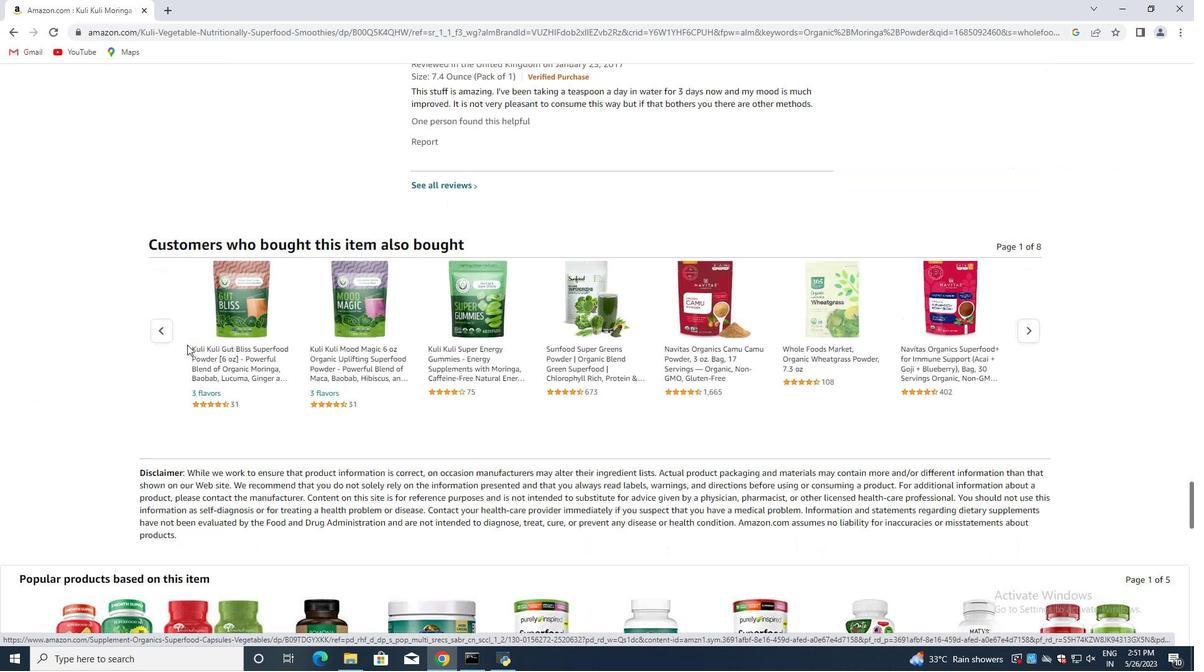 
Action: Mouse scrolled (197, 347) with delta (0, 0)
Screenshot: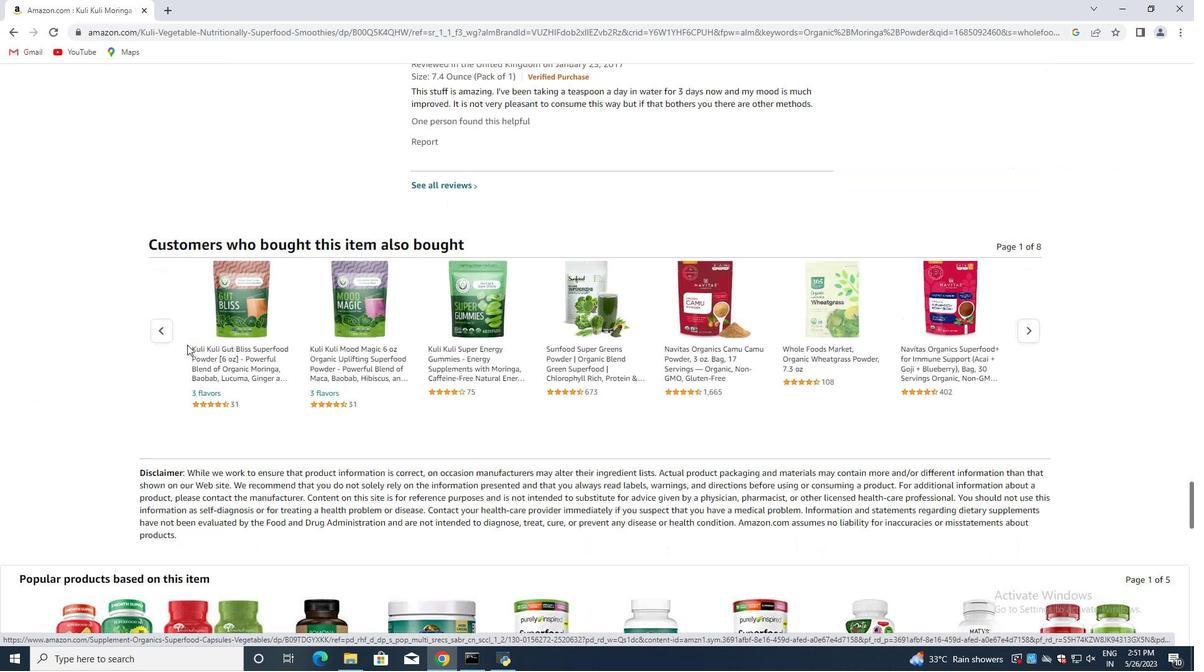 
Action: Mouse scrolled (197, 347) with delta (0, 0)
Screenshot: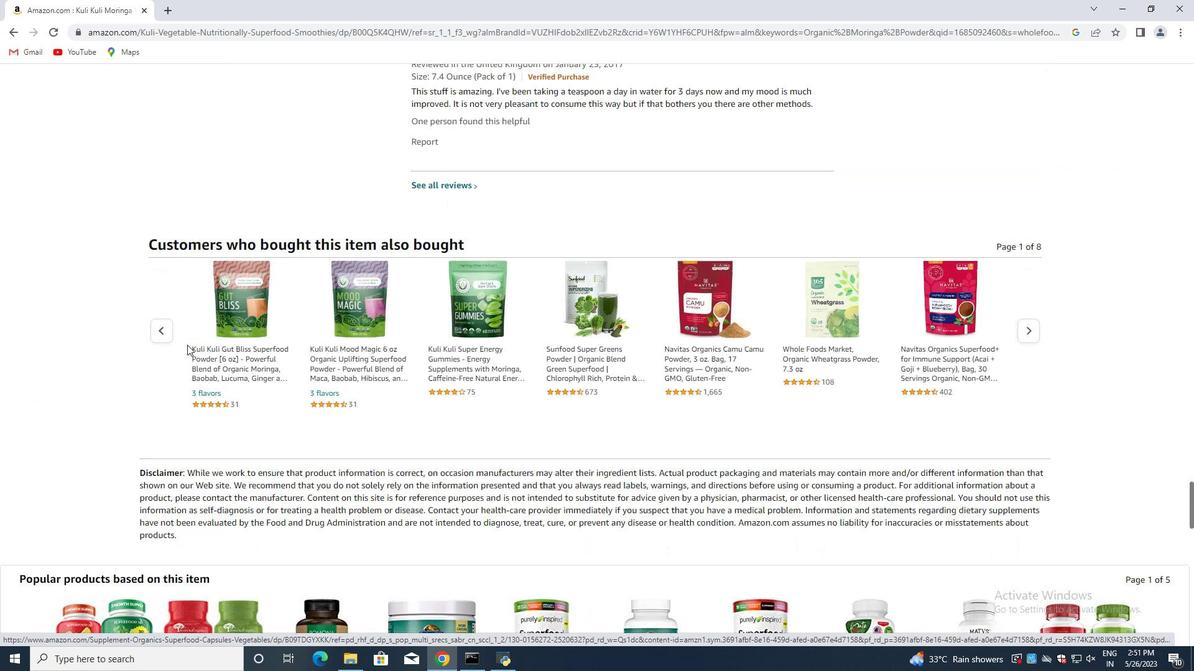 
Action: Mouse scrolled (197, 347) with delta (0, 0)
Screenshot: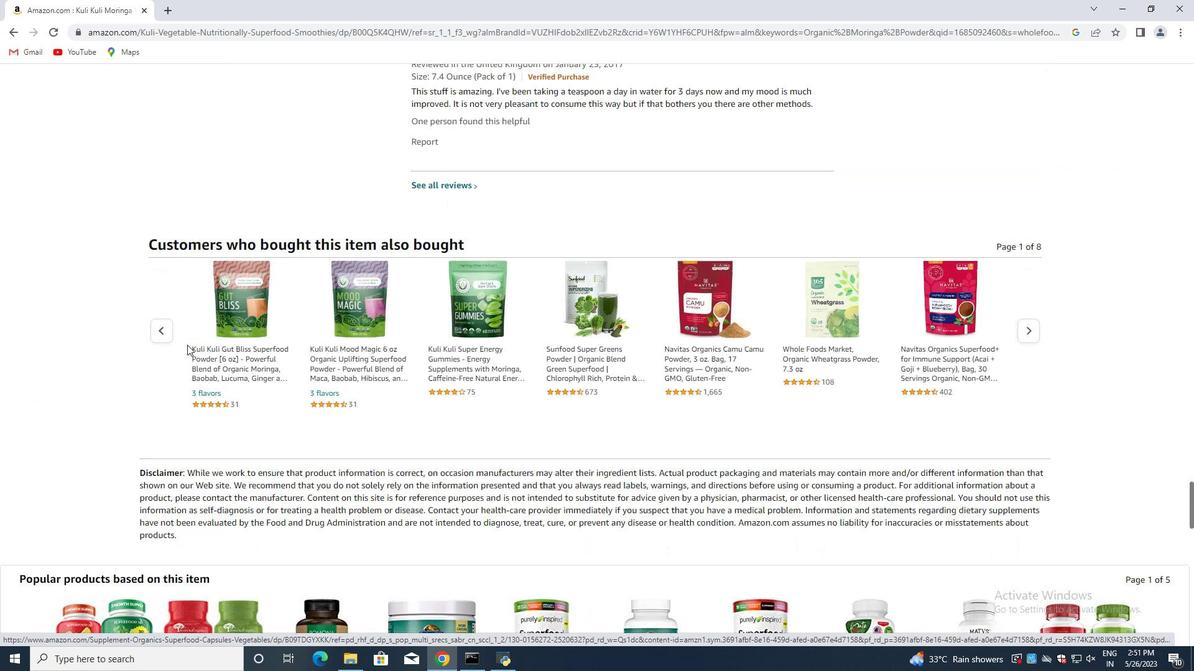 
Action: Mouse scrolled (197, 347) with delta (0, 0)
Screenshot: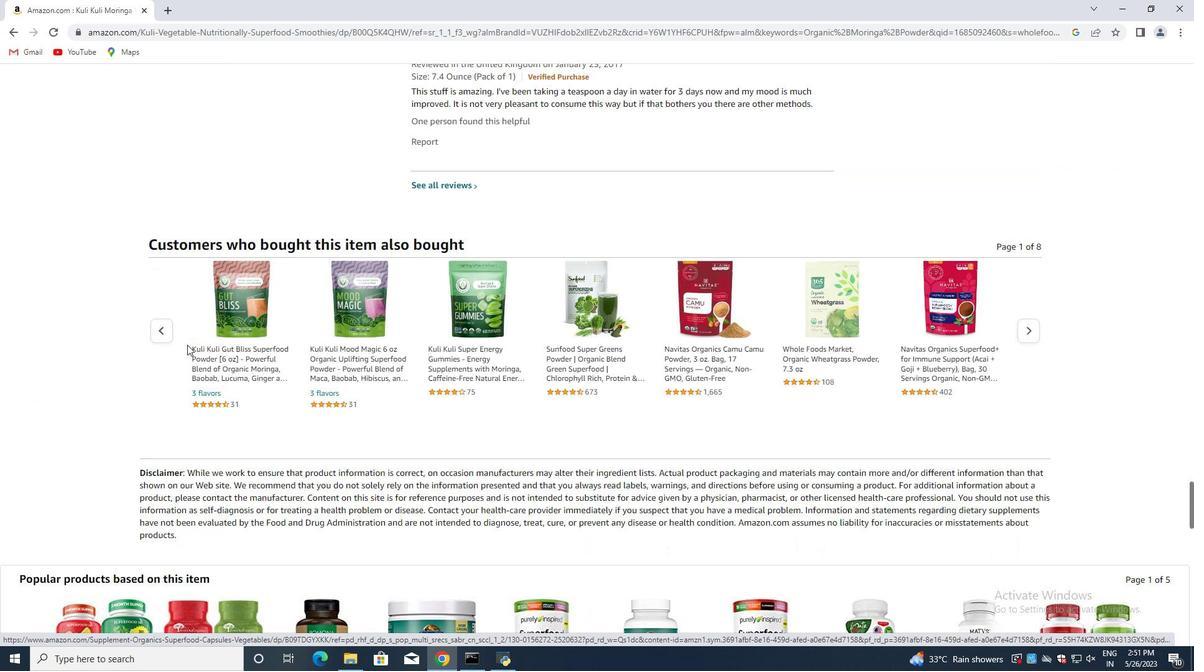
Action: Mouse scrolled (197, 347) with delta (0, 0)
Screenshot: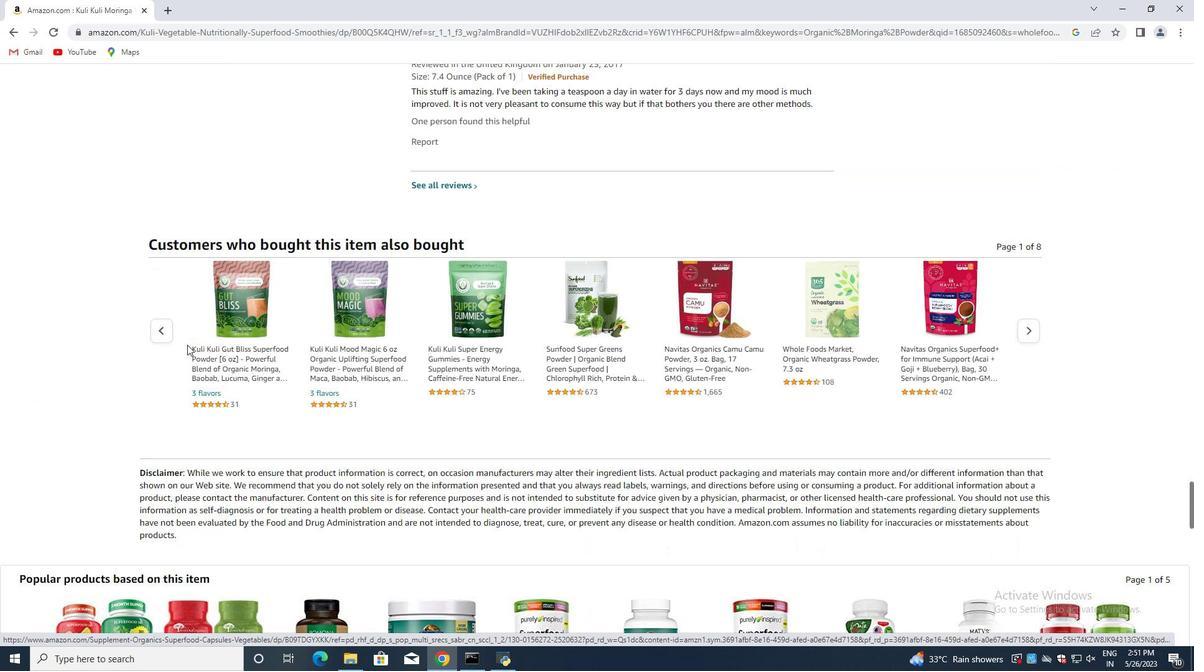 
Action: Mouse moved to (195, 347)
Screenshot: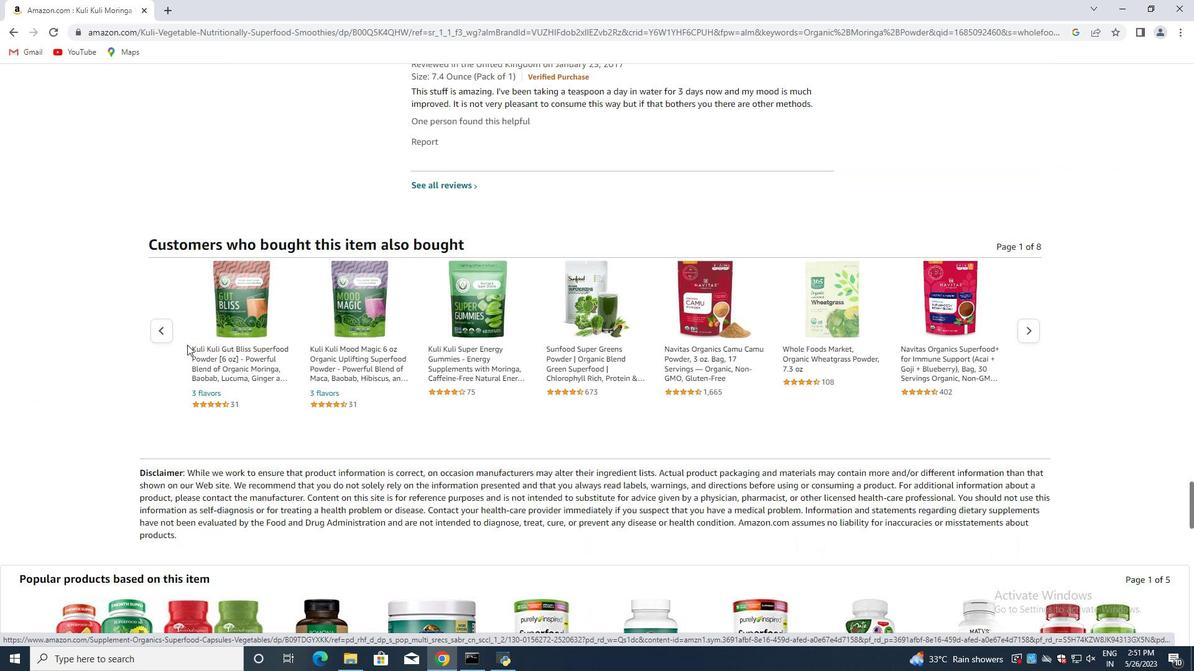 
Action: Mouse scrolled (195, 347) with delta (0, 0)
Screenshot: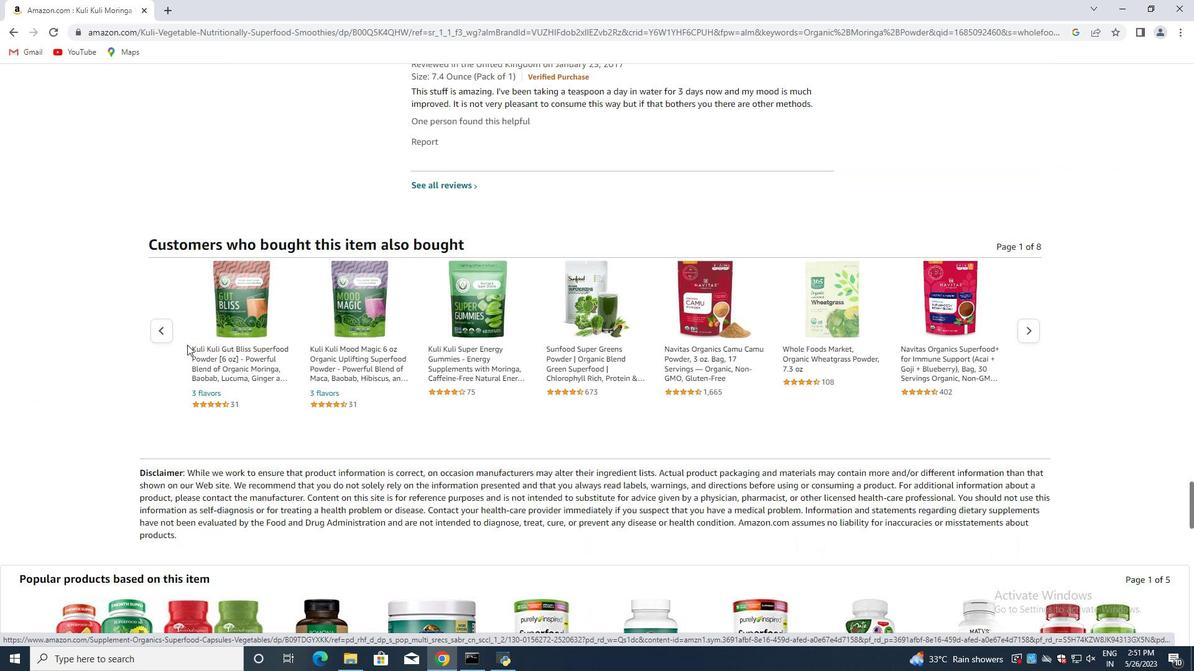 
Action: Mouse moved to (187, 345)
Screenshot: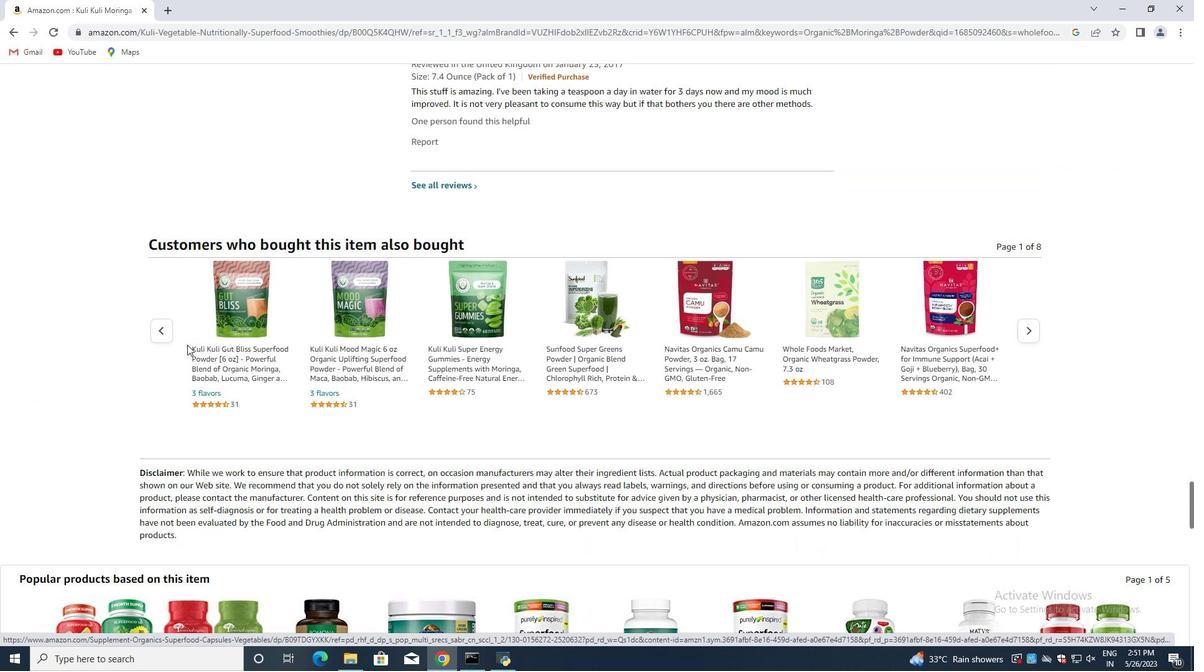
Action: Mouse scrolled (187, 345) with delta (0, 0)
Screenshot: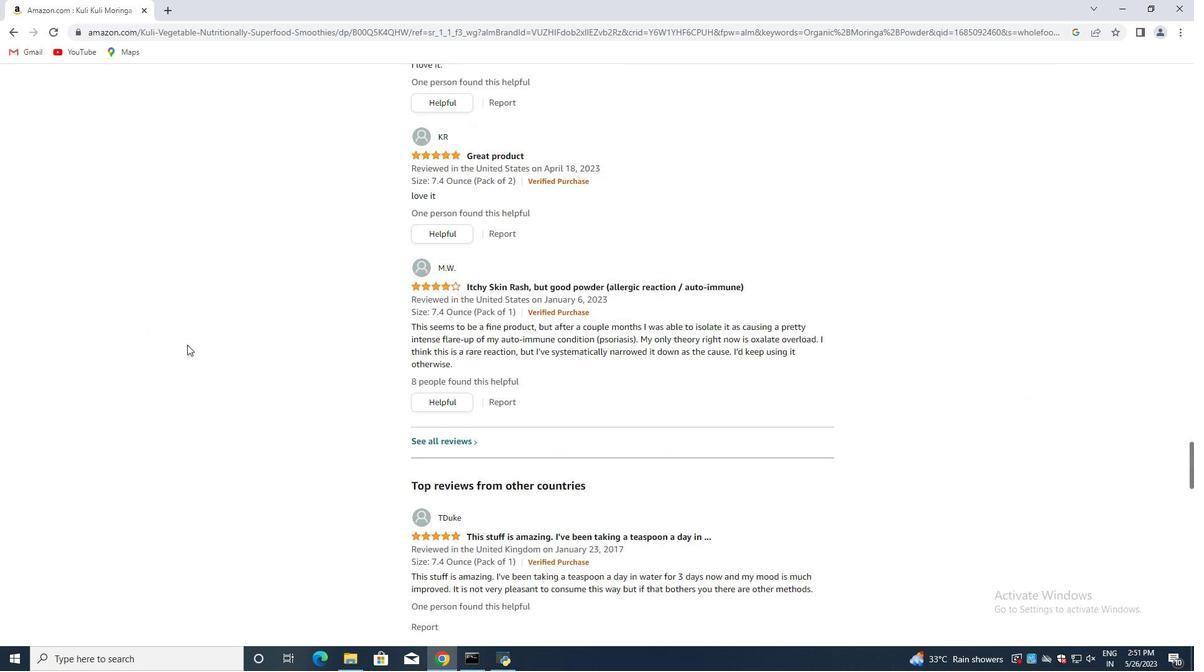 
Action: Mouse scrolled (187, 345) with delta (0, 0)
Screenshot: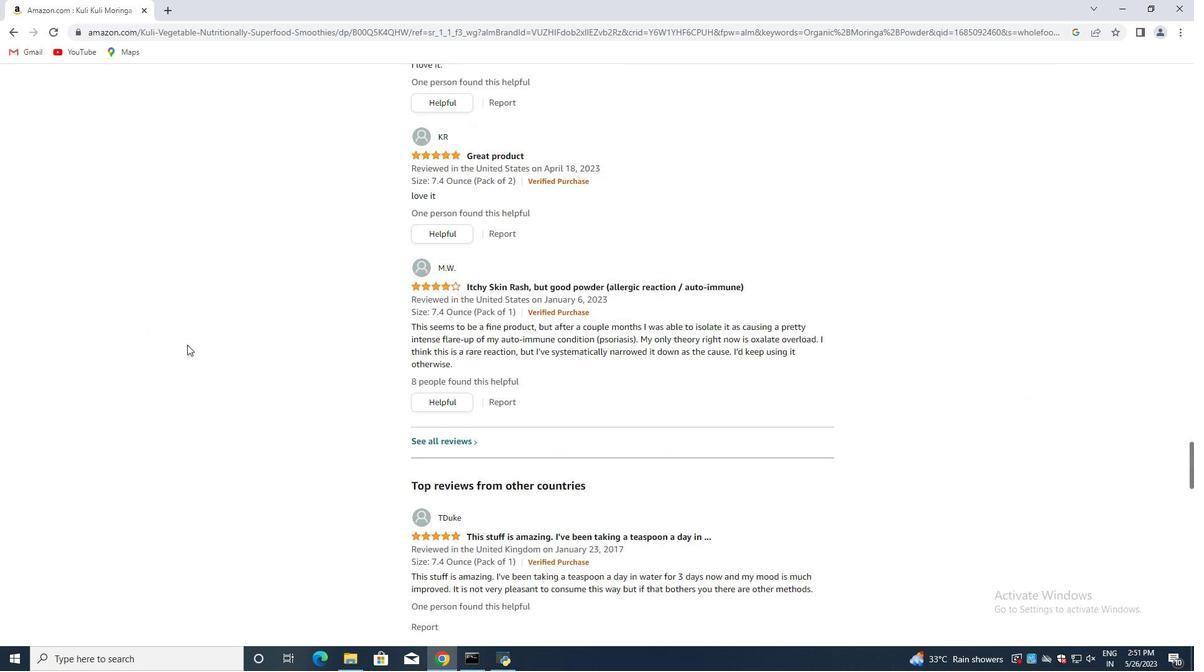 
Action: Mouse scrolled (187, 345) with delta (0, 0)
Screenshot: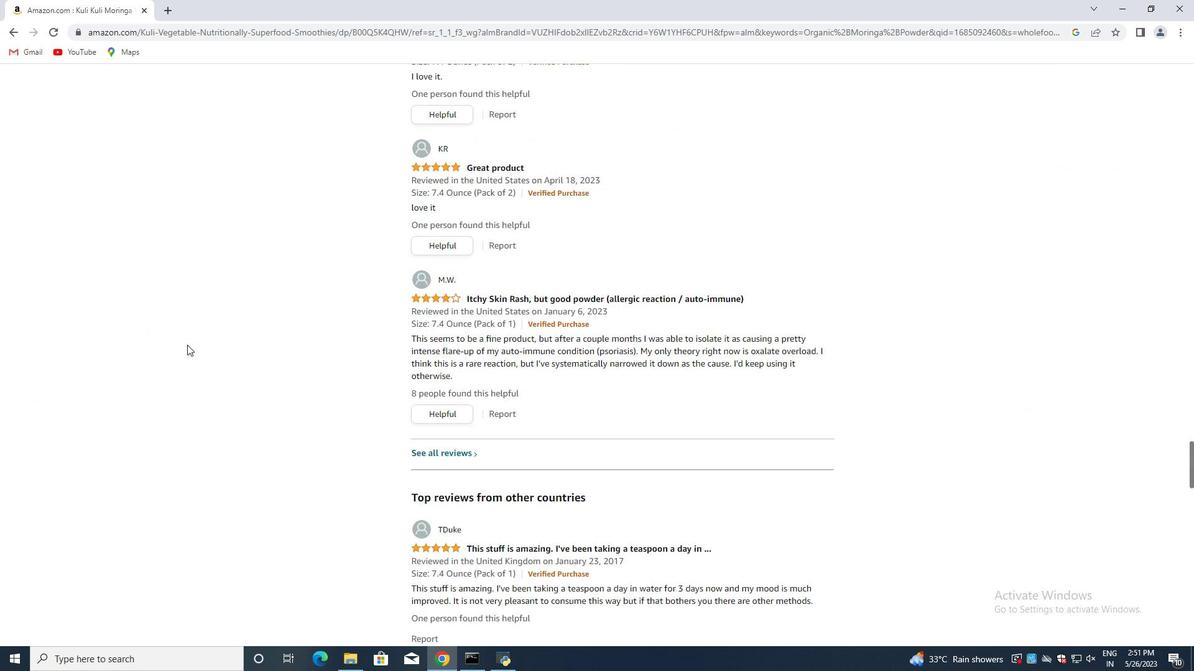 
Action: Mouse scrolled (187, 345) with delta (0, 0)
Screenshot: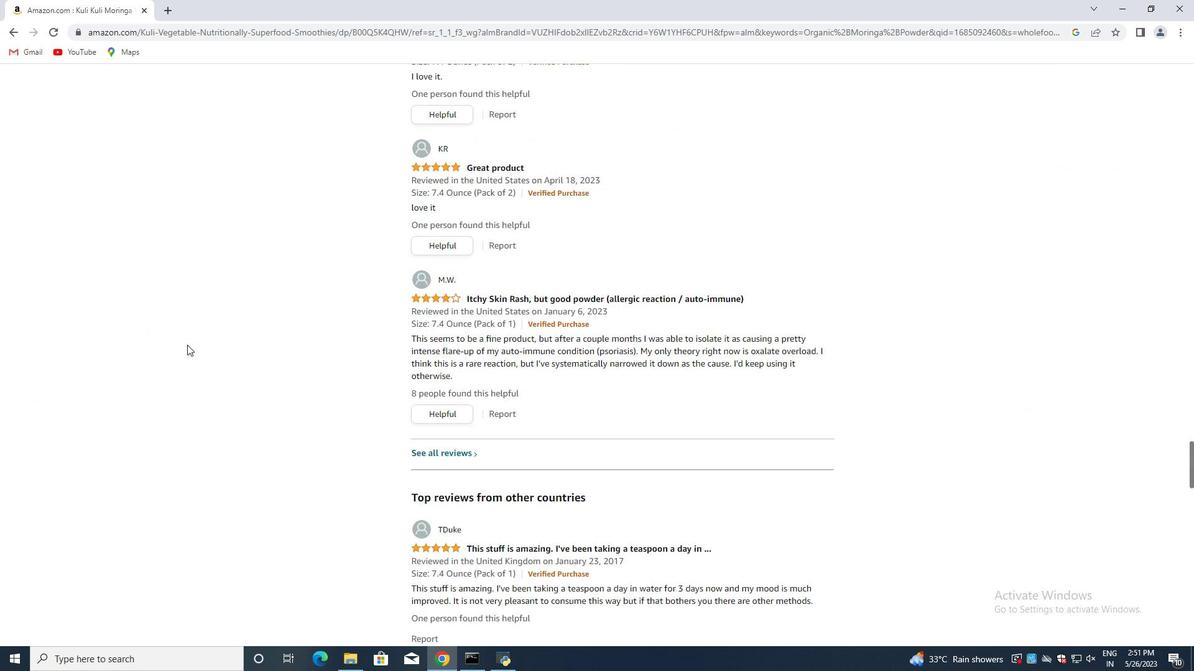 
Action: Mouse scrolled (187, 345) with delta (0, 0)
Screenshot: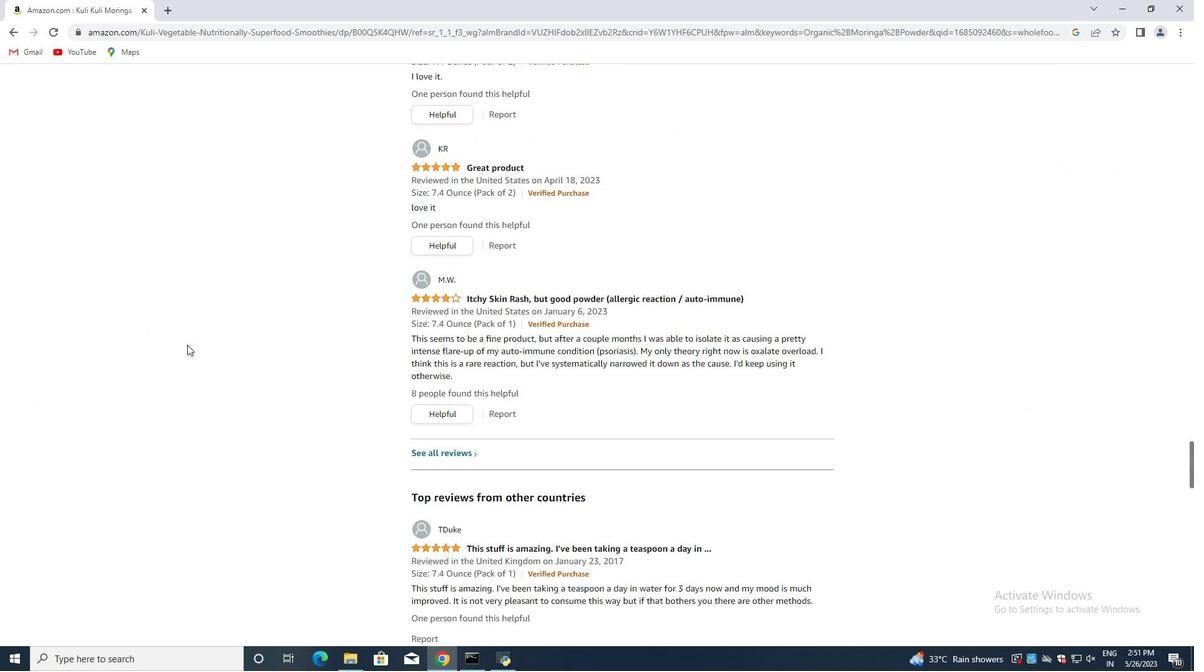
Action: Mouse scrolled (187, 345) with delta (0, 0)
Screenshot: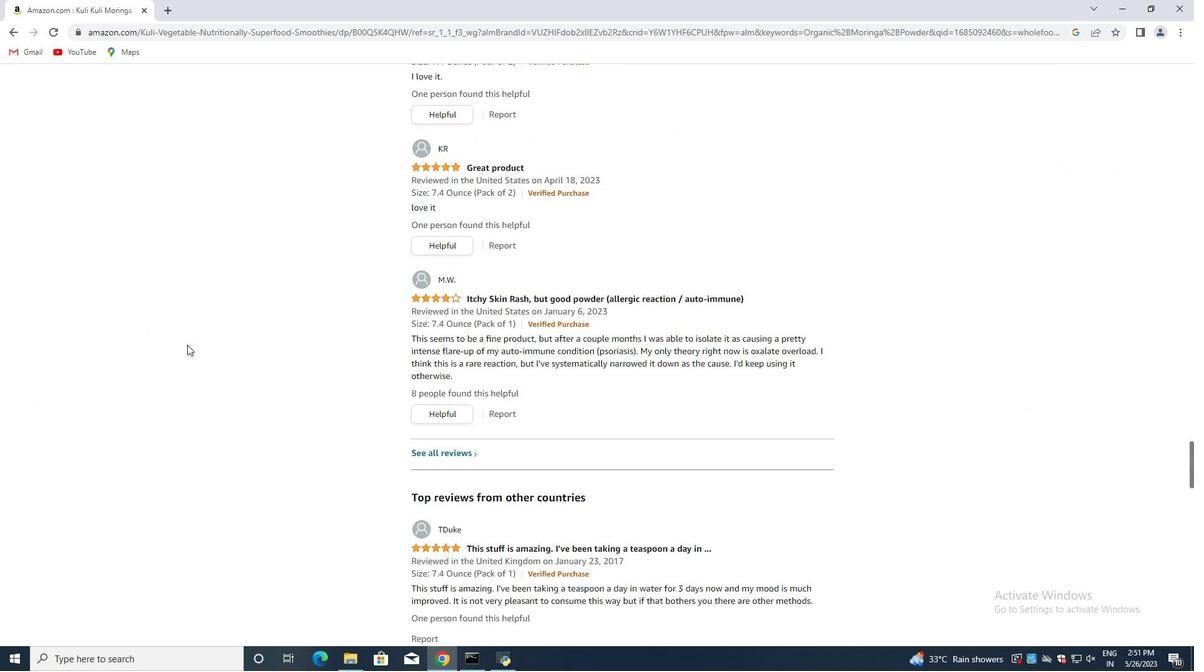 
Action: Mouse scrolled (187, 345) with delta (0, 0)
Screenshot: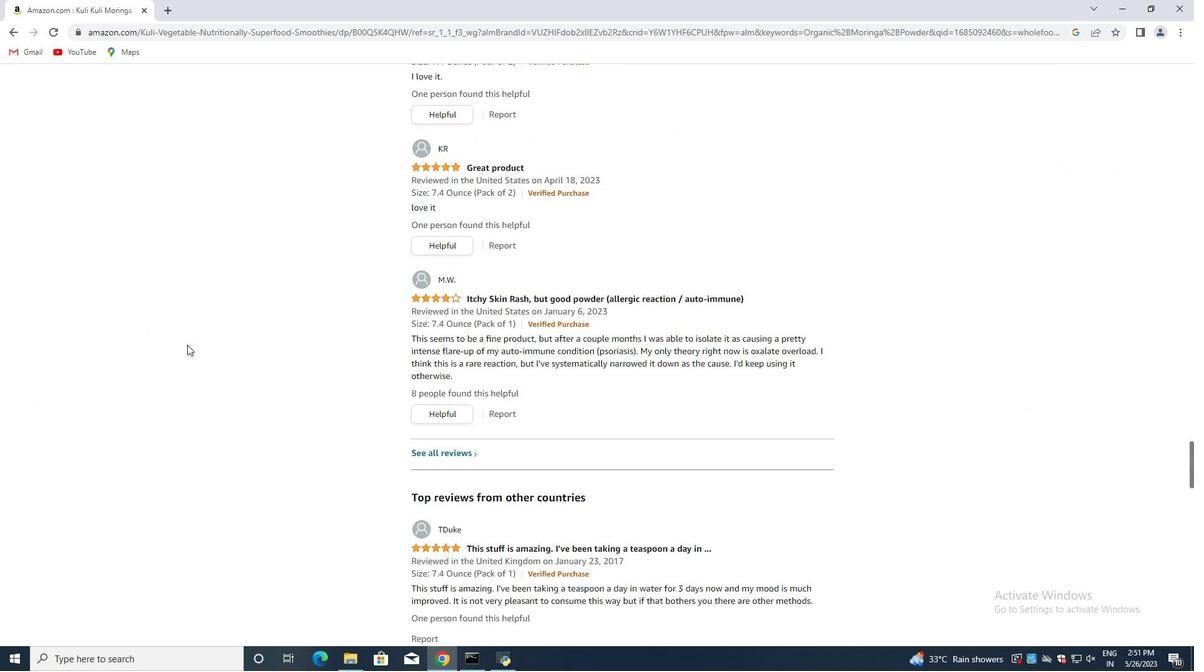 
Action: Mouse scrolled (187, 345) with delta (0, 0)
Screenshot: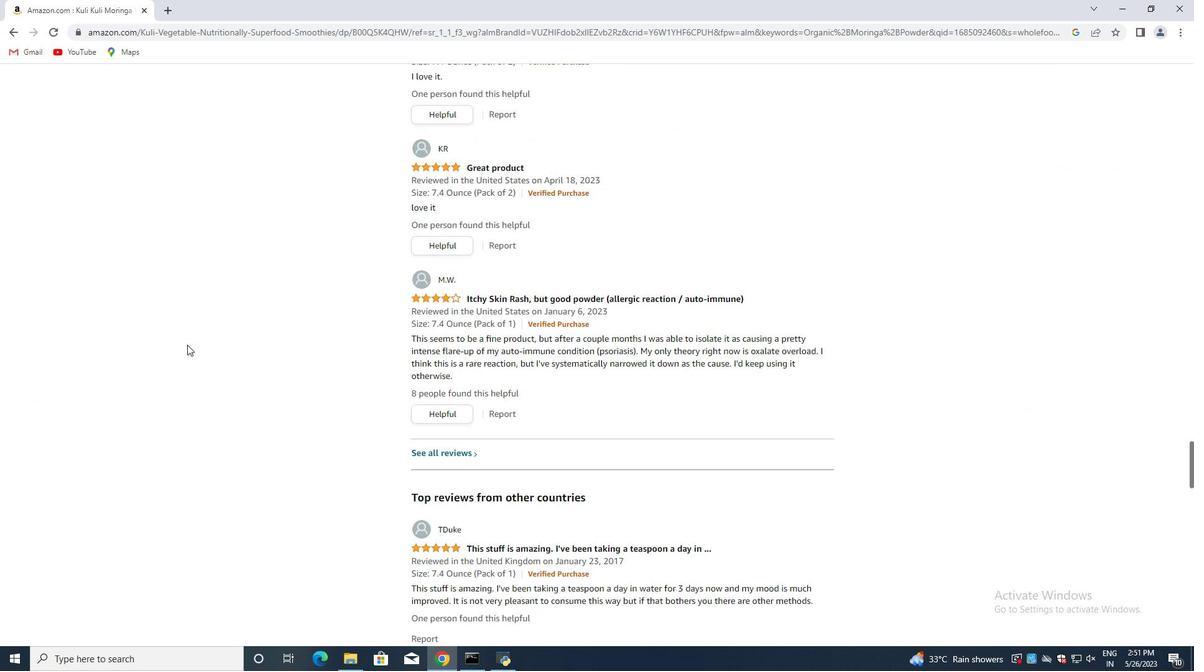 
Action: Mouse moved to (187, 345)
Screenshot: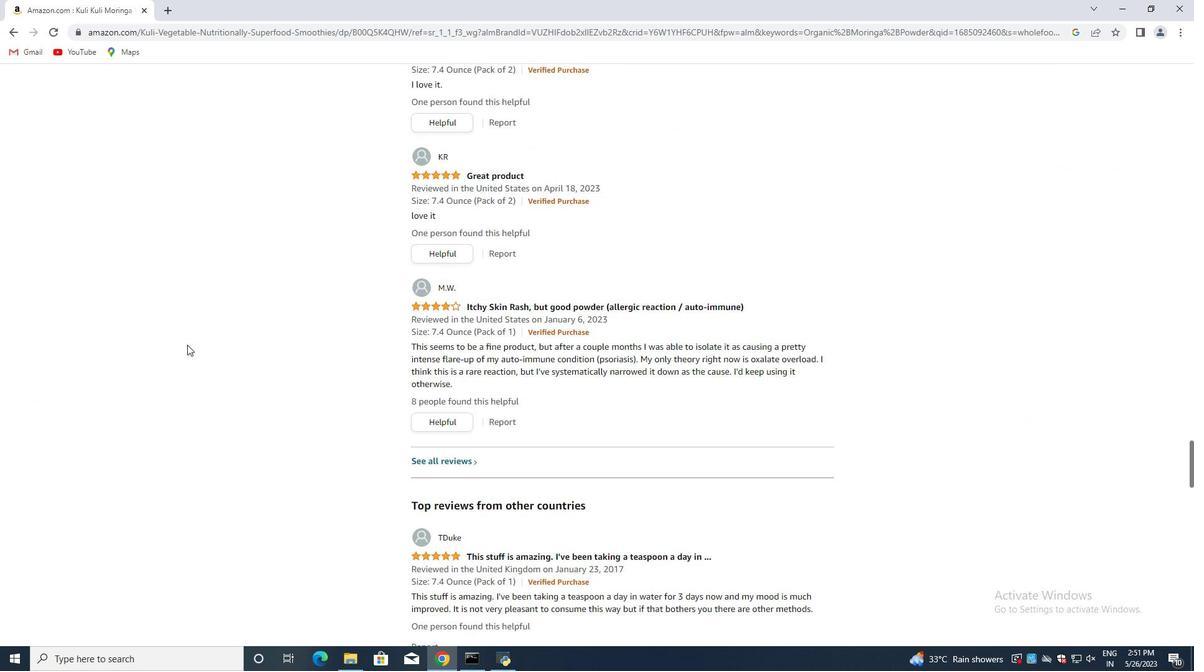 
Action: Mouse scrolled (187, 345) with delta (0, 0)
Screenshot: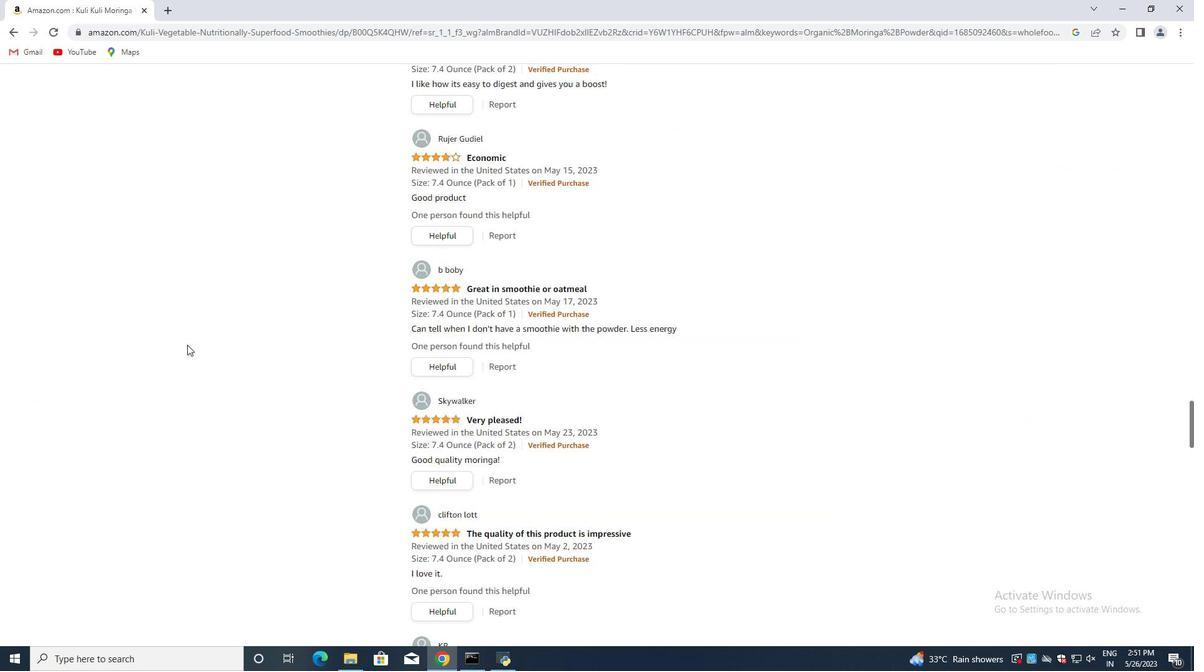 
Action: Mouse scrolled (187, 345) with delta (0, 0)
Screenshot: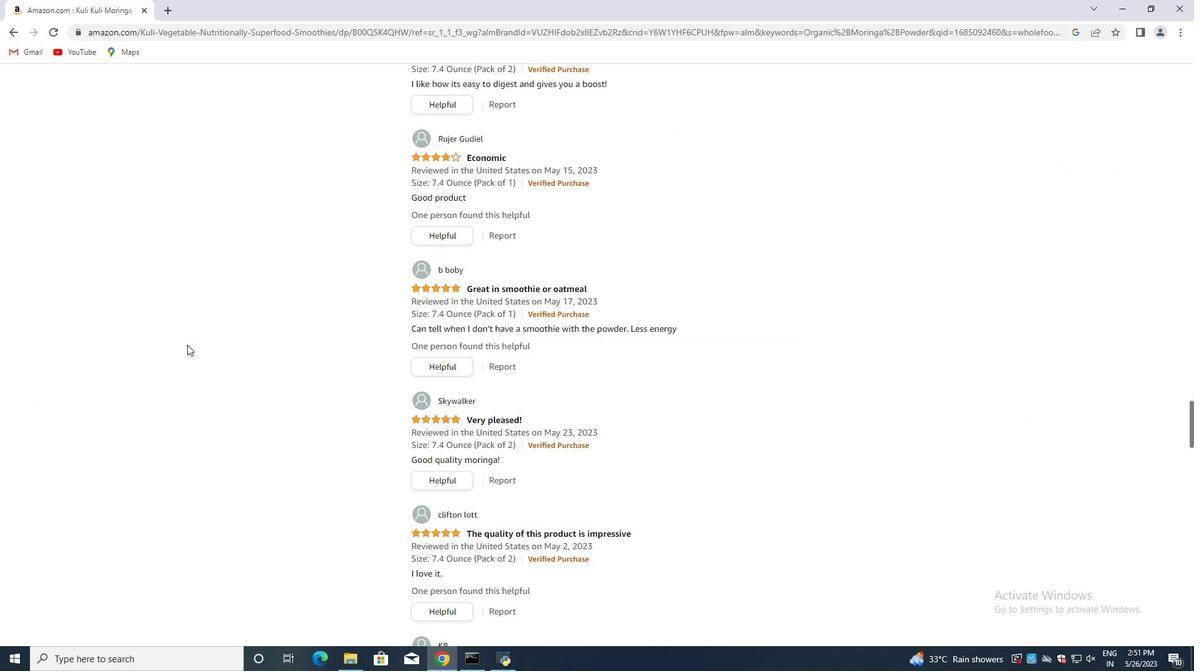 
Action: Mouse scrolled (187, 345) with delta (0, 0)
Screenshot: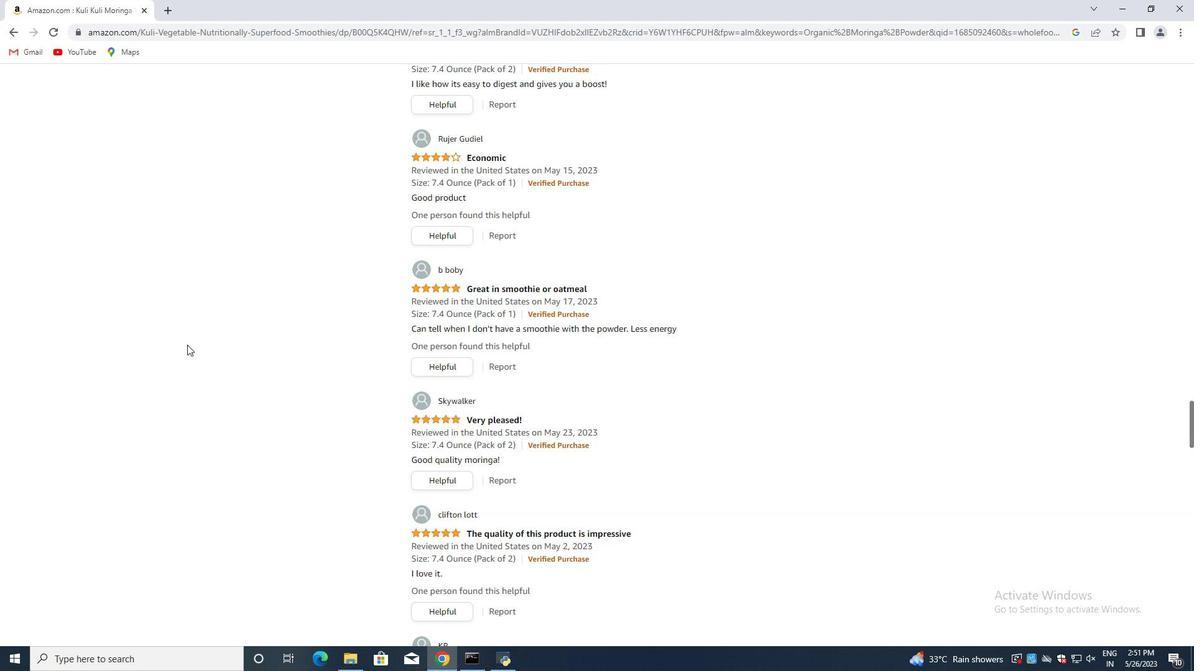 
Action: Mouse scrolled (187, 345) with delta (0, 0)
Screenshot: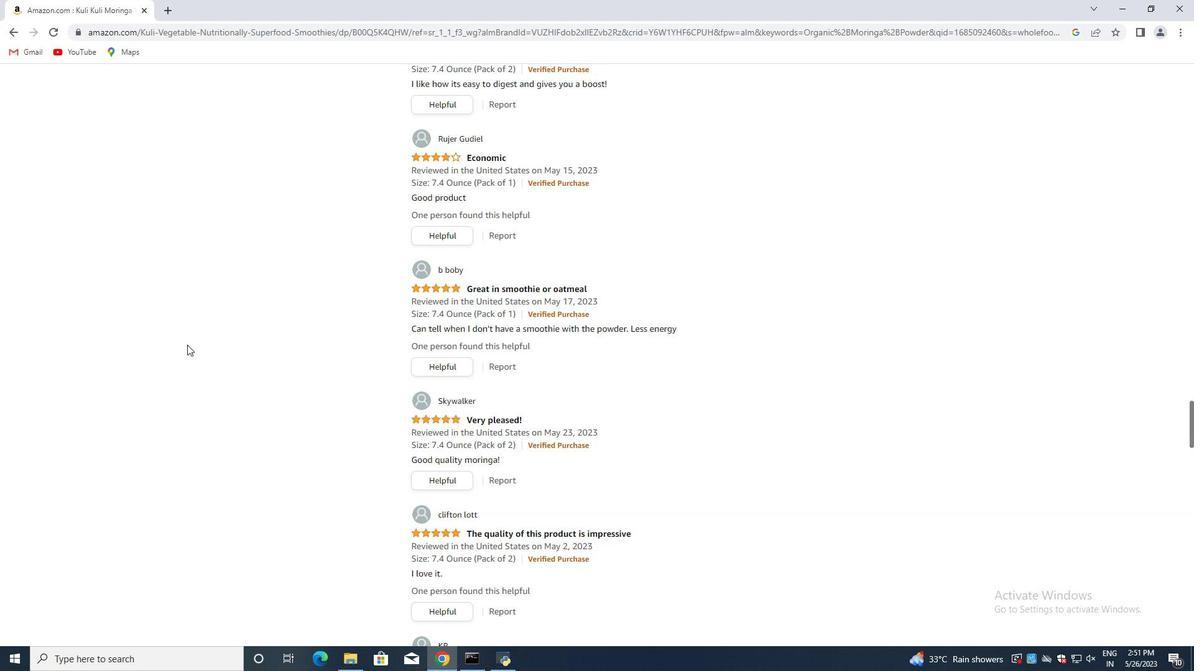 
Action: Mouse scrolled (187, 345) with delta (0, 0)
Screenshot: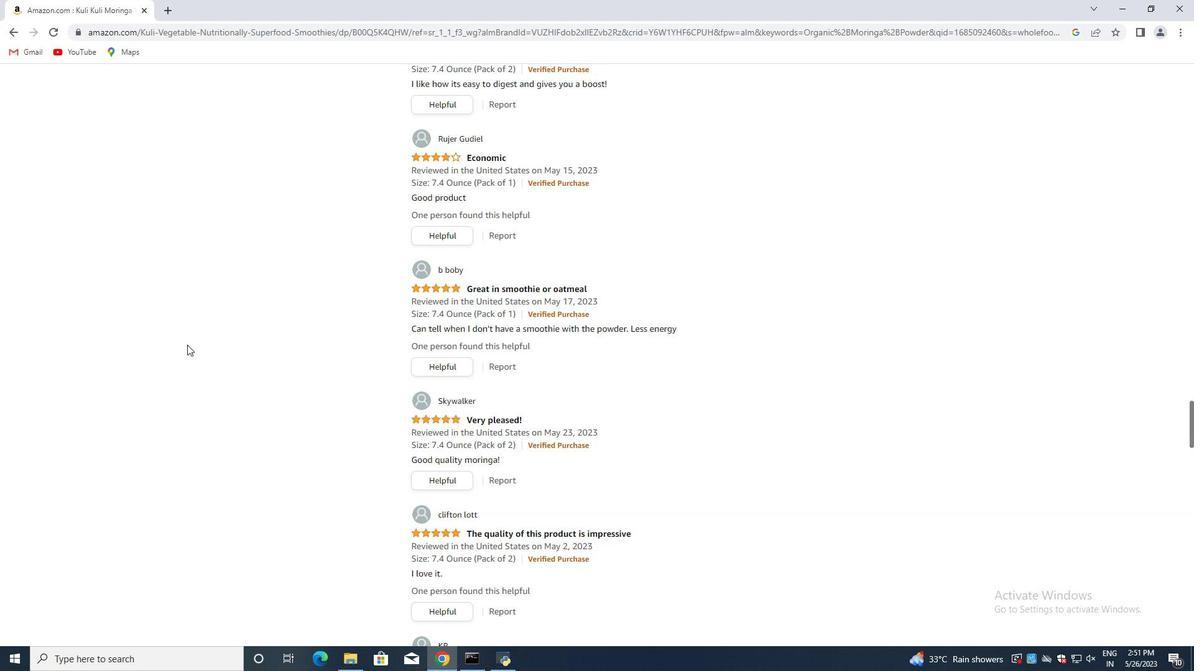 
Action: Mouse scrolled (187, 345) with delta (0, 0)
Screenshot: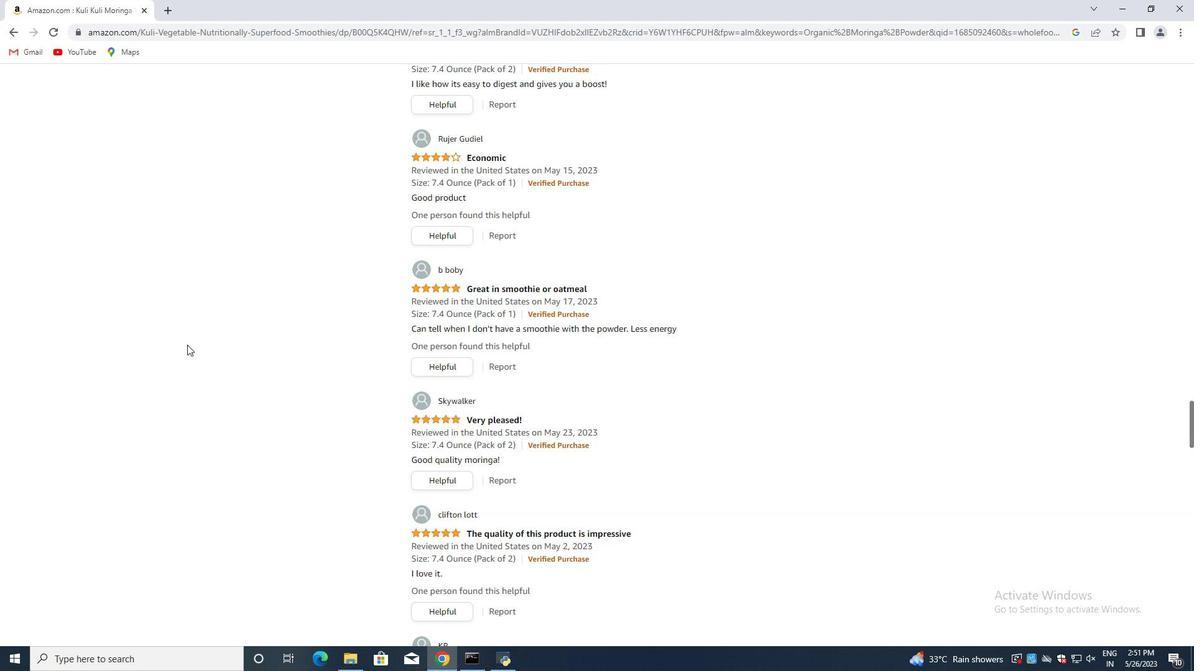 
Action: Mouse scrolled (187, 345) with delta (0, 0)
Screenshot: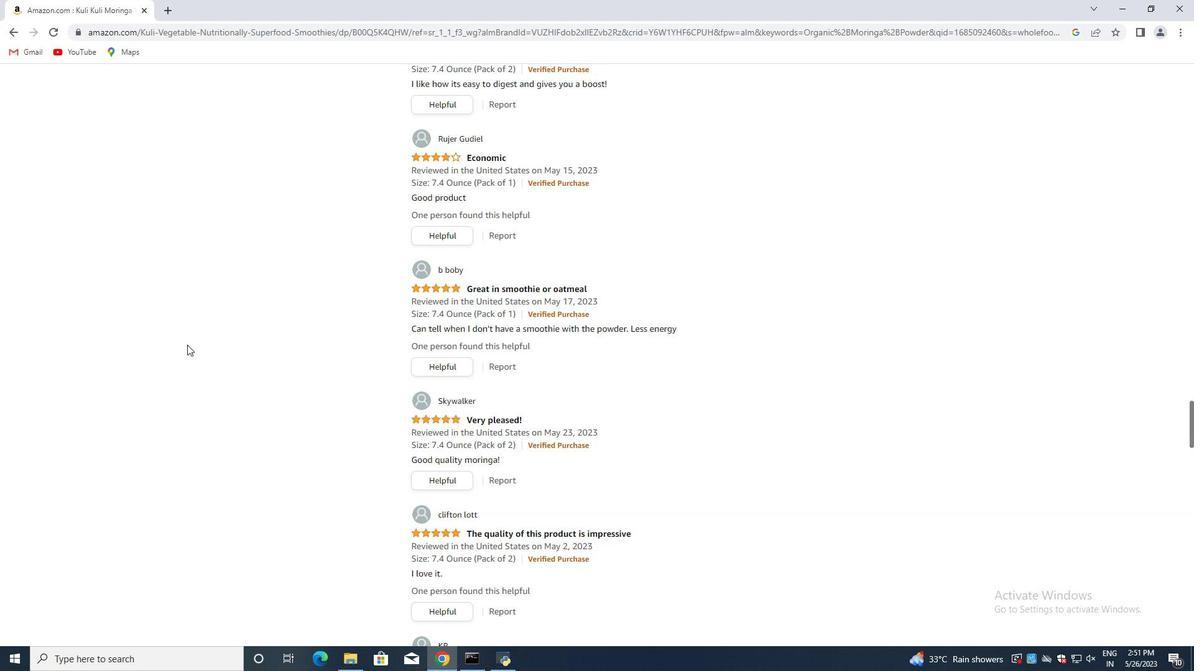 
Action: Mouse scrolled (187, 345) with delta (0, 0)
Screenshot: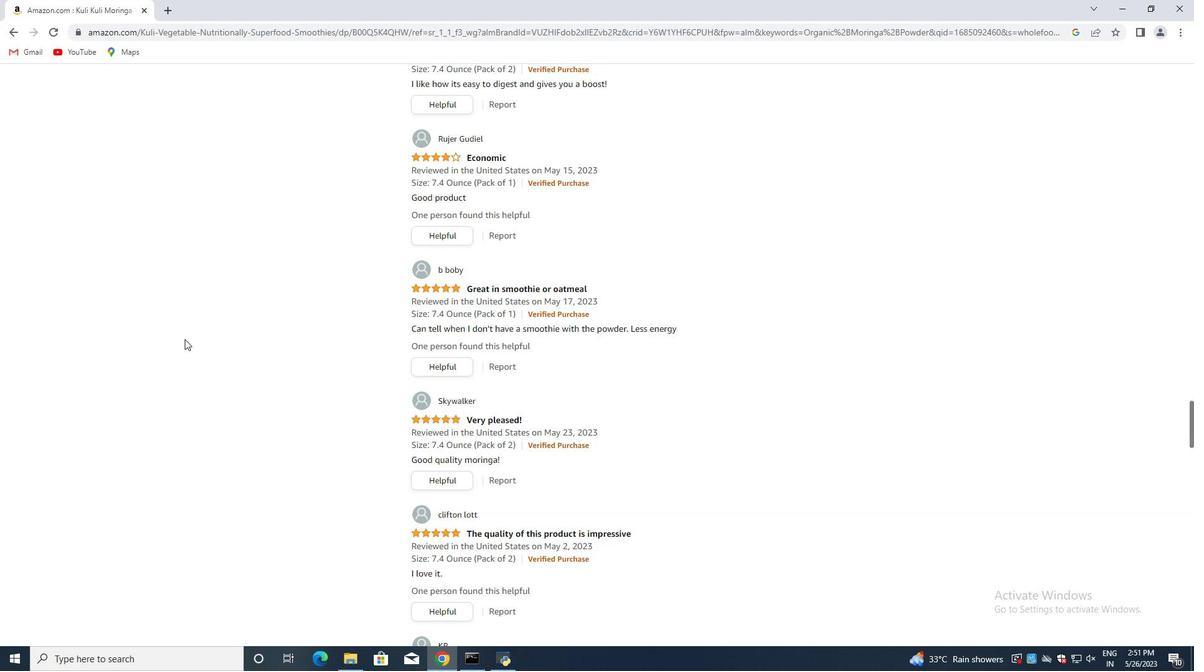 
Action: Mouse moved to (204, 261)
Screenshot: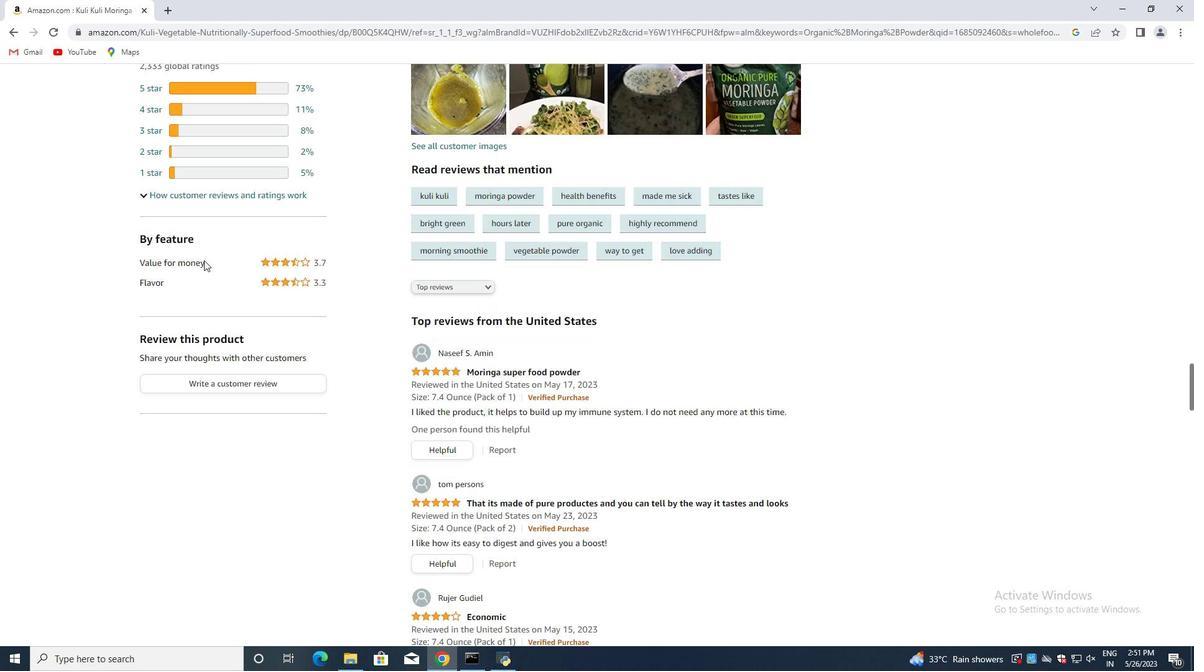 
Action: Mouse scrolled (204, 262) with delta (0, 0)
Screenshot: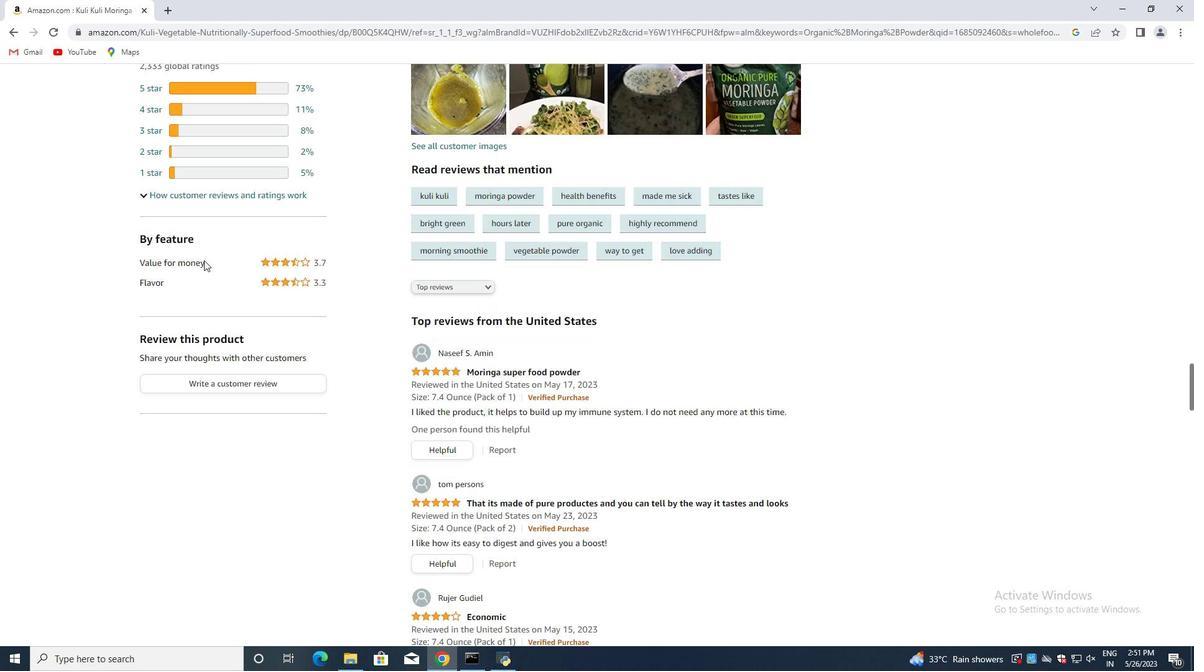 
Action: Mouse moved to (204, 260)
Screenshot: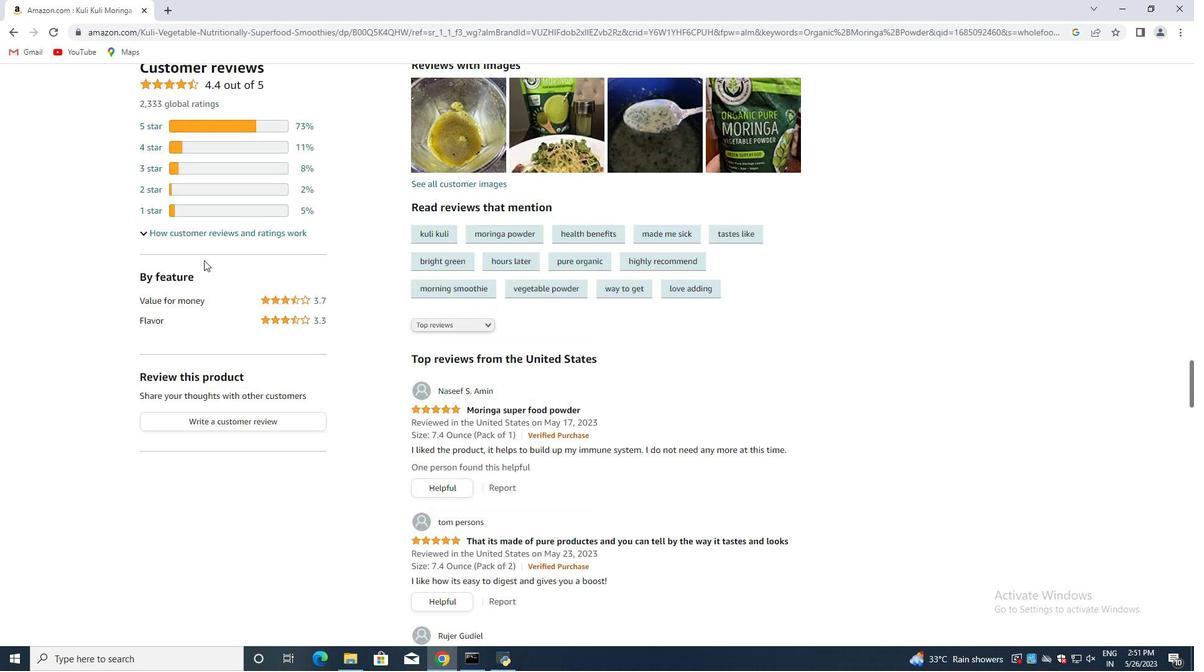 
Action: Mouse scrolled (204, 261) with delta (0, 0)
Screenshot: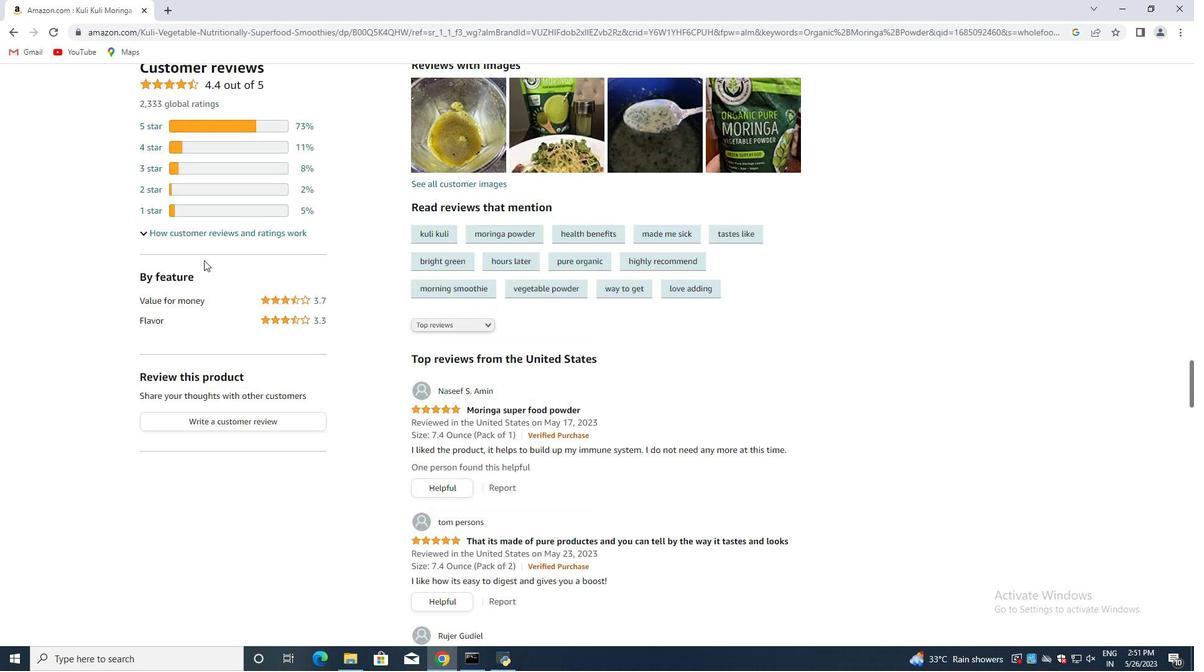
Action: Mouse scrolled (204, 261) with delta (0, 0)
Screenshot: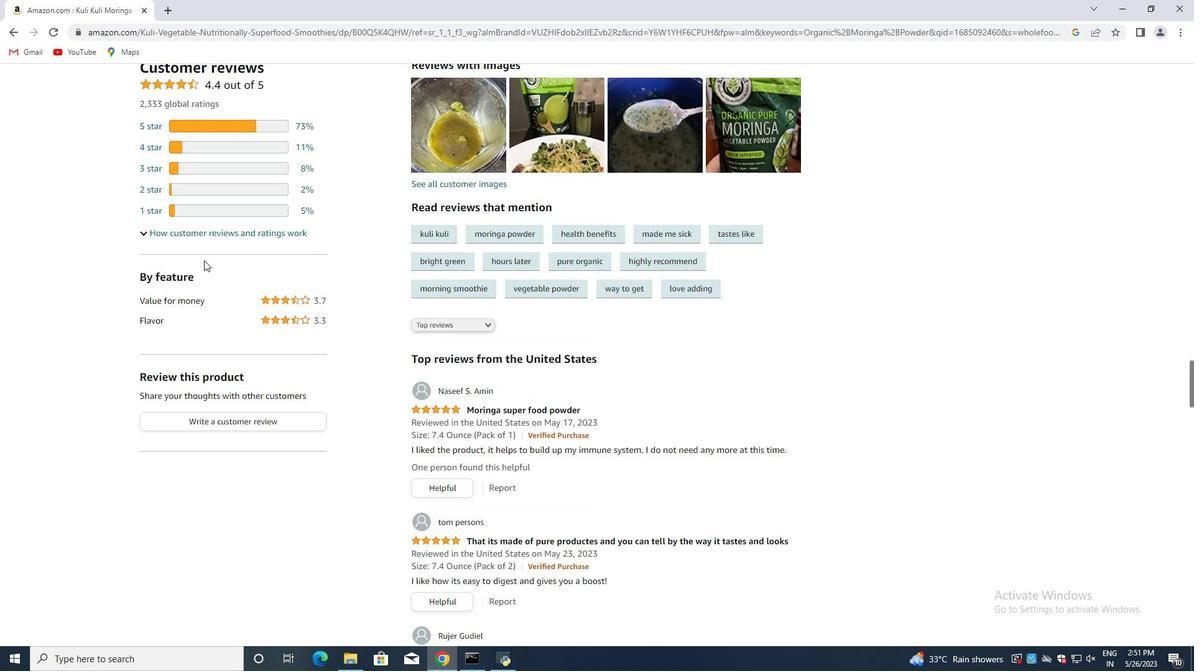 
Action: Mouse scrolled (204, 261) with delta (0, 0)
Screenshot: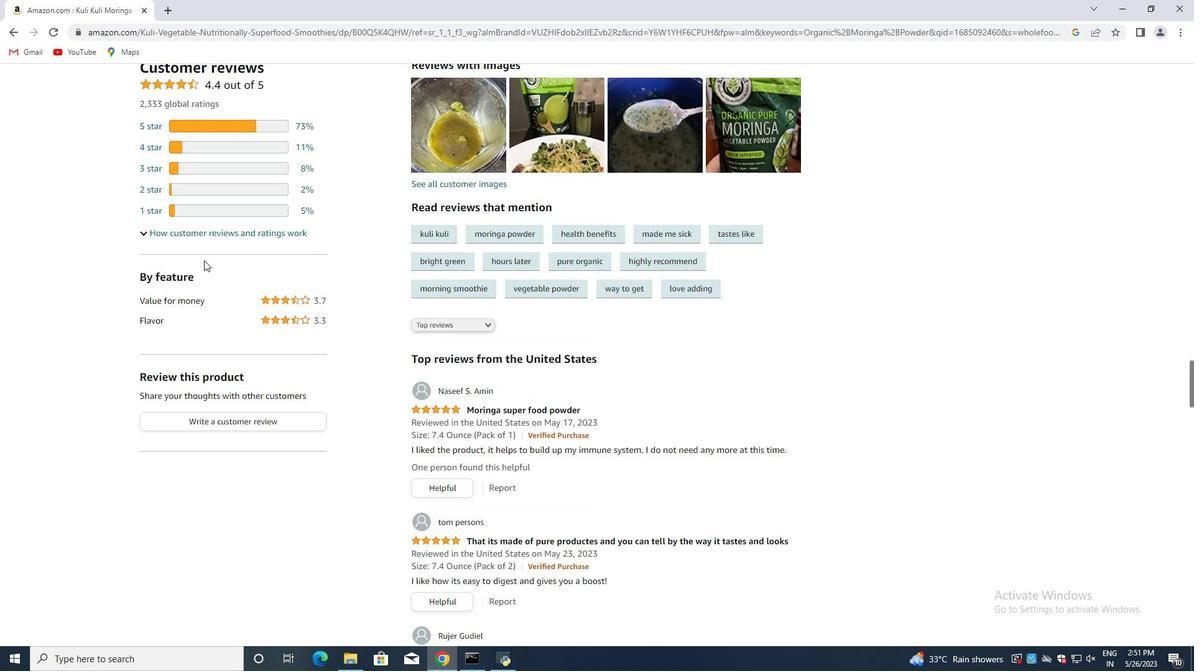 
Action: Mouse scrolled (204, 261) with delta (0, 0)
Screenshot: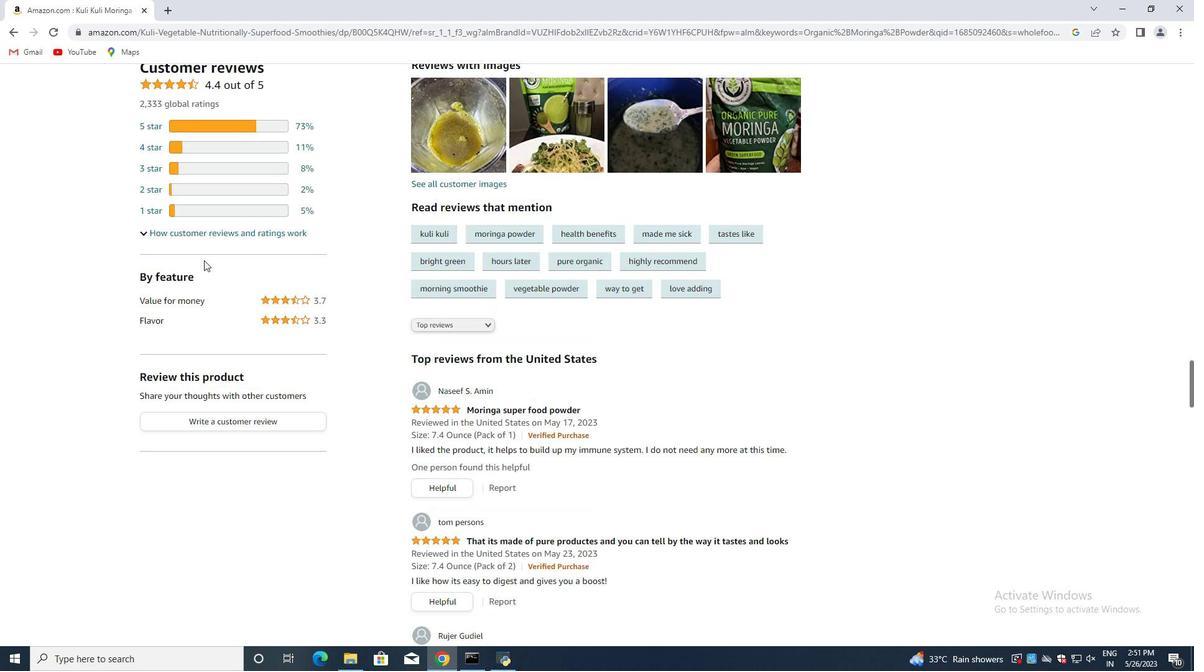 
Action: Mouse scrolled (204, 261) with delta (0, 0)
Screenshot: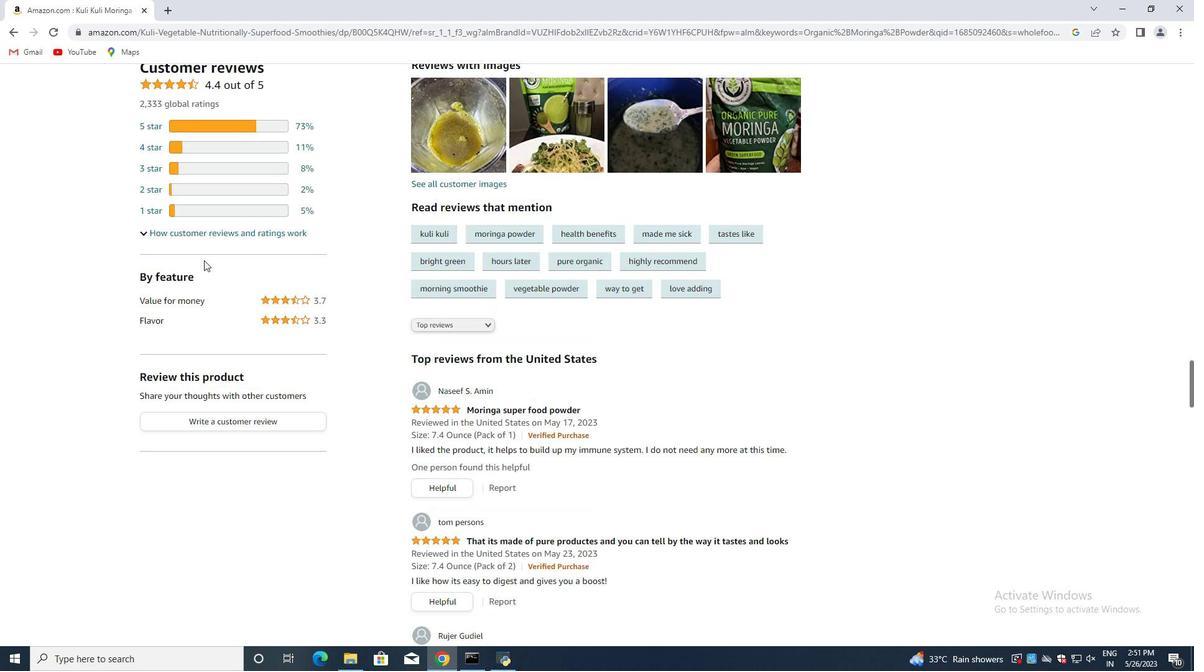 
Action: Mouse scrolled (204, 261) with delta (0, 0)
Screenshot: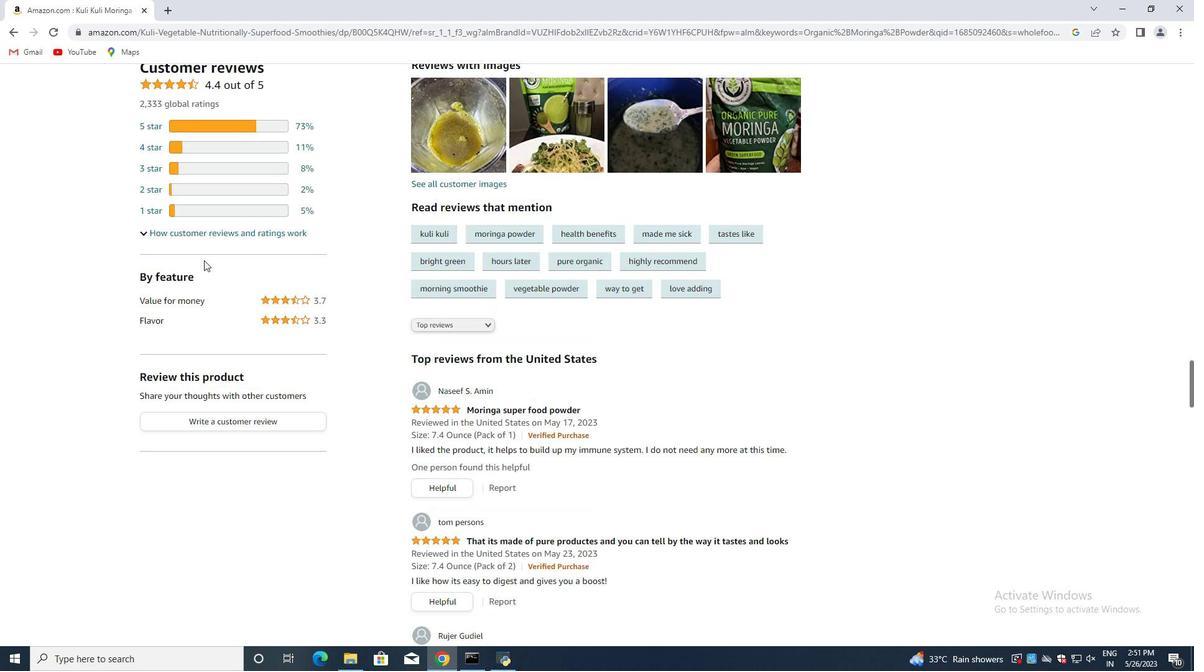 
Action: Mouse scrolled (204, 261) with delta (0, 0)
Screenshot: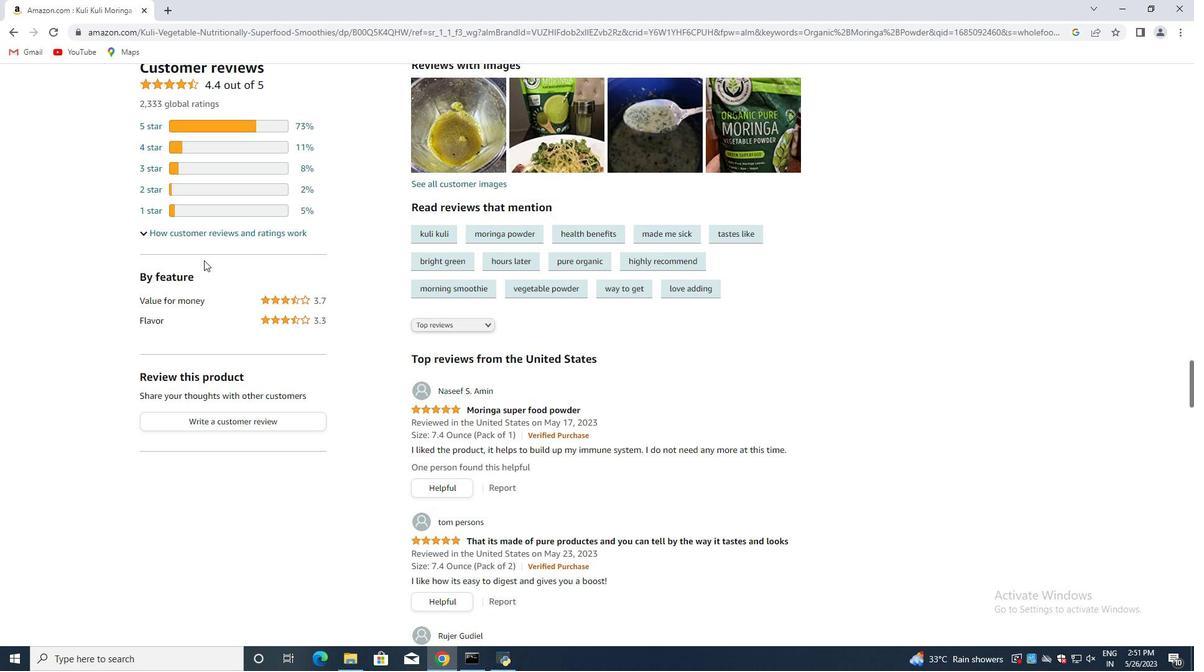 
Action: Mouse scrolled (204, 261) with delta (0, 0)
Screenshot: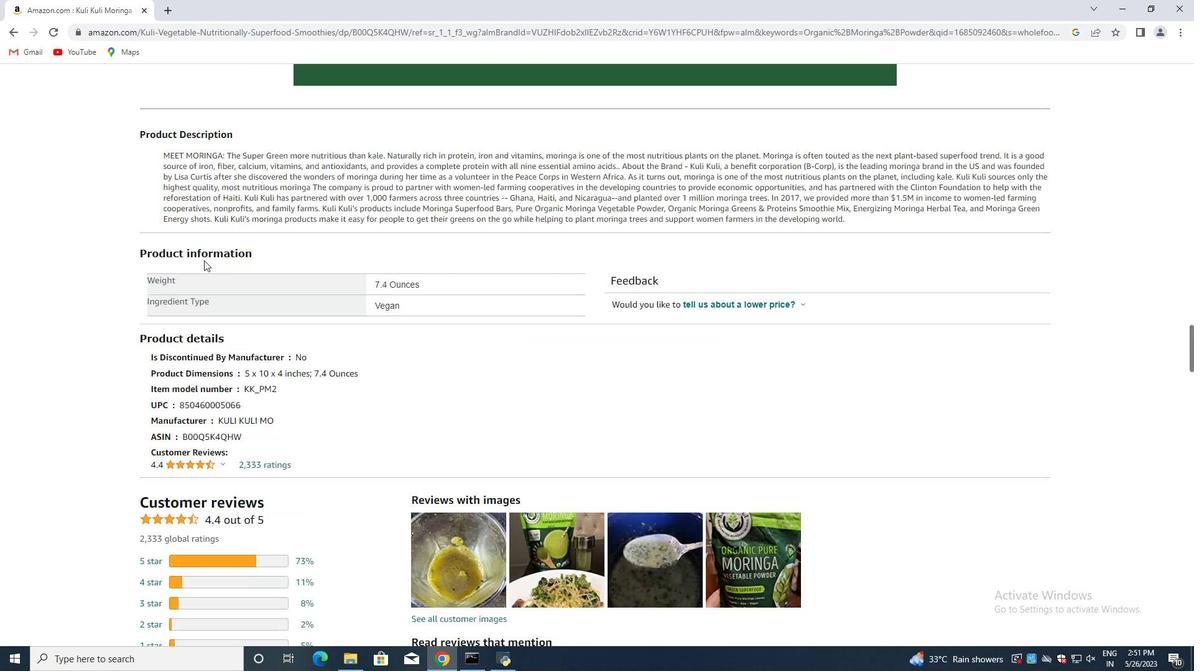 
Action: Mouse scrolled (204, 261) with delta (0, 0)
Screenshot: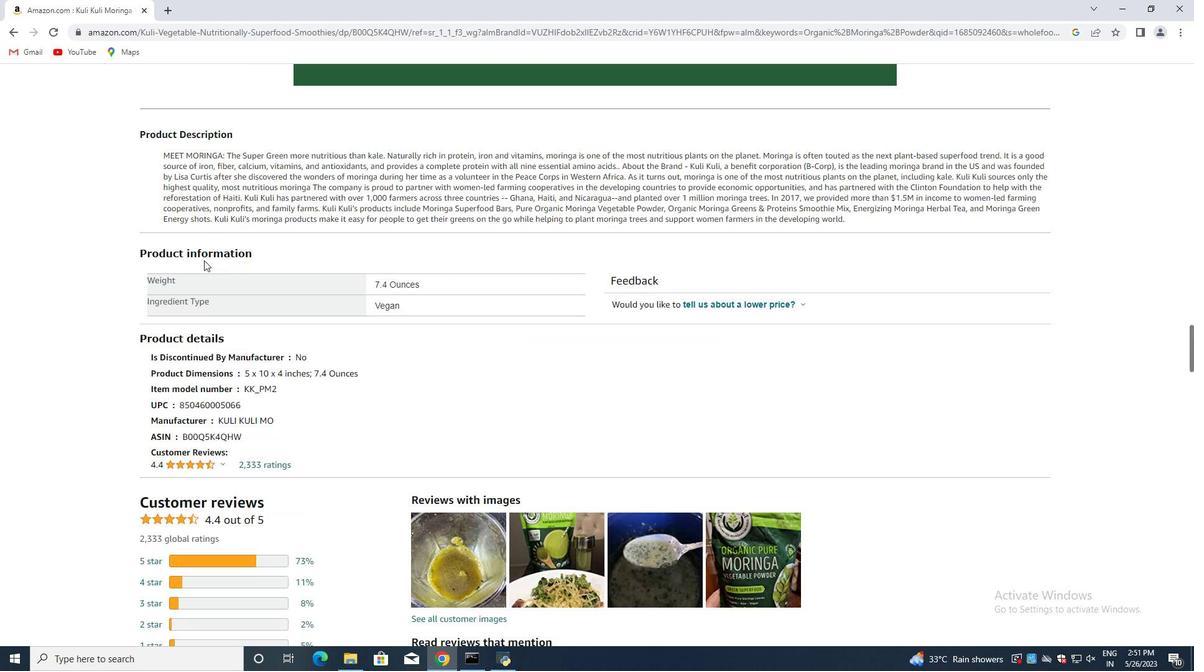 
Action: Mouse scrolled (204, 261) with delta (0, 0)
Screenshot: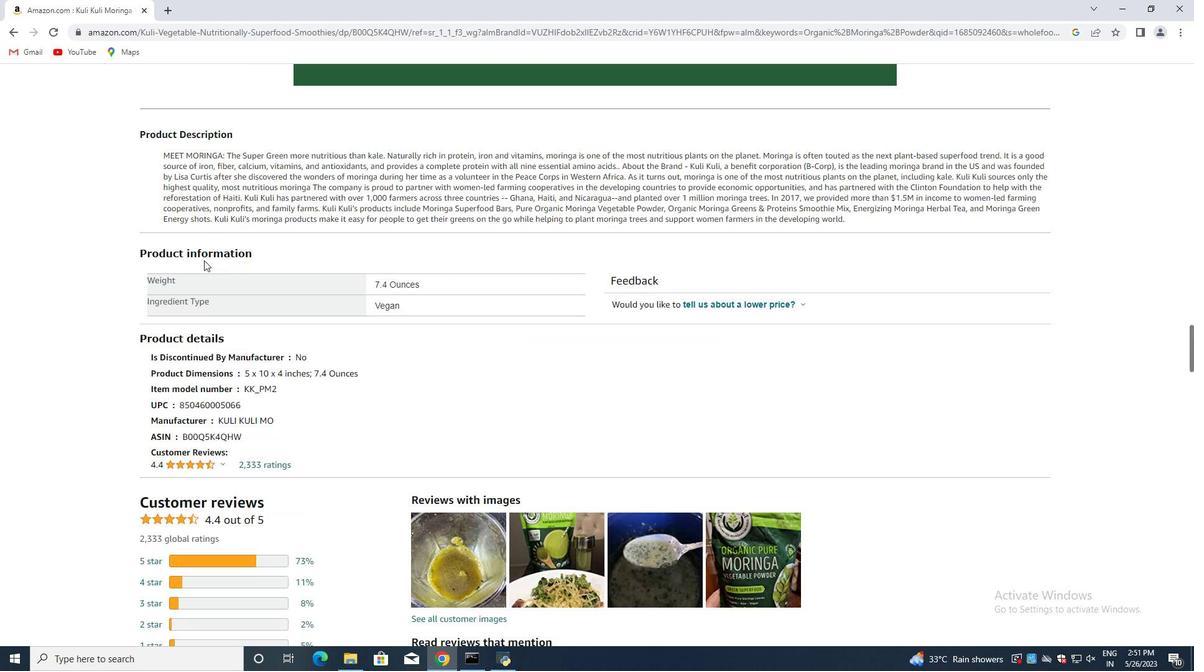 
Action: Mouse moved to (204, 260)
Screenshot: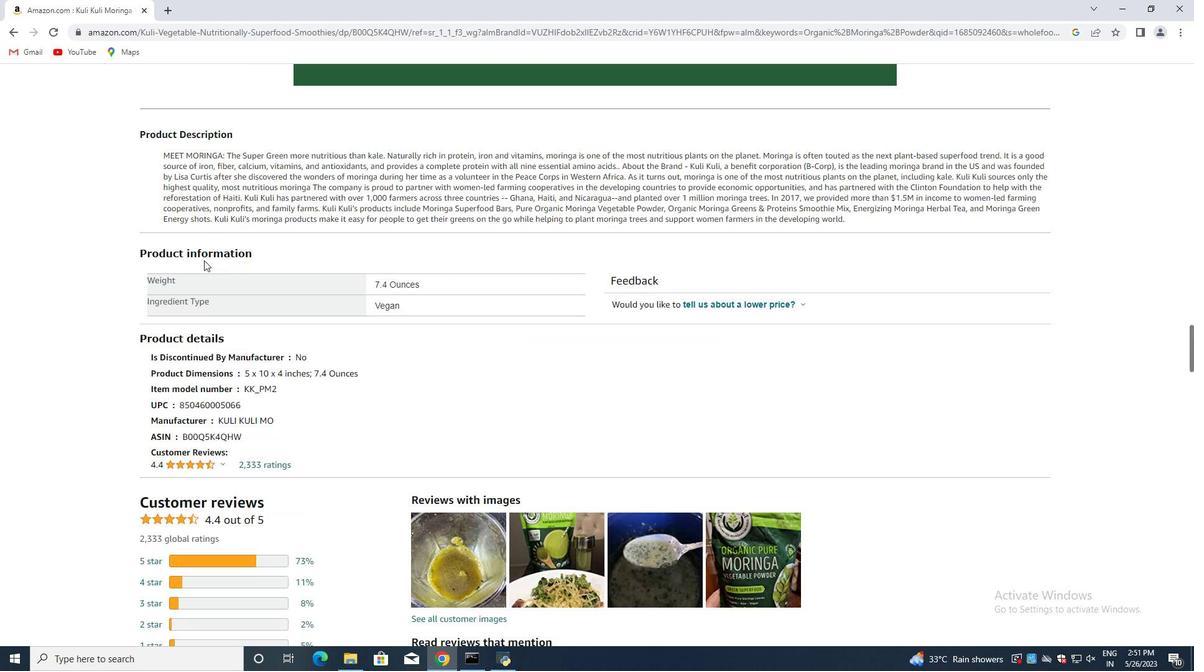 
Action: Mouse scrolled (204, 261) with delta (0, 0)
Screenshot: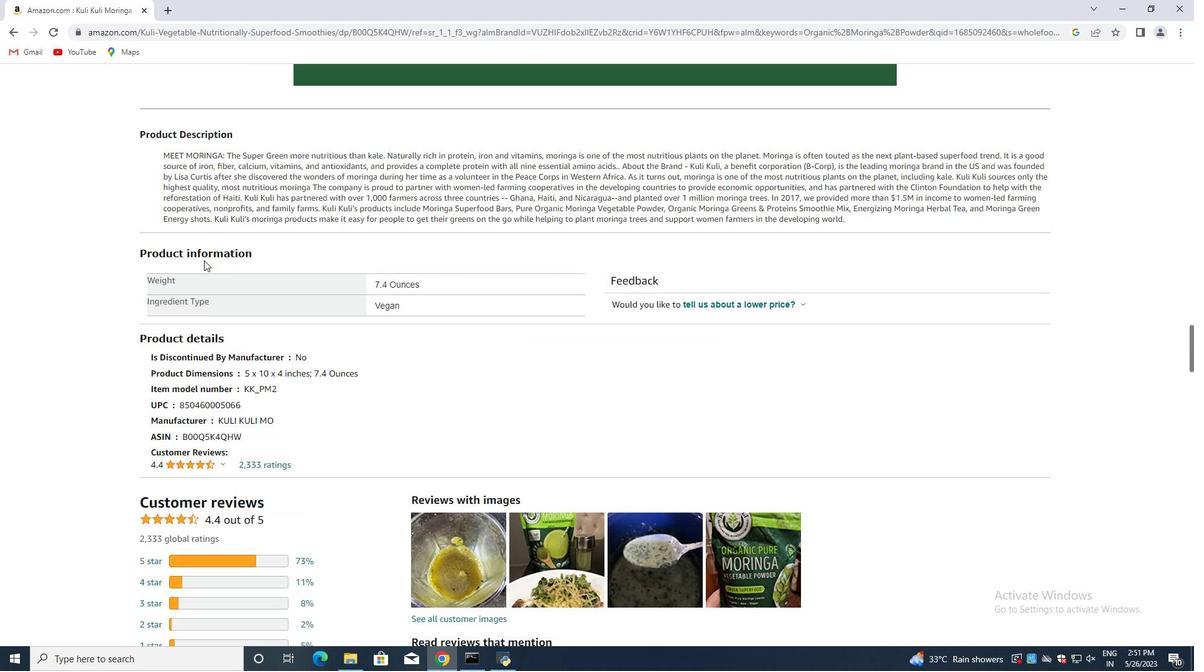 
Action: Mouse scrolled (204, 261) with delta (0, 0)
Screenshot: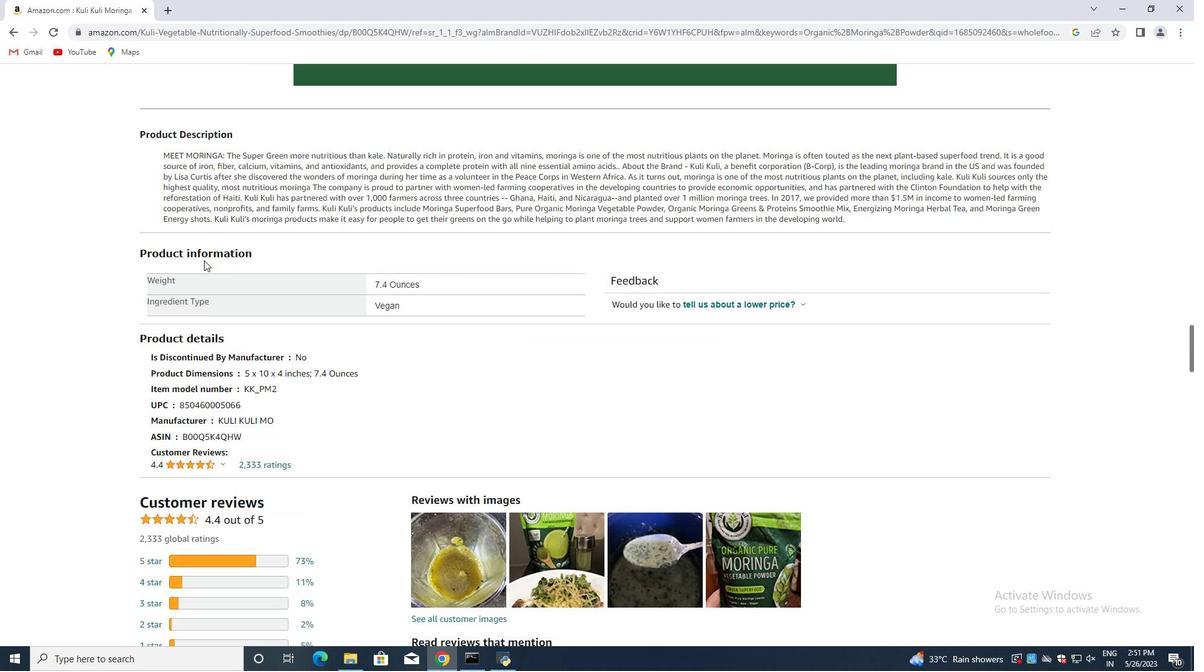 
Action: Mouse scrolled (204, 261) with delta (0, 0)
Screenshot: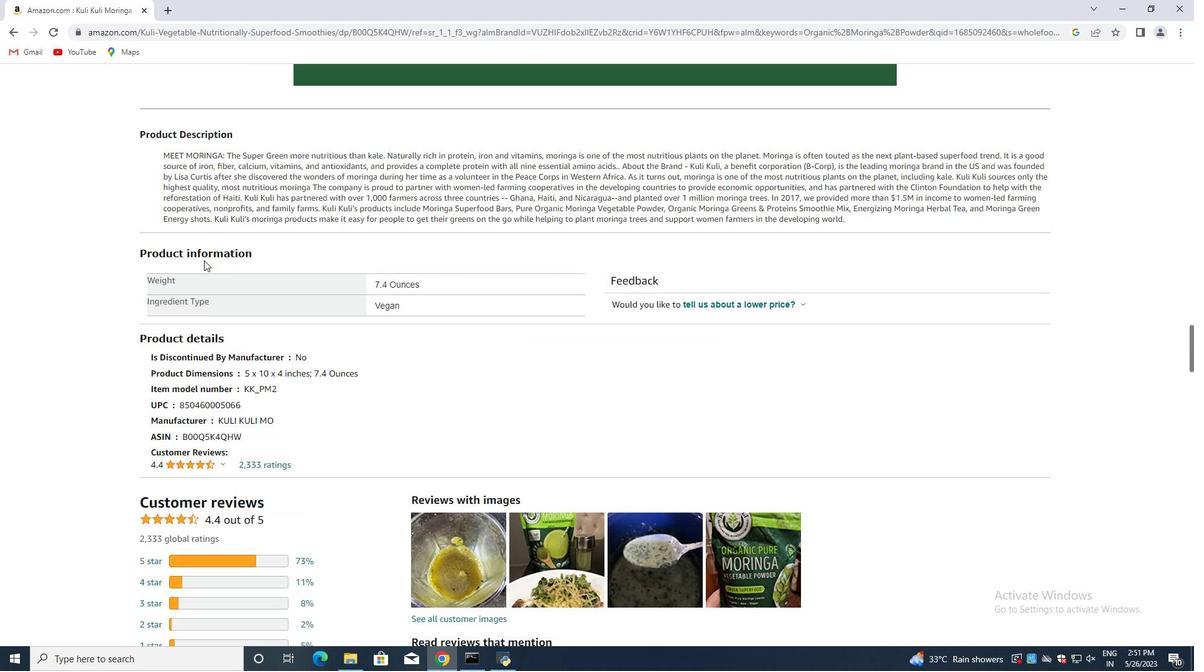 
Action: Mouse scrolled (204, 261) with delta (0, 0)
Screenshot: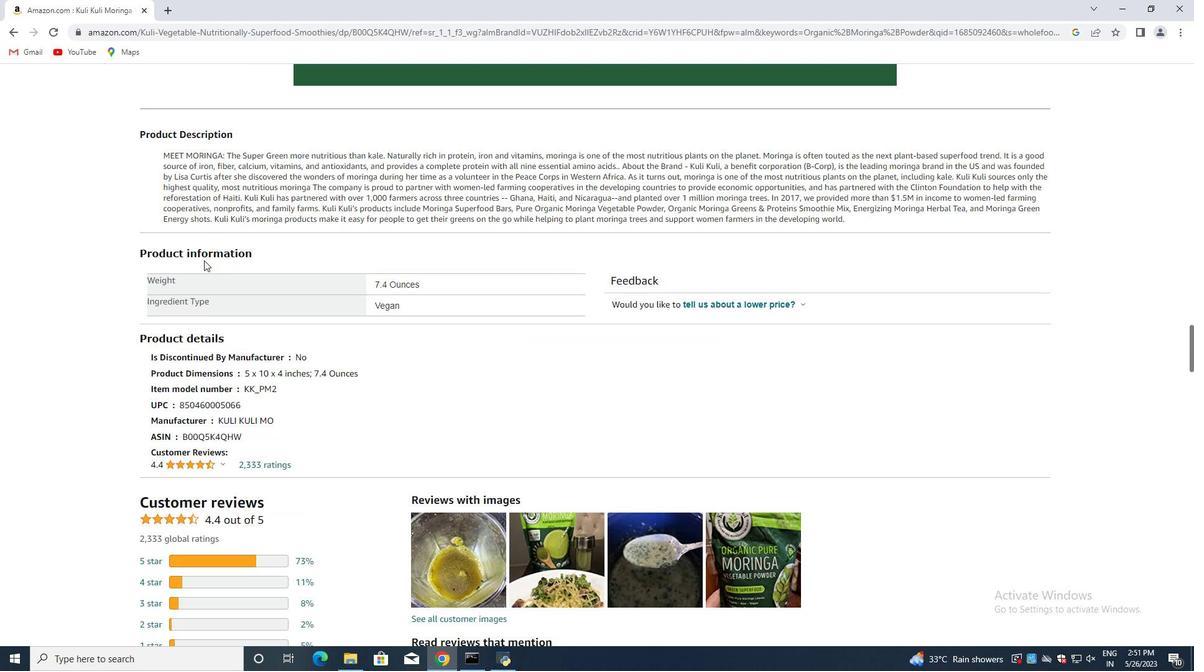
Action: Mouse scrolled (204, 261) with delta (0, 0)
Screenshot: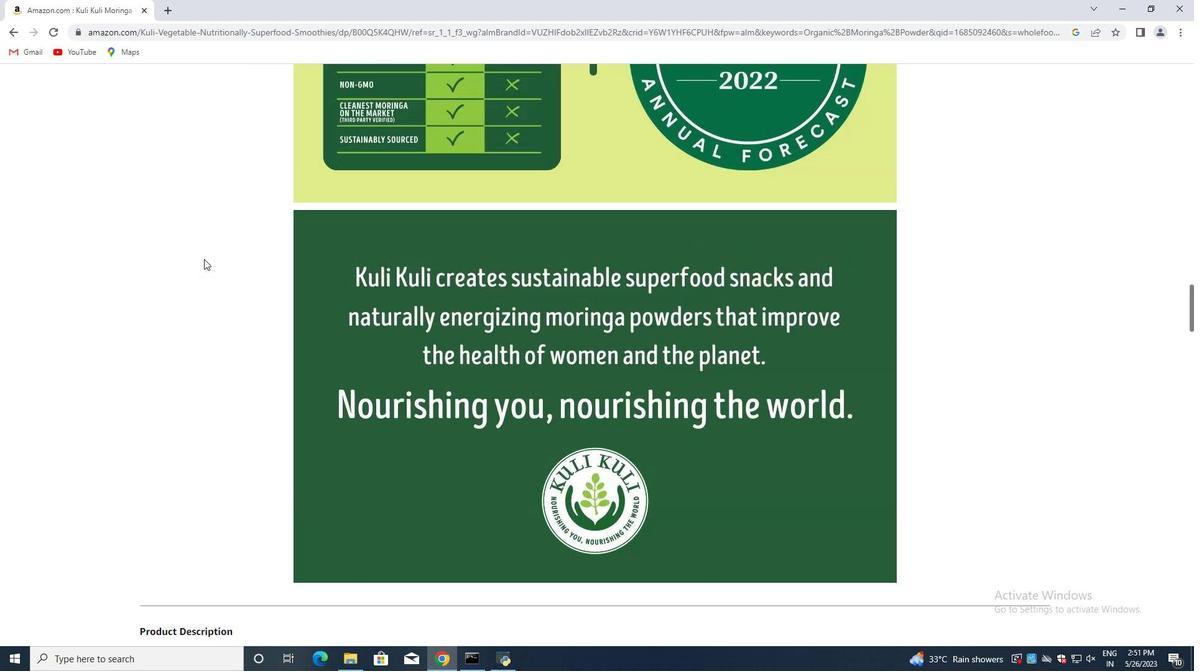 
Action: Mouse scrolled (204, 261) with delta (0, 0)
Screenshot: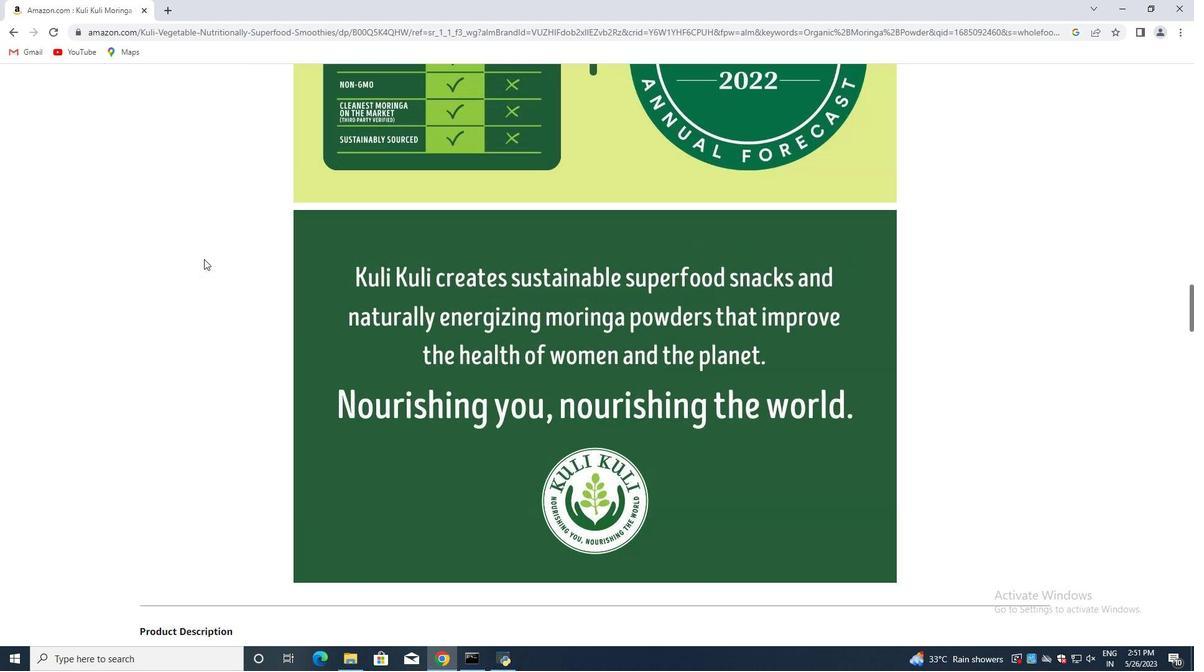 
Action: Mouse scrolled (204, 261) with delta (0, 0)
Screenshot: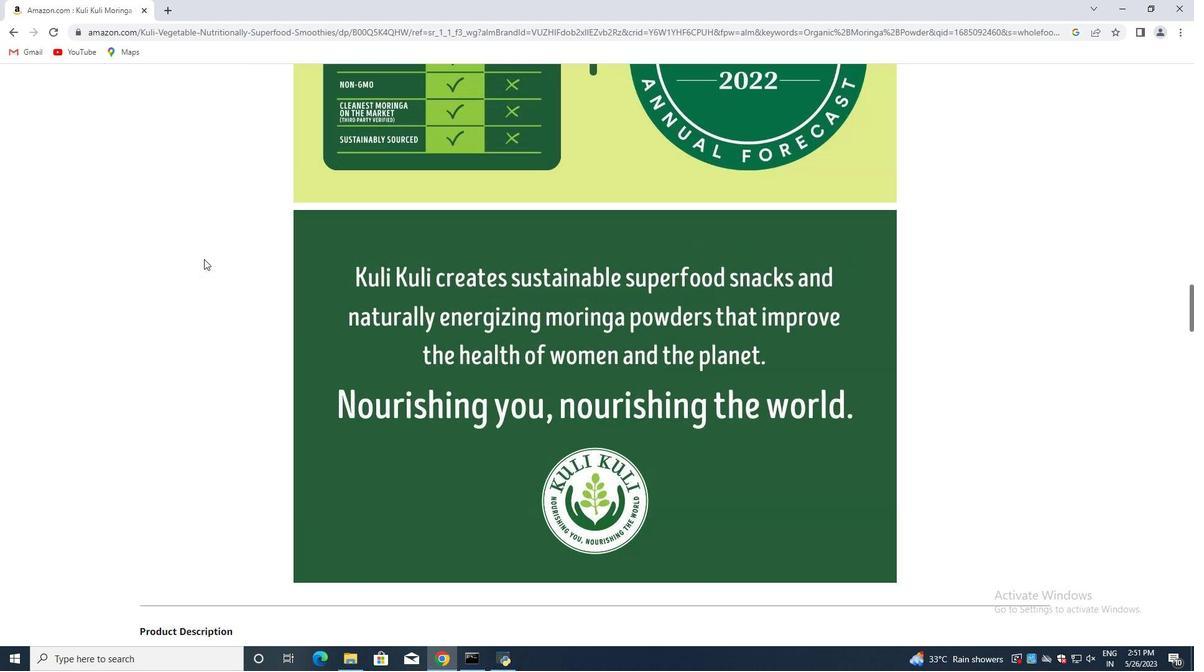 
Action: Mouse scrolled (204, 261) with delta (0, 0)
Screenshot: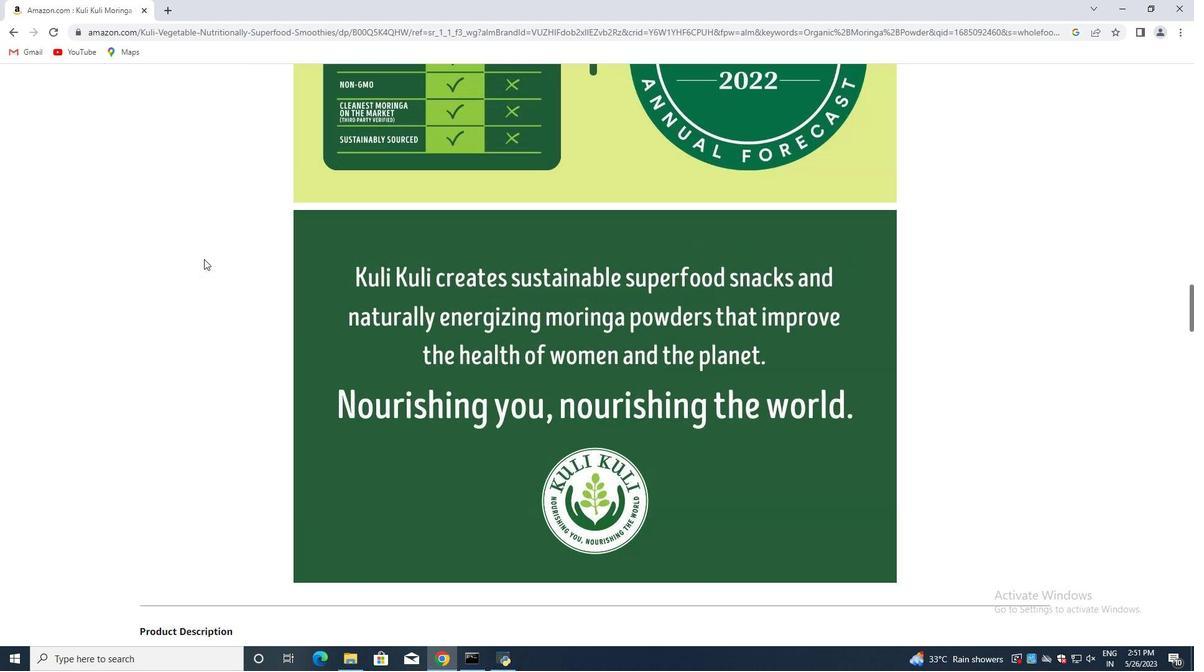 
Action: Mouse scrolled (204, 261) with delta (0, 0)
Screenshot: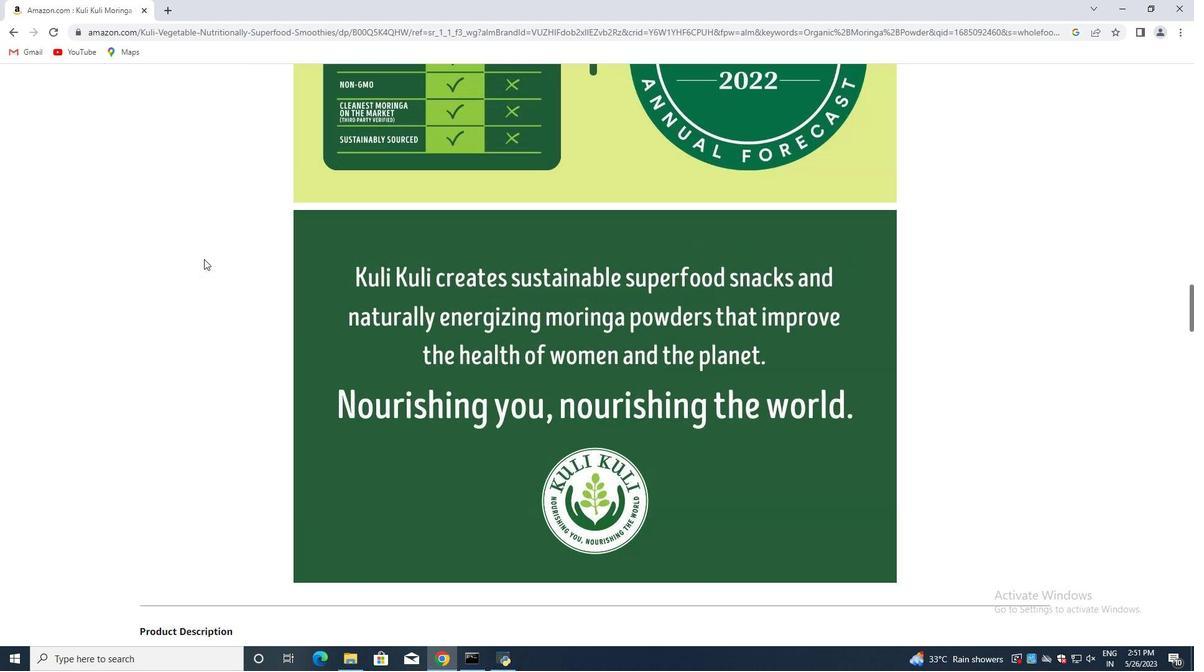 
Action: Mouse scrolled (204, 261) with delta (0, 0)
Screenshot: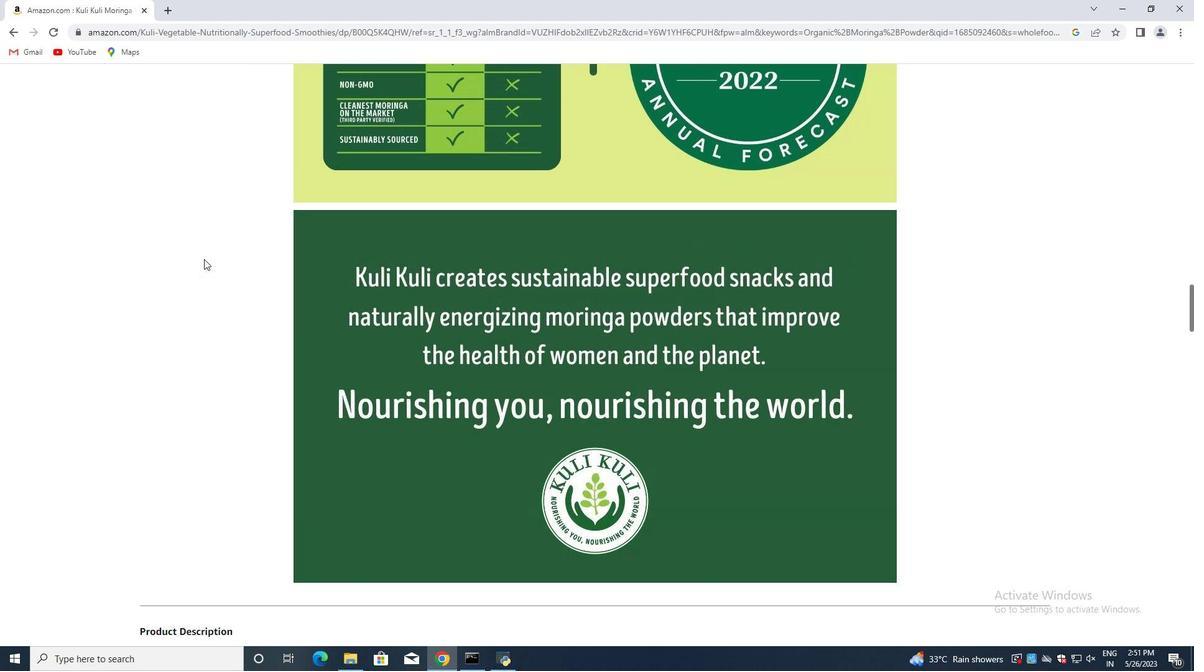 
Action: Mouse scrolled (204, 261) with delta (0, 0)
Screenshot: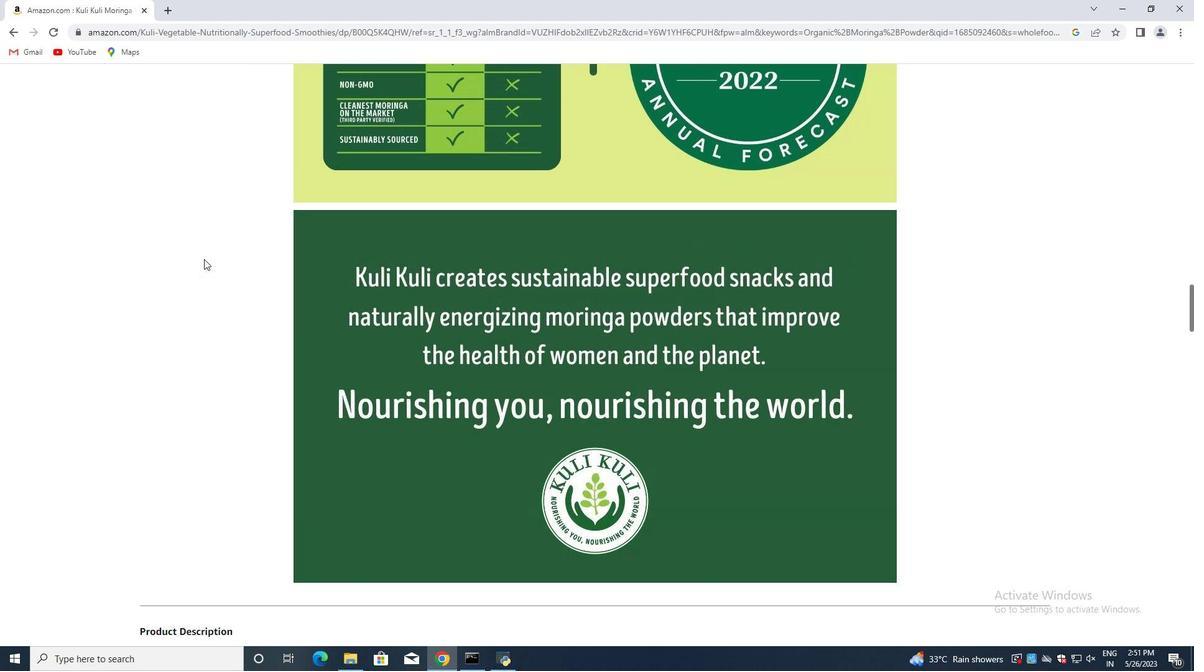 
Action: Mouse scrolled (204, 261) with delta (0, 0)
Screenshot: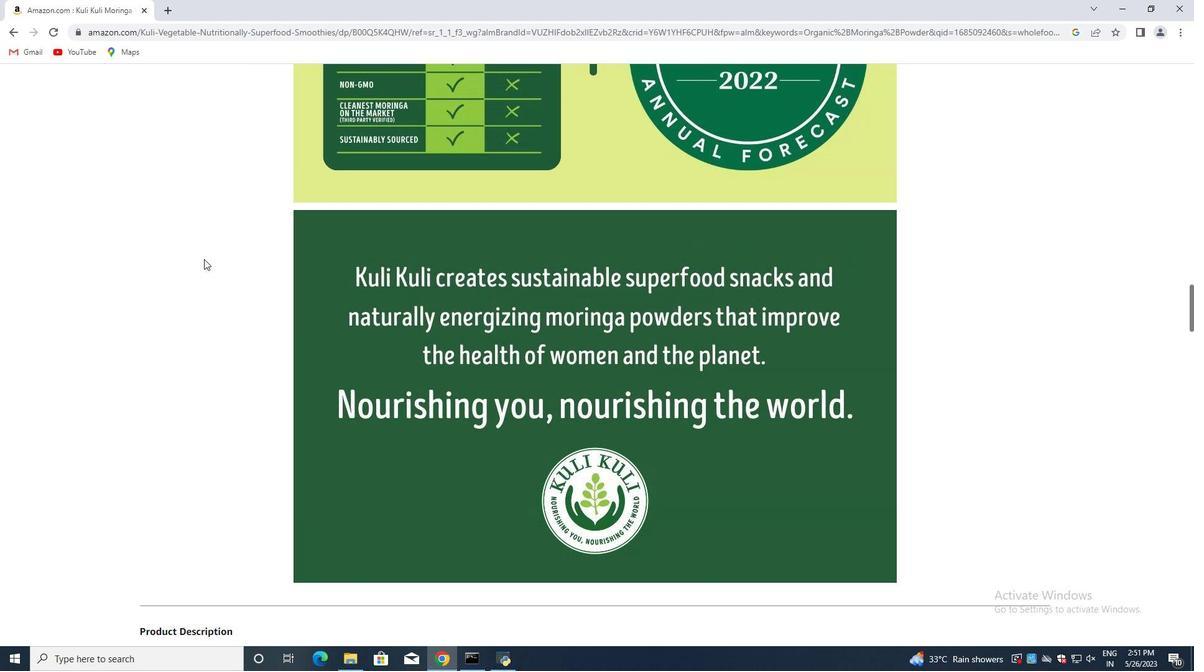 
Action: Mouse moved to (204, 259)
Screenshot: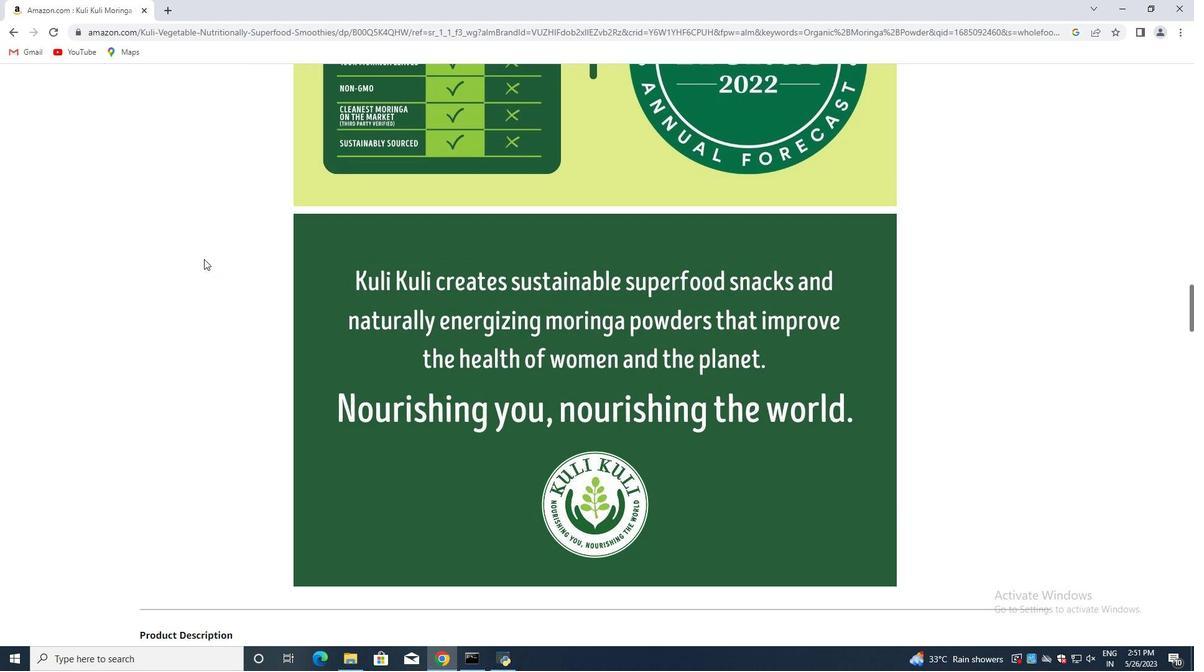 
Action: Mouse scrolled (204, 259) with delta (0, 0)
Screenshot: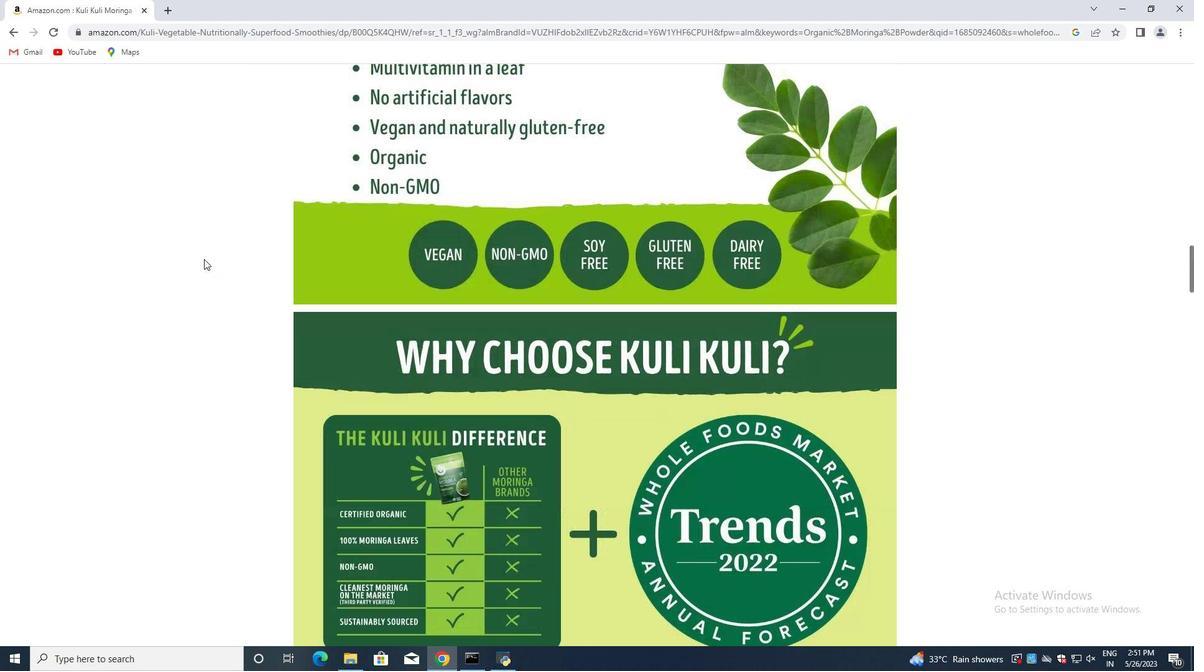 
Action: Mouse scrolled (204, 259) with delta (0, 0)
Screenshot: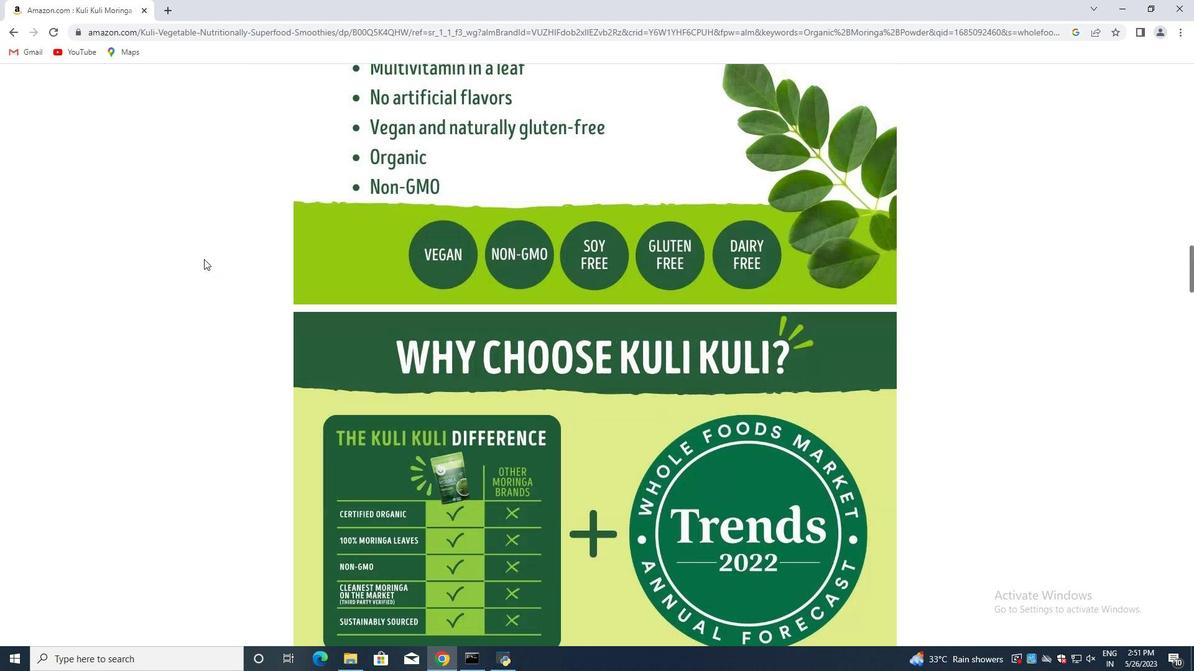 
Action: Mouse scrolled (204, 259) with delta (0, 0)
Screenshot: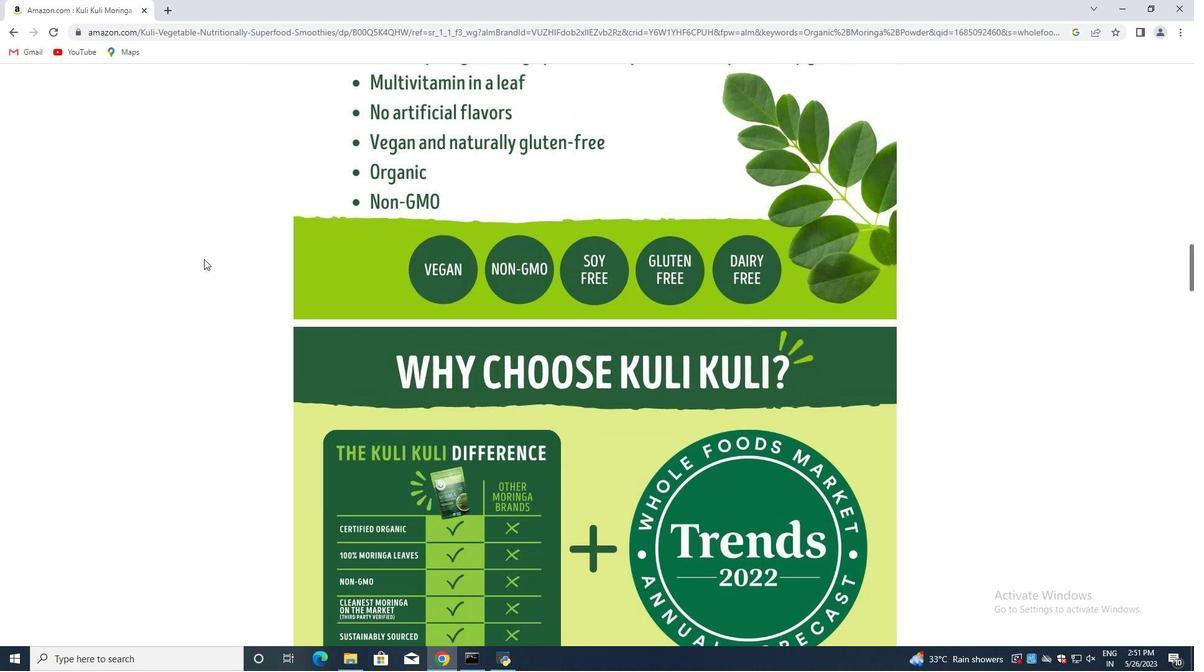 
Action: Mouse scrolled (204, 259) with delta (0, 0)
Screenshot: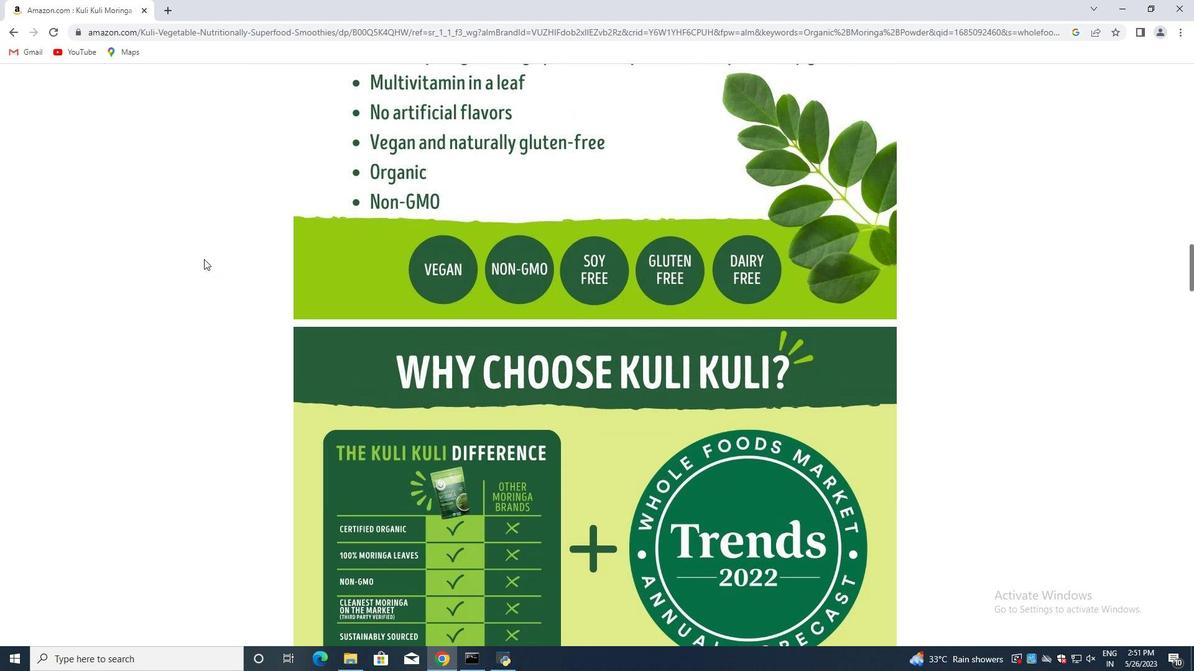
Action: Mouse scrolled (204, 259) with delta (0, 0)
Screenshot: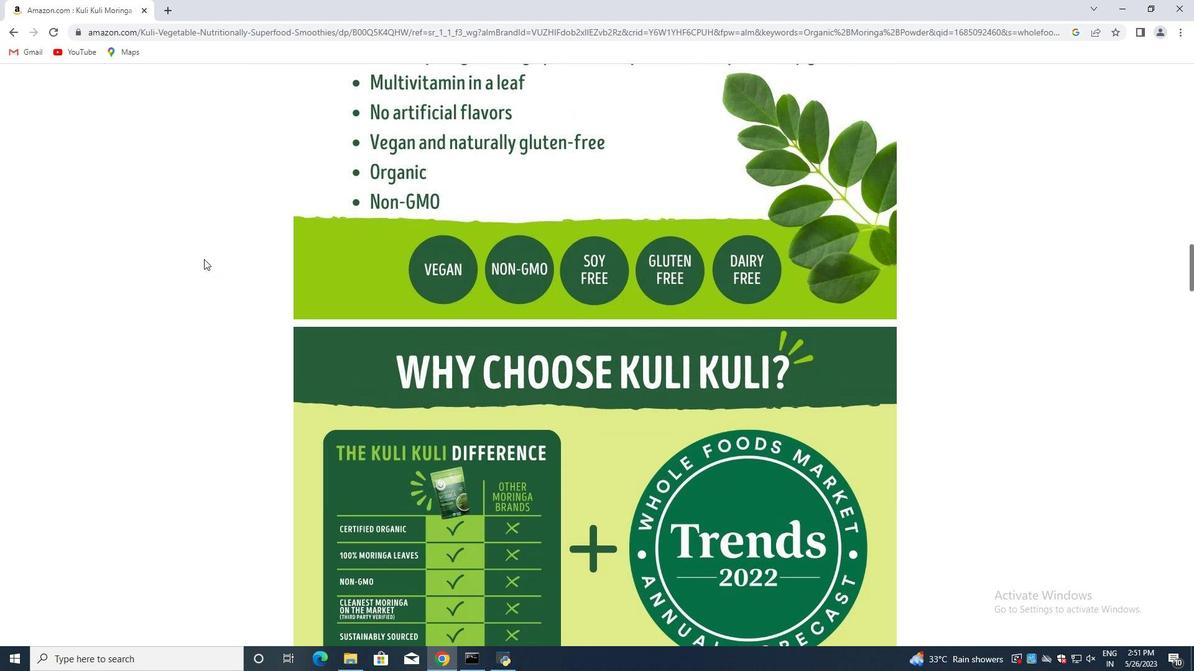 
Action: Mouse scrolled (204, 259) with delta (0, 0)
Screenshot: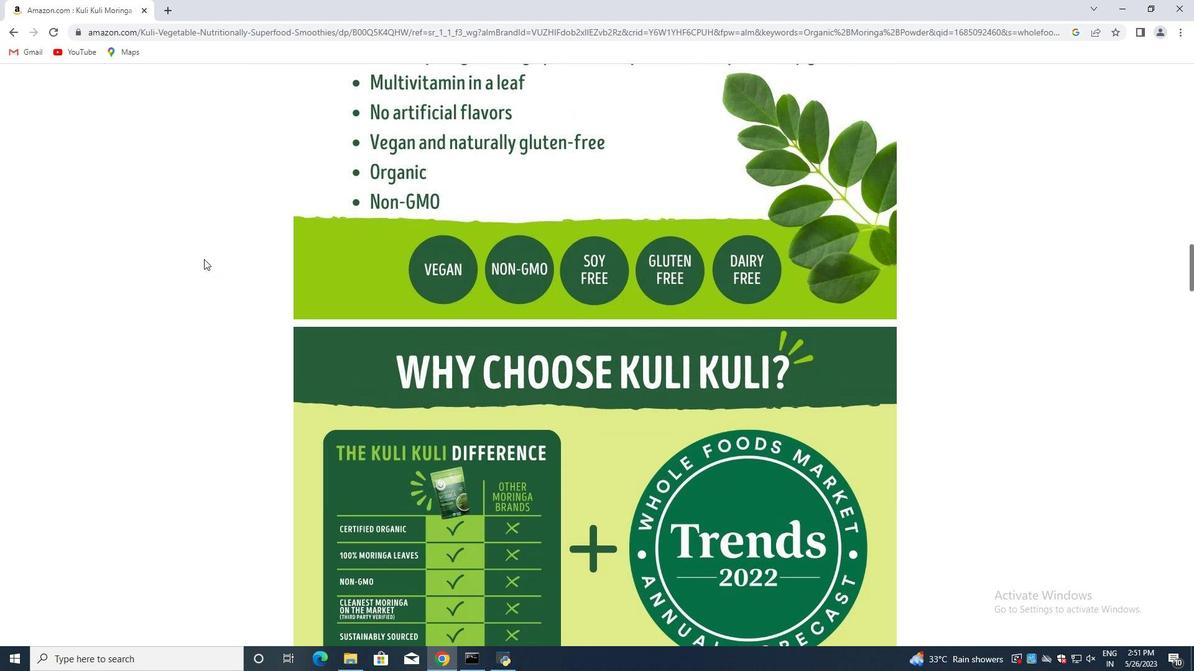 
Action: Mouse scrolled (204, 259) with delta (0, 0)
Screenshot: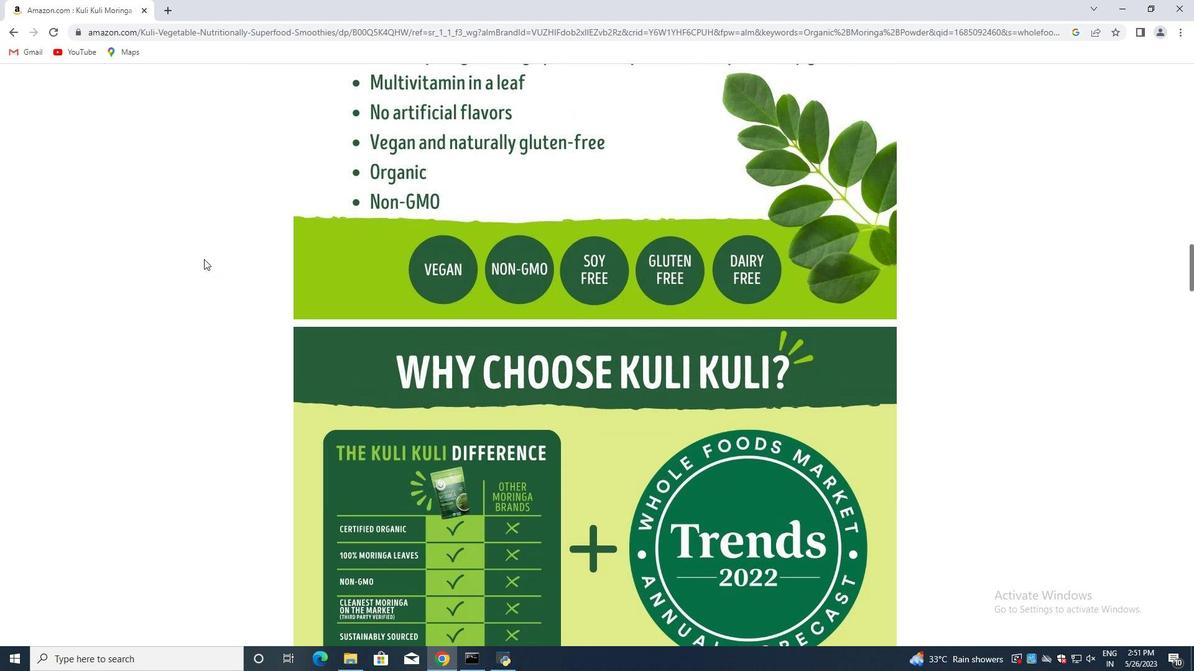 
Action: Mouse scrolled (204, 259) with delta (0, 0)
Screenshot: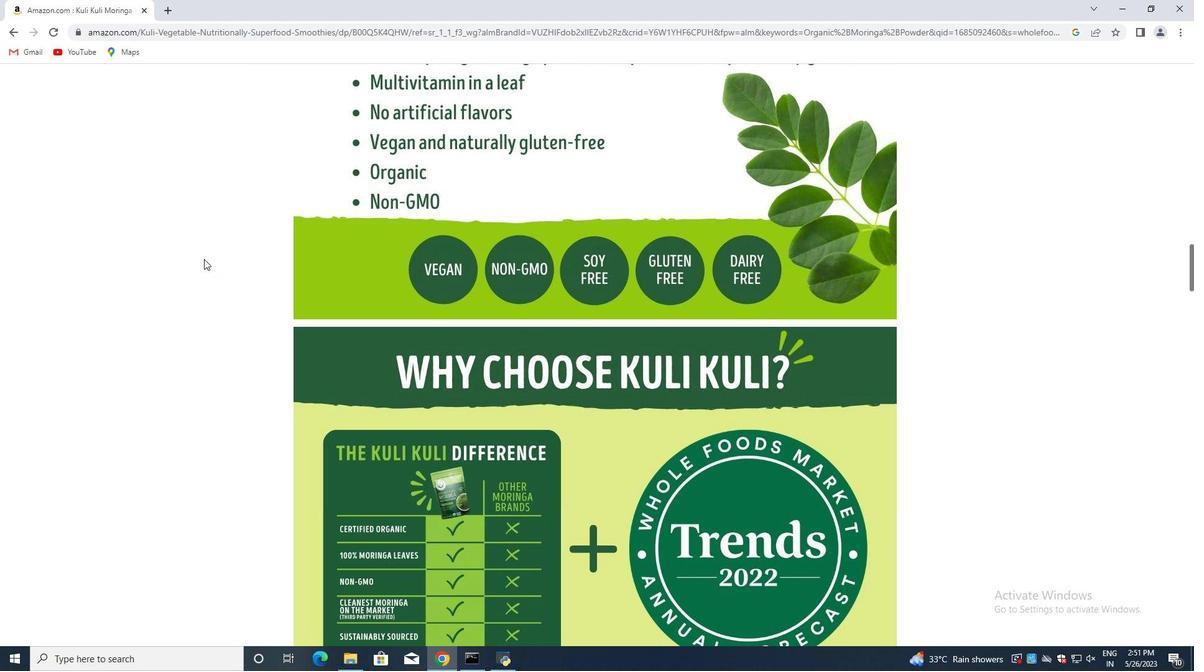 
Action: Mouse scrolled (204, 259) with delta (0, 0)
Screenshot: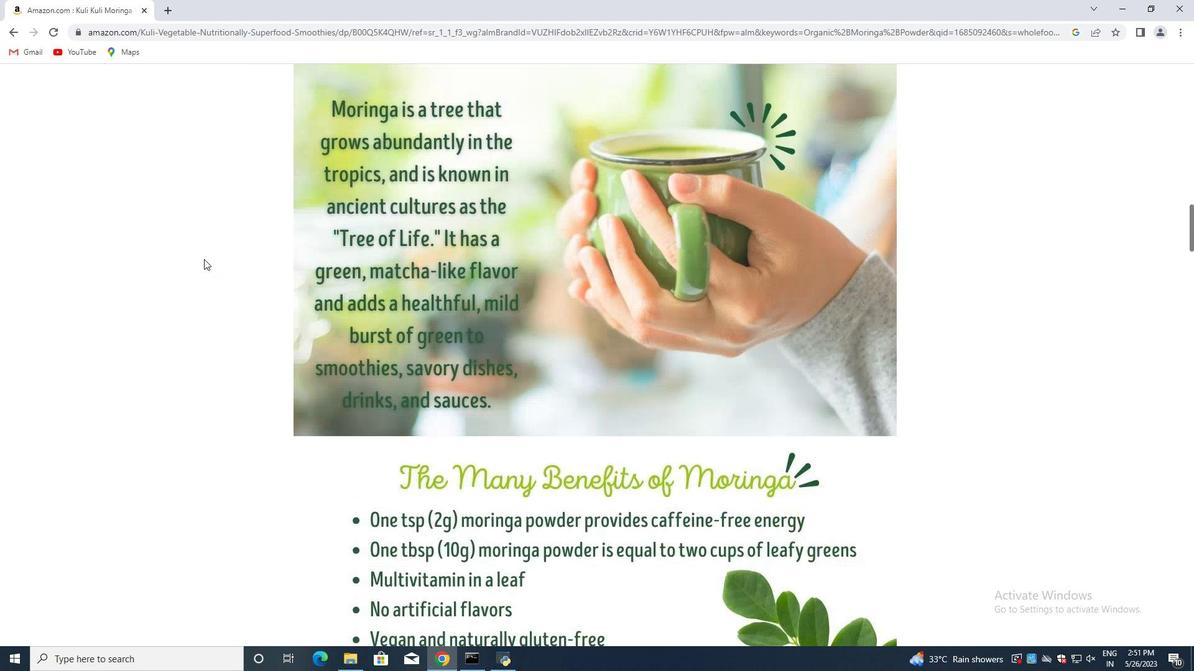 
Action: Mouse scrolled (204, 259) with delta (0, 0)
Screenshot: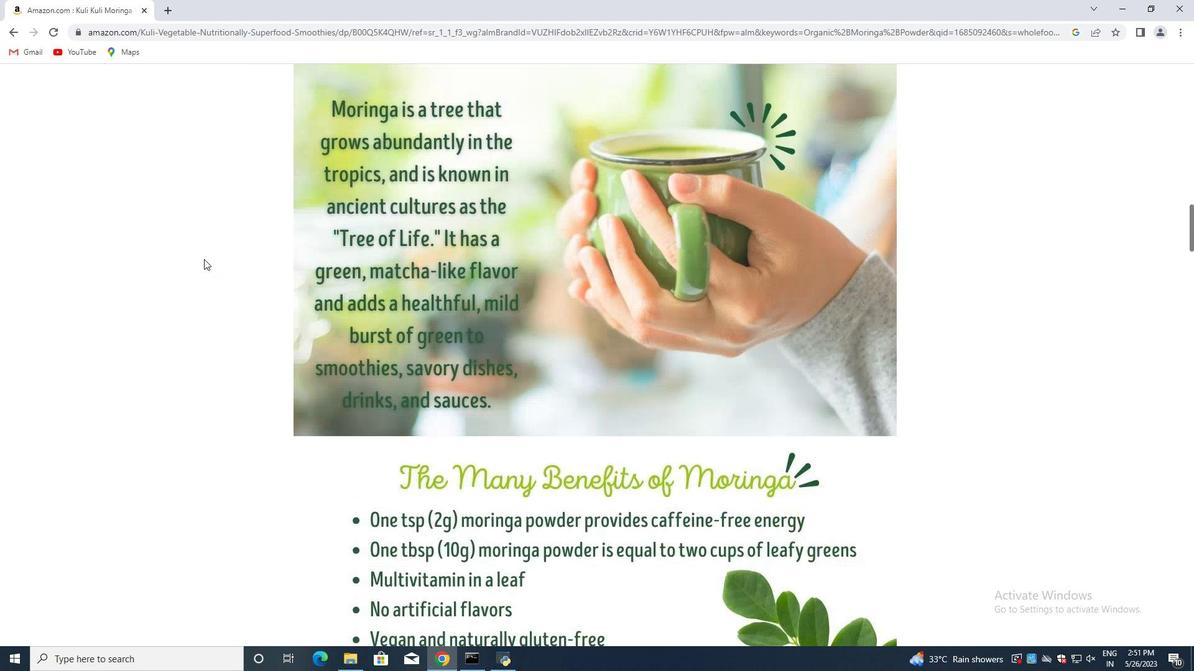 
Action: Mouse scrolled (204, 259) with delta (0, 0)
Screenshot: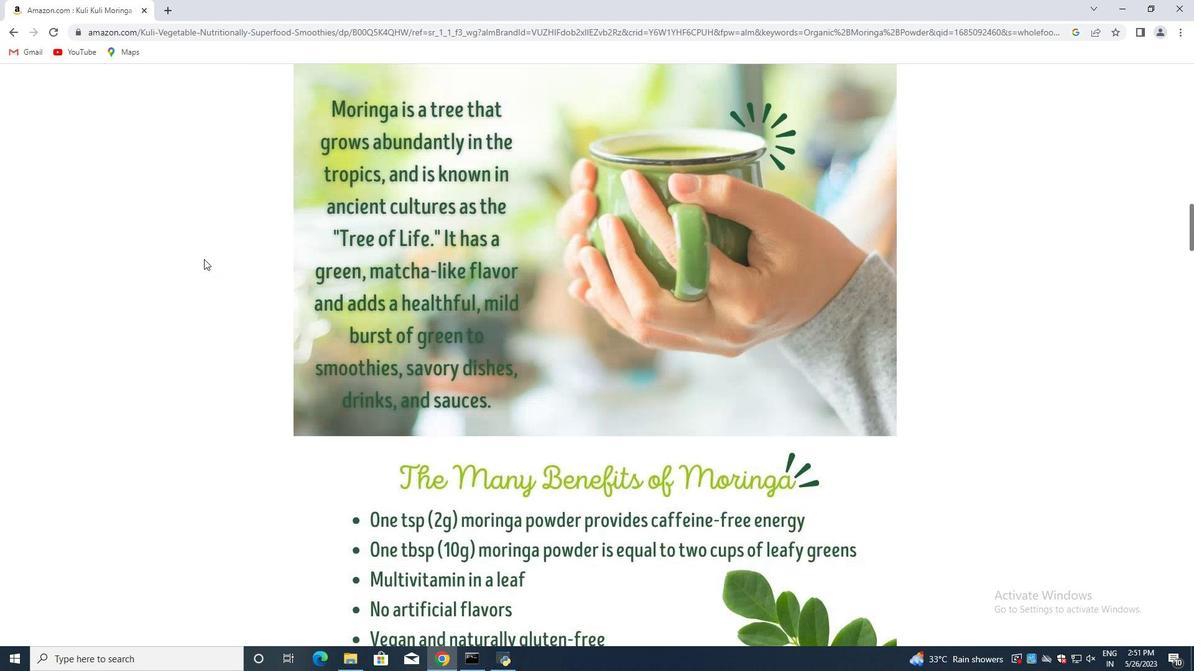 
Action: Mouse scrolled (204, 259) with delta (0, 0)
Screenshot: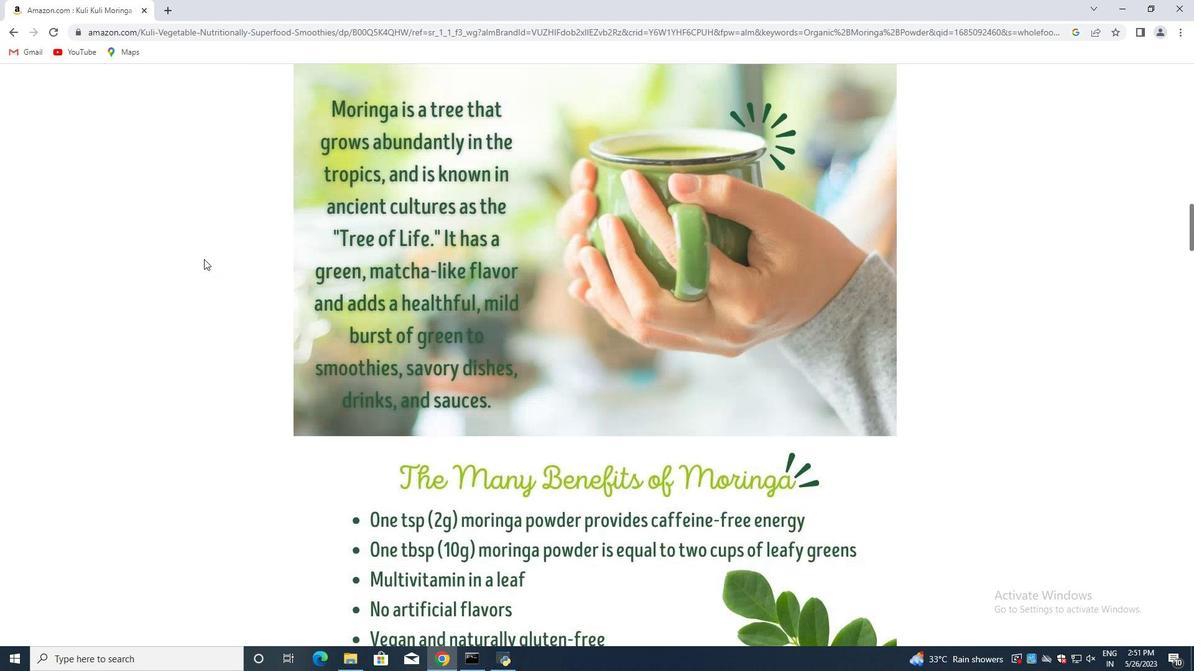 
Action: Mouse scrolled (204, 259) with delta (0, 0)
Screenshot: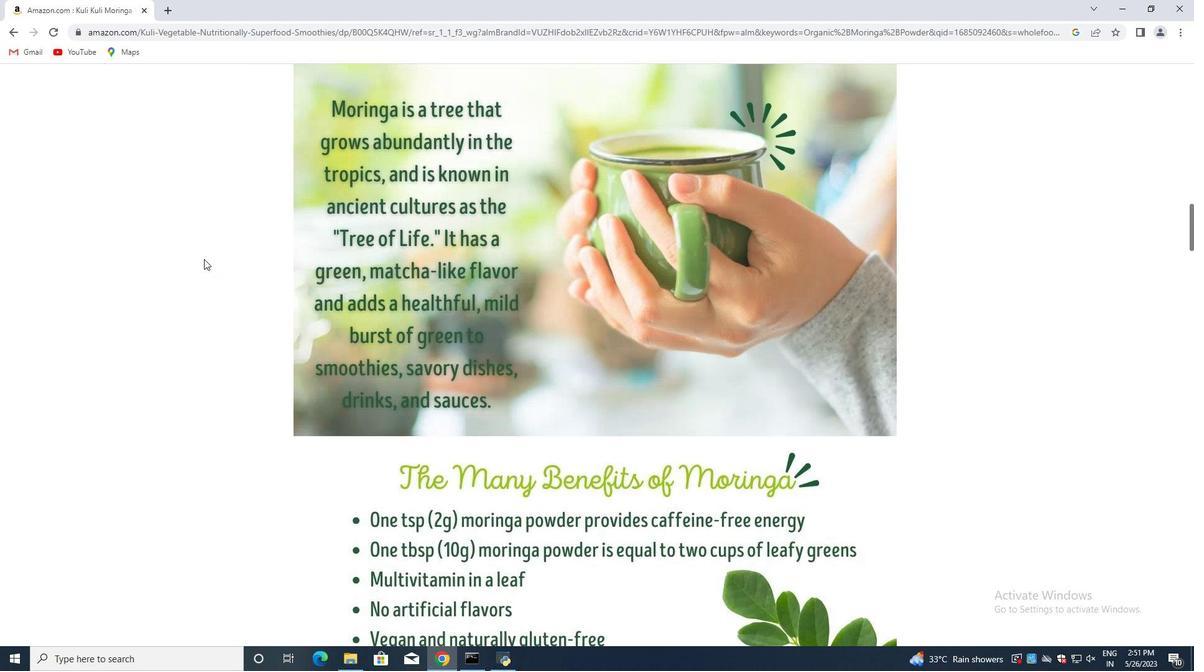 
Action: Mouse scrolled (204, 259) with delta (0, 0)
Screenshot: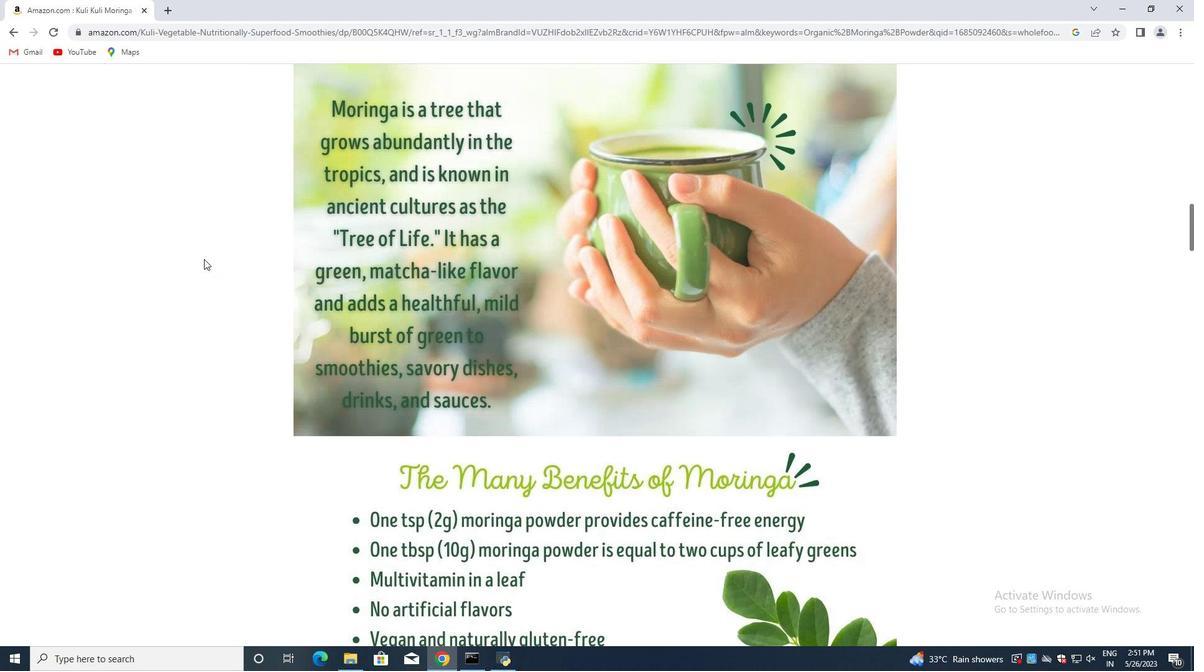 
Action: Mouse scrolled (204, 259) with delta (0, 0)
Screenshot: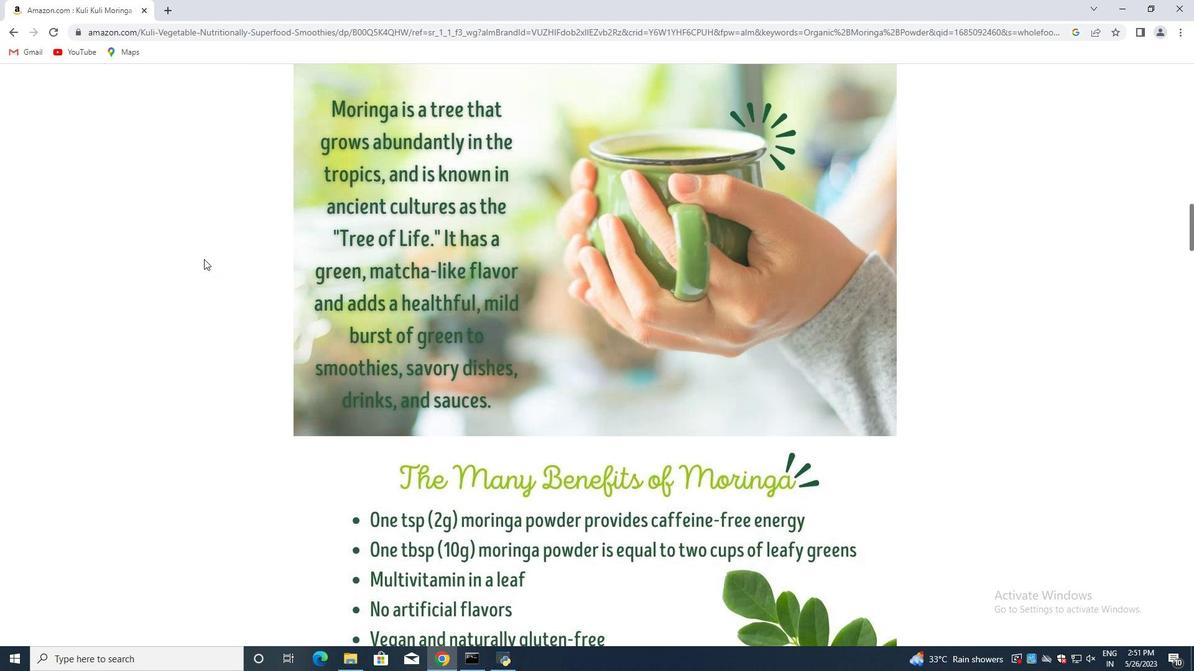 
Action: Mouse scrolled (204, 259) with delta (0, 0)
Screenshot: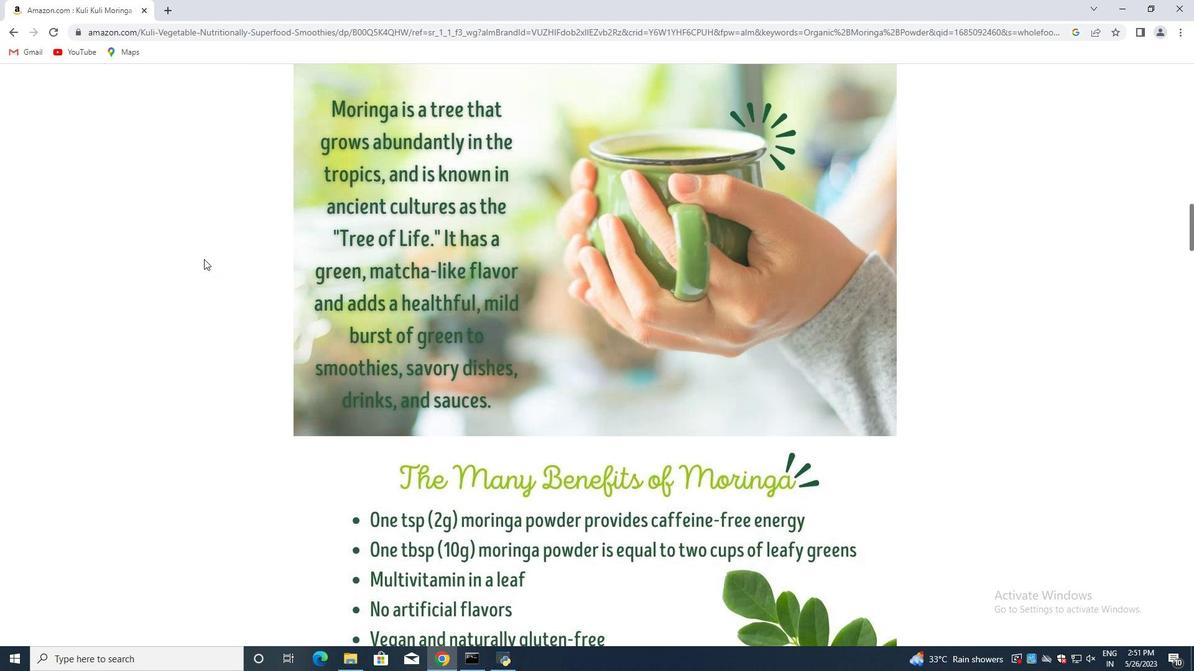 
Action: Mouse scrolled (204, 259) with delta (0, 0)
Screenshot: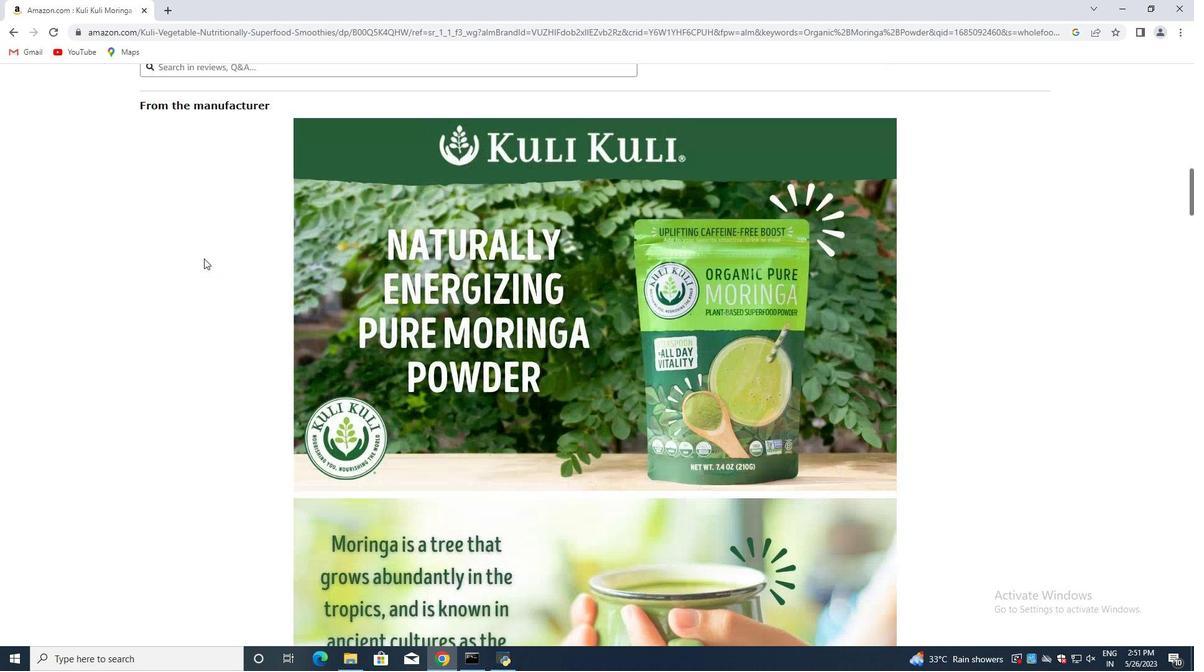 
Action: Mouse scrolled (204, 259) with delta (0, 0)
Screenshot: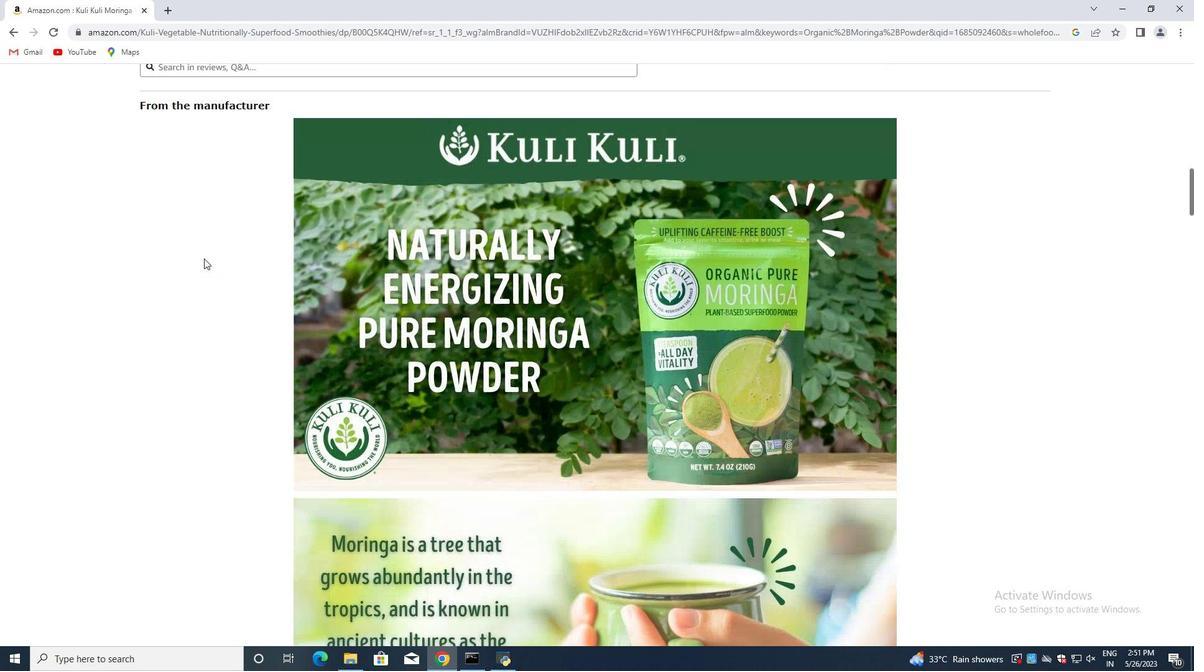 
Action: Mouse scrolled (204, 259) with delta (0, 0)
Screenshot: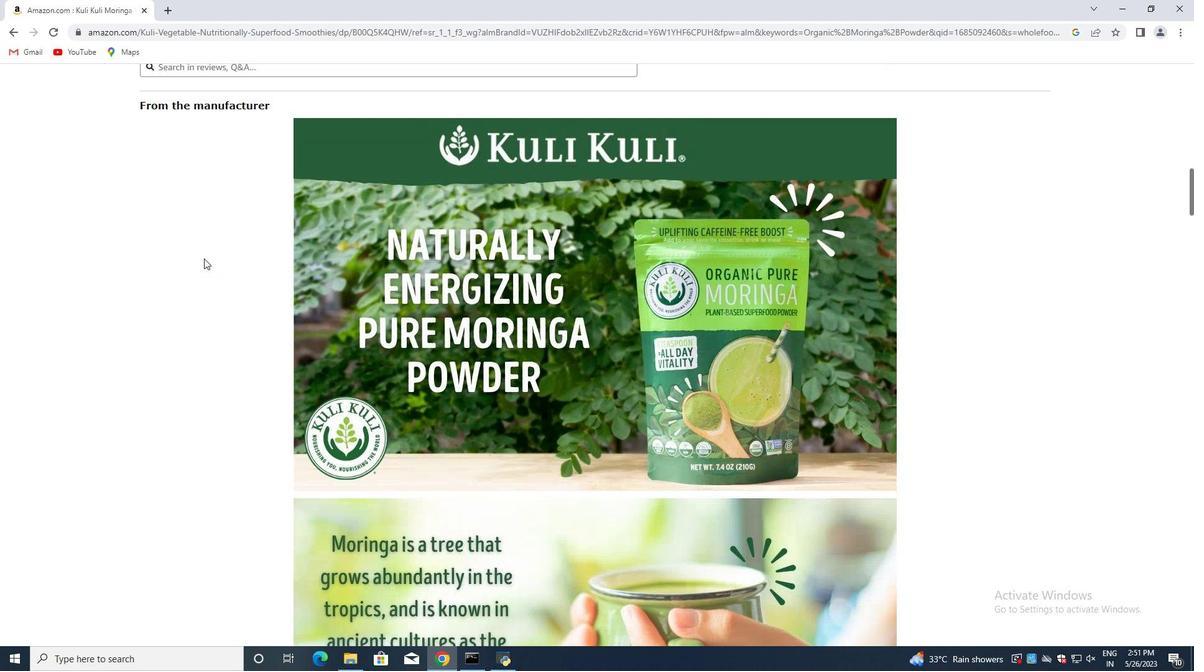 
Action: Mouse moved to (204, 258)
Screenshot: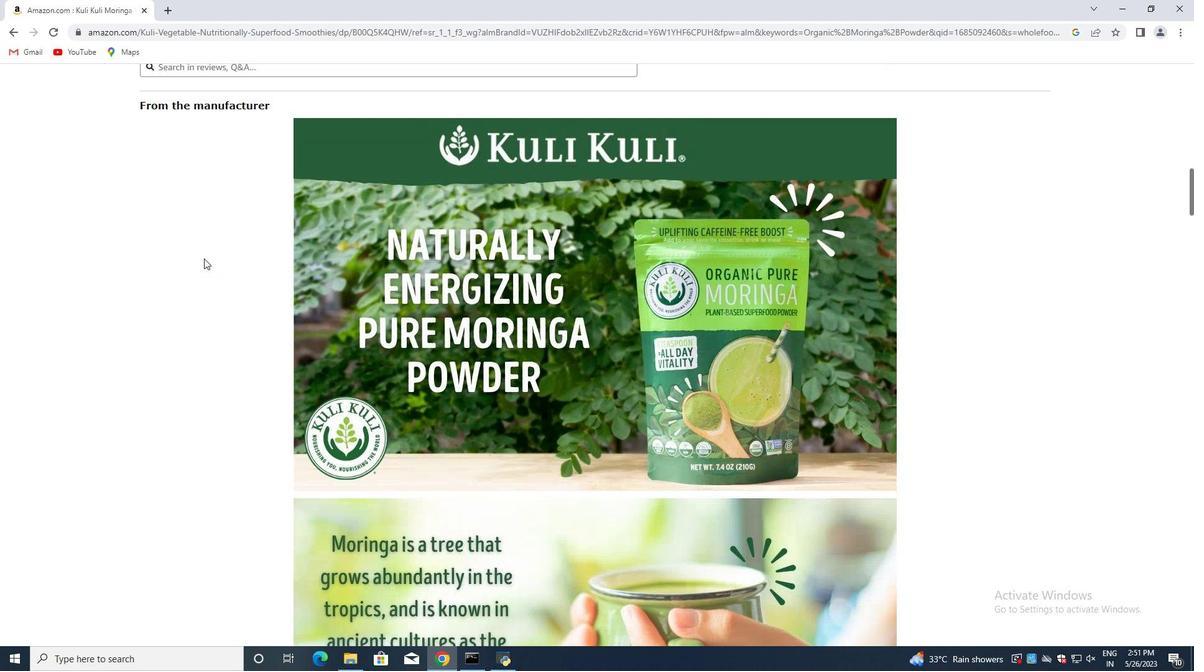 
Action: Mouse scrolled (204, 259) with delta (0, 0)
Screenshot: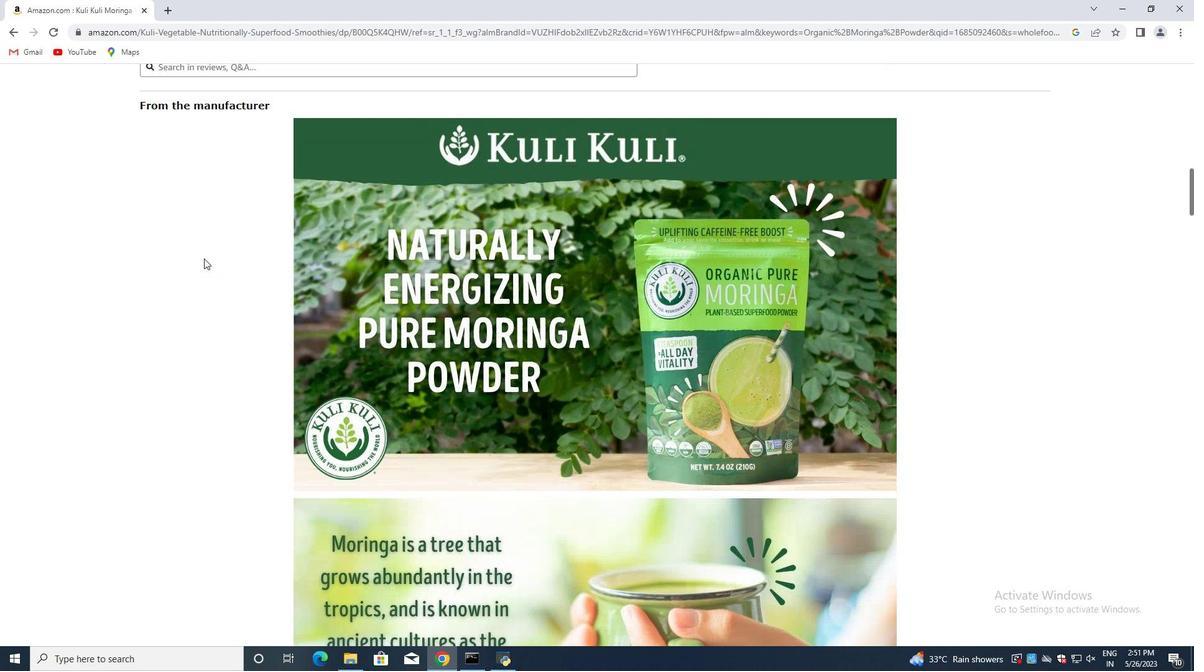 
Action: Mouse scrolled (204, 259) with delta (0, 0)
